 Task: Research Airbnb accommodation in SÃ¸nderborg, Denmark from 6th November, 2023 to 8th November, 2023 for 2 adults.1  bedroom having 2 beds and 1 bathroom. Property type can be flat. Amenities needed are: wifi. Booking option can be shelf check-in. Look for 3 properties as per requirement.
Action: Mouse moved to (231, 84)
Screenshot: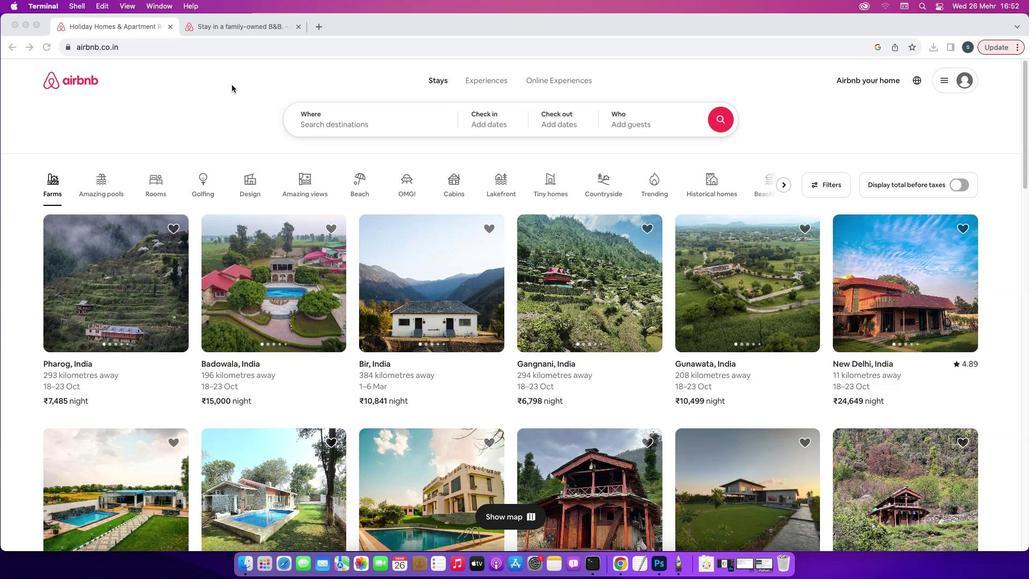 
Action: Mouse pressed left at (231, 84)
Screenshot: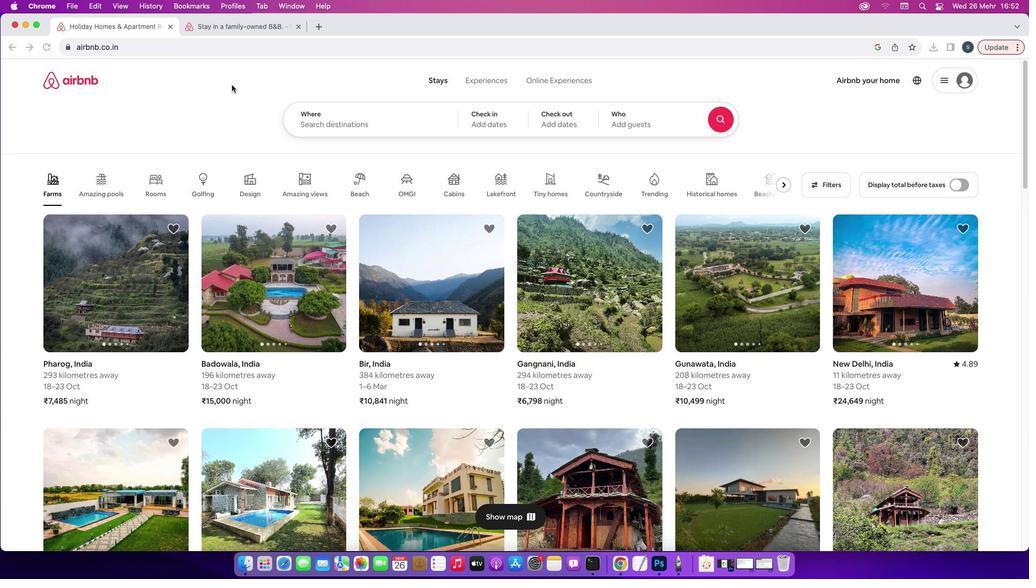 
Action: Mouse moved to (346, 117)
Screenshot: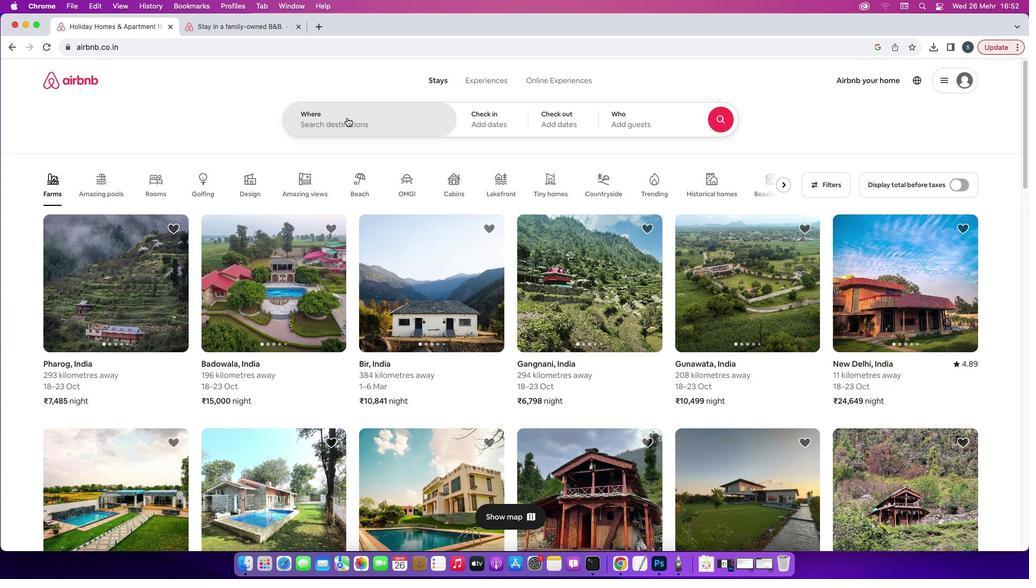 
Action: Mouse pressed left at (346, 117)
Screenshot: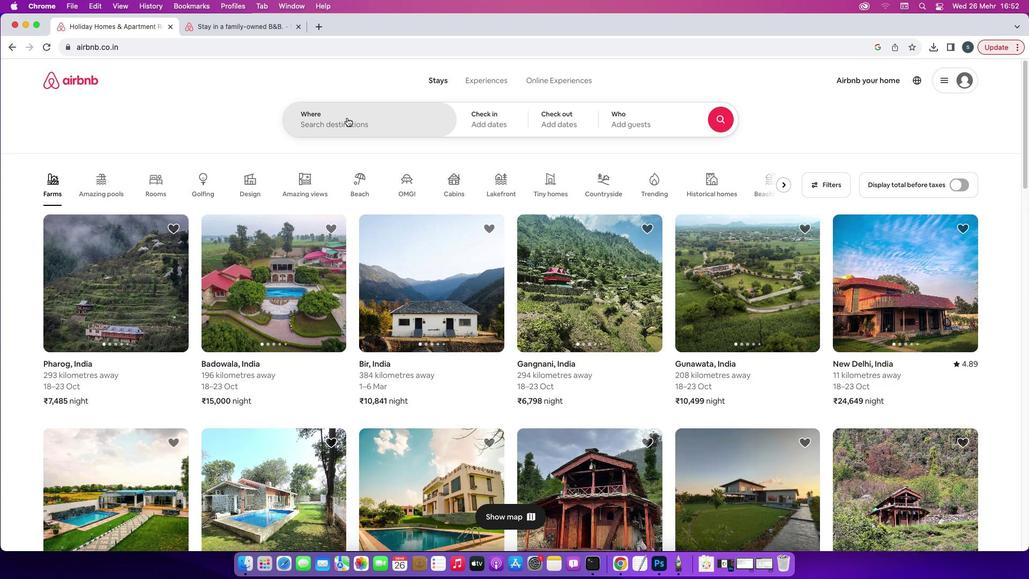 
Action: Mouse moved to (351, 116)
Screenshot: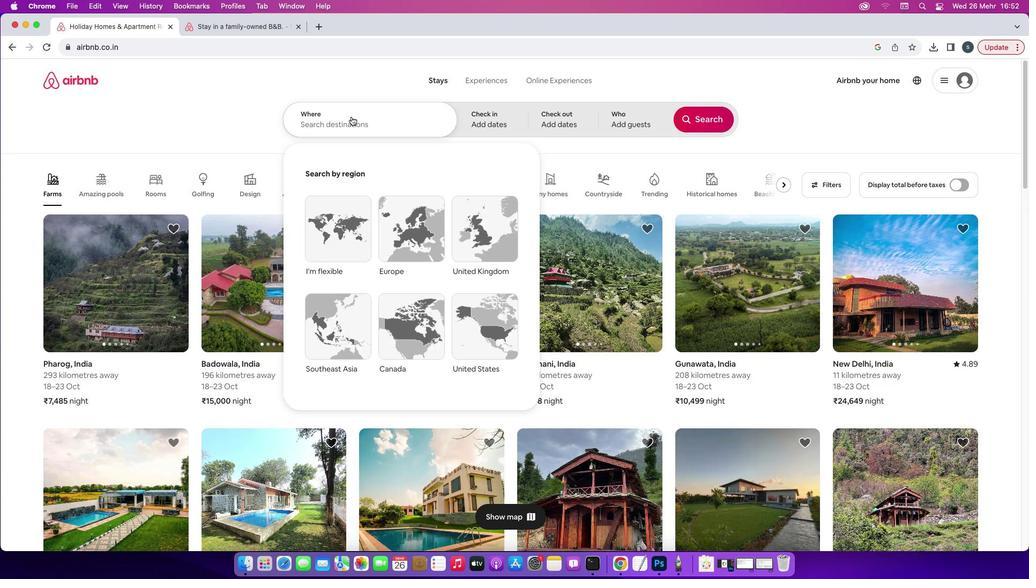 
Action: Key pressed 'S'Key.caps_lock'o''n''d''e''r''b''o''r''g'','Key.spaceKey.caps_lock'D'Key.caps_lock'e''n''m''a''r''k'Key.enter
Screenshot: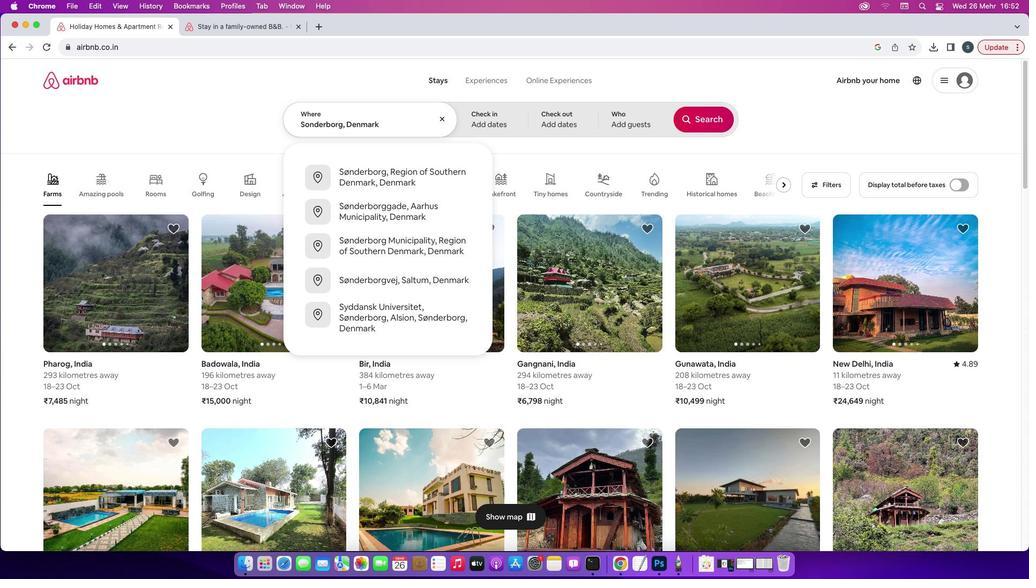
Action: Mouse moved to (566, 275)
Screenshot: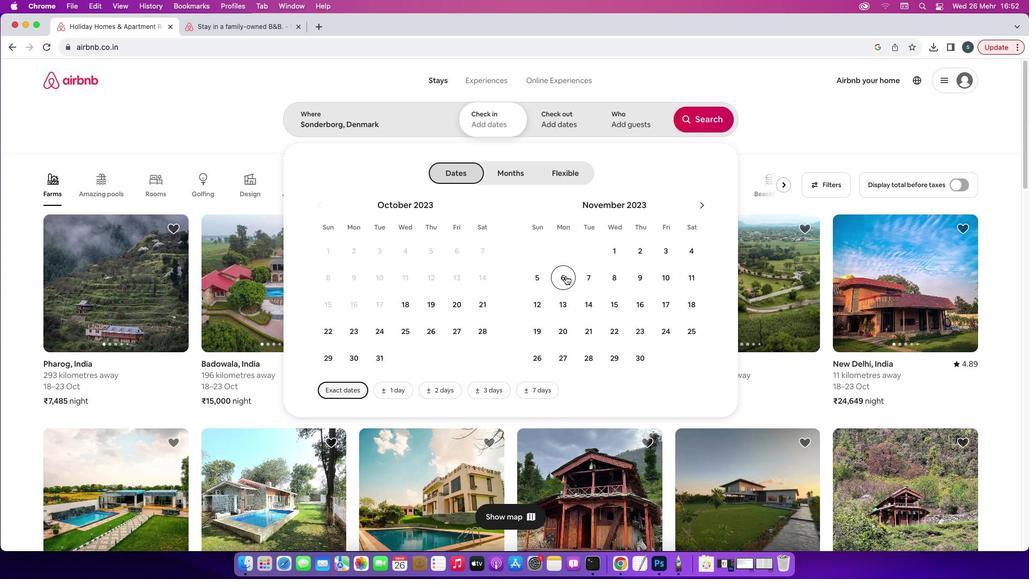 
Action: Mouse pressed left at (566, 275)
Screenshot: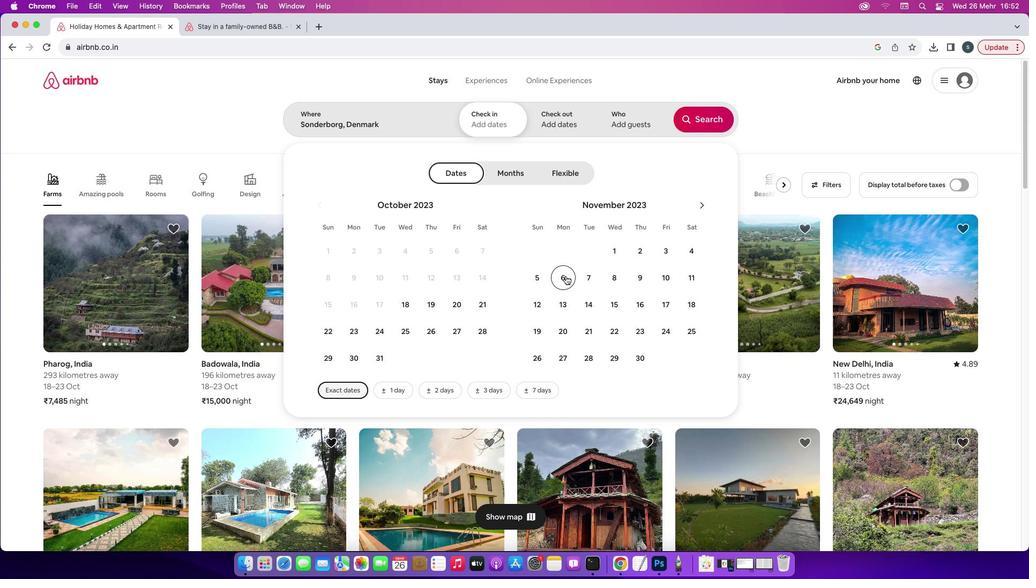 
Action: Mouse moved to (619, 276)
Screenshot: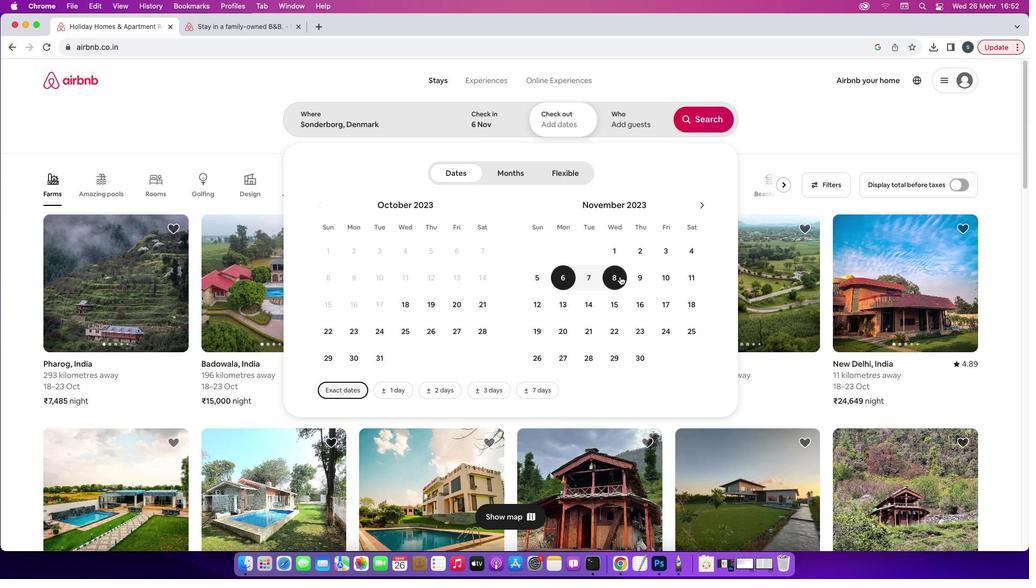 
Action: Mouse pressed left at (619, 276)
Screenshot: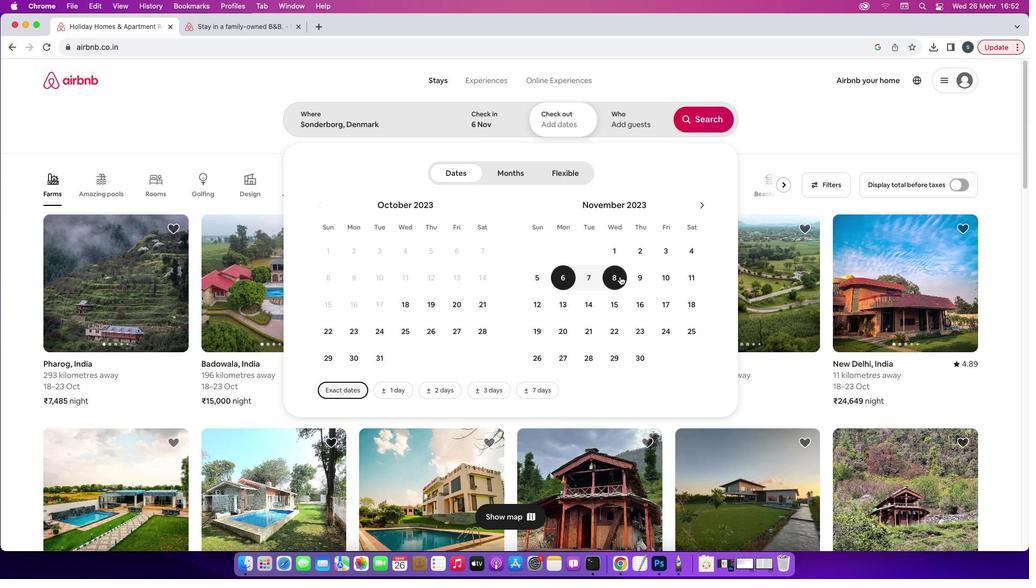 
Action: Mouse moved to (634, 121)
Screenshot: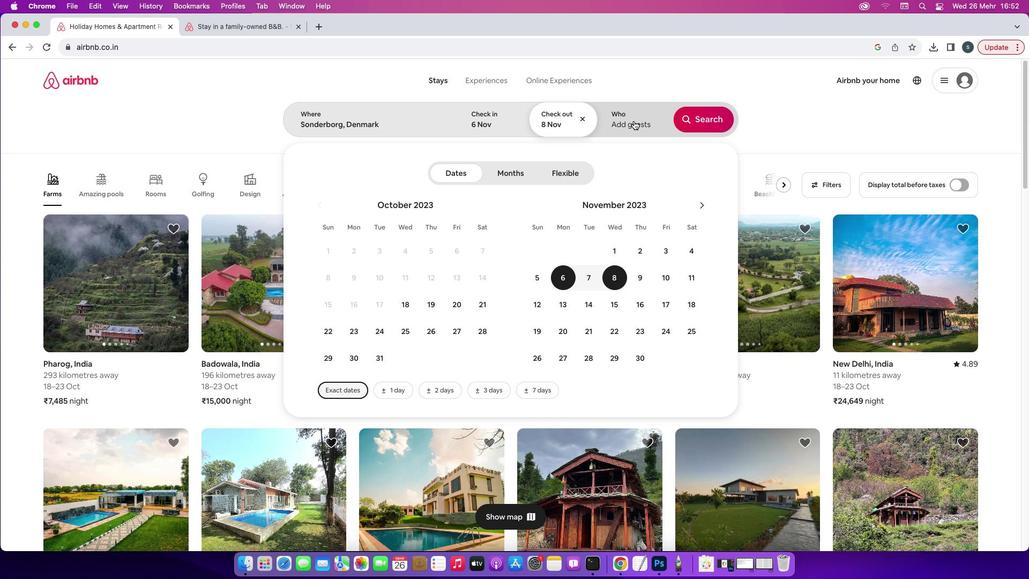 
Action: Mouse pressed left at (634, 121)
Screenshot: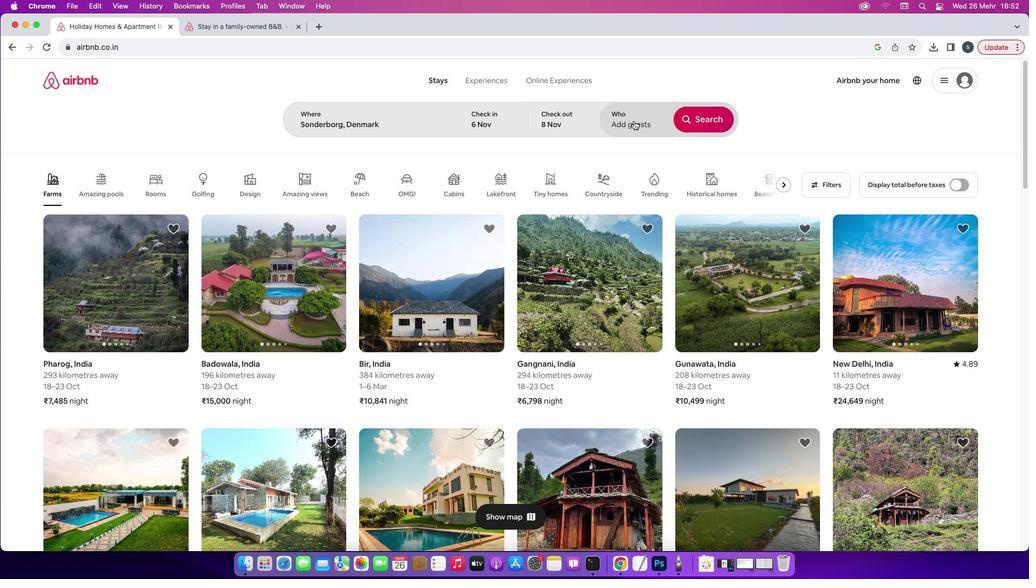 
Action: Mouse moved to (705, 175)
Screenshot: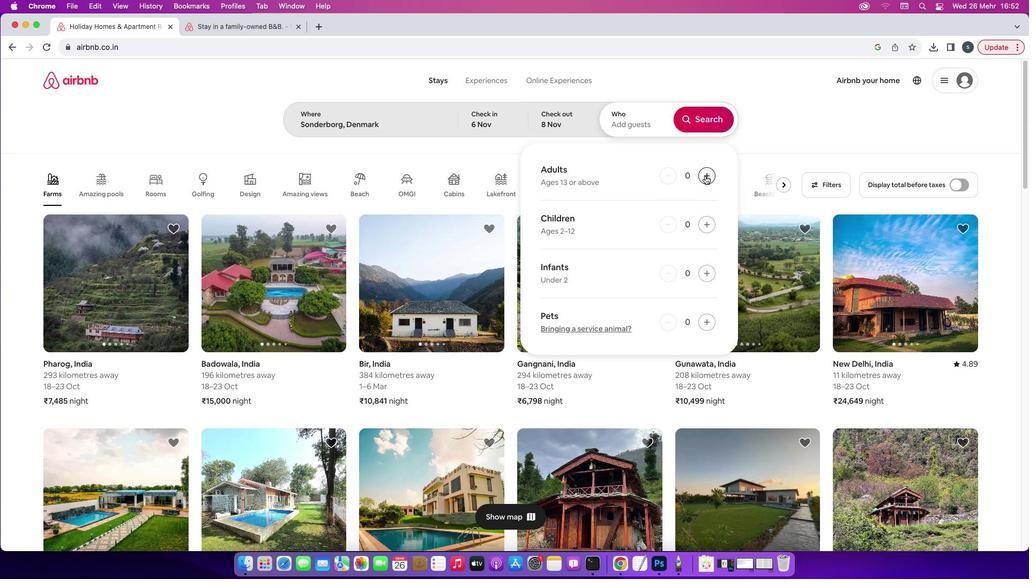 
Action: Mouse pressed left at (705, 175)
Screenshot: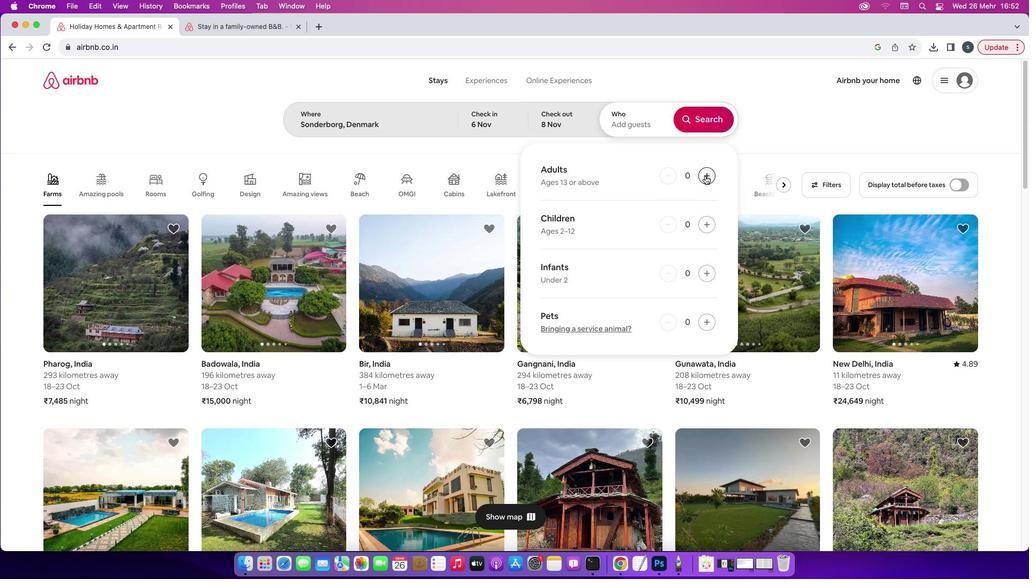
Action: Mouse pressed left at (705, 175)
Screenshot: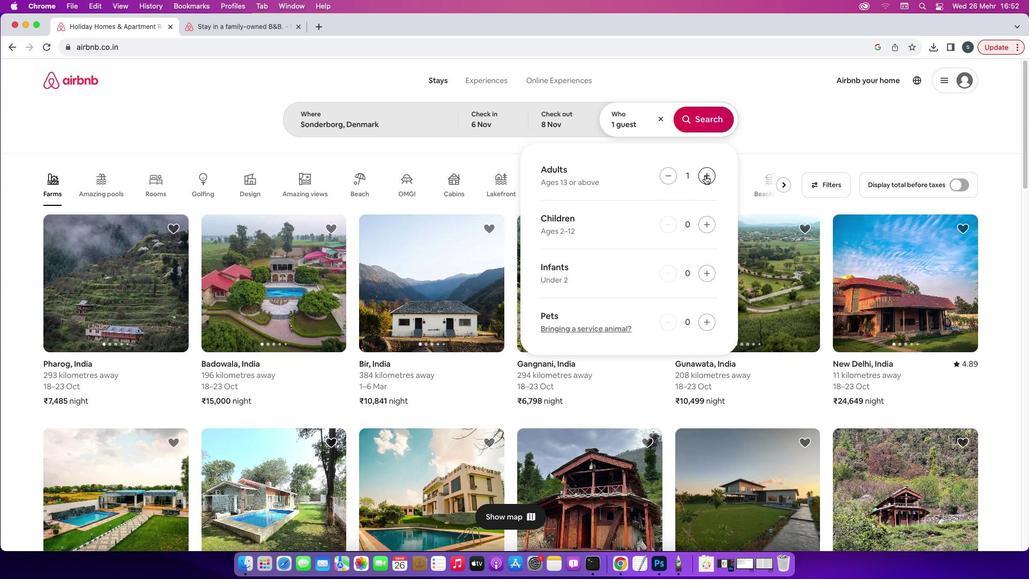 
Action: Mouse moved to (711, 123)
Screenshot: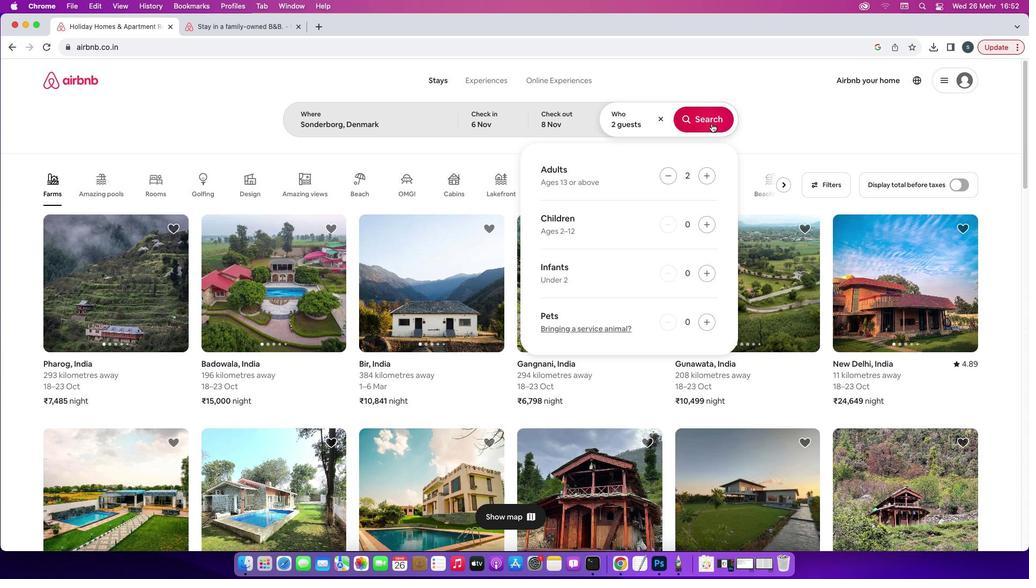 
Action: Mouse pressed left at (711, 123)
Screenshot: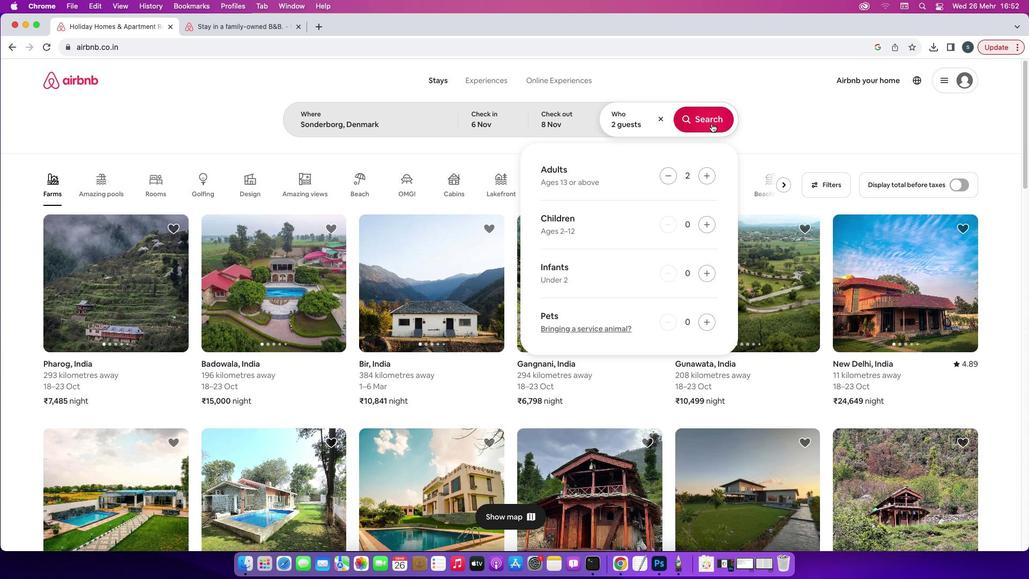 
Action: Mouse moved to (857, 123)
Screenshot: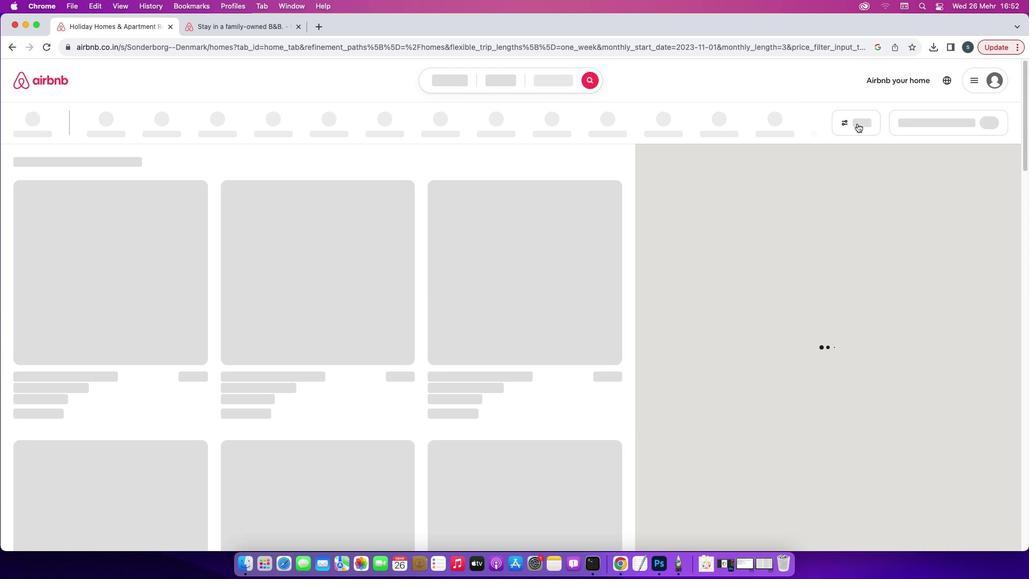 
Action: Mouse pressed left at (857, 123)
Screenshot: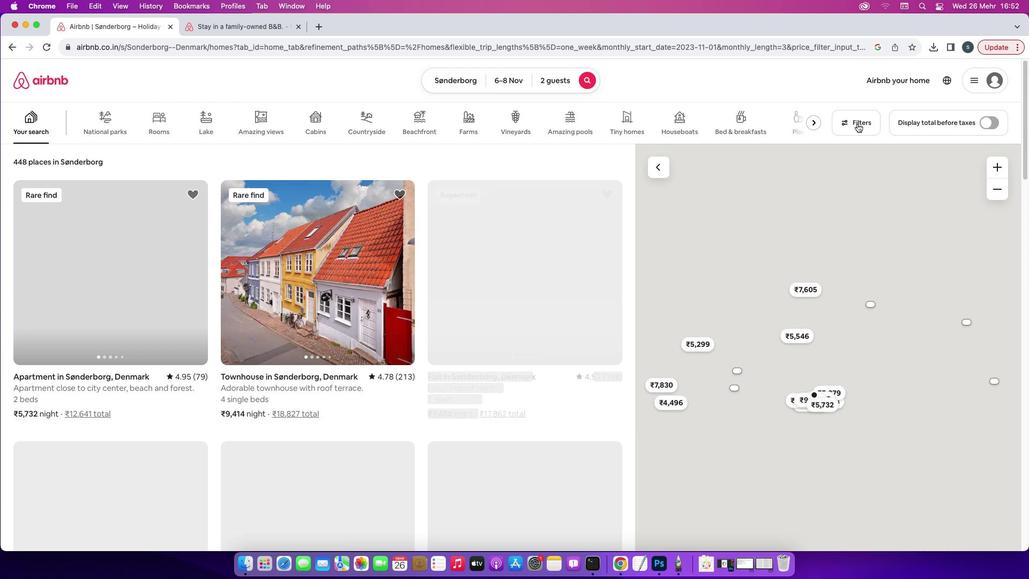 
Action: Mouse moved to (528, 284)
Screenshot: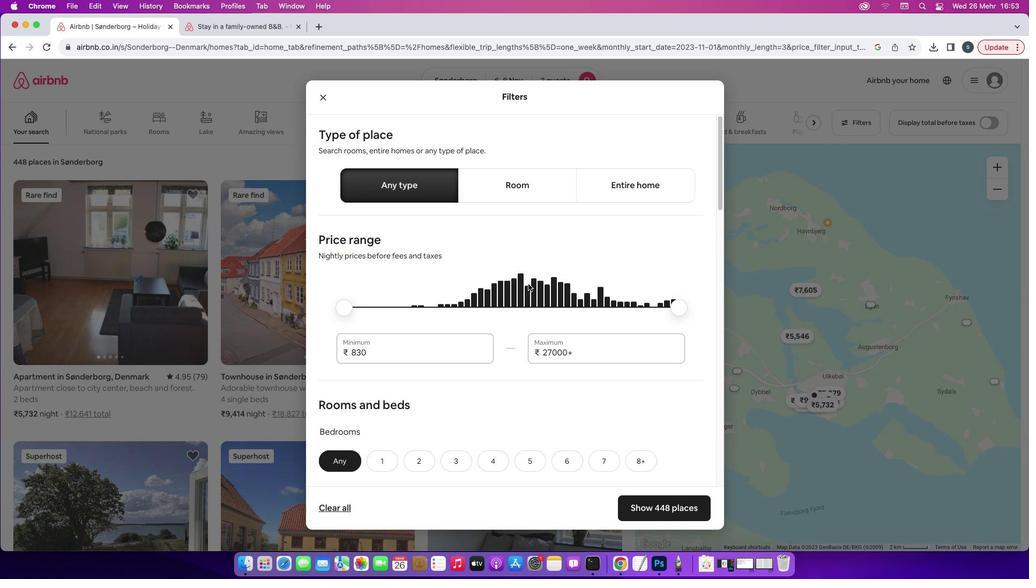 
Action: Mouse scrolled (528, 284) with delta (0, 0)
Screenshot: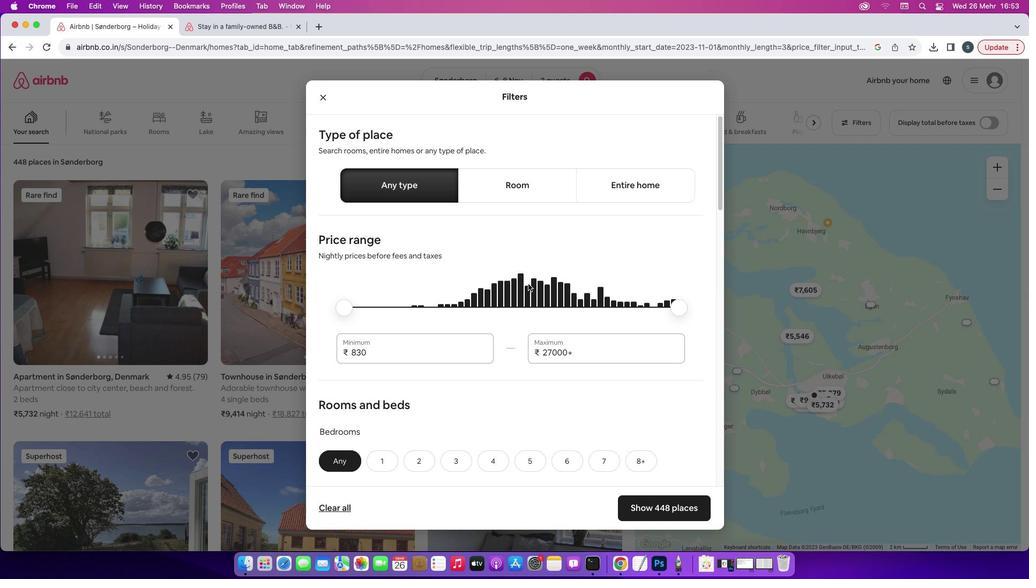 
Action: Mouse scrolled (528, 284) with delta (0, 0)
Screenshot: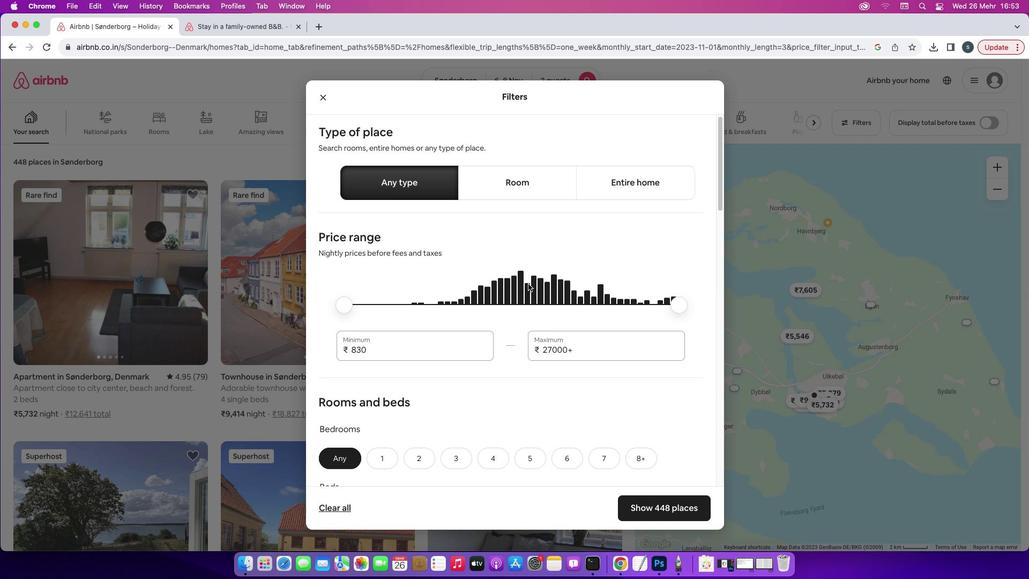 
Action: Mouse scrolled (528, 284) with delta (0, 0)
Screenshot: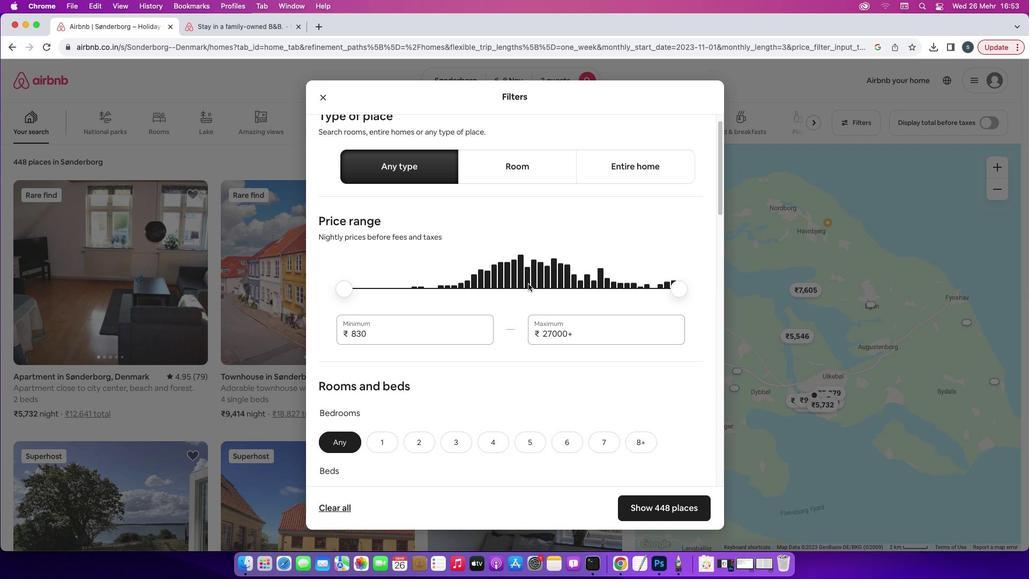 
Action: Mouse scrolled (528, 284) with delta (0, -1)
Screenshot: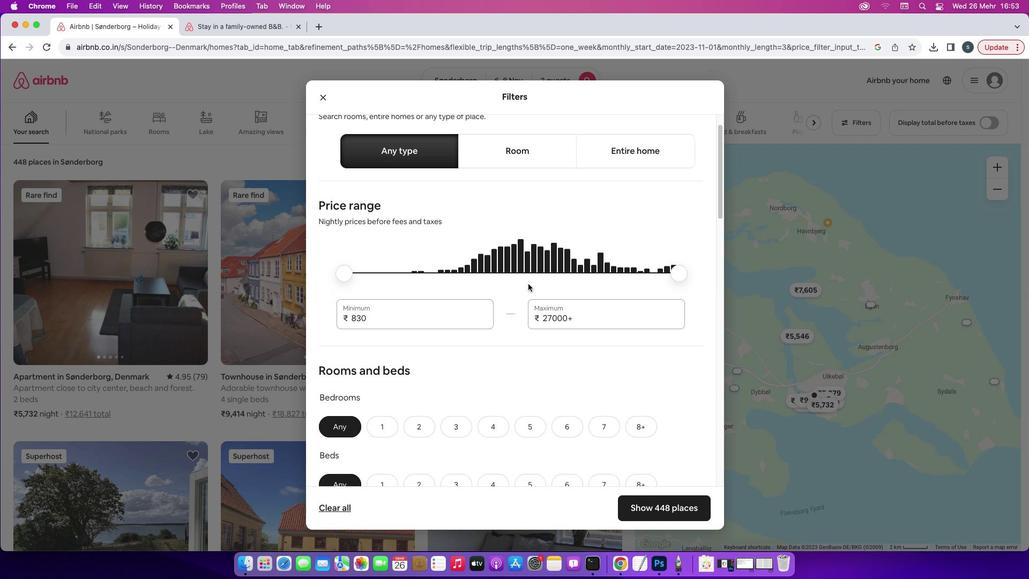 
Action: Mouse scrolled (528, 284) with delta (0, 0)
Screenshot: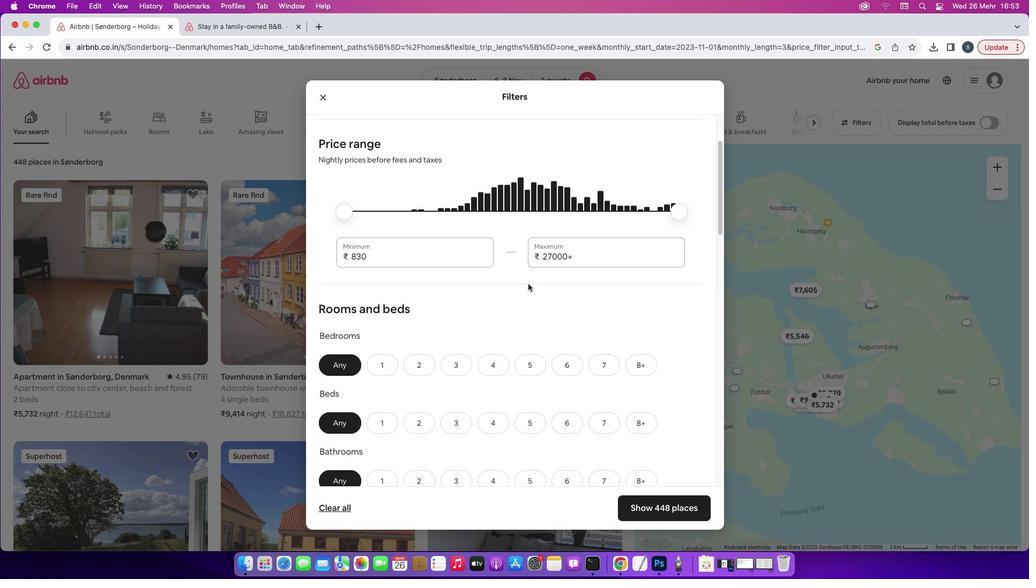 
Action: Mouse scrolled (528, 284) with delta (0, 0)
Screenshot: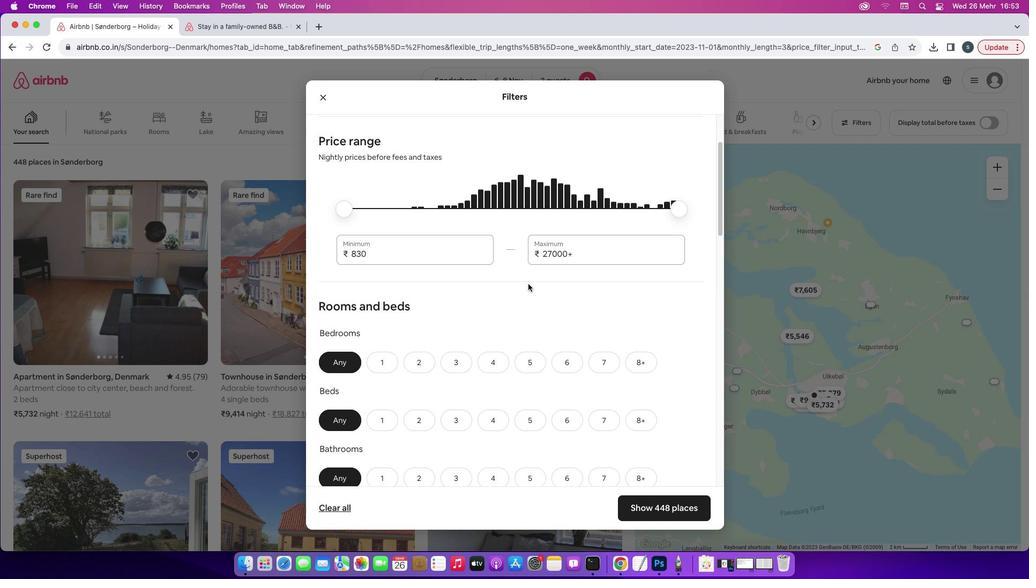 
Action: Mouse scrolled (528, 284) with delta (0, -1)
Screenshot: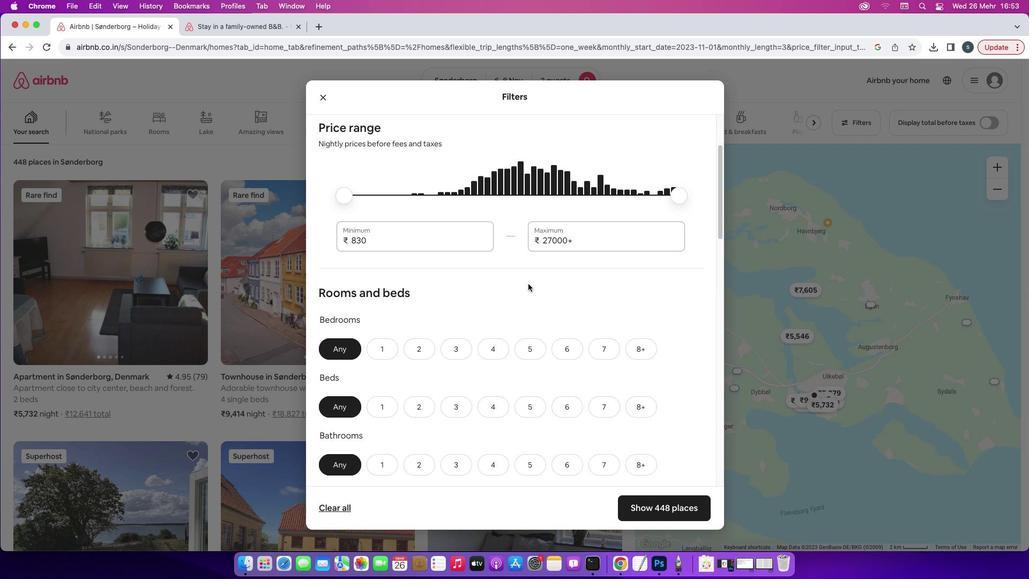 
Action: Mouse scrolled (528, 284) with delta (0, -2)
Screenshot: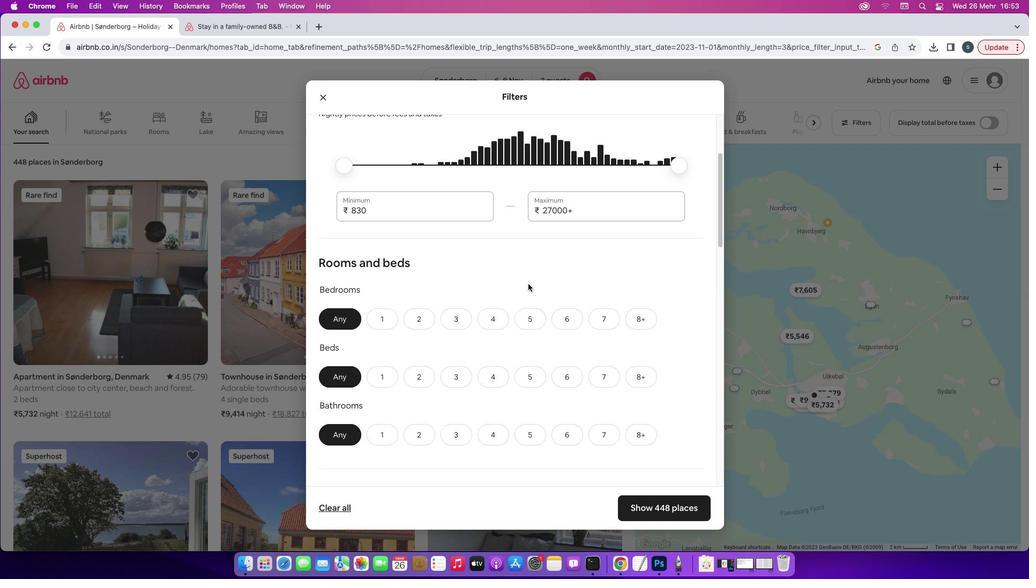 
Action: Mouse moved to (374, 164)
Screenshot: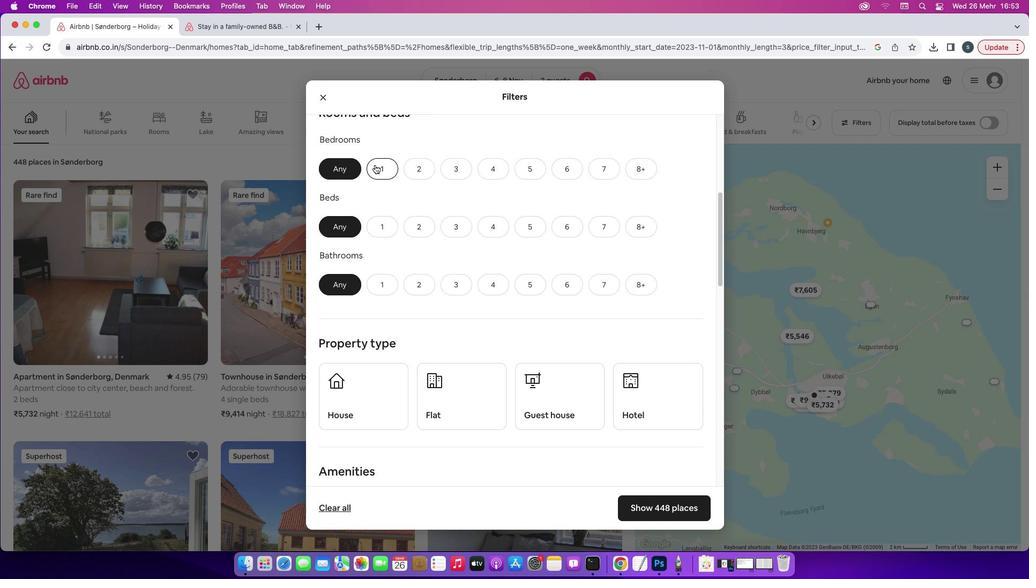 
Action: Mouse pressed left at (374, 164)
Screenshot: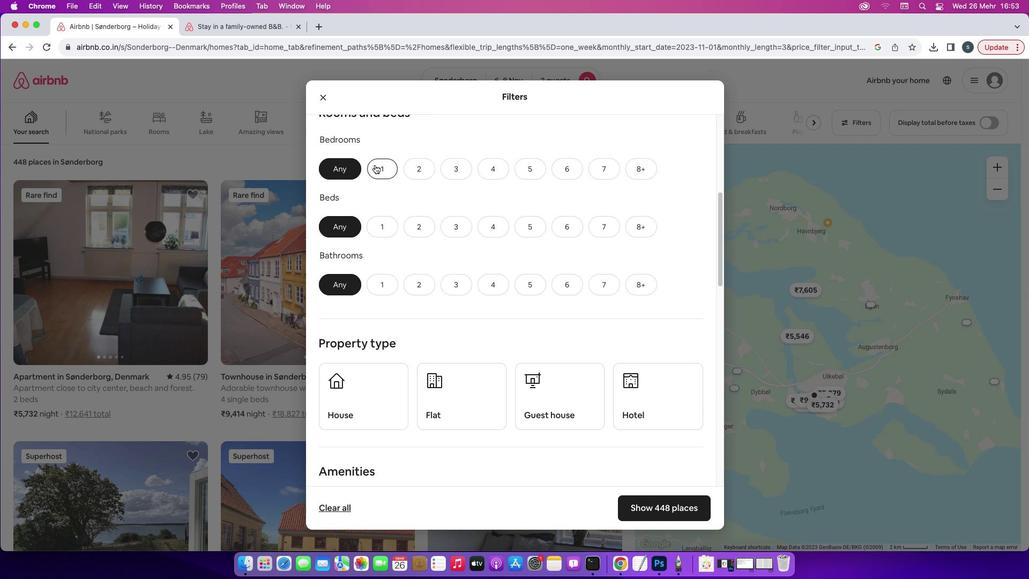 
Action: Mouse moved to (420, 219)
Screenshot: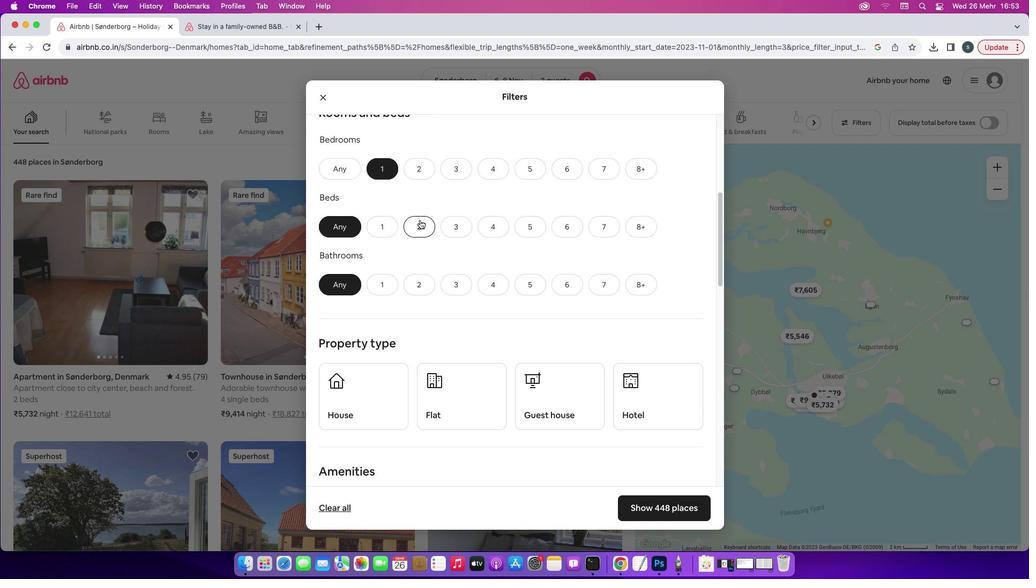 
Action: Mouse pressed left at (420, 219)
Screenshot: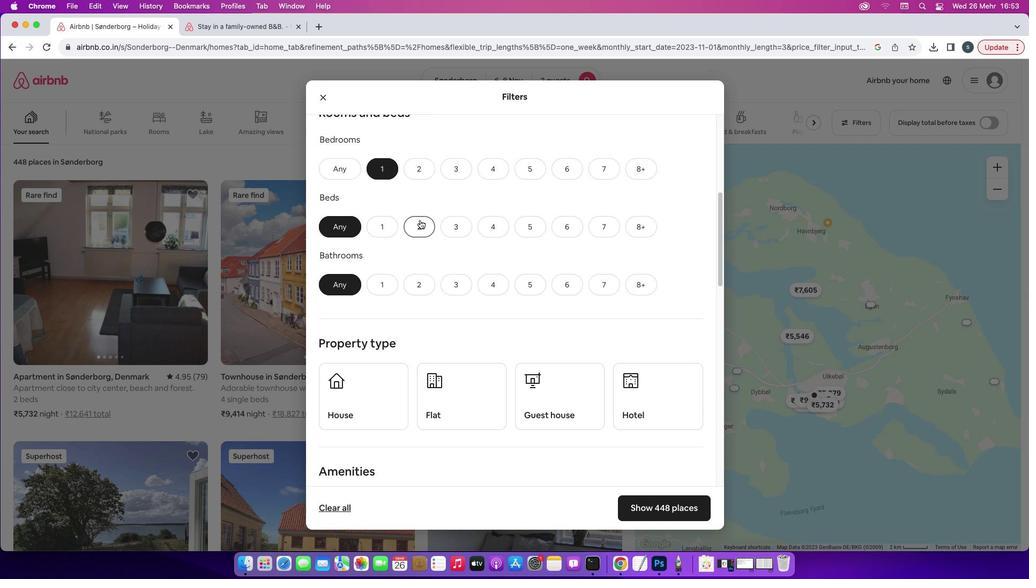 
Action: Mouse moved to (386, 281)
Screenshot: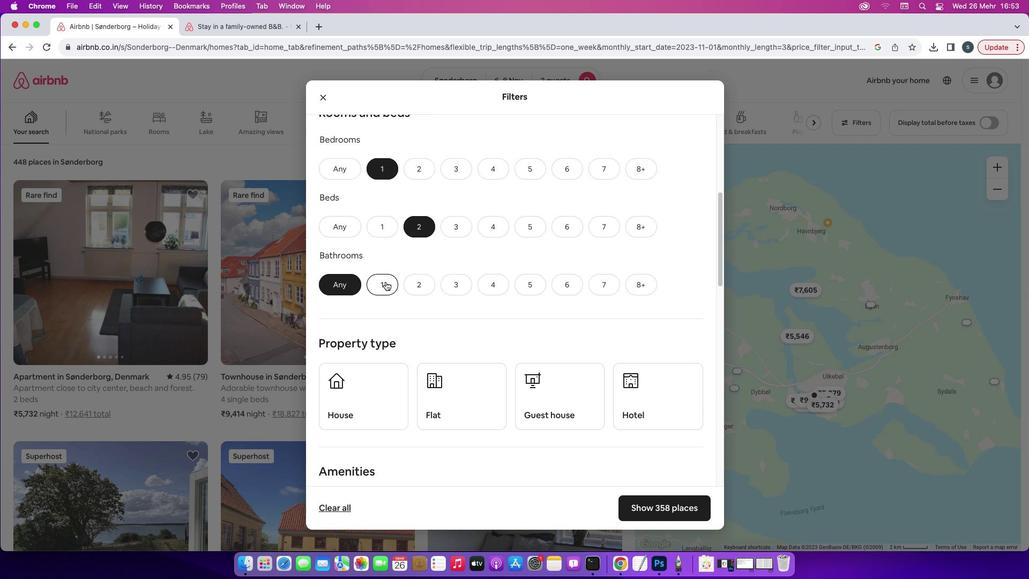 
Action: Mouse pressed left at (386, 281)
Screenshot: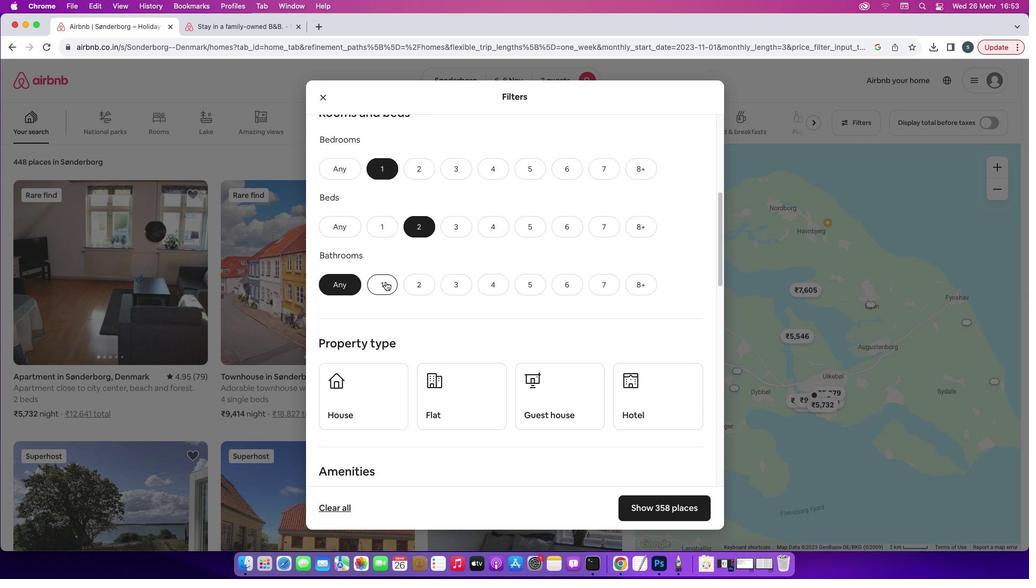 
Action: Mouse moved to (468, 271)
Screenshot: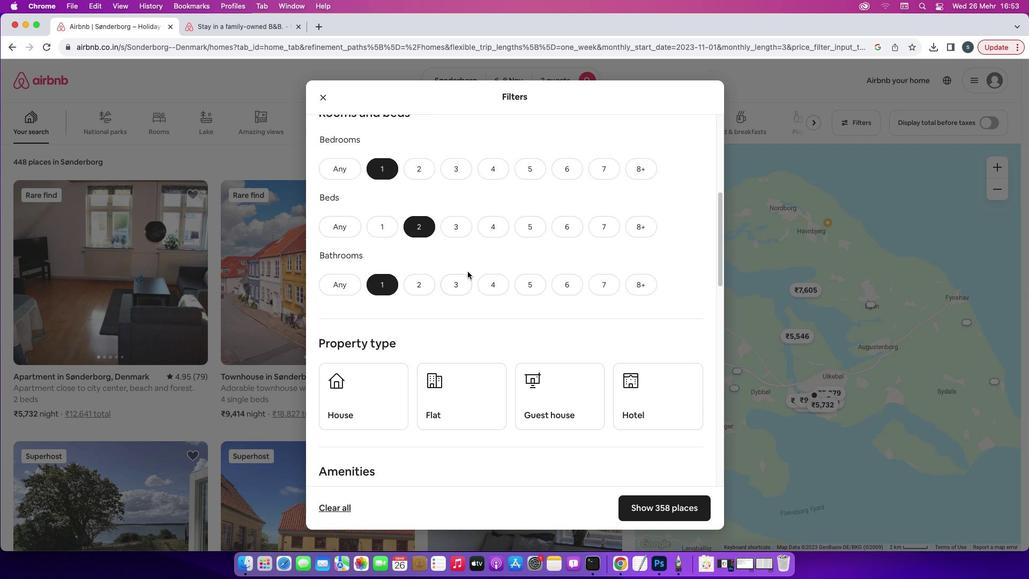 
Action: Mouse scrolled (468, 271) with delta (0, 0)
Screenshot: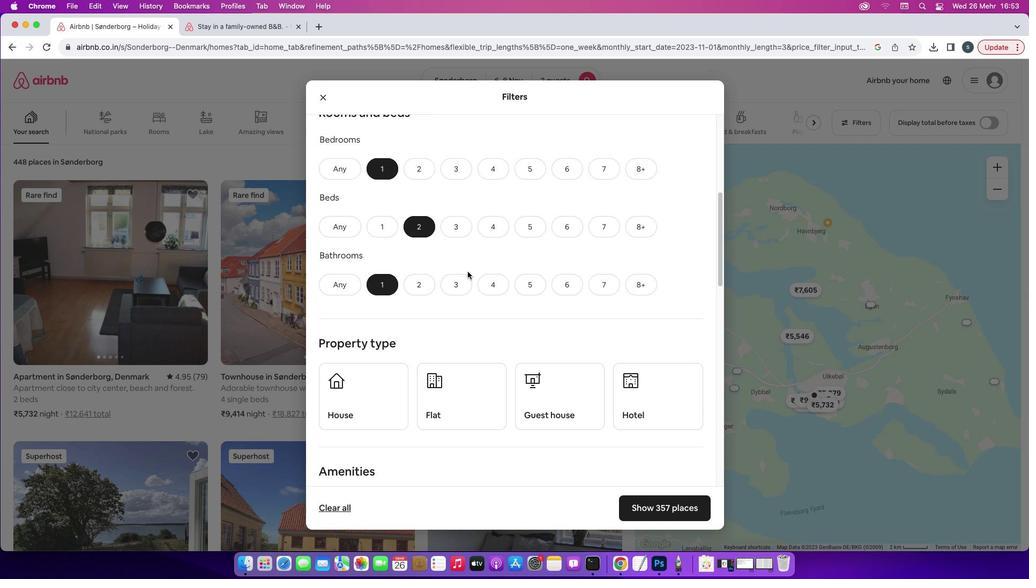
Action: Mouse scrolled (468, 271) with delta (0, 0)
Screenshot: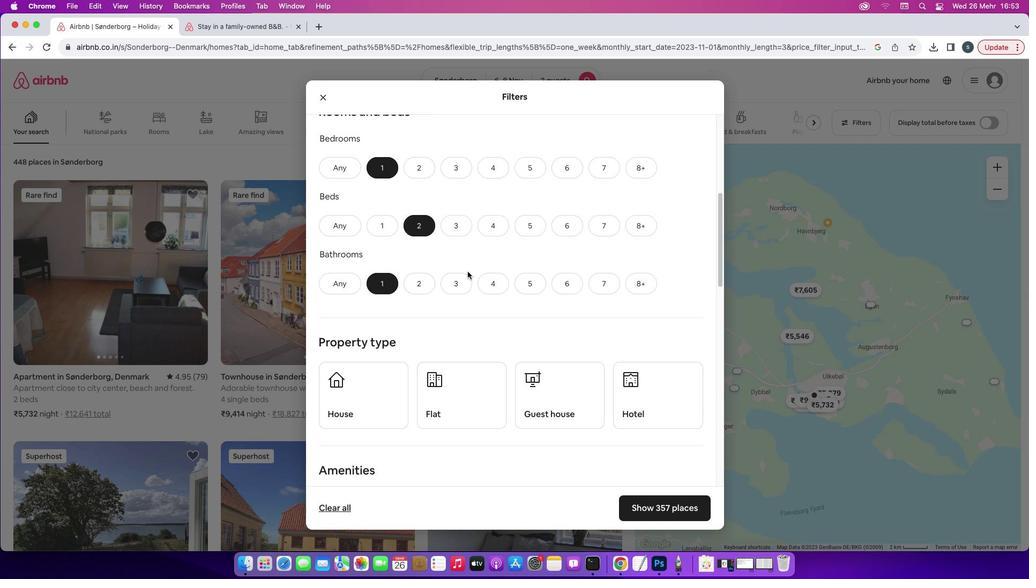 
Action: Mouse scrolled (468, 271) with delta (0, 0)
Screenshot: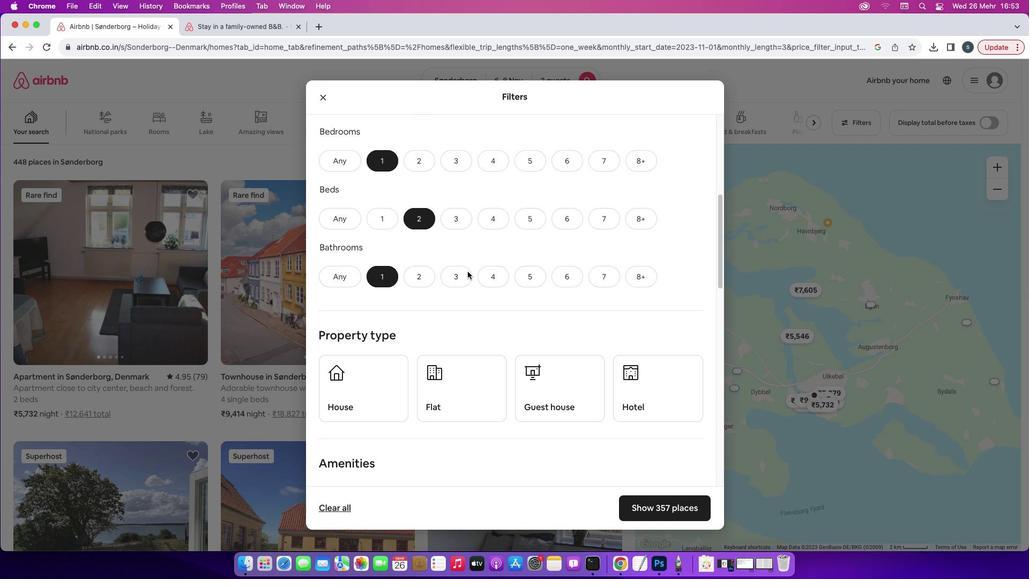 
Action: Mouse scrolled (468, 271) with delta (0, -1)
Screenshot: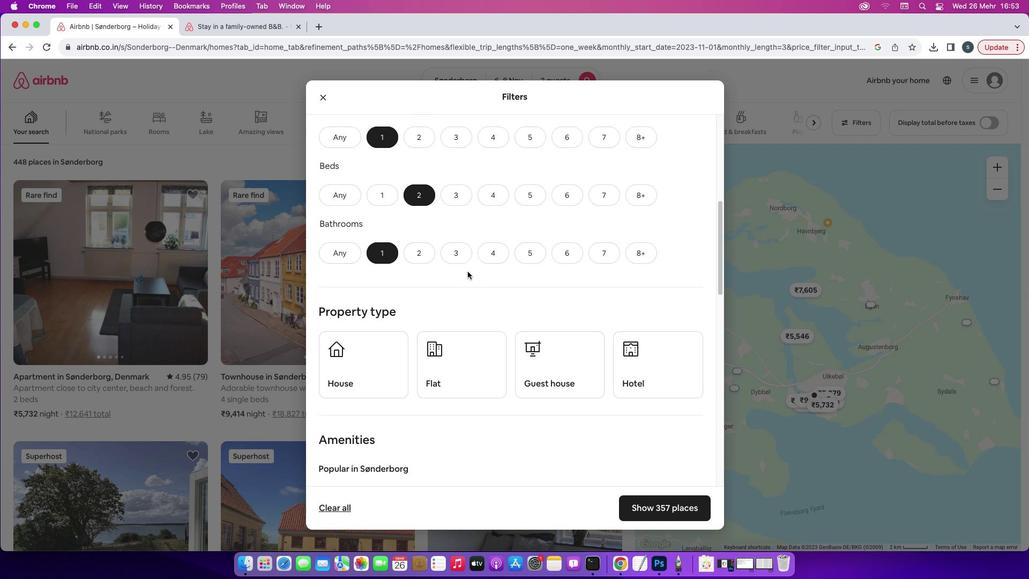 
Action: Mouse moved to (466, 271)
Screenshot: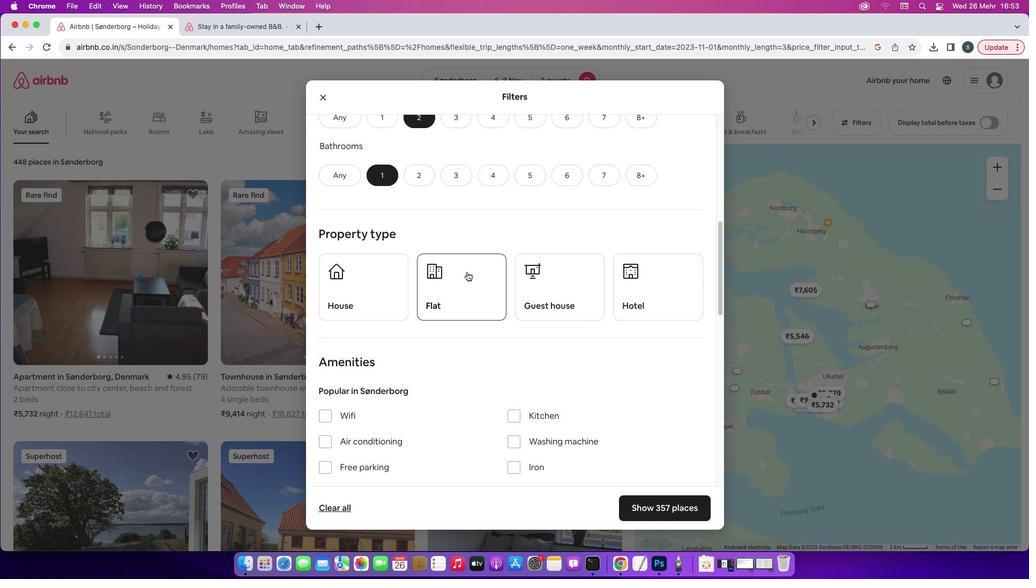
Action: Mouse pressed left at (466, 271)
Screenshot: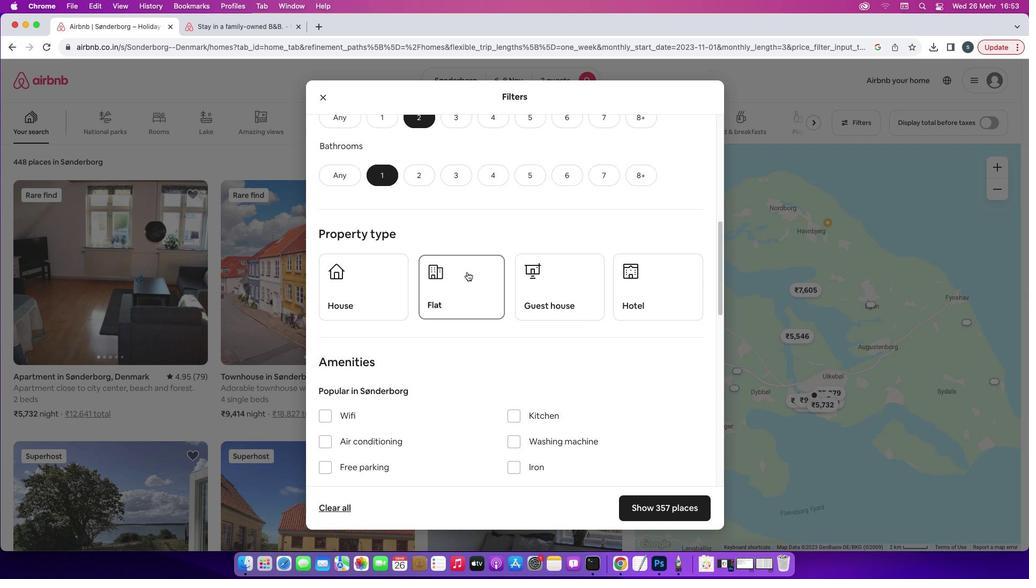 
Action: Mouse scrolled (466, 271) with delta (0, 0)
Screenshot: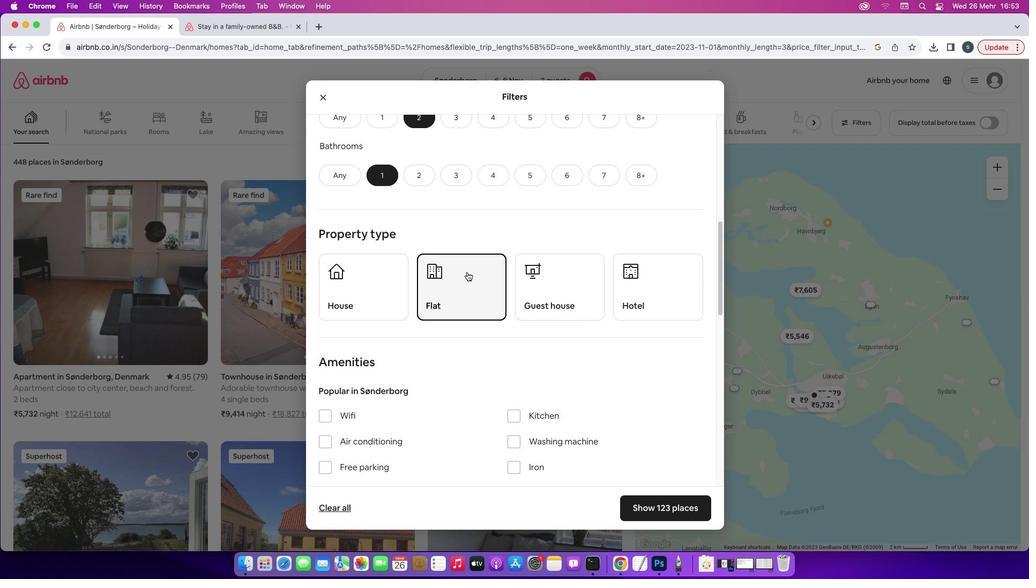 
Action: Mouse scrolled (466, 271) with delta (0, 0)
Screenshot: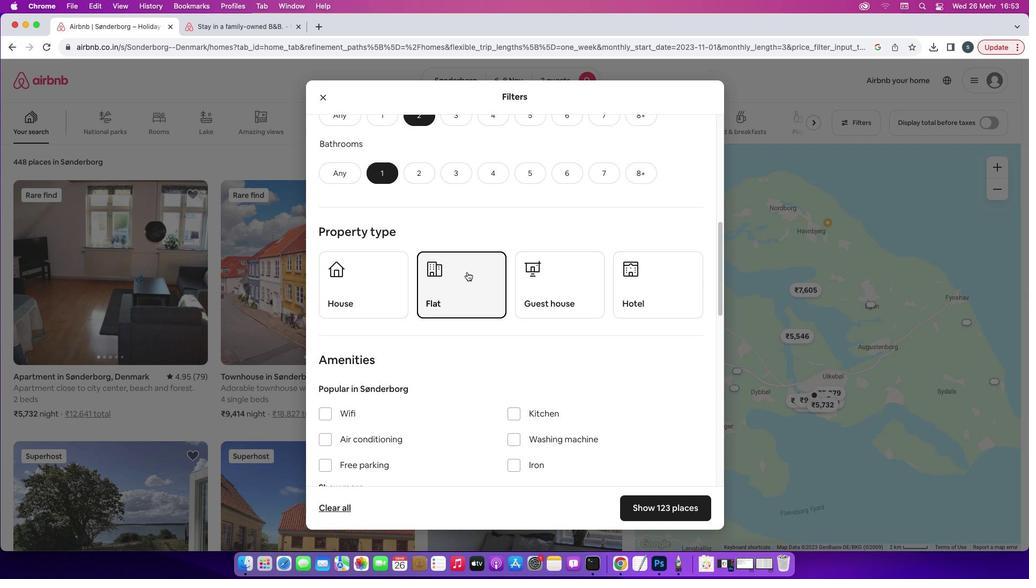 
Action: Mouse scrolled (466, 271) with delta (0, 0)
Screenshot: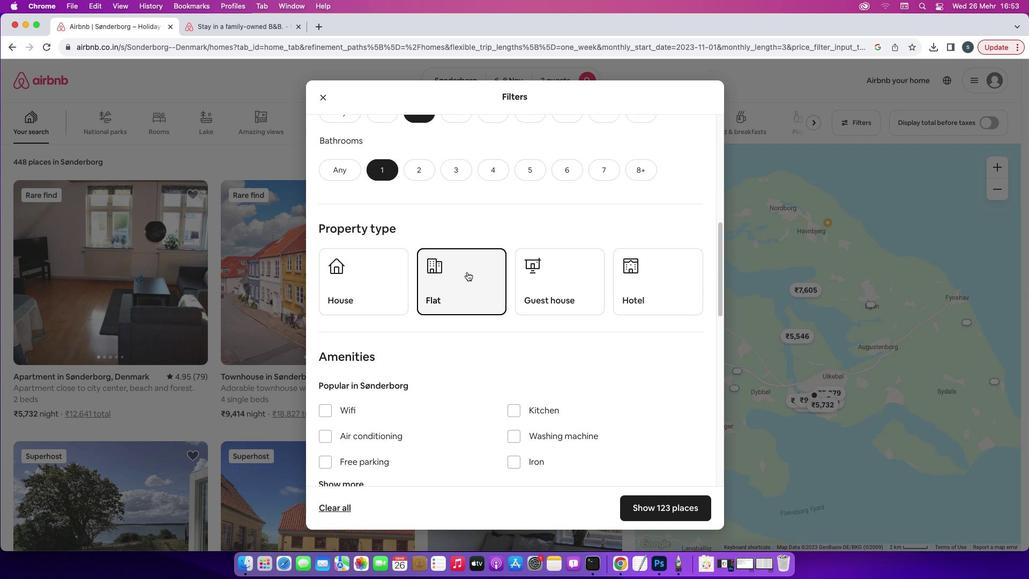 
Action: Mouse scrolled (466, 271) with delta (0, 0)
Screenshot: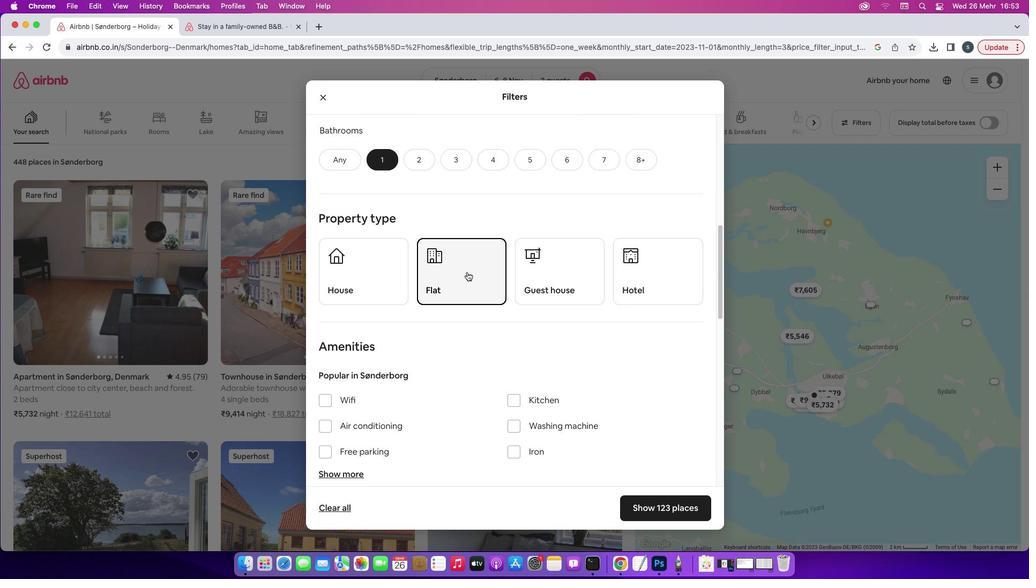 
Action: Mouse scrolled (466, 271) with delta (0, 0)
Screenshot: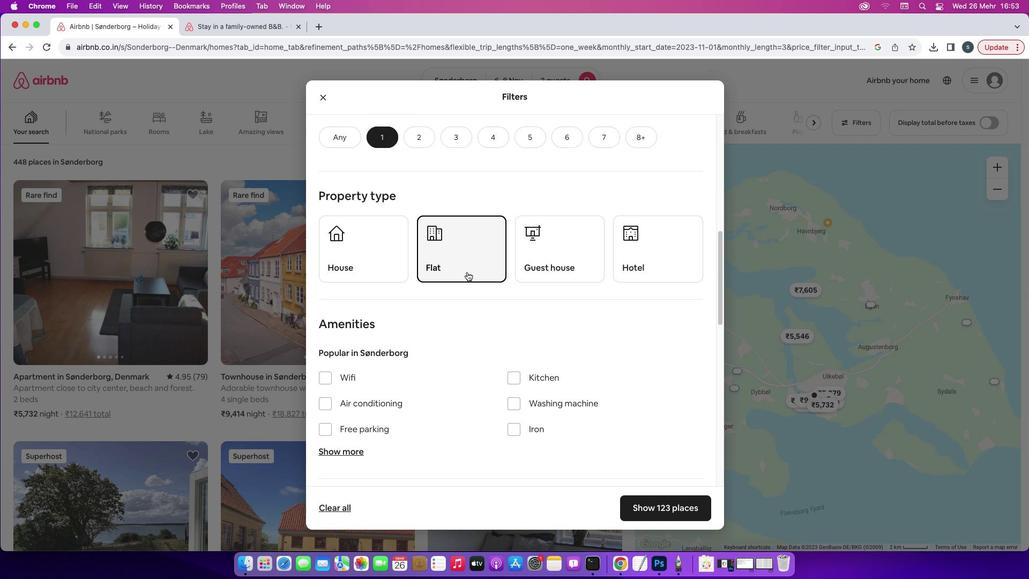 
Action: Mouse scrolled (466, 271) with delta (0, 0)
Screenshot: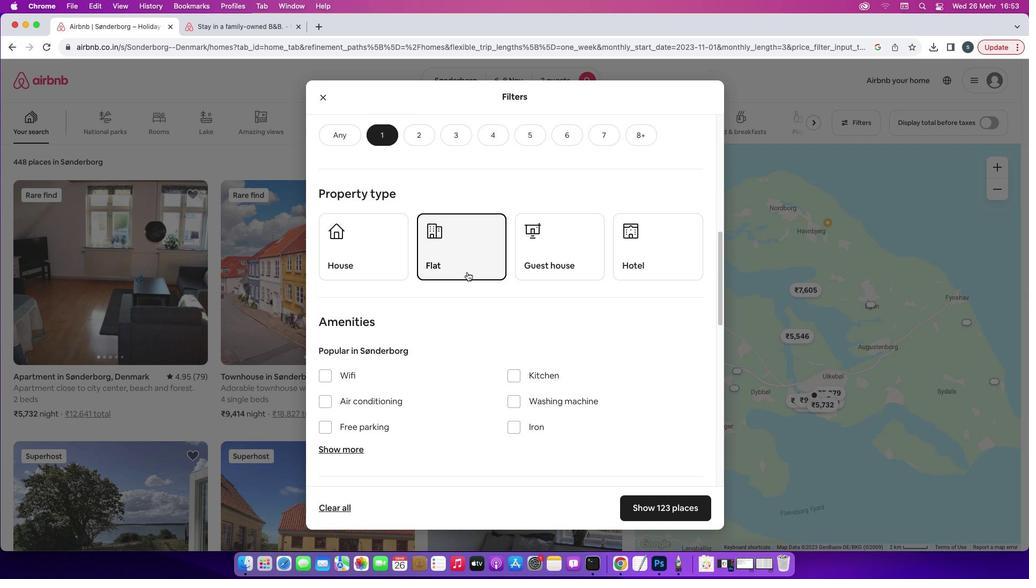 
Action: Mouse scrolled (466, 271) with delta (0, 0)
Screenshot: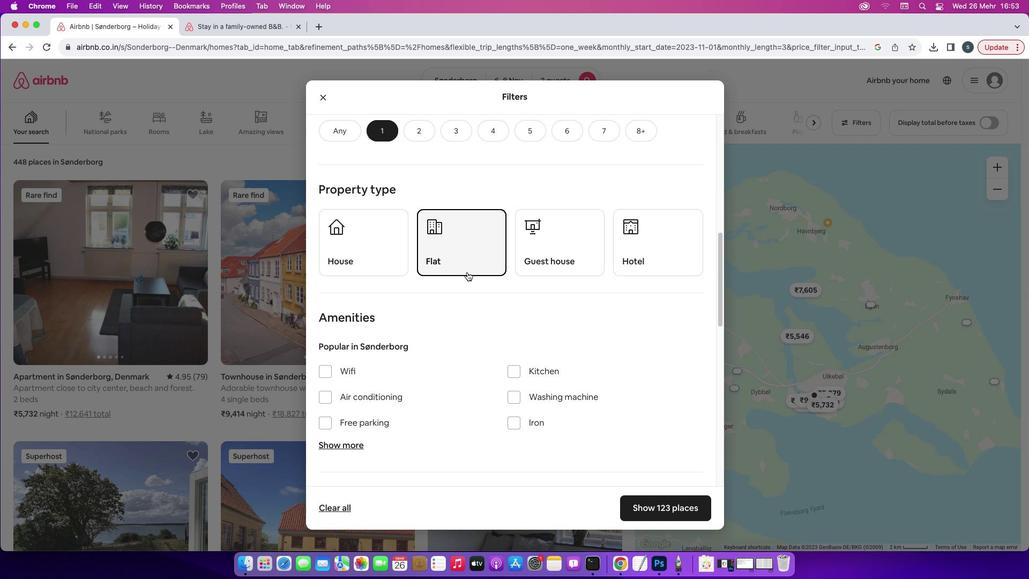 
Action: Mouse scrolled (466, 271) with delta (0, 0)
Screenshot: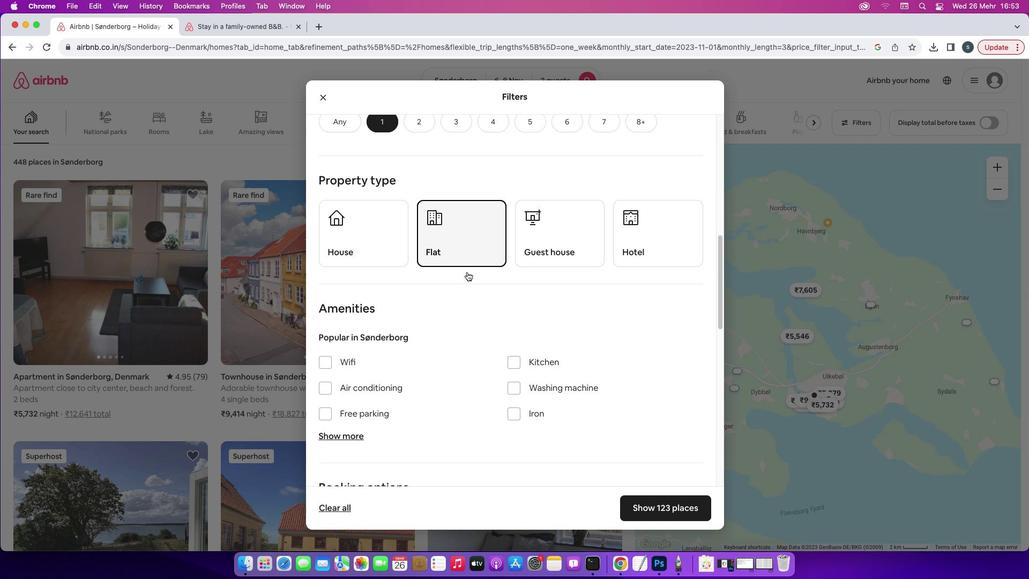 
Action: Mouse moved to (327, 331)
Screenshot: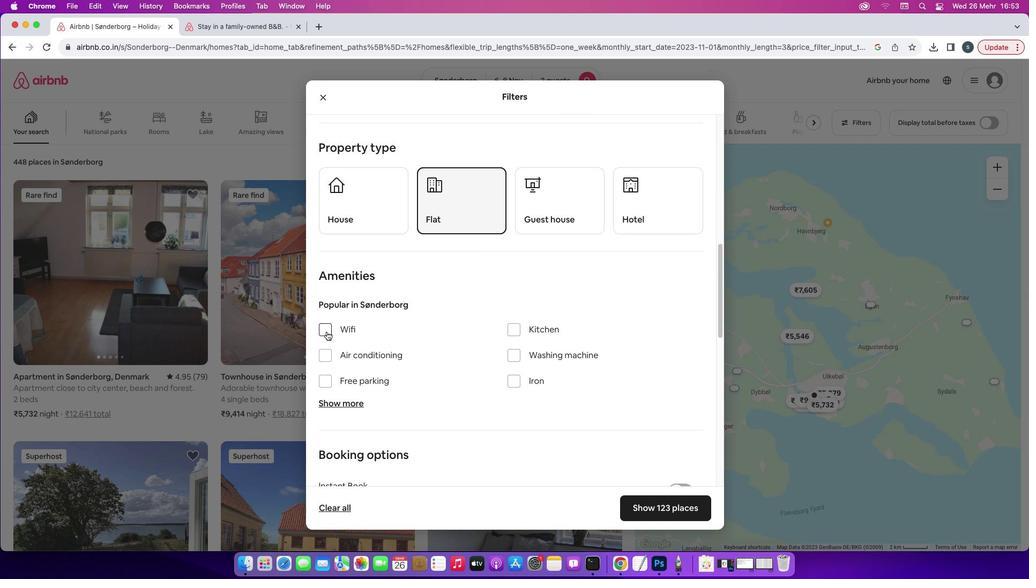 
Action: Mouse pressed left at (327, 331)
Screenshot: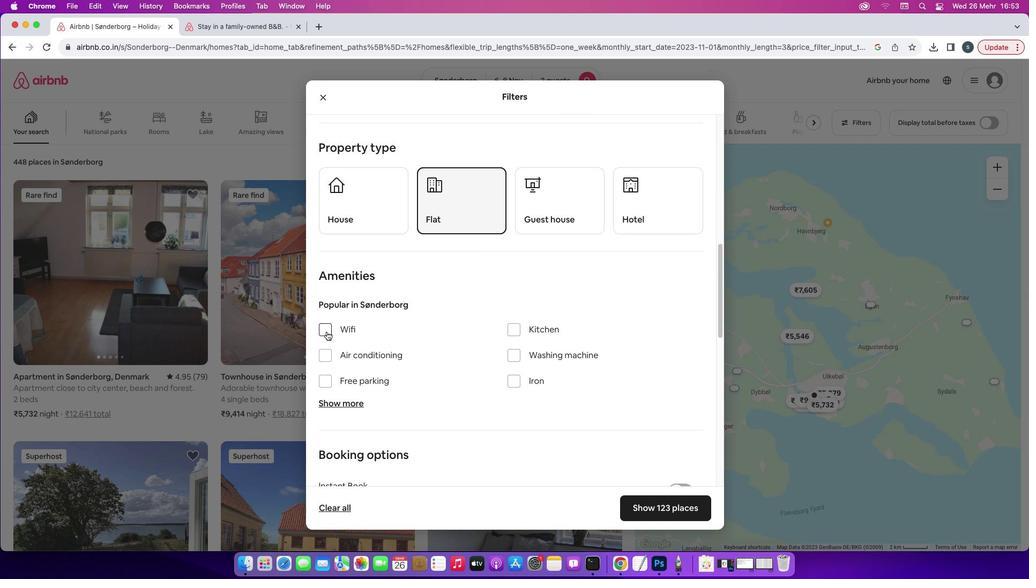 
Action: Mouse moved to (418, 338)
Screenshot: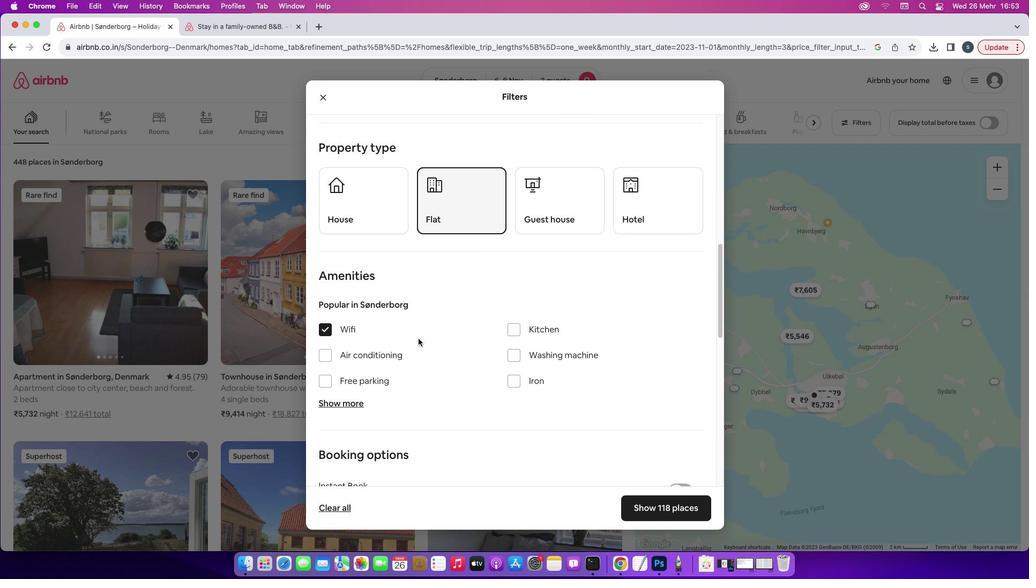 
Action: Mouse scrolled (418, 338) with delta (0, 0)
Screenshot: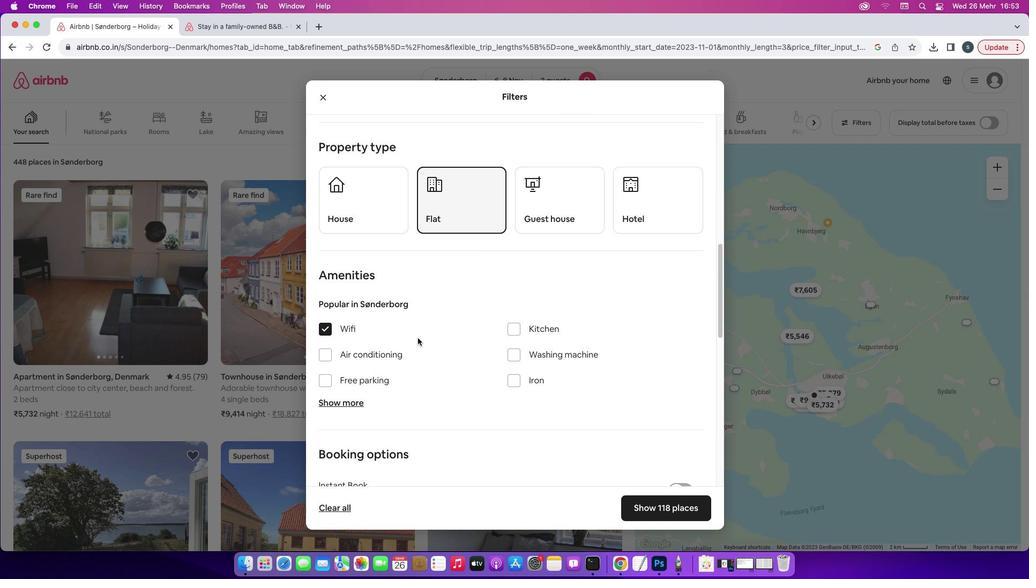 
Action: Mouse moved to (417, 337)
Screenshot: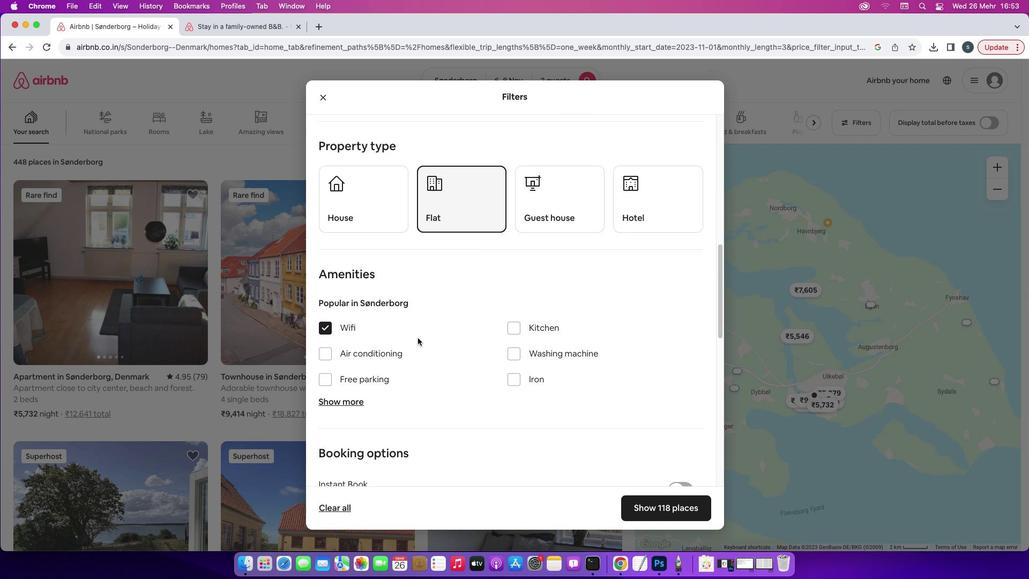
Action: Mouse scrolled (417, 337) with delta (0, 0)
Screenshot: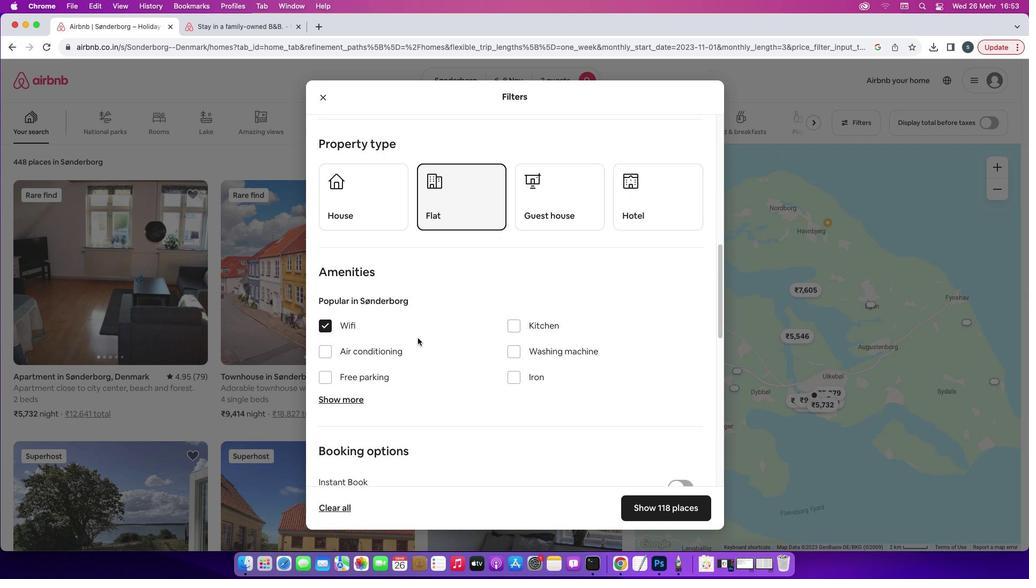 
Action: Mouse scrolled (417, 337) with delta (0, 0)
Screenshot: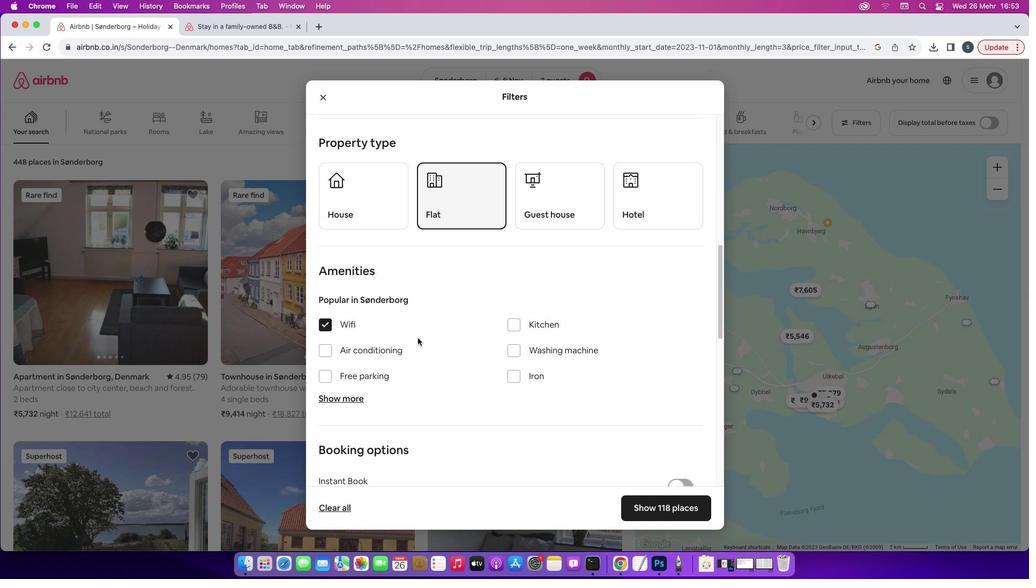 
Action: Mouse scrolled (417, 337) with delta (0, -1)
Screenshot: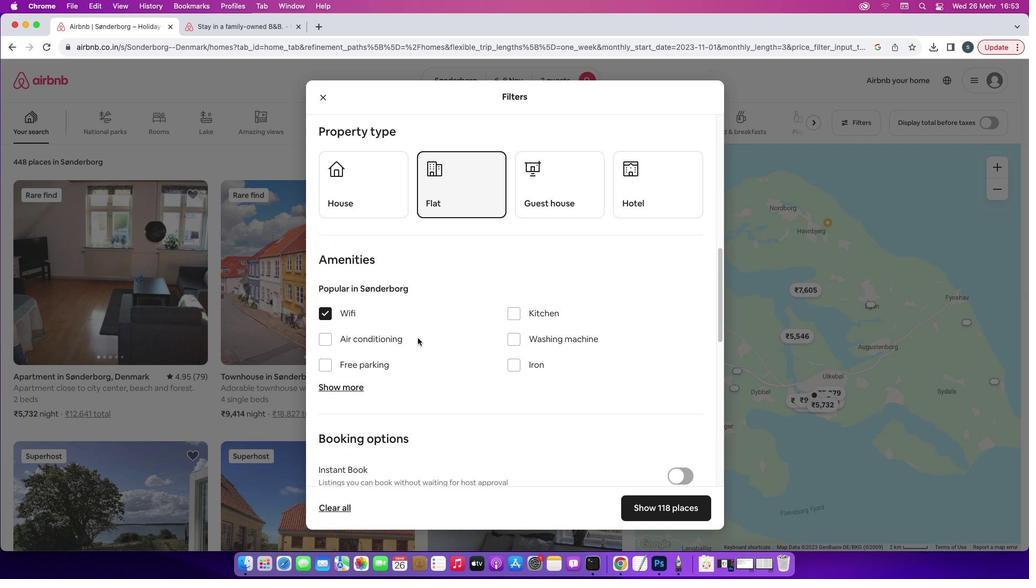 
Action: Mouse scrolled (417, 337) with delta (0, 0)
Screenshot: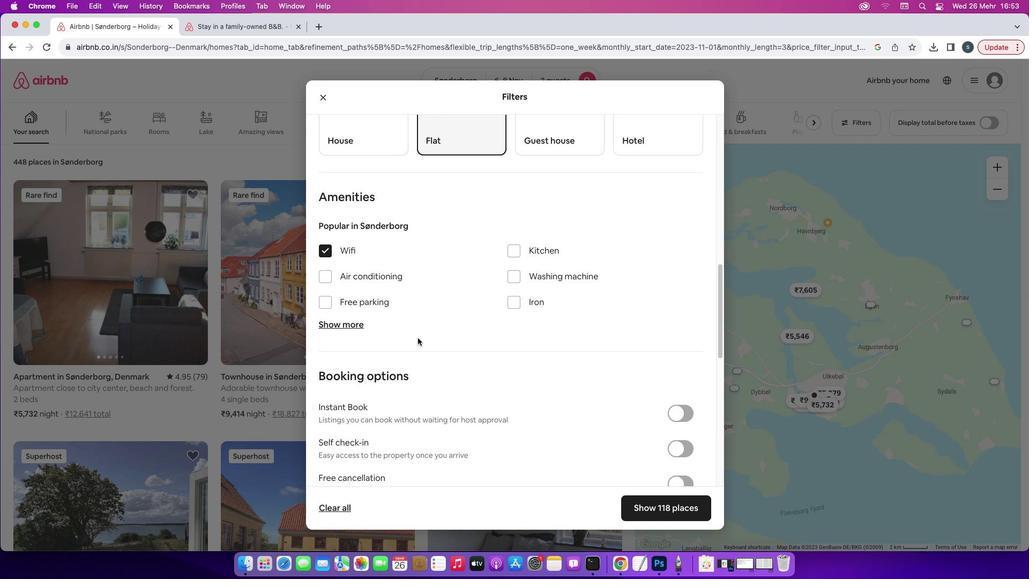 
Action: Mouse scrolled (417, 337) with delta (0, 0)
Screenshot: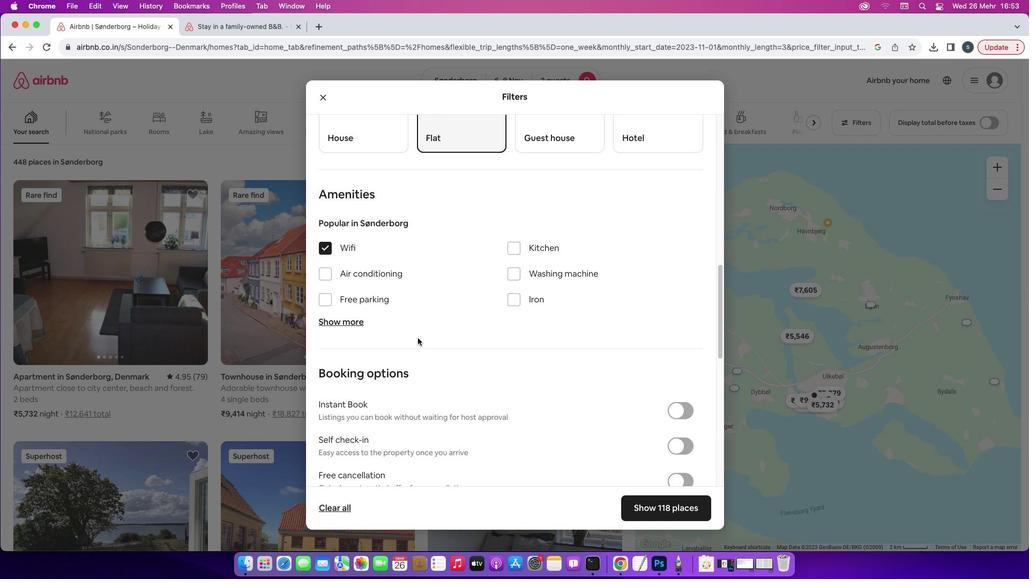 
Action: Mouse scrolled (417, 337) with delta (0, -1)
Screenshot: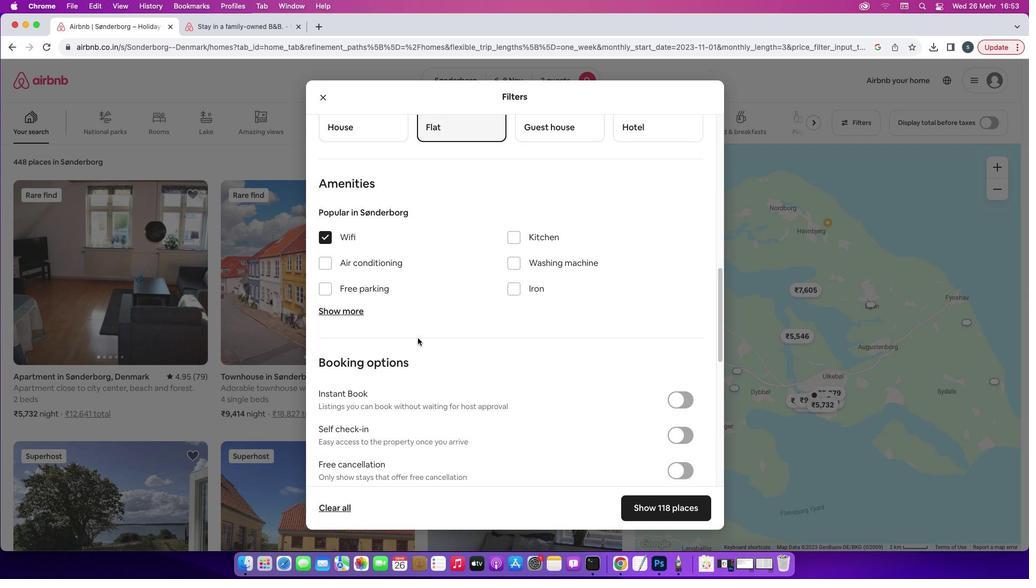 
Action: Mouse moved to (673, 361)
Screenshot: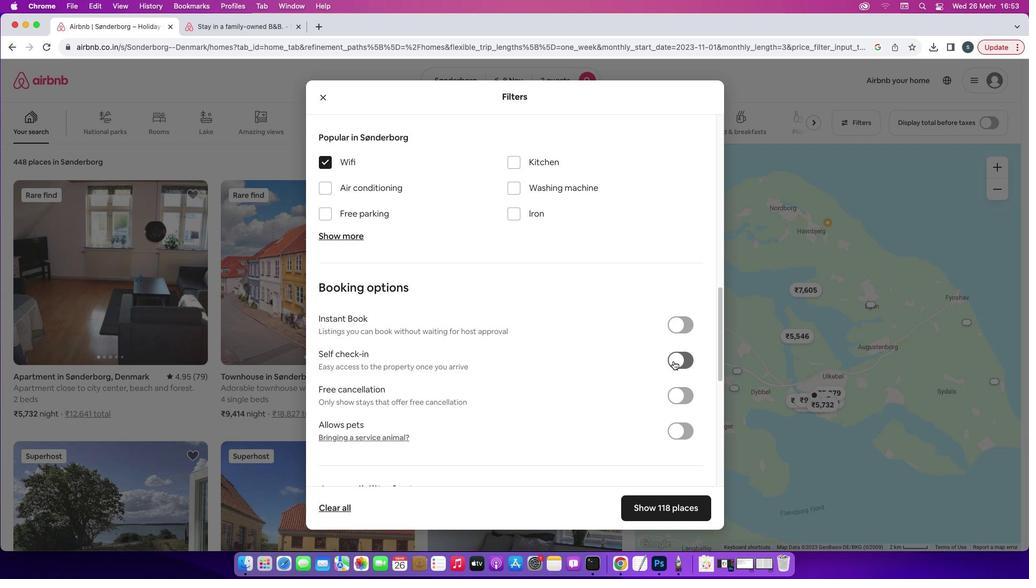 
Action: Mouse pressed left at (673, 361)
Screenshot: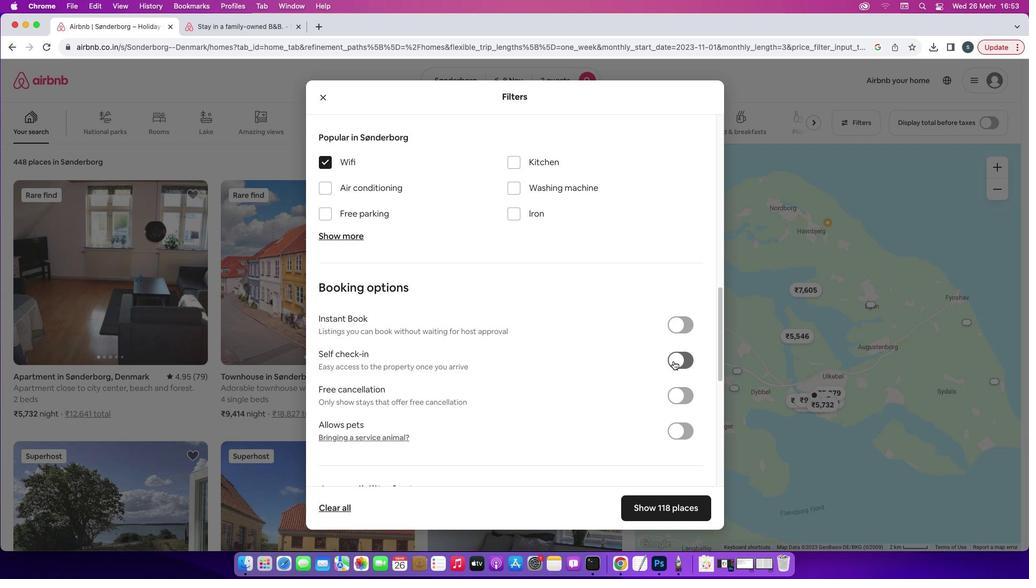 
Action: Mouse moved to (552, 355)
Screenshot: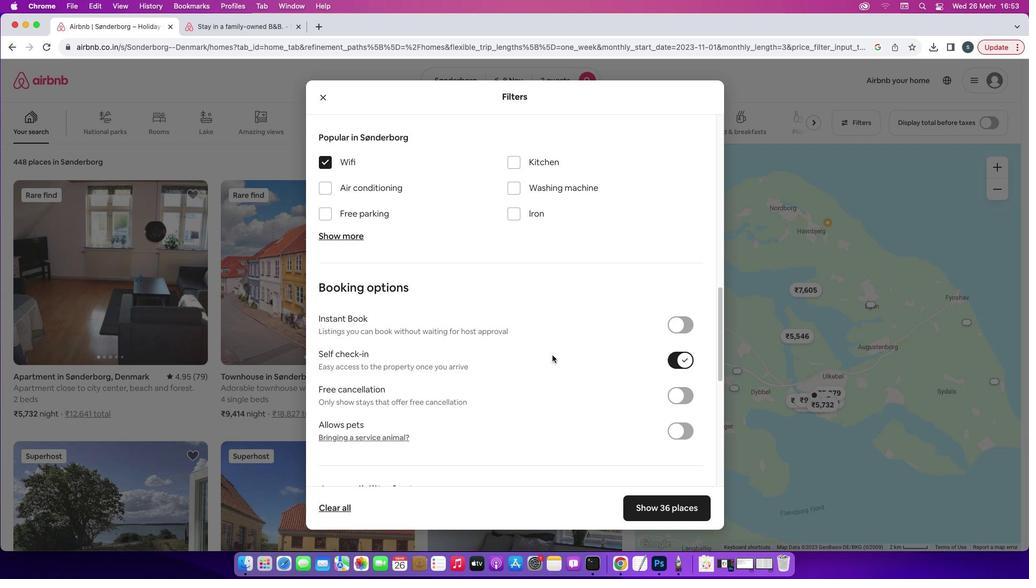 
Action: Mouse scrolled (552, 355) with delta (0, 0)
Screenshot: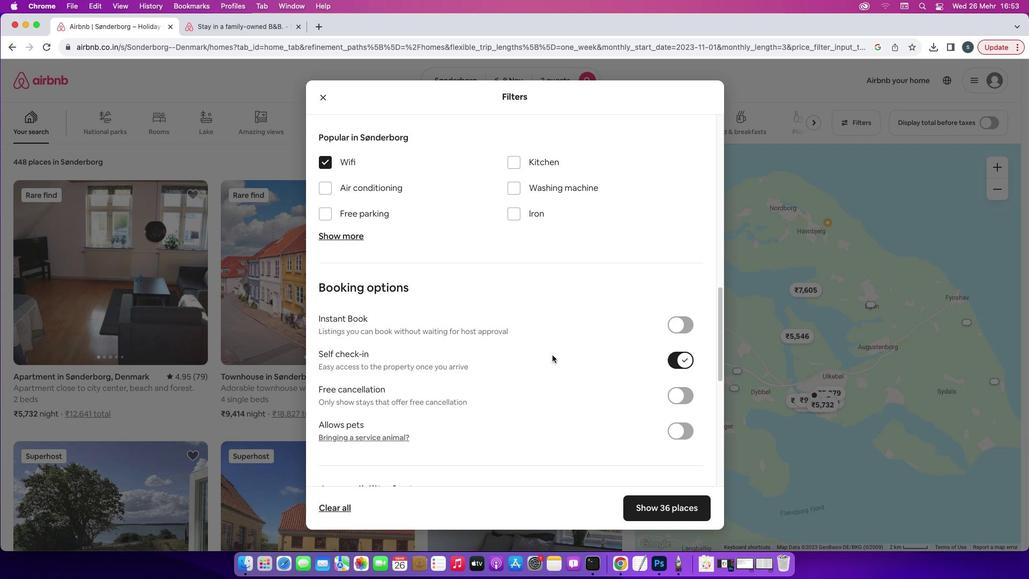 
Action: Mouse scrolled (552, 355) with delta (0, 0)
Screenshot: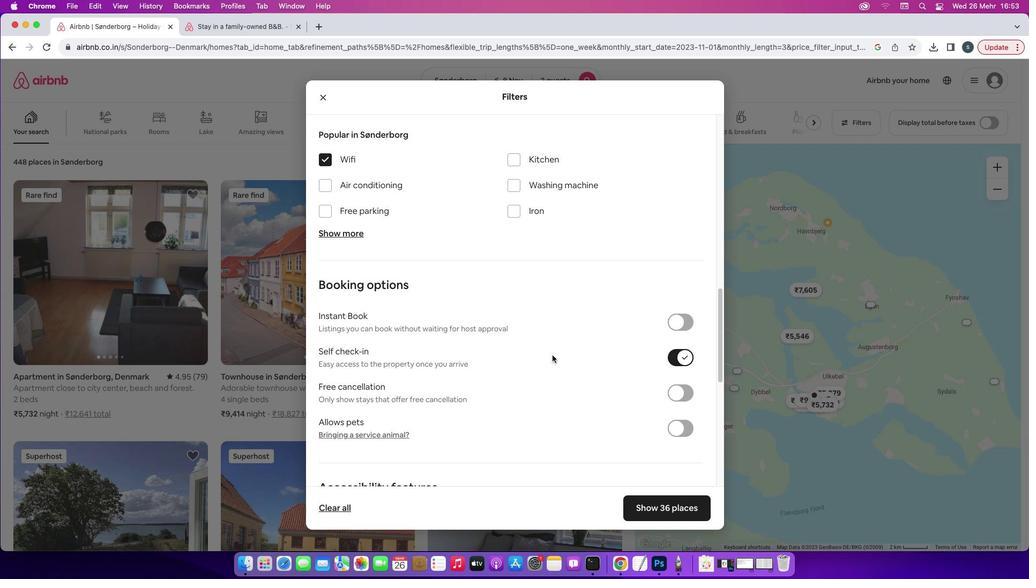 
Action: Mouse scrolled (552, 355) with delta (0, 0)
Screenshot: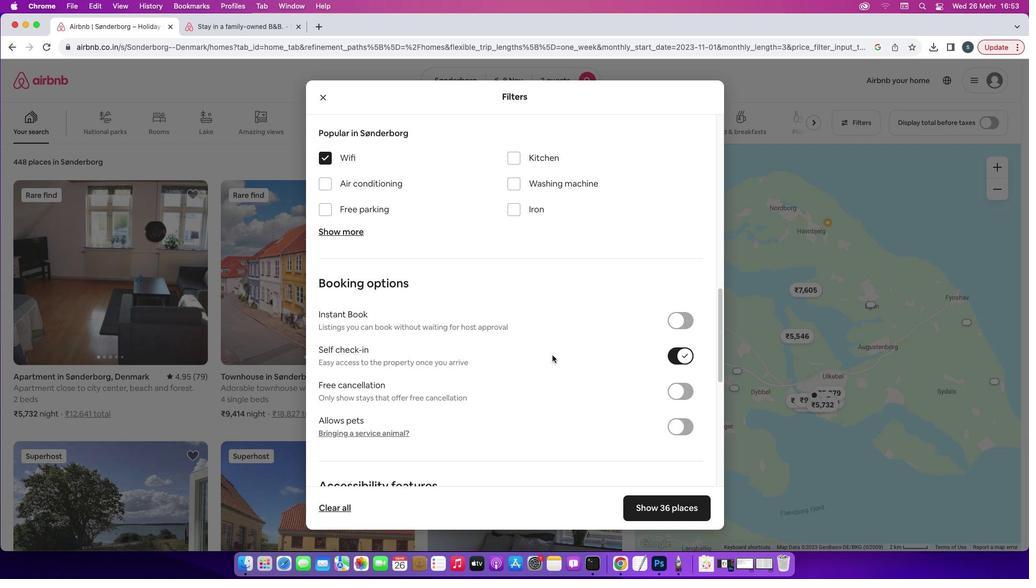 
Action: Mouse scrolled (552, 355) with delta (0, 0)
Screenshot: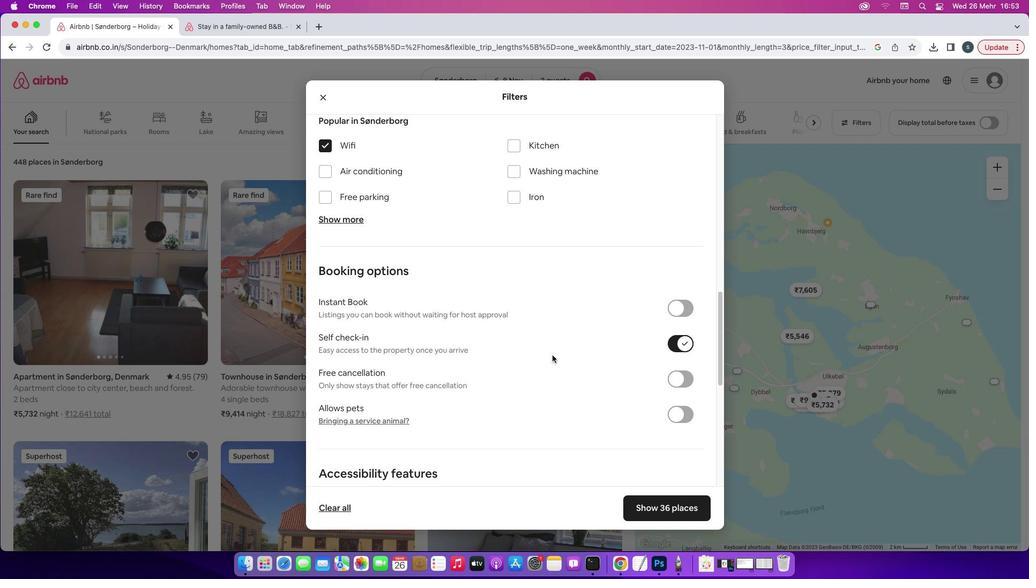 
Action: Mouse scrolled (552, 355) with delta (0, 0)
Screenshot: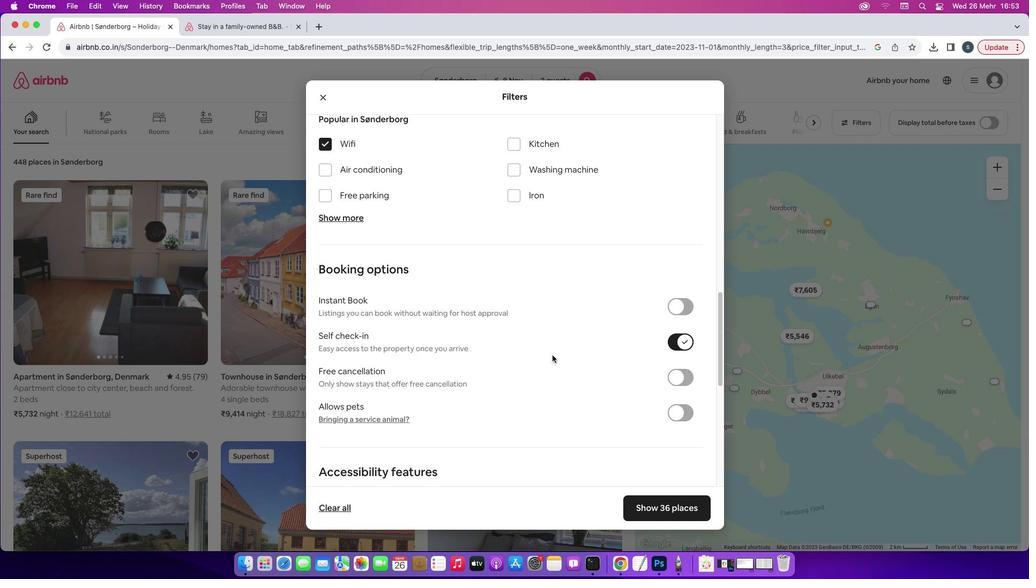 
Action: Mouse scrolled (552, 355) with delta (0, 0)
Screenshot: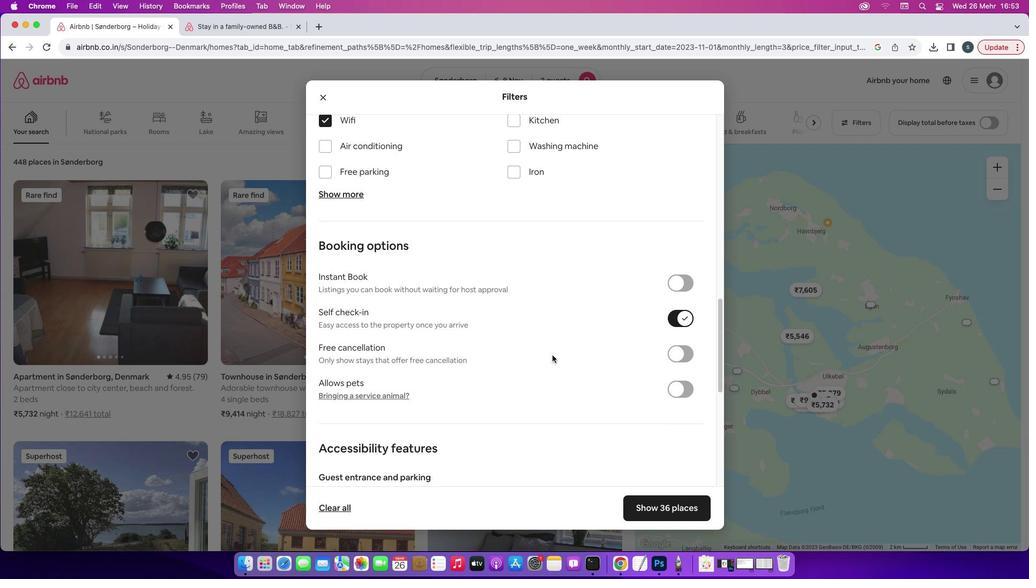 
Action: Mouse scrolled (552, 355) with delta (0, -1)
Screenshot: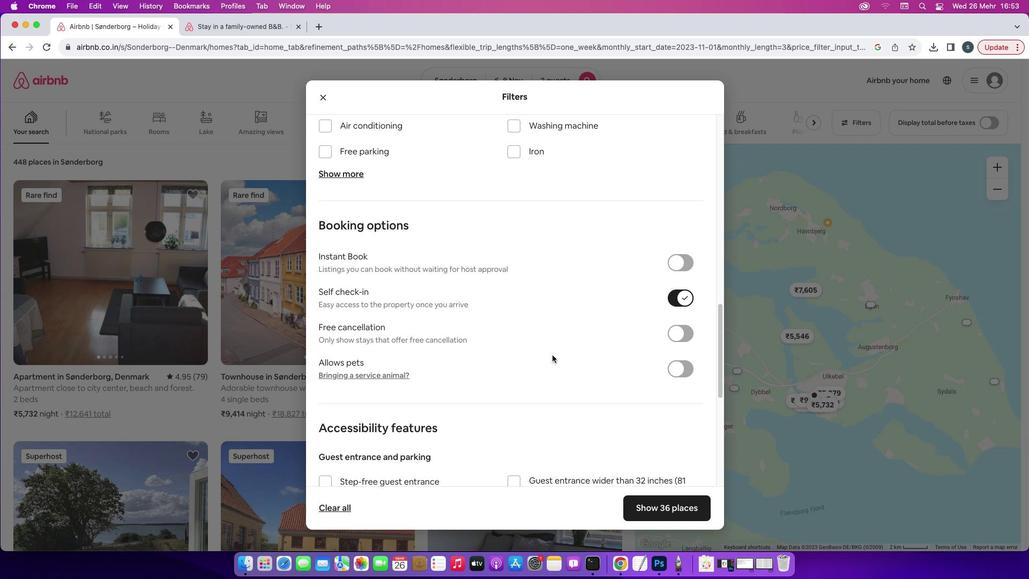 
Action: Mouse scrolled (552, 355) with delta (0, 0)
Screenshot: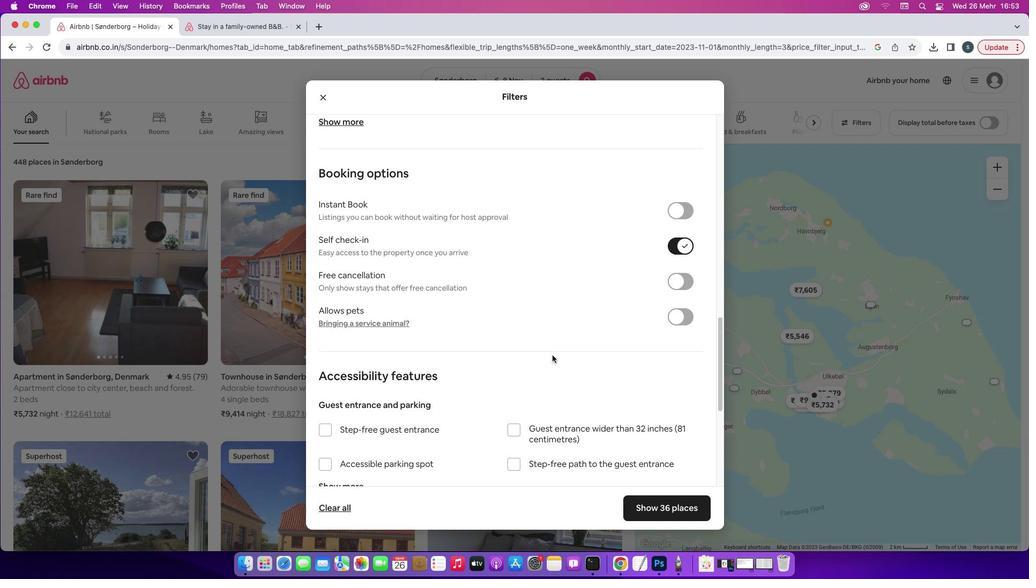 
Action: Mouse scrolled (552, 355) with delta (0, 0)
Screenshot: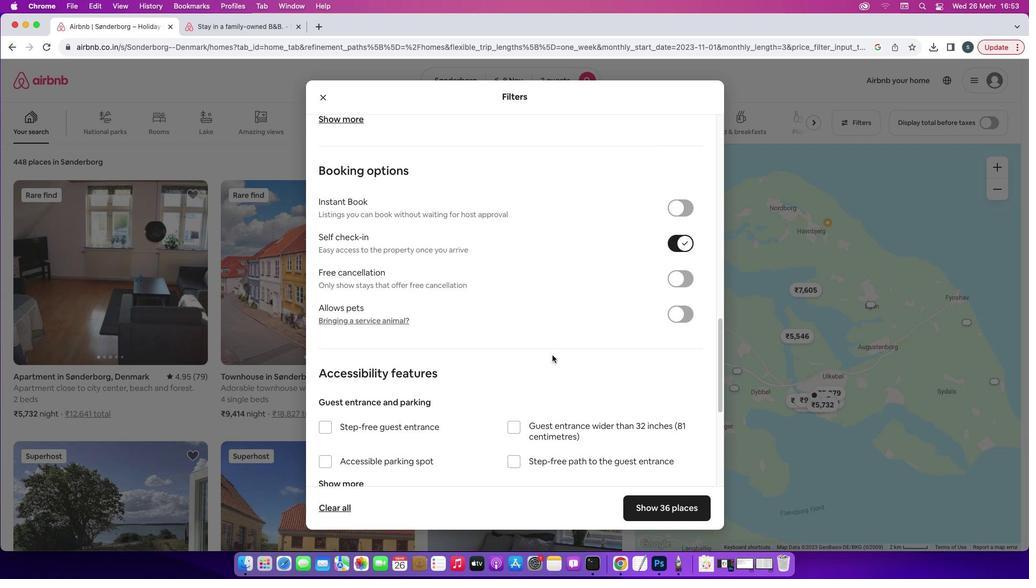 
Action: Mouse scrolled (552, 355) with delta (0, 0)
Screenshot: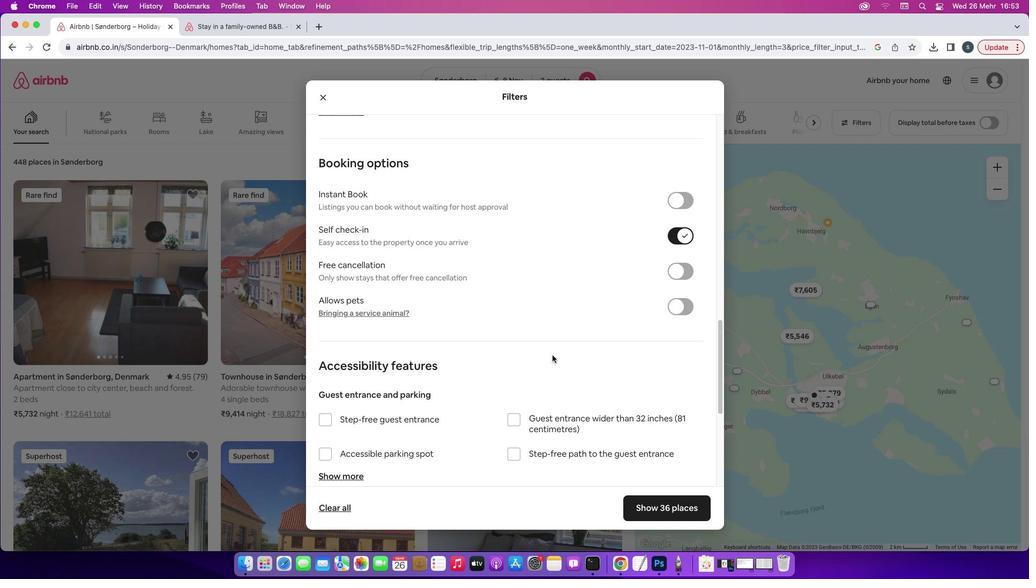 
Action: Mouse moved to (656, 509)
Screenshot: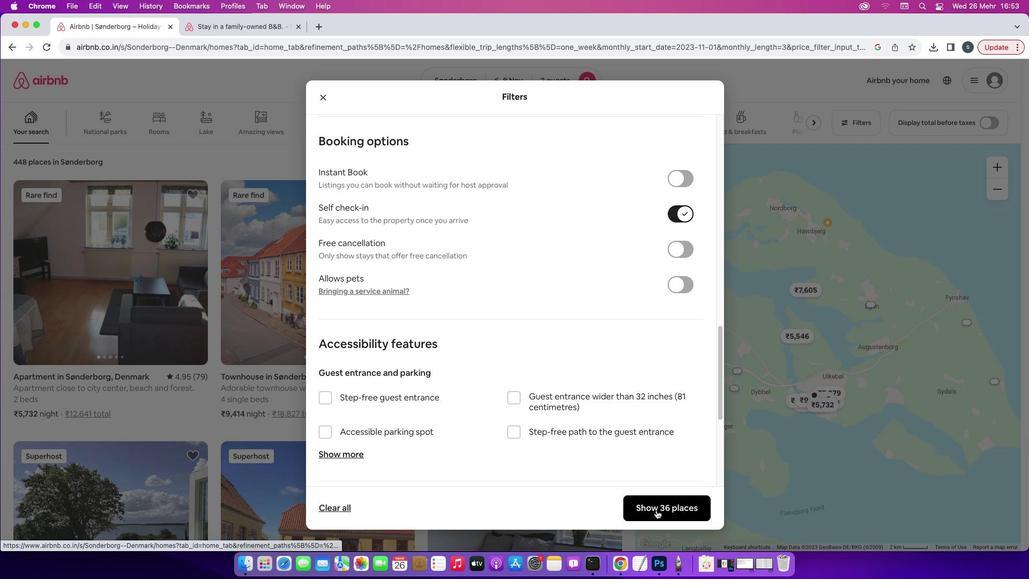 
Action: Mouse pressed left at (656, 509)
Screenshot: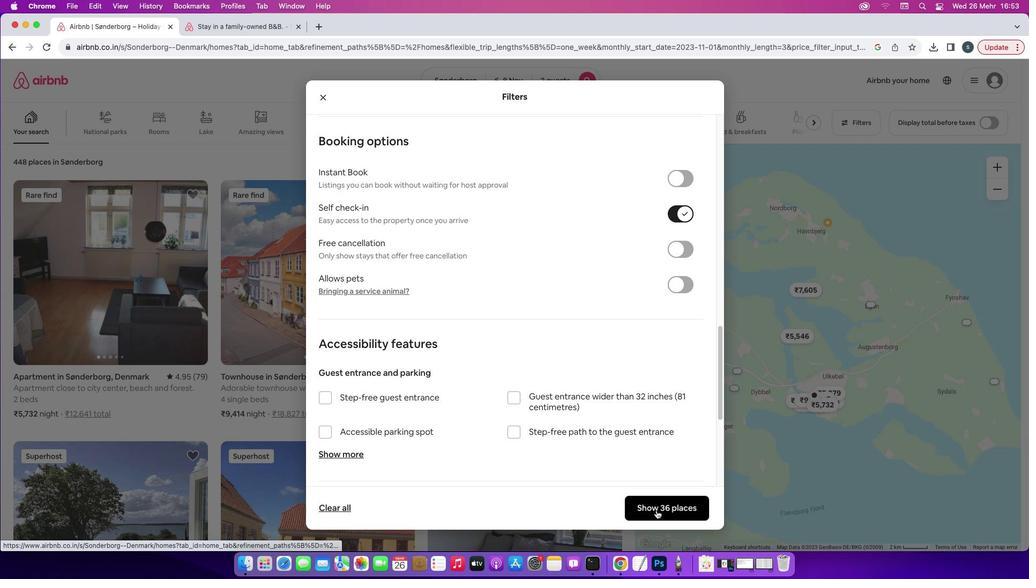
Action: Mouse moved to (305, 329)
Screenshot: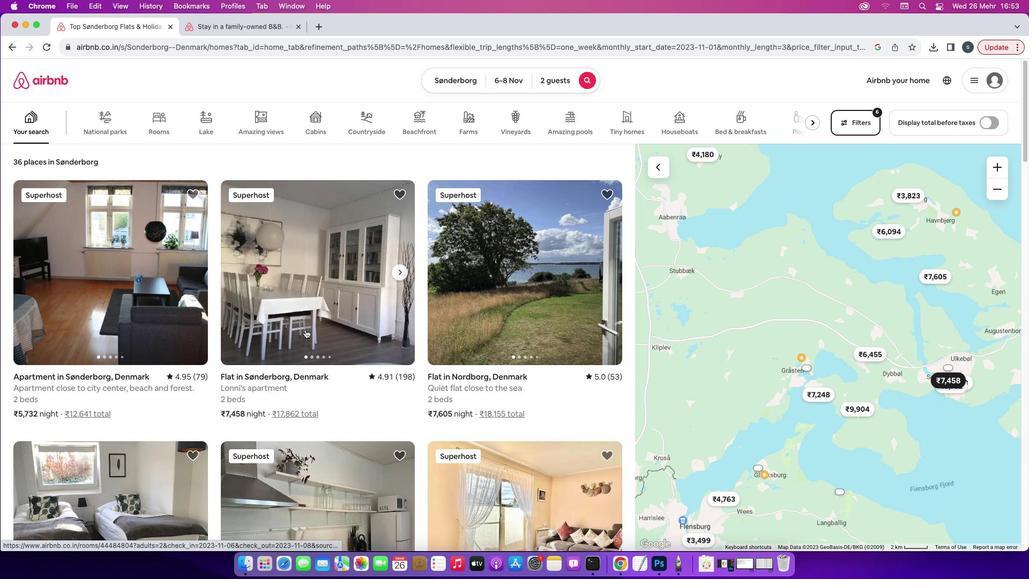 
Action: Mouse scrolled (305, 329) with delta (0, 0)
Screenshot: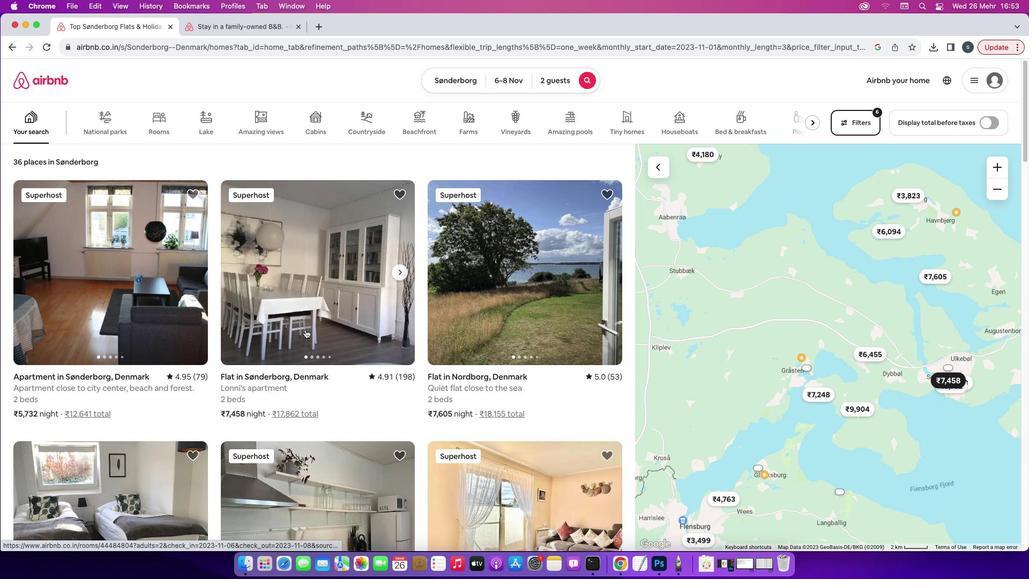 
Action: Mouse scrolled (305, 329) with delta (0, 0)
Screenshot: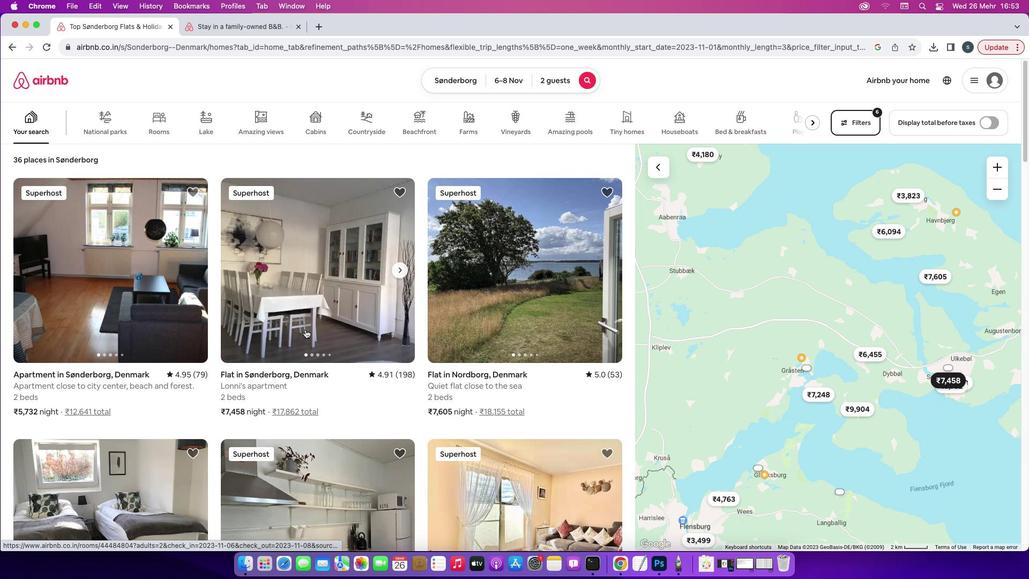
Action: Mouse moved to (305, 329)
Screenshot: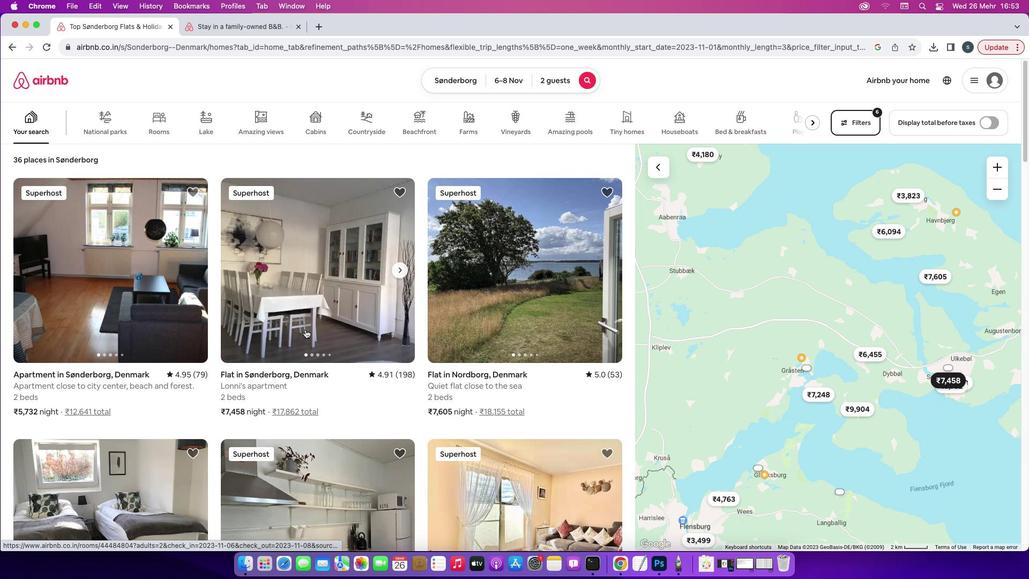
Action: Mouse scrolled (305, 329) with delta (0, -1)
Screenshot: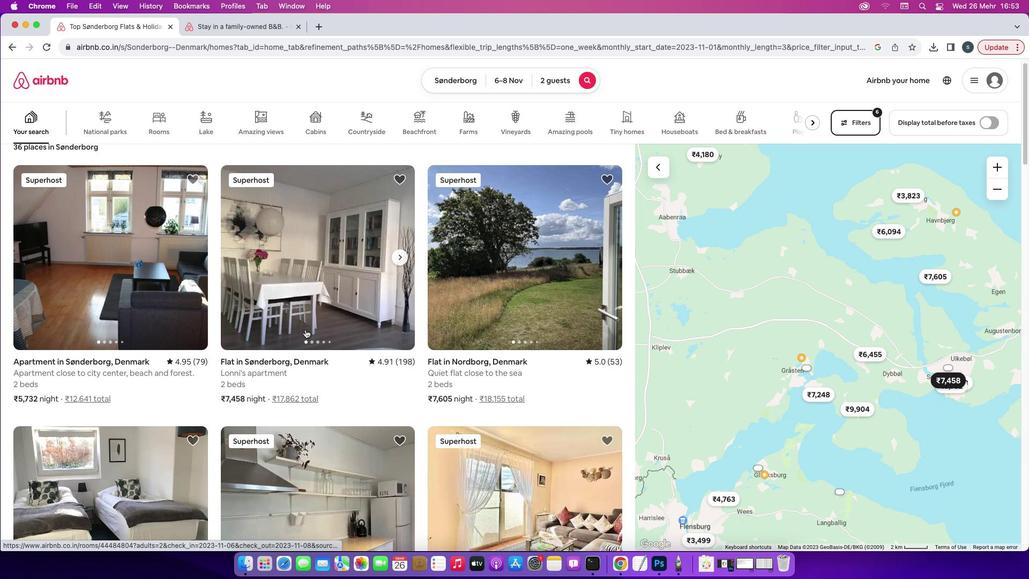 
Action: Mouse scrolled (305, 329) with delta (0, -2)
Screenshot: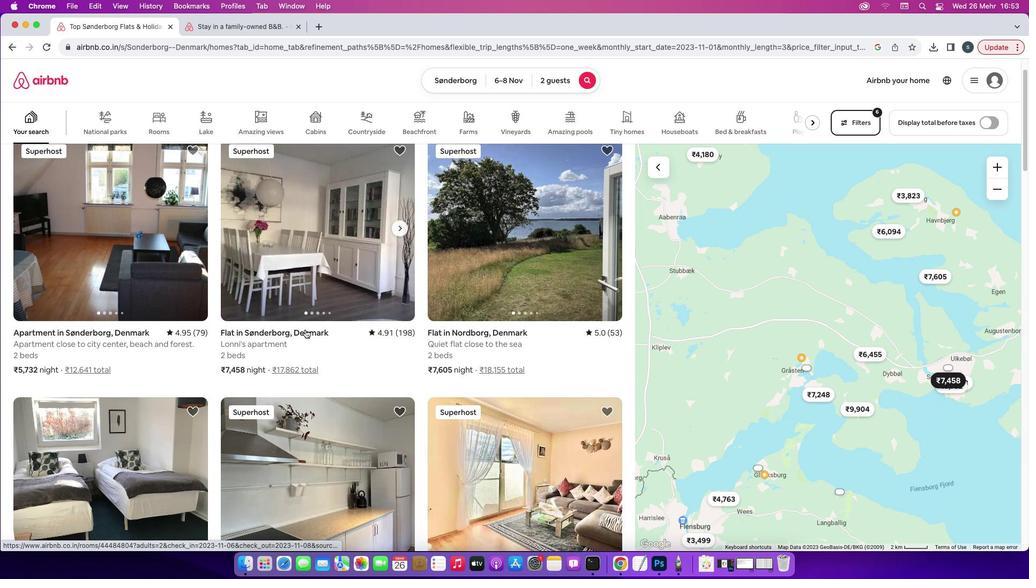 
Action: Mouse moved to (520, 306)
Screenshot: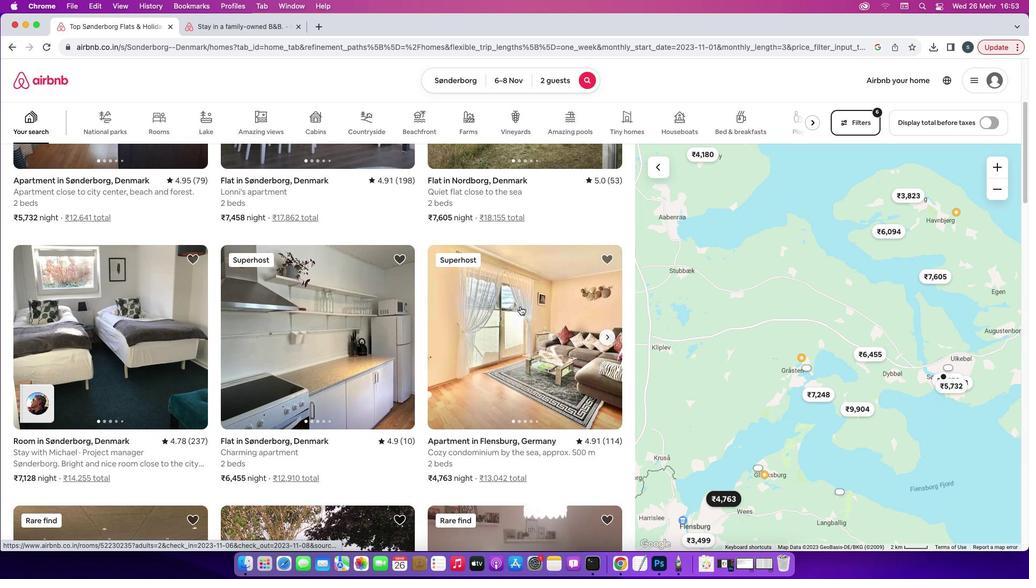 
Action: Mouse pressed left at (520, 306)
Screenshot: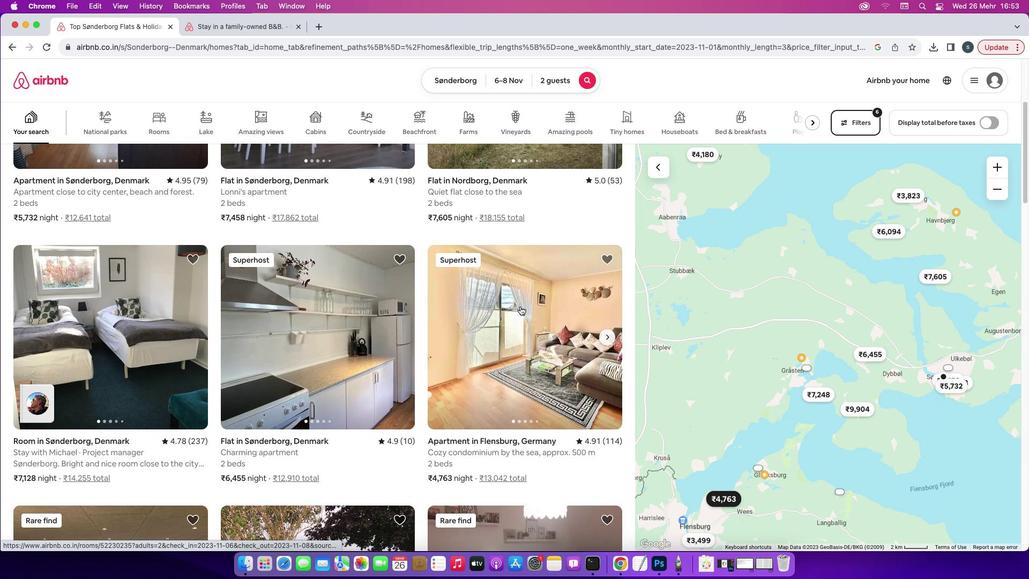 
Action: Mouse moved to (527, 250)
Screenshot: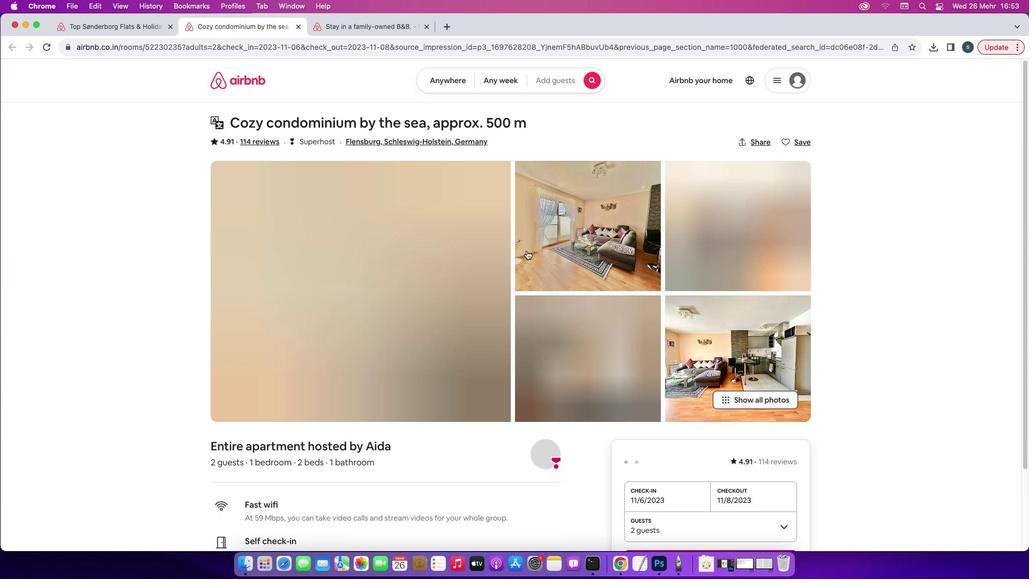 
Action: Mouse scrolled (527, 250) with delta (0, 0)
Screenshot: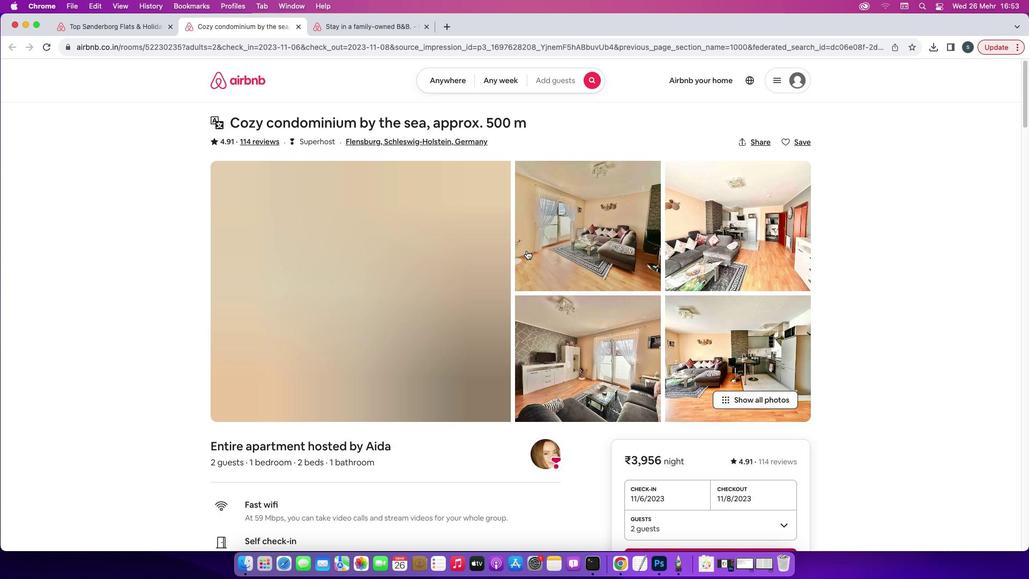 
Action: Mouse scrolled (527, 250) with delta (0, 0)
Screenshot: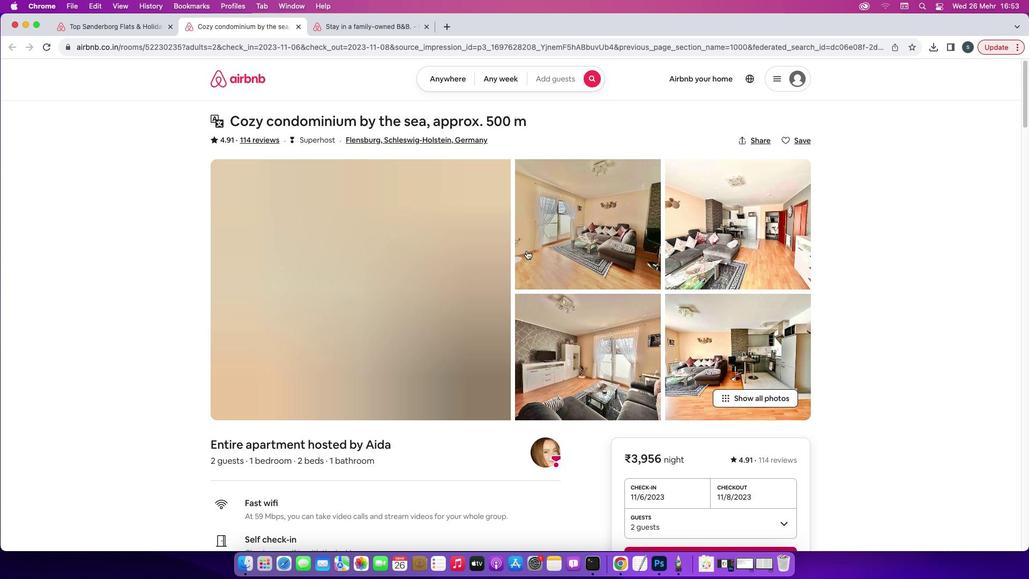 
Action: Mouse moved to (756, 386)
Screenshot: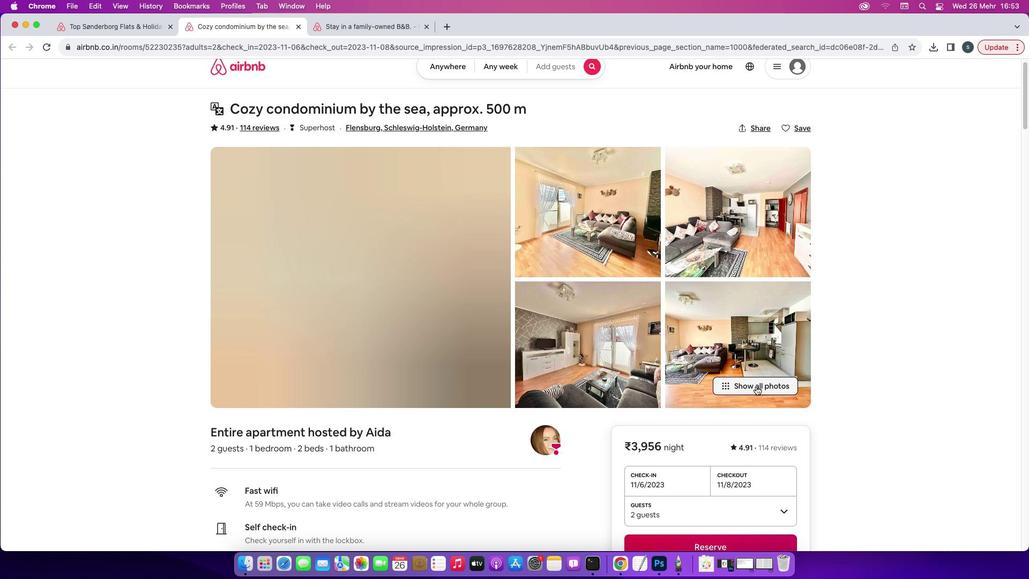 
Action: Mouse pressed left at (756, 386)
Screenshot: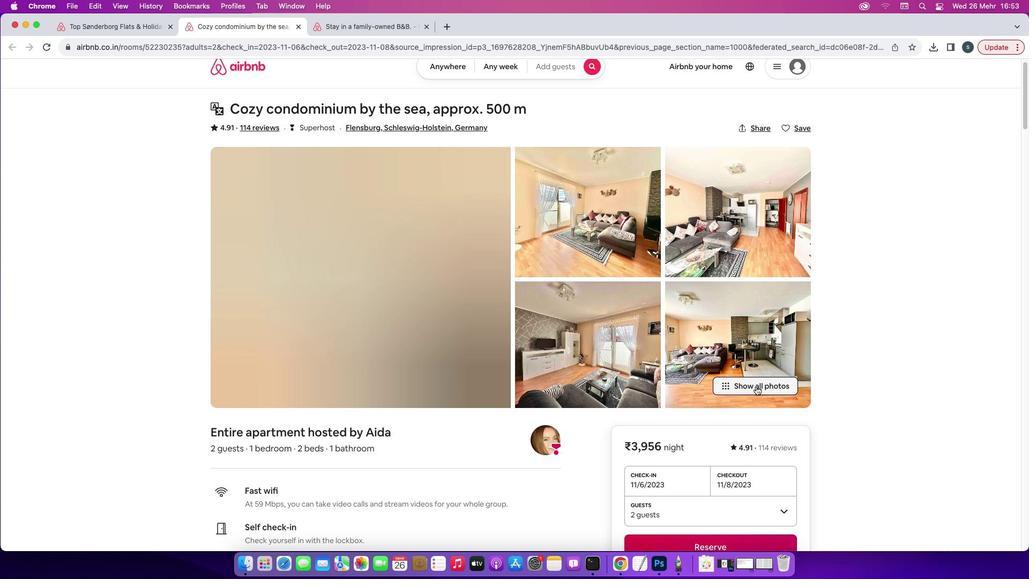 
Action: Mouse moved to (563, 294)
Screenshot: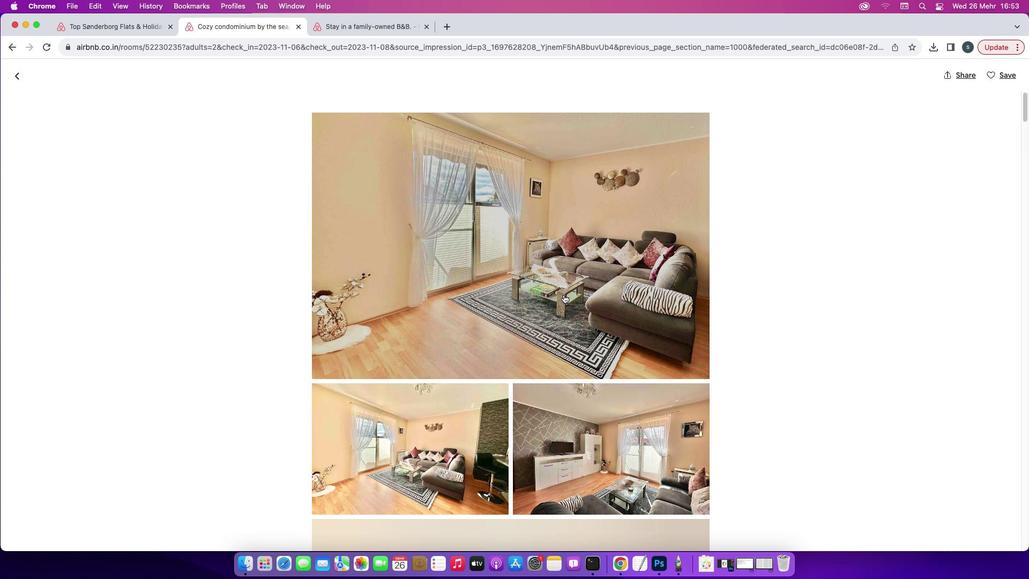 
Action: Mouse scrolled (563, 294) with delta (0, 0)
Screenshot: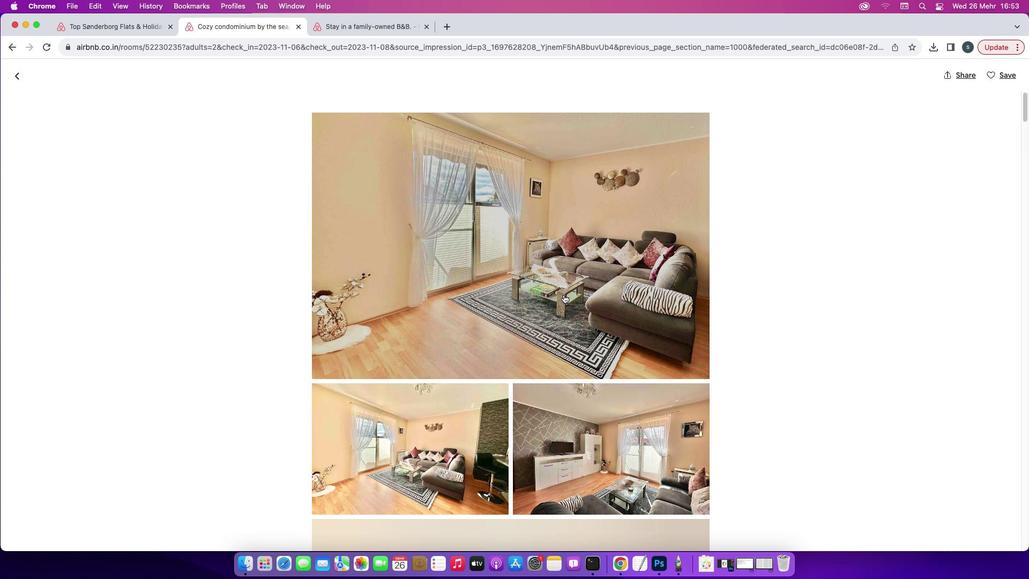 
Action: Mouse scrolled (563, 294) with delta (0, 0)
Screenshot: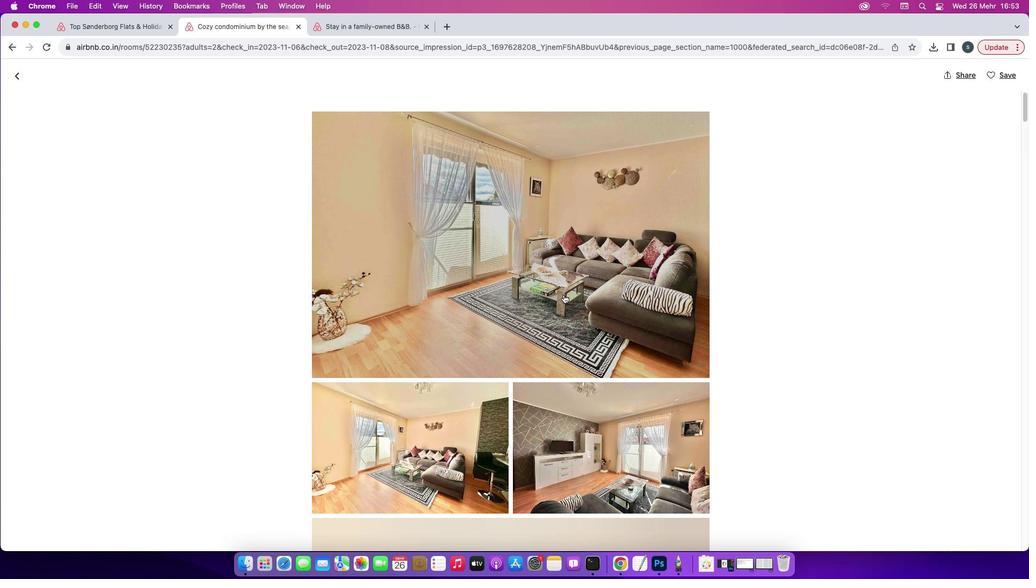 
Action: Mouse scrolled (563, 294) with delta (0, -1)
Screenshot: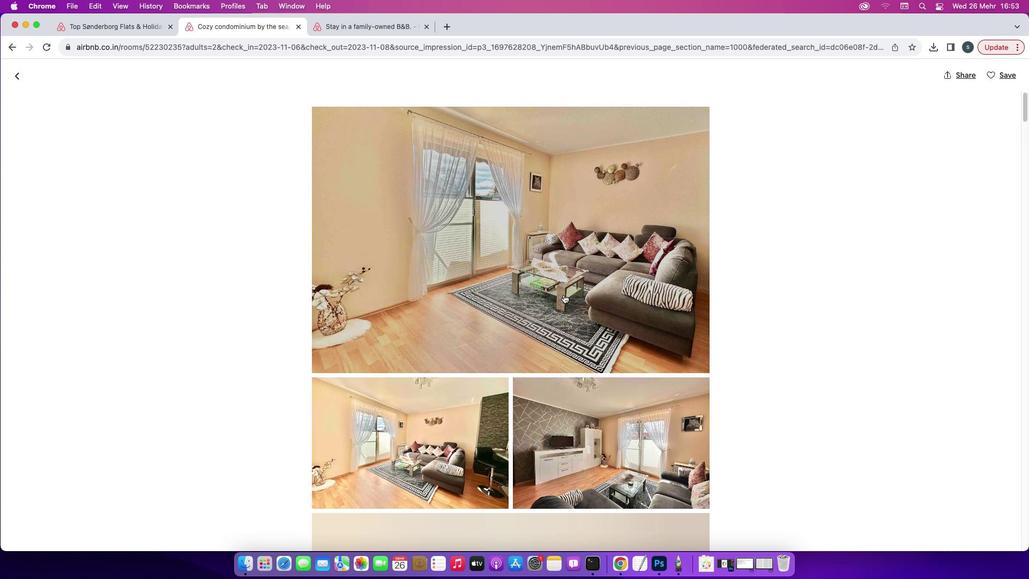 
Action: Mouse scrolled (563, 294) with delta (0, -2)
Screenshot: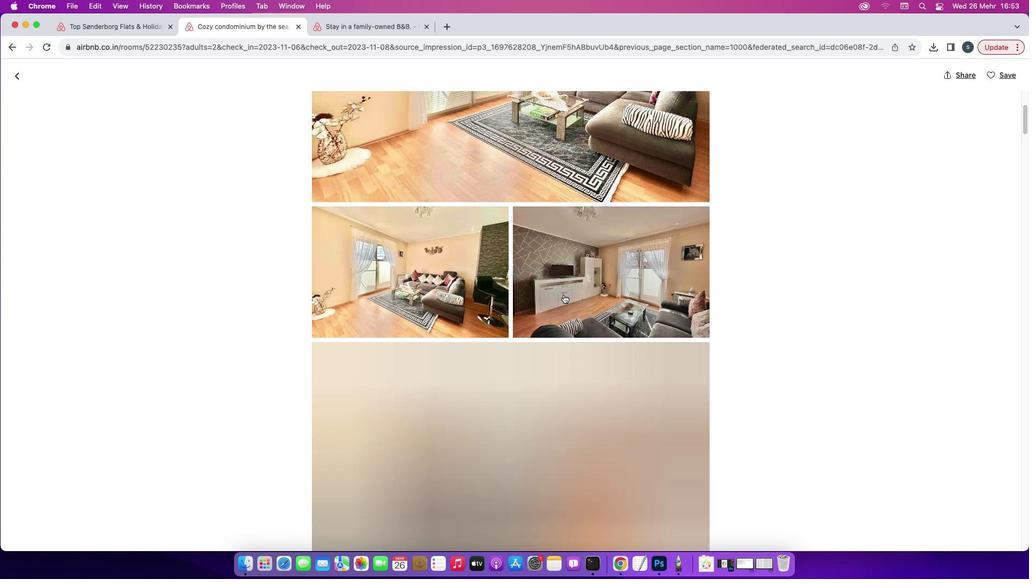 
Action: Mouse moved to (563, 294)
Screenshot: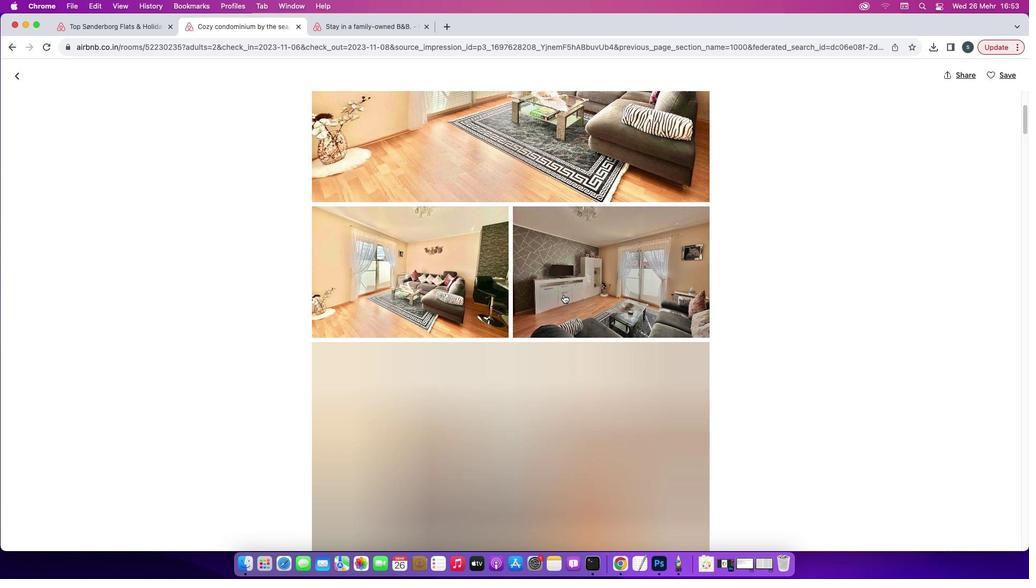 
Action: Mouse scrolled (563, 294) with delta (0, 0)
Screenshot: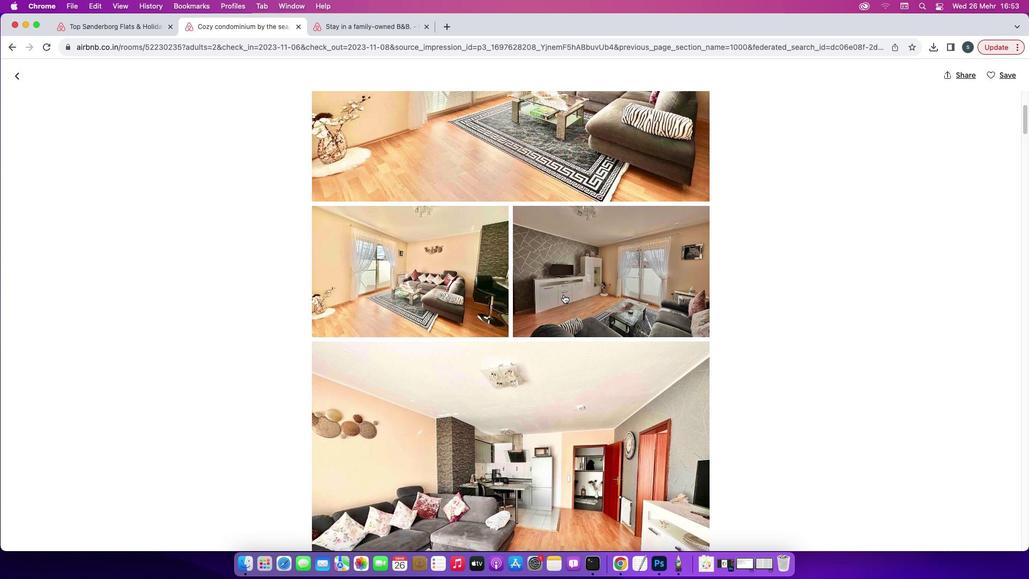 
Action: Mouse scrolled (563, 294) with delta (0, 0)
Screenshot: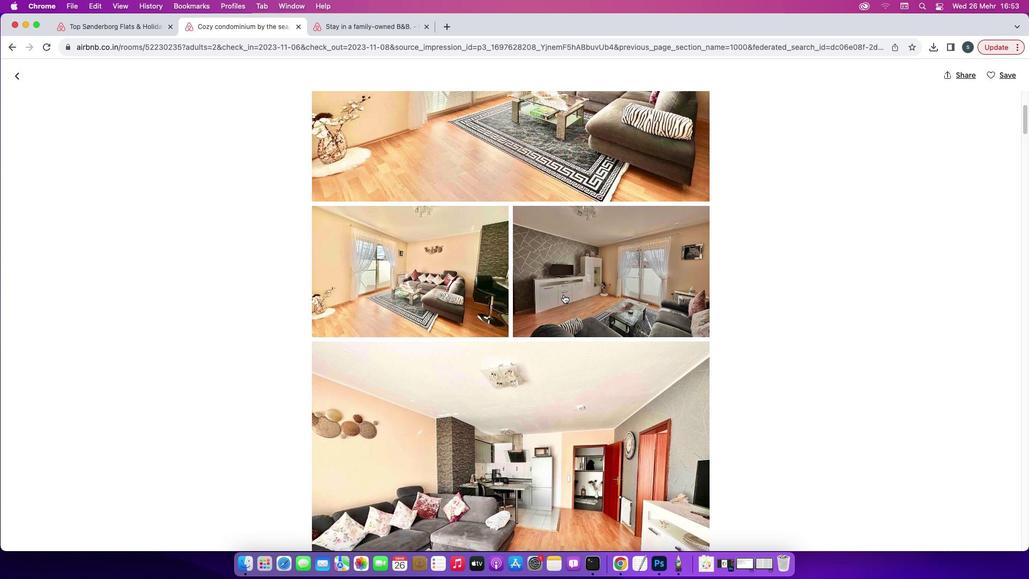 
Action: Mouse scrolled (563, 294) with delta (0, -1)
Screenshot: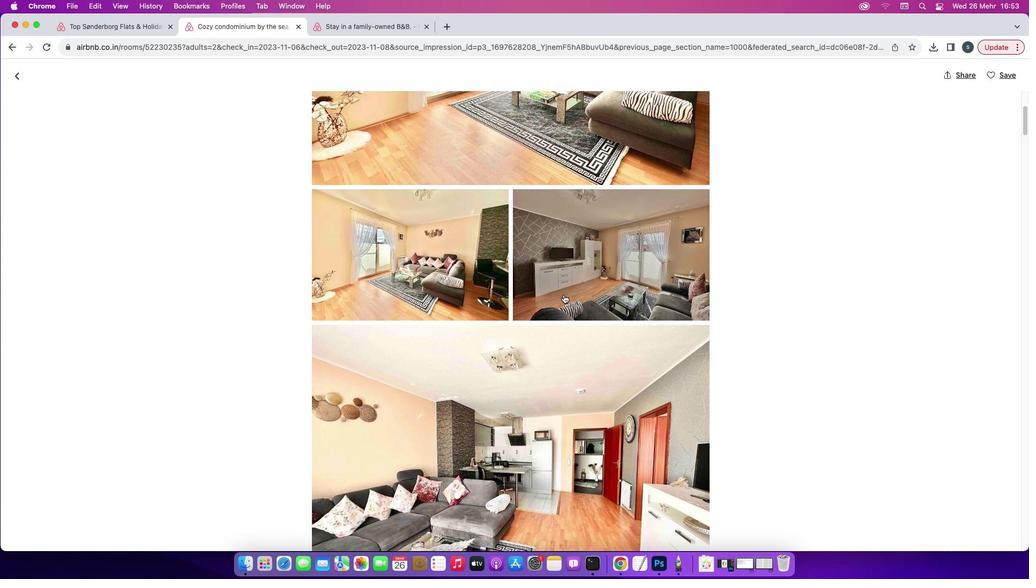 
Action: Mouse scrolled (563, 294) with delta (0, -2)
Screenshot: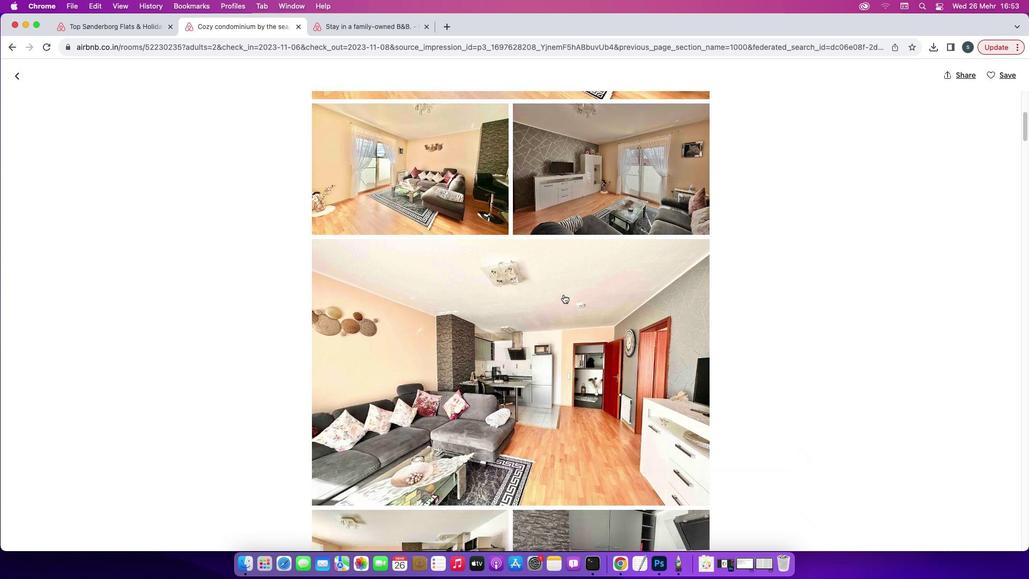 
Action: Mouse scrolled (563, 294) with delta (0, 0)
Screenshot: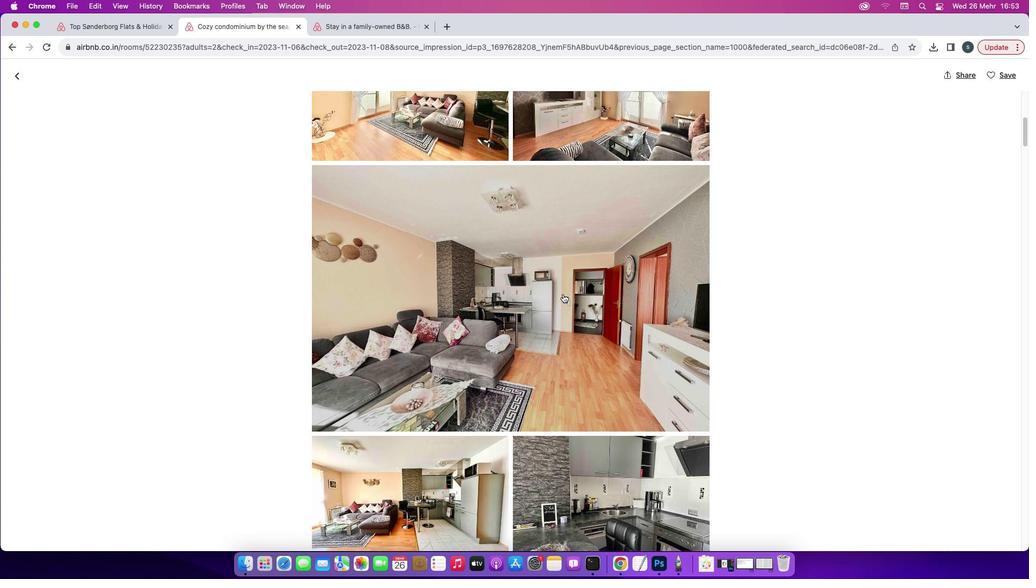 
Action: Mouse scrolled (563, 294) with delta (0, 0)
Screenshot: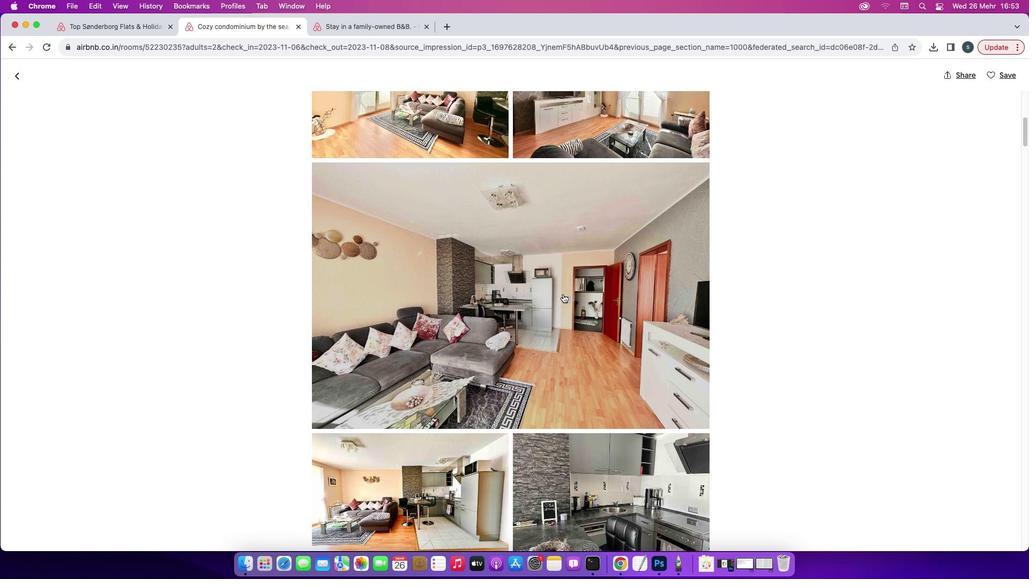 
Action: Mouse moved to (563, 294)
Screenshot: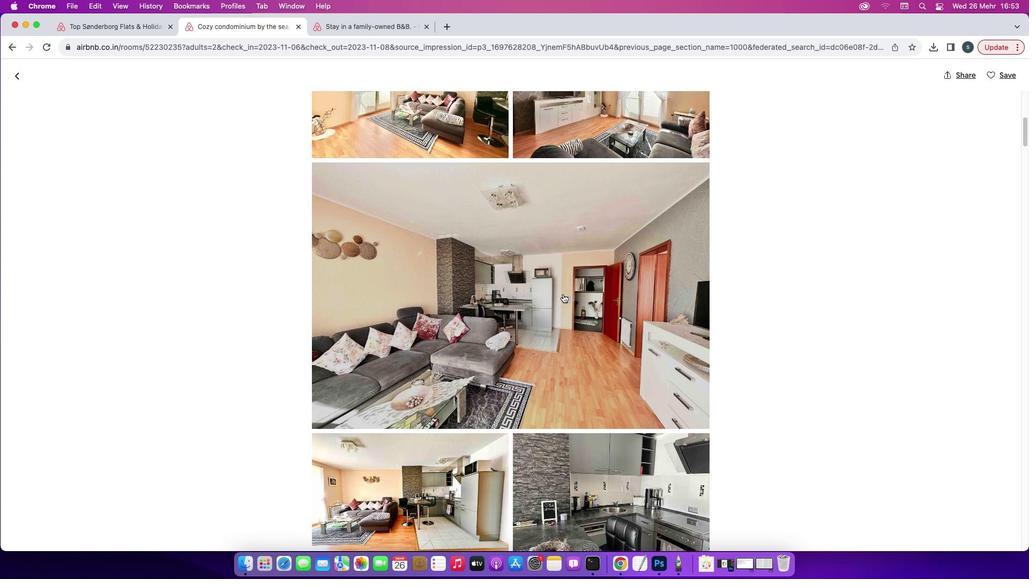 
Action: Mouse scrolled (563, 294) with delta (0, 0)
Screenshot: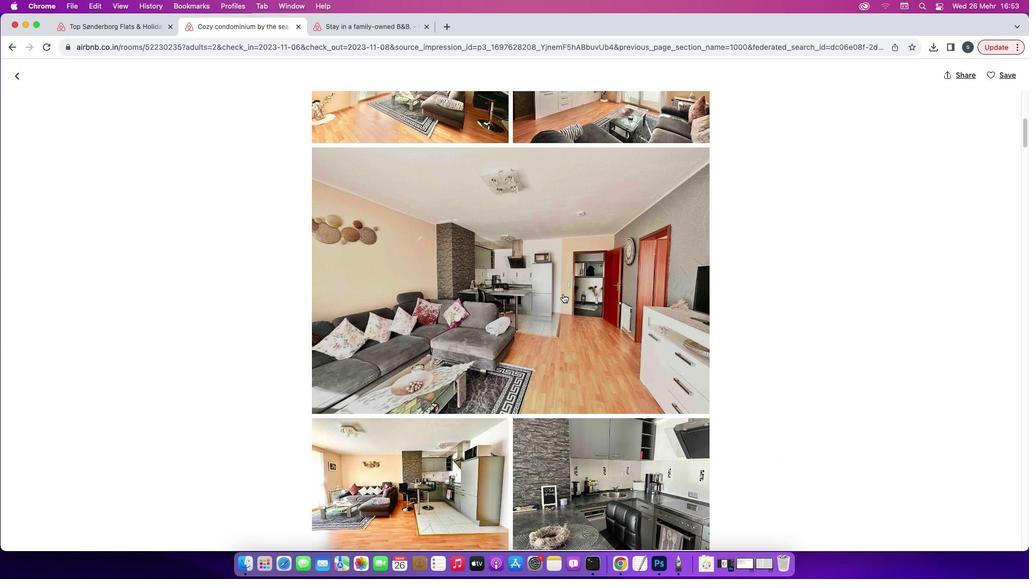 
Action: Mouse moved to (562, 293)
Screenshot: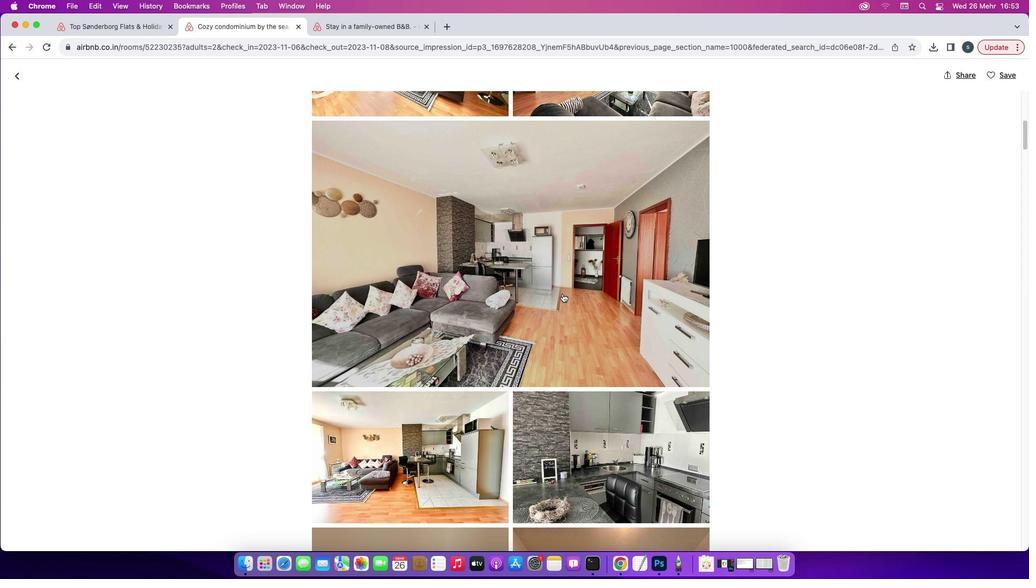 
Action: Mouse scrolled (562, 293) with delta (0, 0)
Screenshot: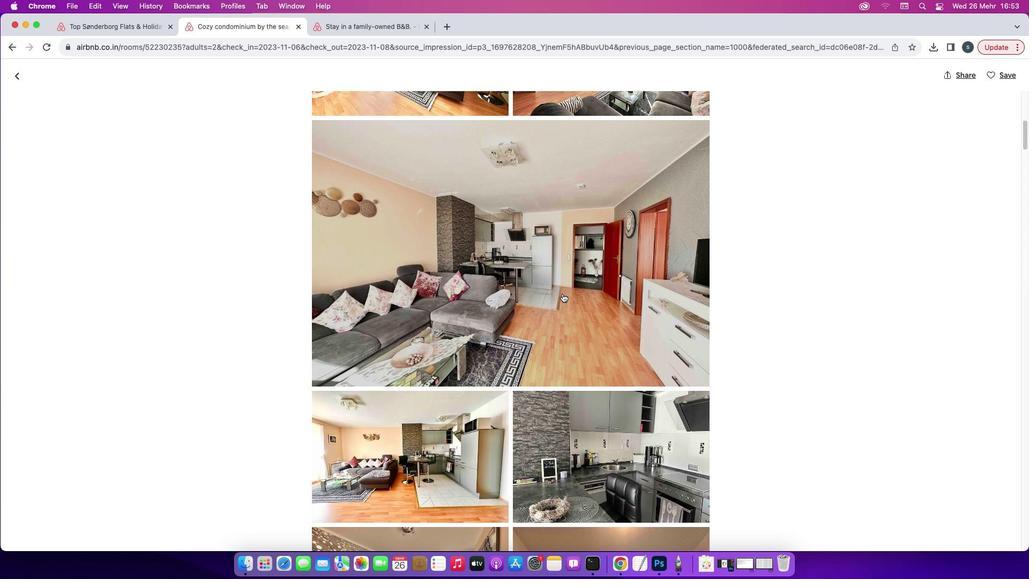 
Action: Mouse scrolled (562, 293) with delta (0, 0)
Screenshot: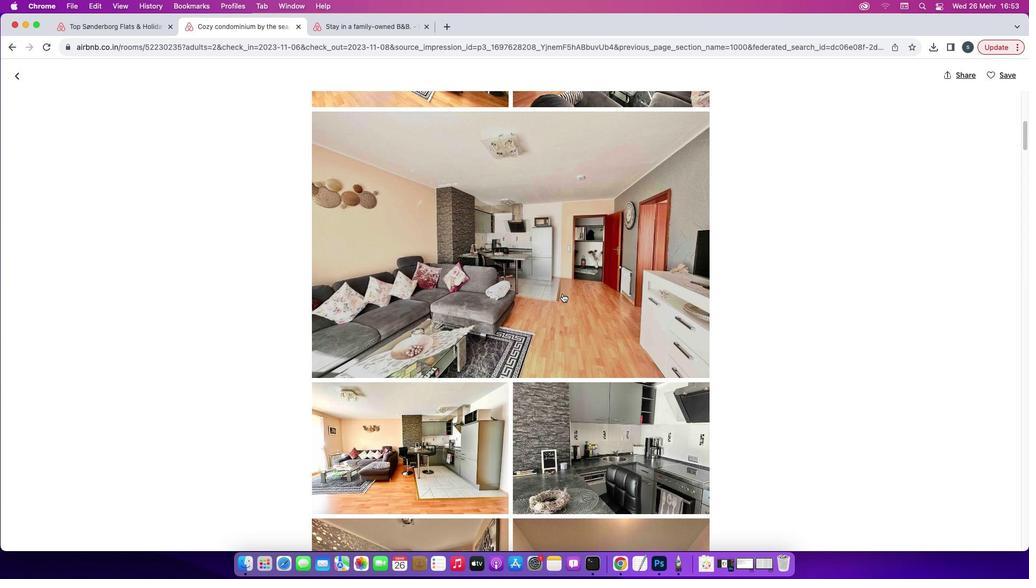 
Action: Mouse scrolled (562, 293) with delta (0, -1)
Screenshot: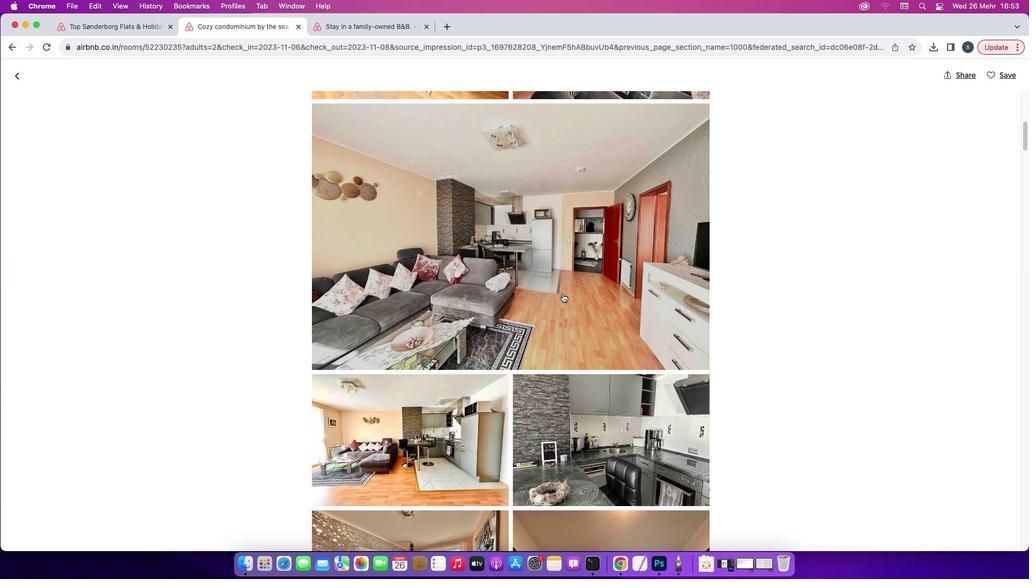
Action: Mouse scrolled (562, 293) with delta (0, 0)
Screenshot: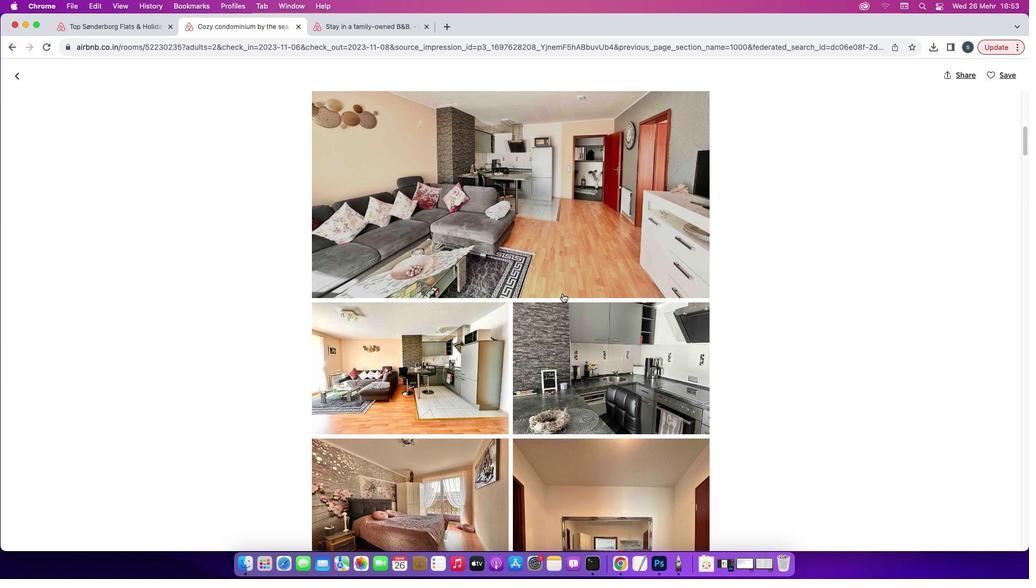 
Action: Mouse scrolled (562, 293) with delta (0, 0)
Screenshot: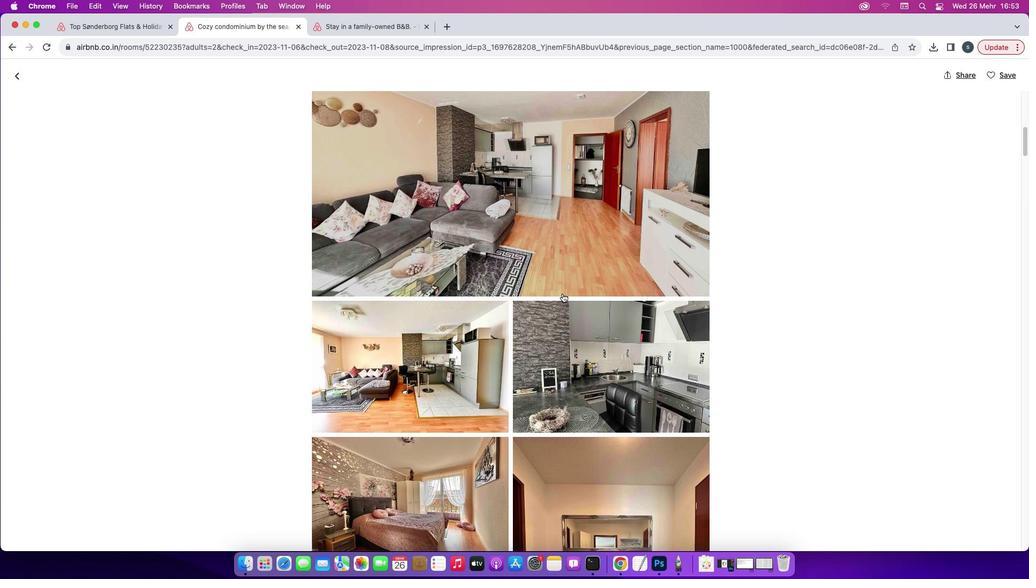 
Action: Mouse scrolled (562, 293) with delta (0, 0)
Screenshot: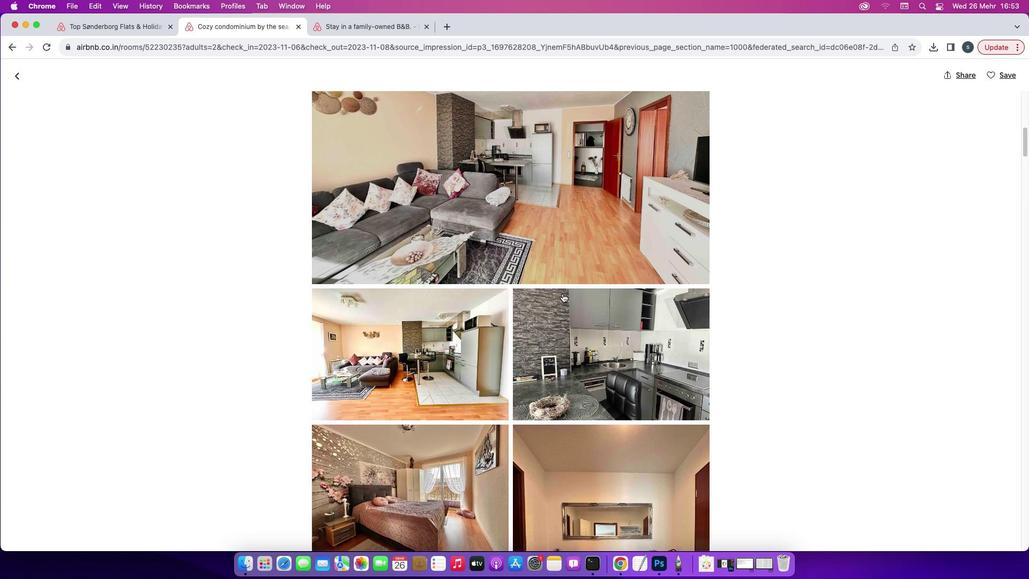 
Action: Mouse scrolled (562, 293) with delta (0, 0)
Screenshot: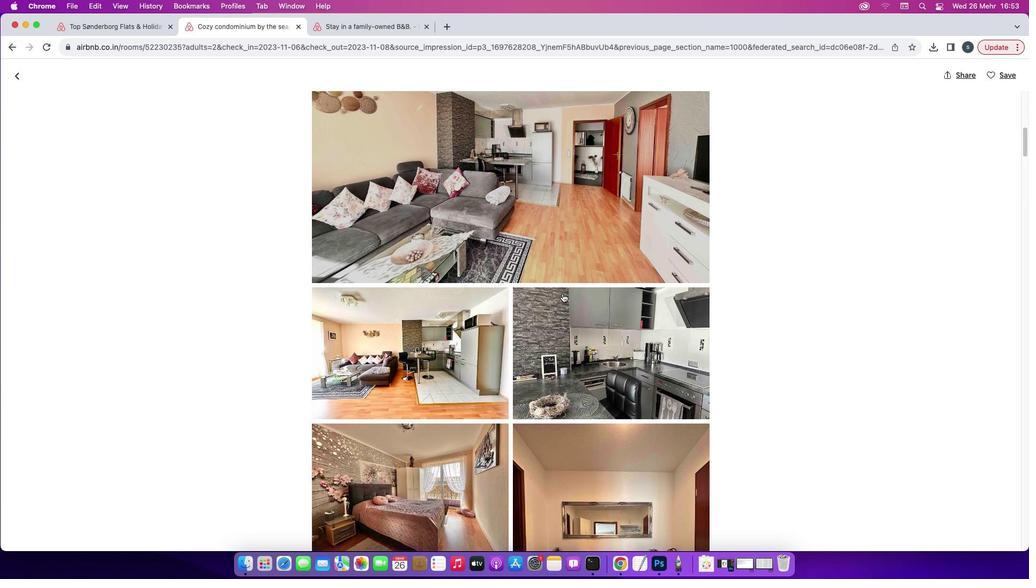
Action: Mouse scrolled (562, 293) with delta (0, 0)
Screenshot: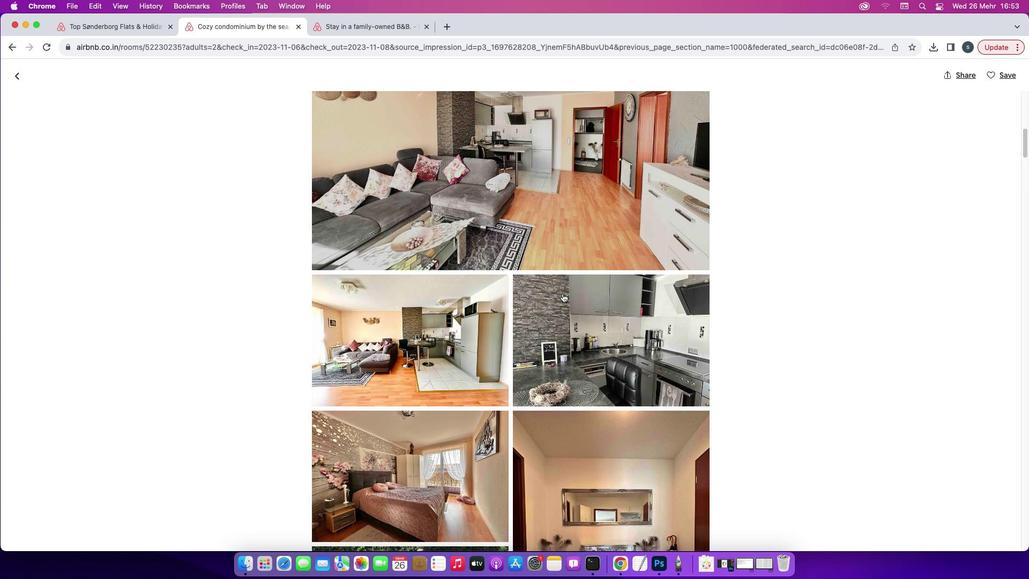 
Action: Mouse scrolled (562, 293) with delta (0, 0)
Screenshot: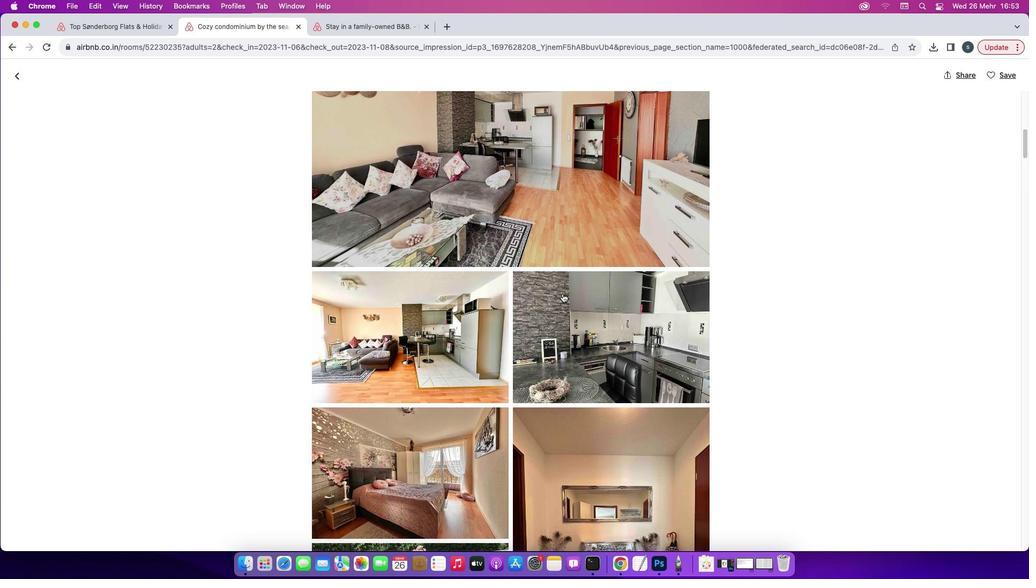 
Action: Mouse scrolled (562, 293) with delta (0, -1)
Screenshot: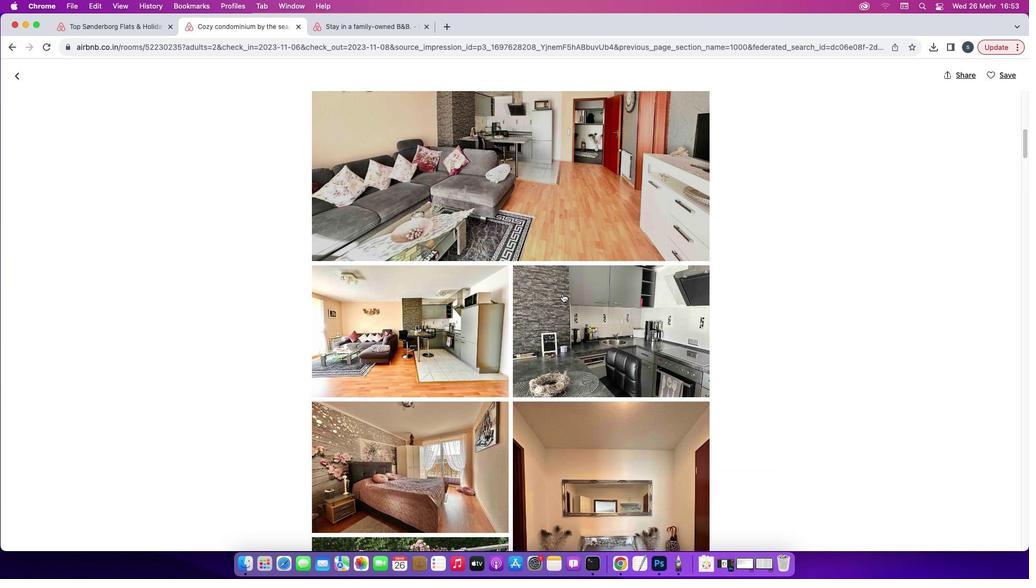 
Action: Mouse scrolled (562, 293) with delta (0, -2)
Screenshot: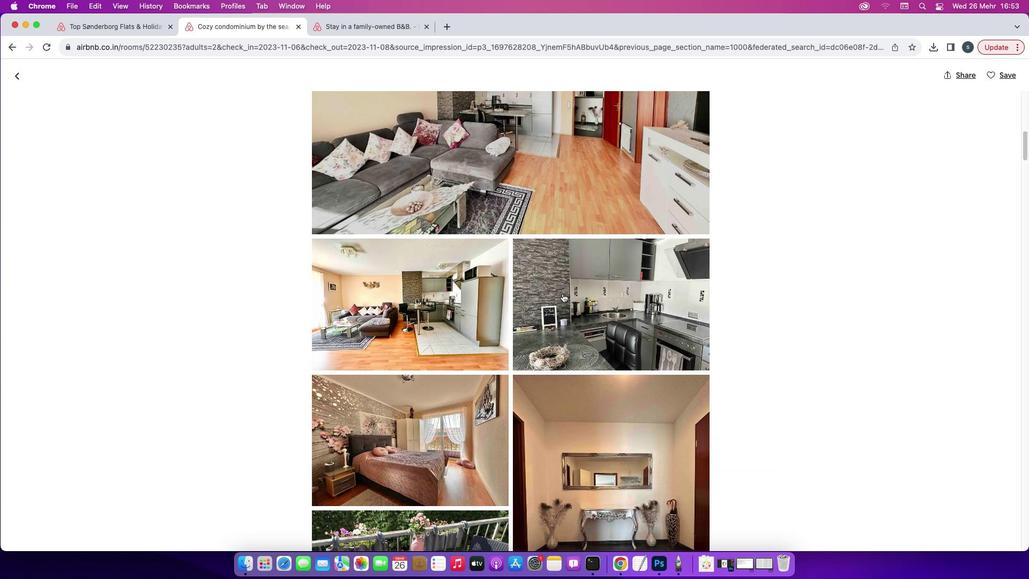 
Action: Mouse scrolled (562, 293) with delta (0, 0)
Screenshot: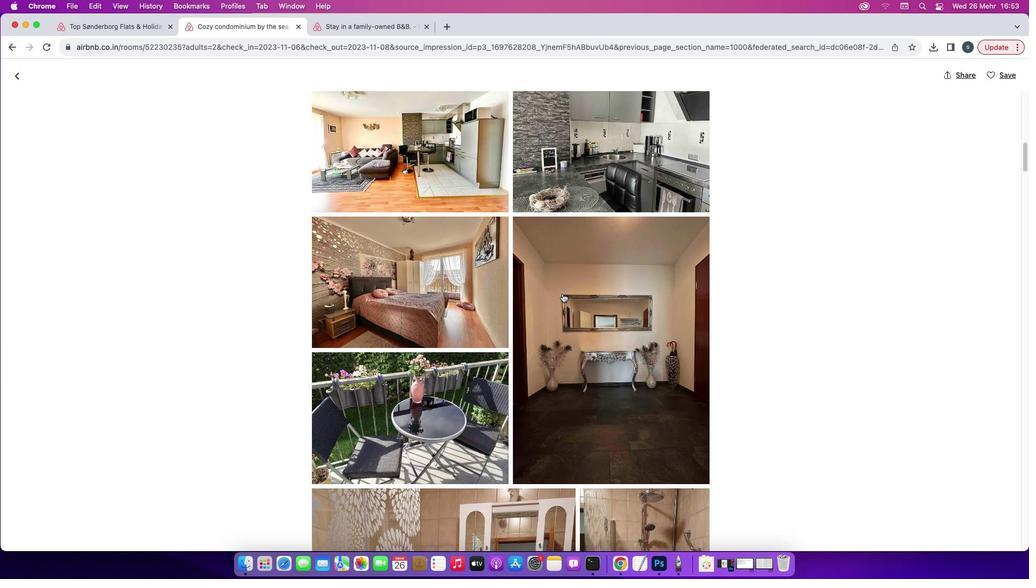 
Action: Mouse scrolled (562, 293) with delta (0, 0)
Screenshot: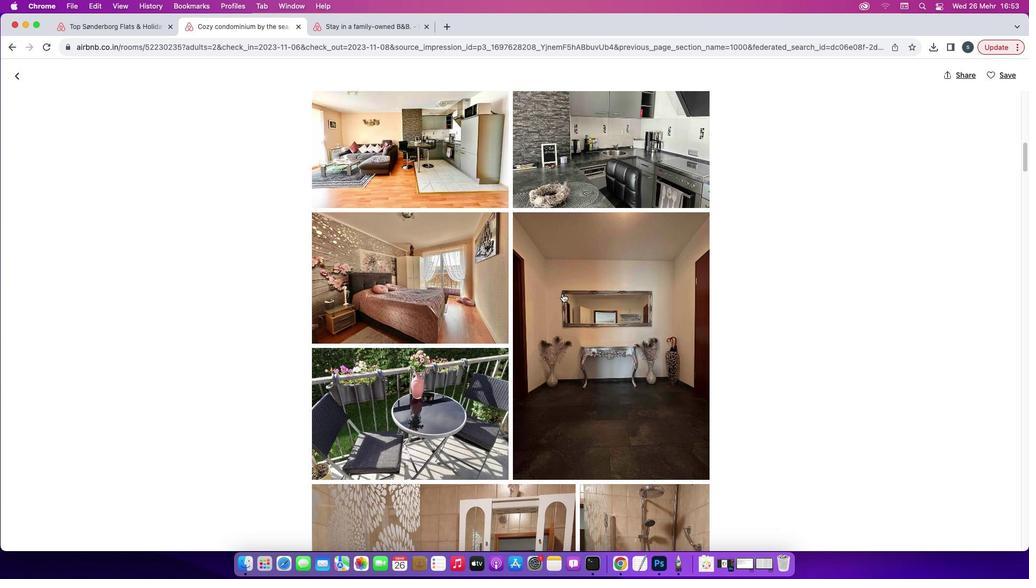 
Action: Mouse scrolled (562, 293) with delta (0, 0)
Screenshot: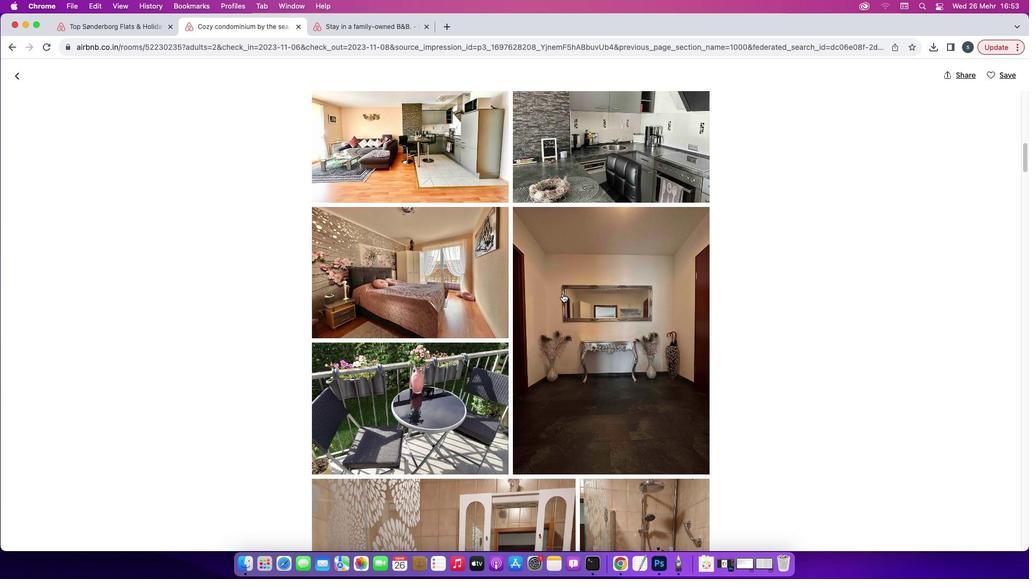 
Action: Mouse scrolled (562, 293) with delta (0, -1)
Screenshot: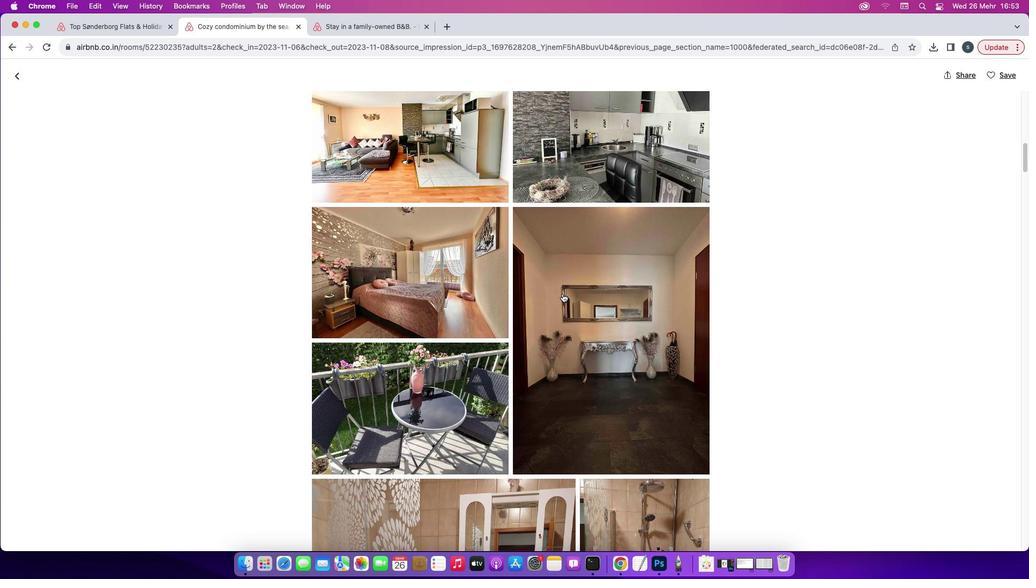 
Action: Mouse scrolled (562, 293) with delta (0, -2)
Screenshot: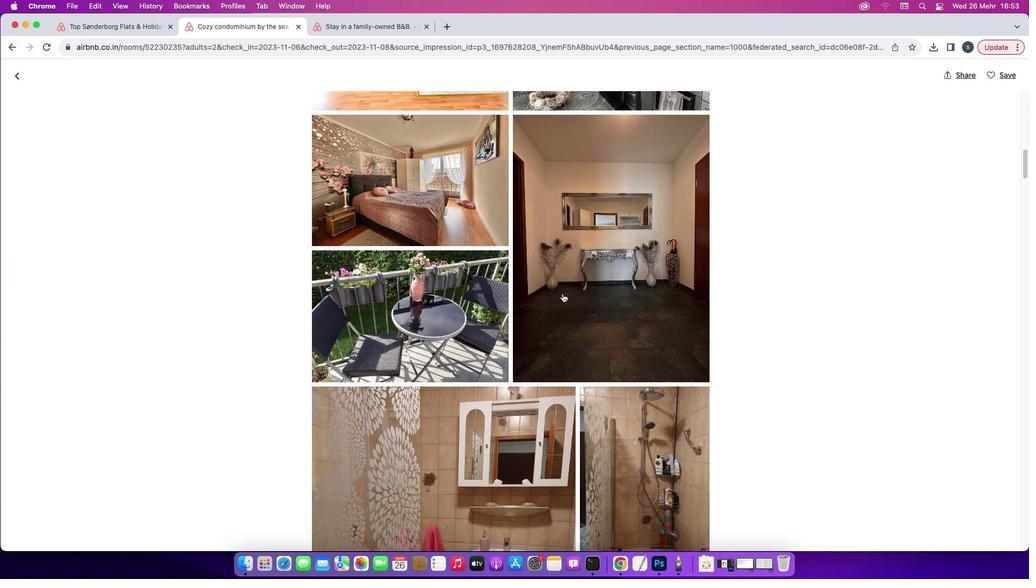 
Action: Mouse scrolled (562, 293) with delta (0, -2)
Screenshot: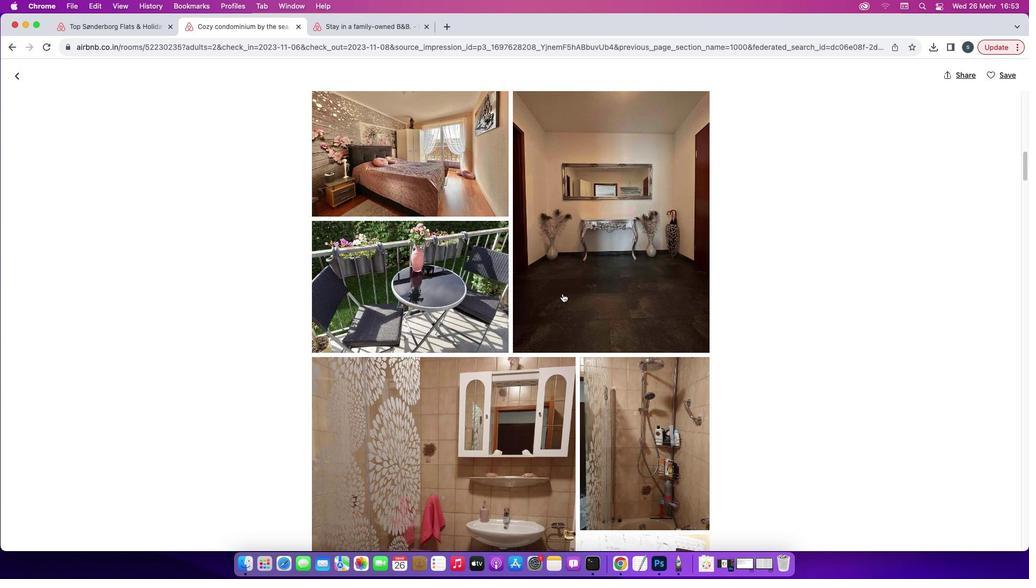 
Action: Mouse scrolled (562, 293) with delta (0, 0)
Screenshot: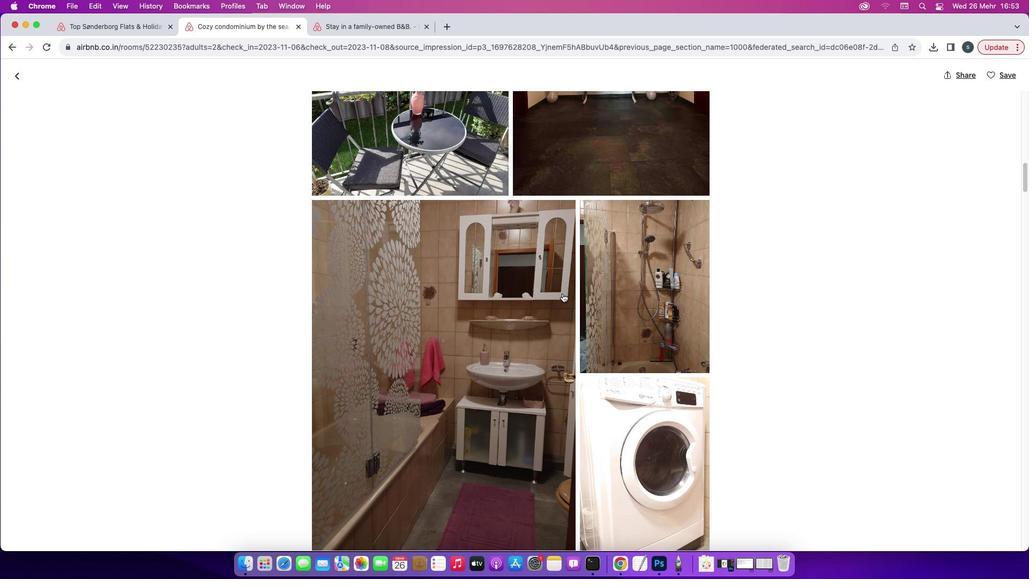 
Action: Mouse scrolled (562, 293) with delta (0, 0)
Screenshot: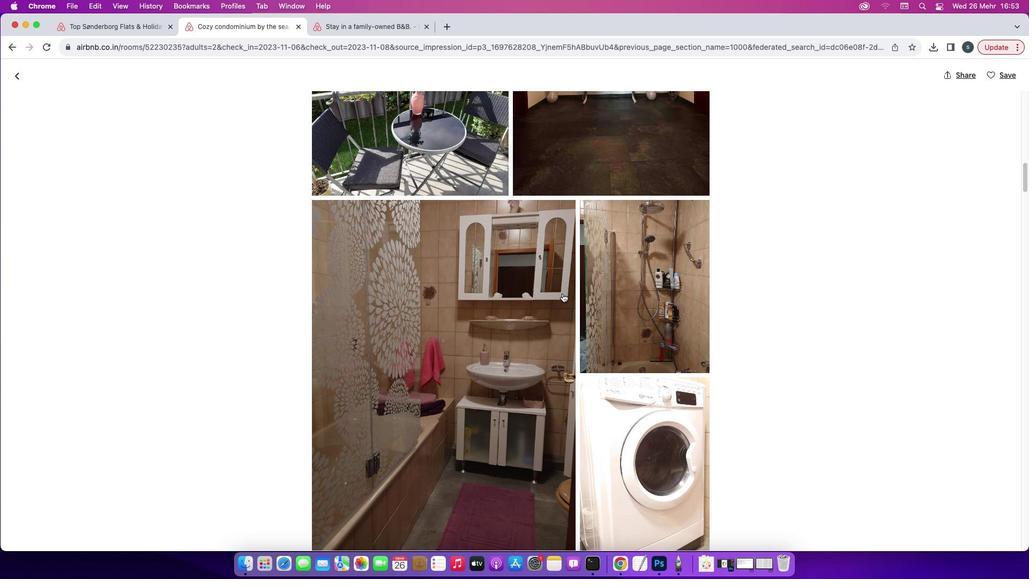 
Action: Mouse scrolled (562, 293) with delta (0, -1)
Screenshot: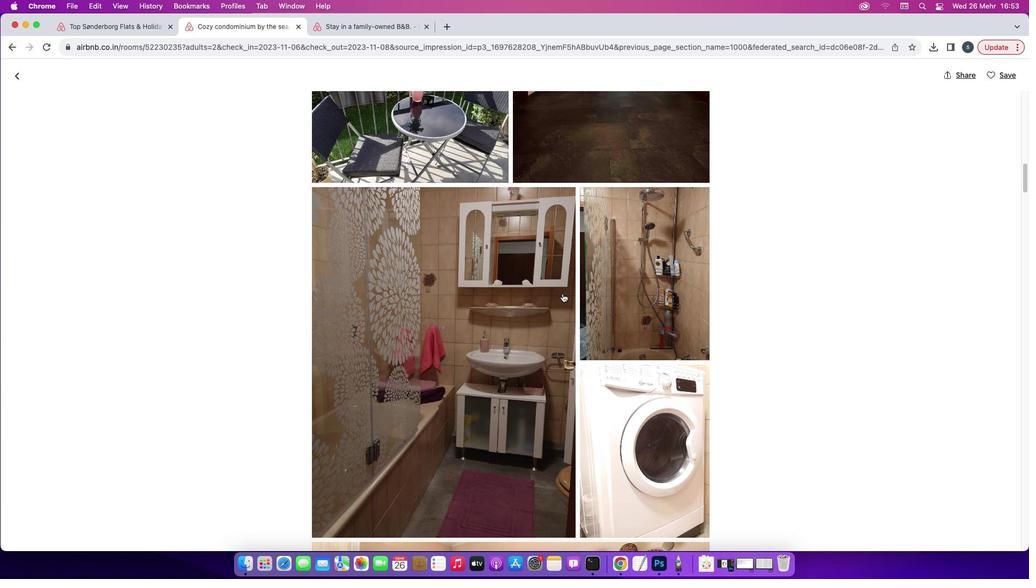 
Action: Mouse scrolled (562, 293) with delta (0, -2)
Screenshot: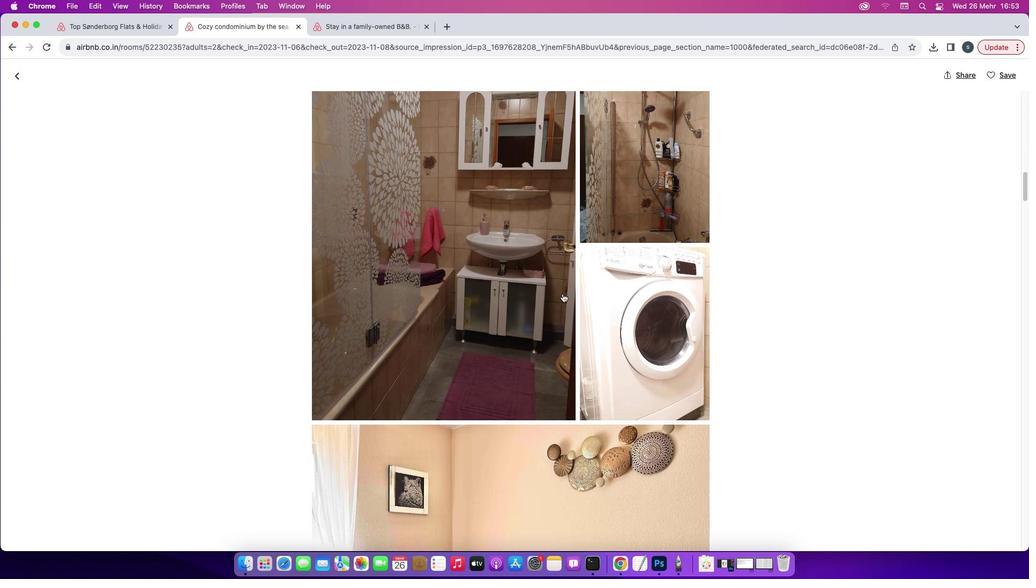 
Action: Mouse scrolled (562, 293) with delta (0, -2)
Screenshot: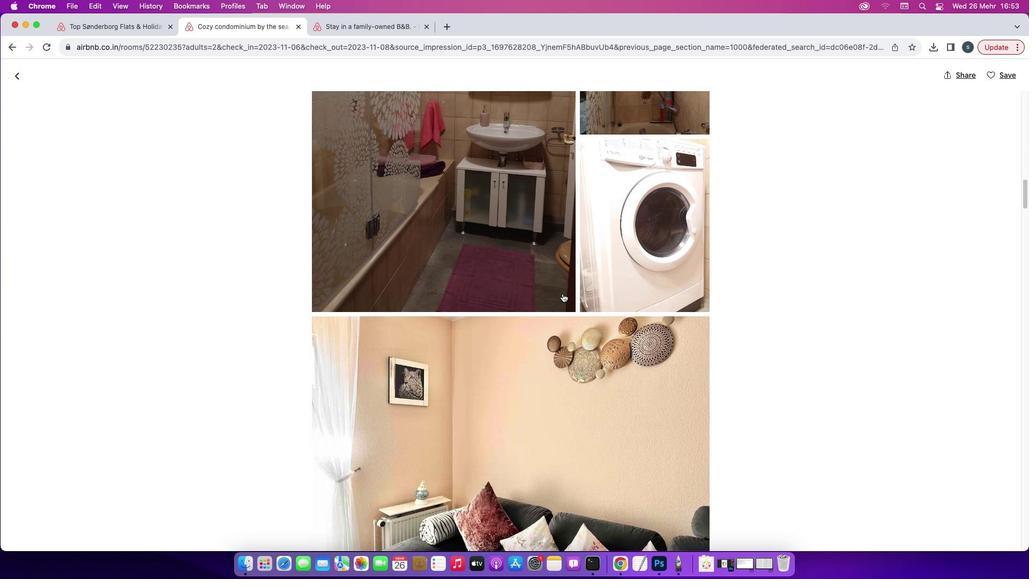 
Action: Mouse scrolled (562, 293) with delta (0, 0)
Screenshot: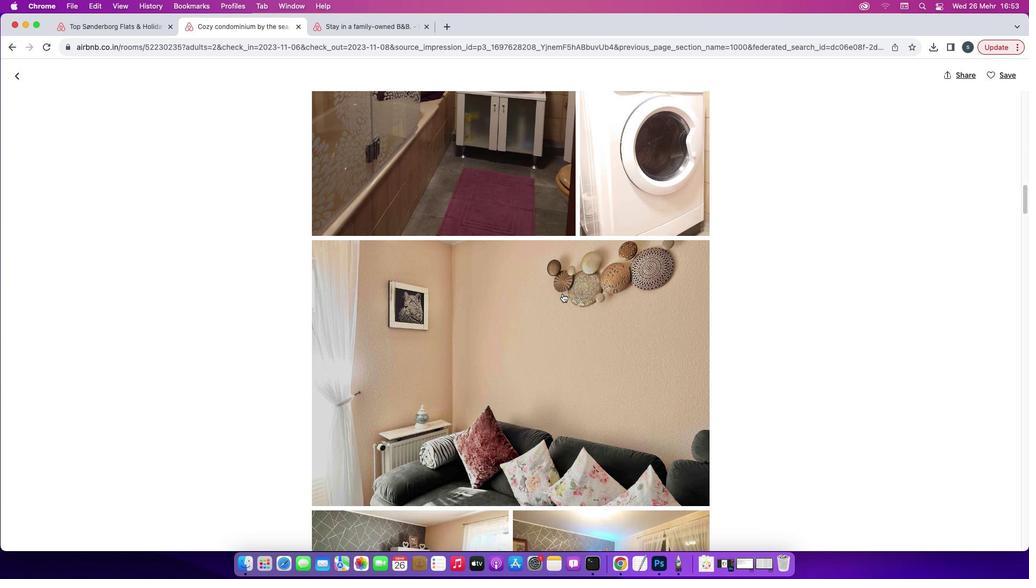 
Action: Mouse scrolled (562, 293) with delta (0, 0)
Screenshot: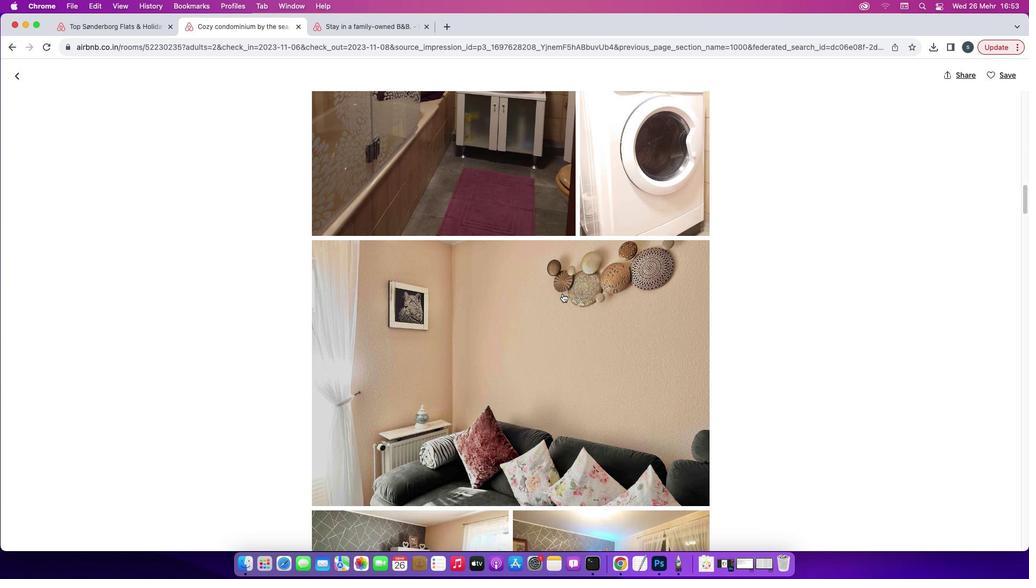 
Action: Mouse scrolled (562, 293) with delta (0, -1)
Screenshot: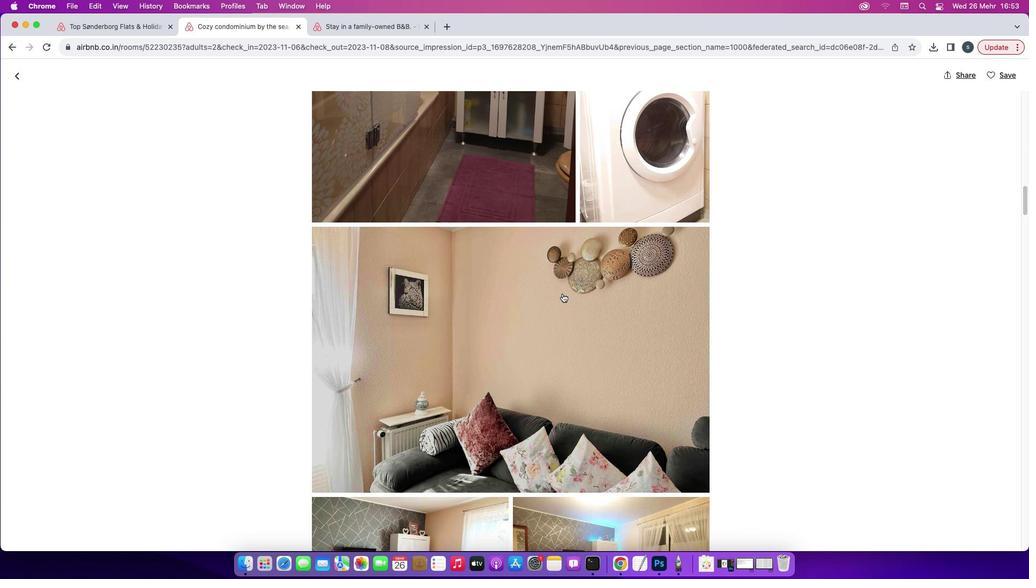 
Action: Mouse scrolled (562, 293) with delta (0, -2)
Screenshot: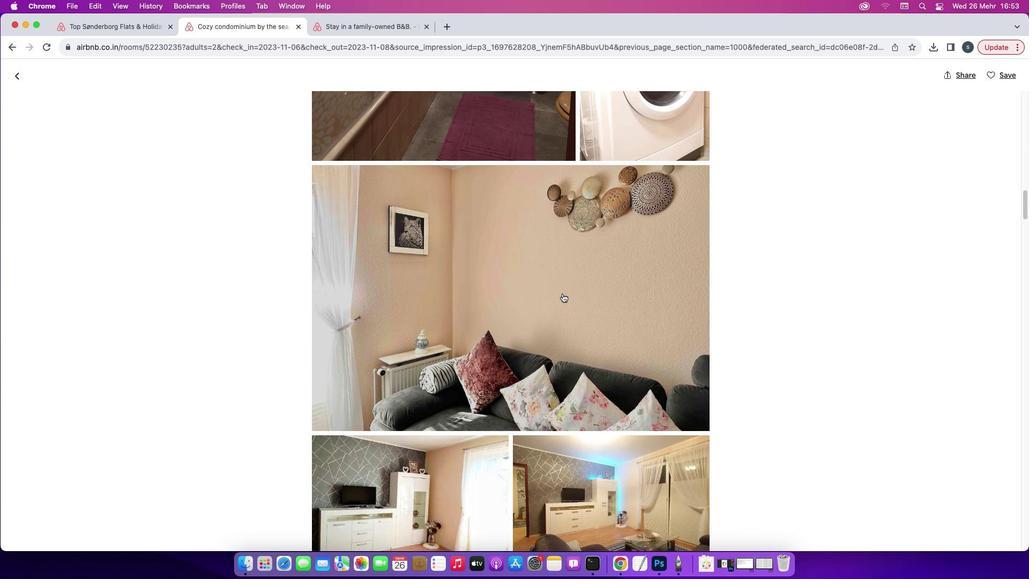 
Action: Mouse scrolled (562, 293) with delta (0, 0)
Screenshot: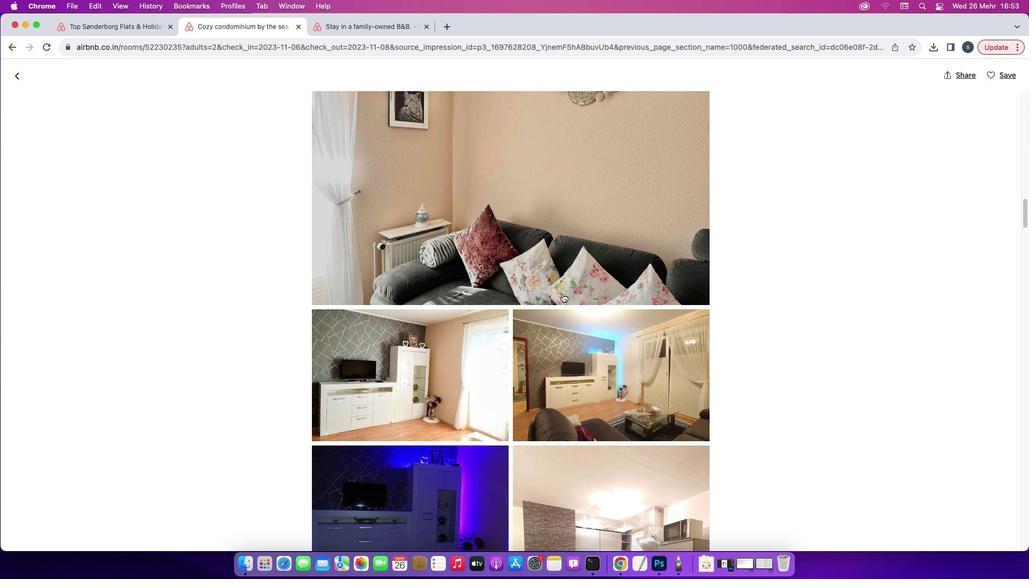 
Action: Mouse scrolled (562, 293) with delta (0, 0)
Screenshot: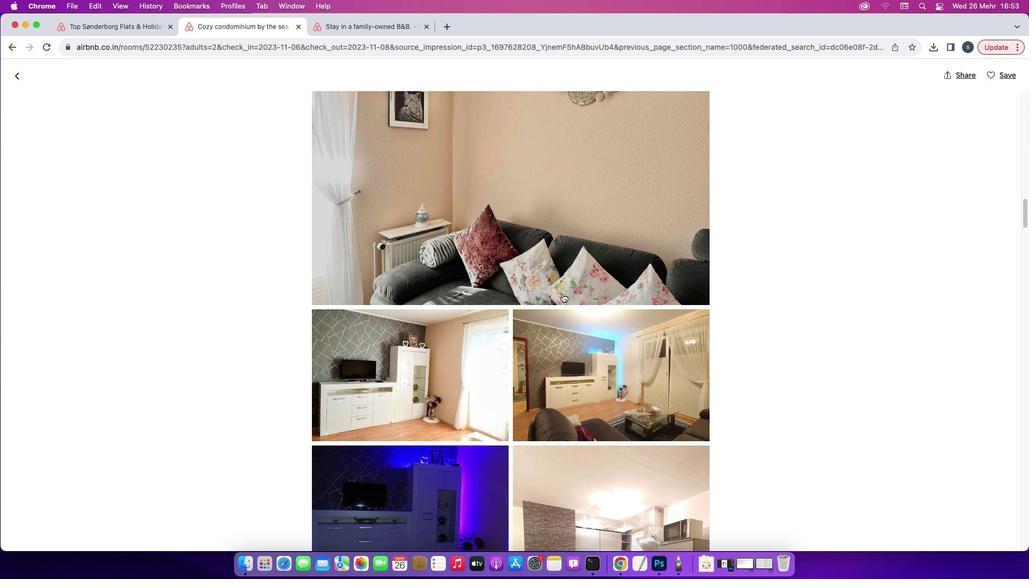 
Action: Mouse scrolled (562, 293) with delta (0, -1)
Screenshot: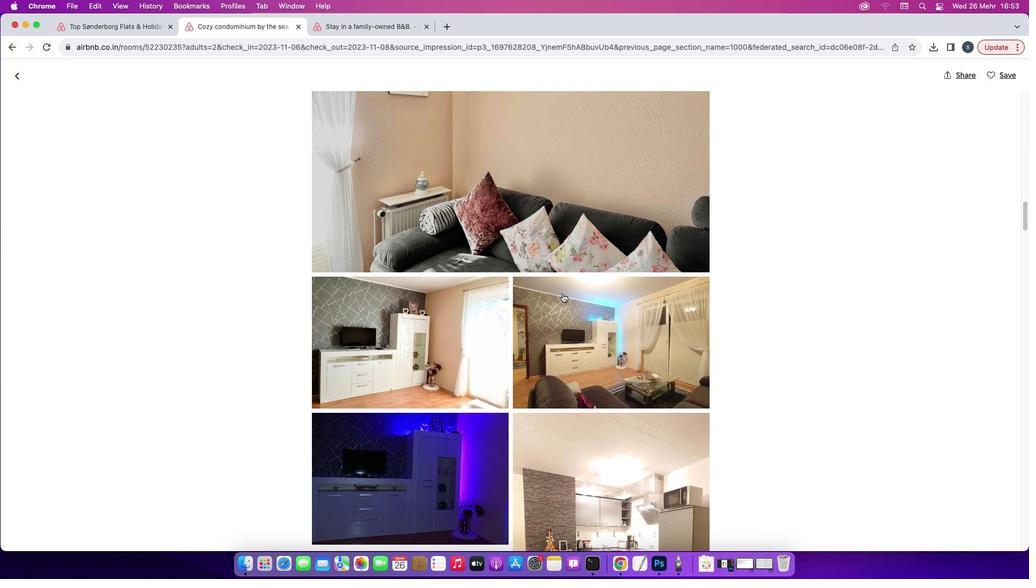 
Action: Mouse scrolled (562, 293) with delta (0, -2)
Screenshot: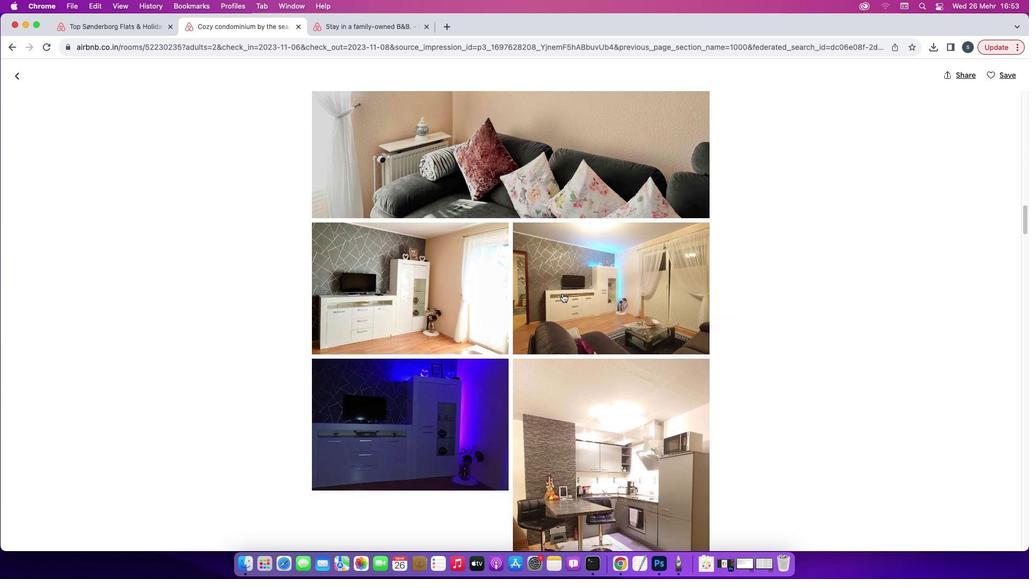 
Action: Mouse scrolled (562, 293) with delta (0, 0)
Screenshot: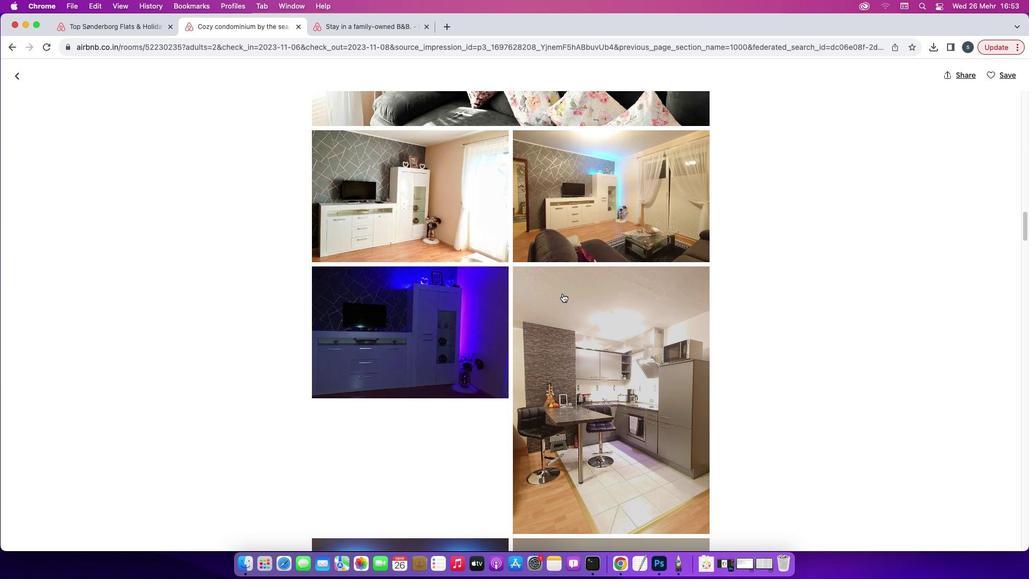 
Action: Mouse scrolled (562, 293) with delta (0, 0)
Screenshot: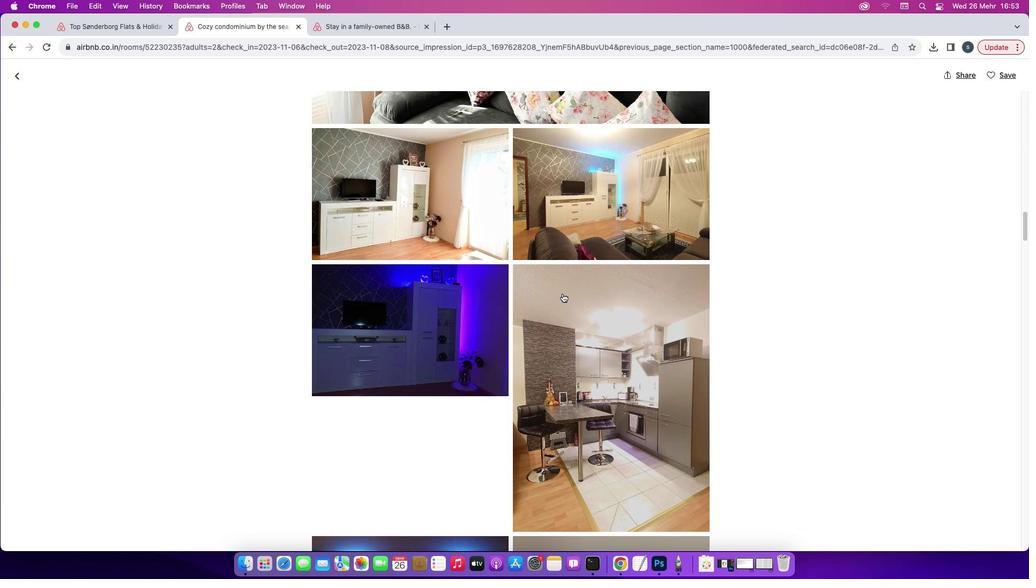
Action: Mouse scrolled (562, 293) with delta (0, -1)
Screenshot: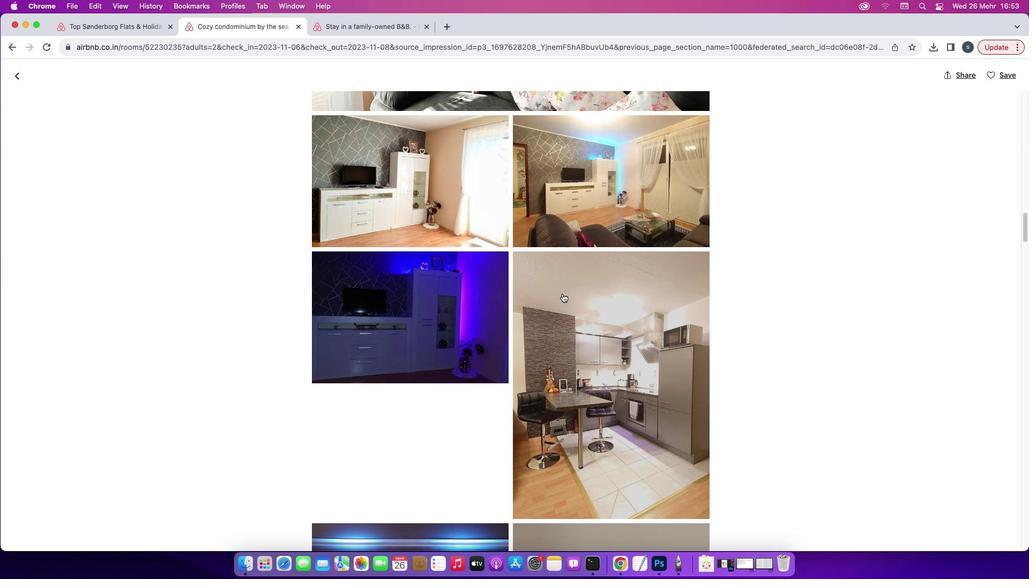 
Action: Mouse scrolled (562, 293) with delta (0, -1)
Screenshot: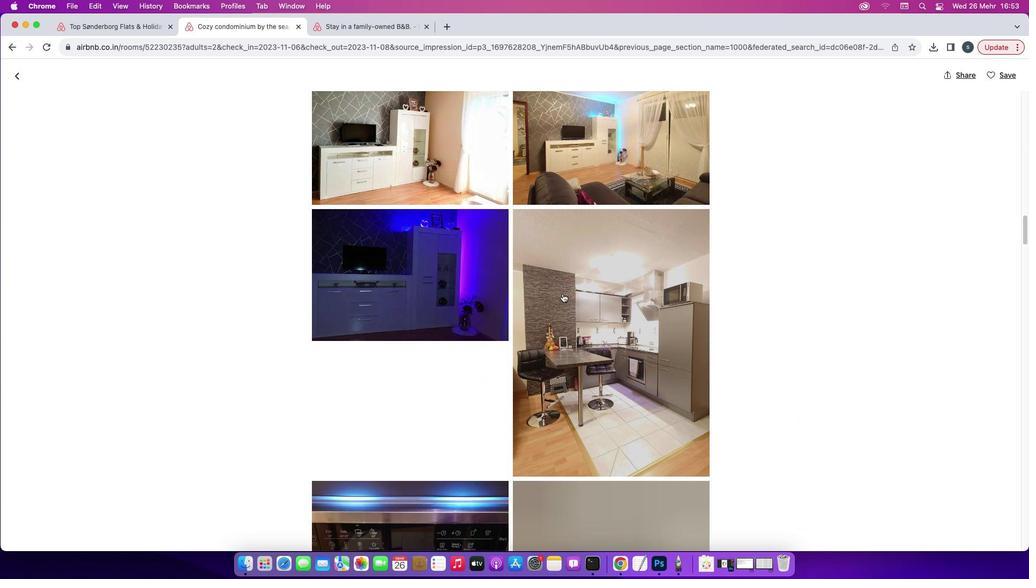 
Action: Mouse scrolled (562, 293) with delta (0, -2)
Screenshot: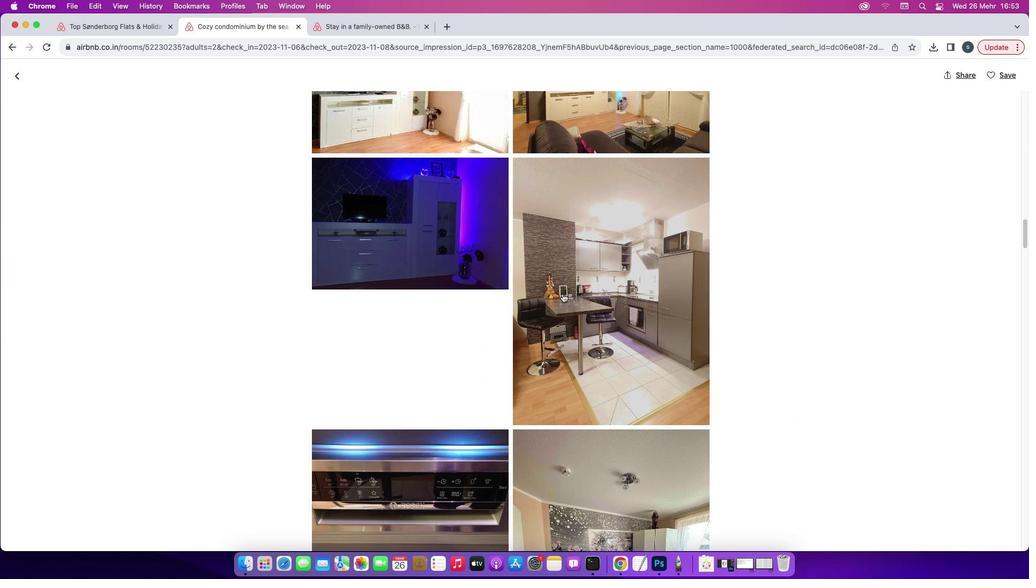 
Action: Mouse scrolled (562, 293) with delta (0, 0)
Screenshot: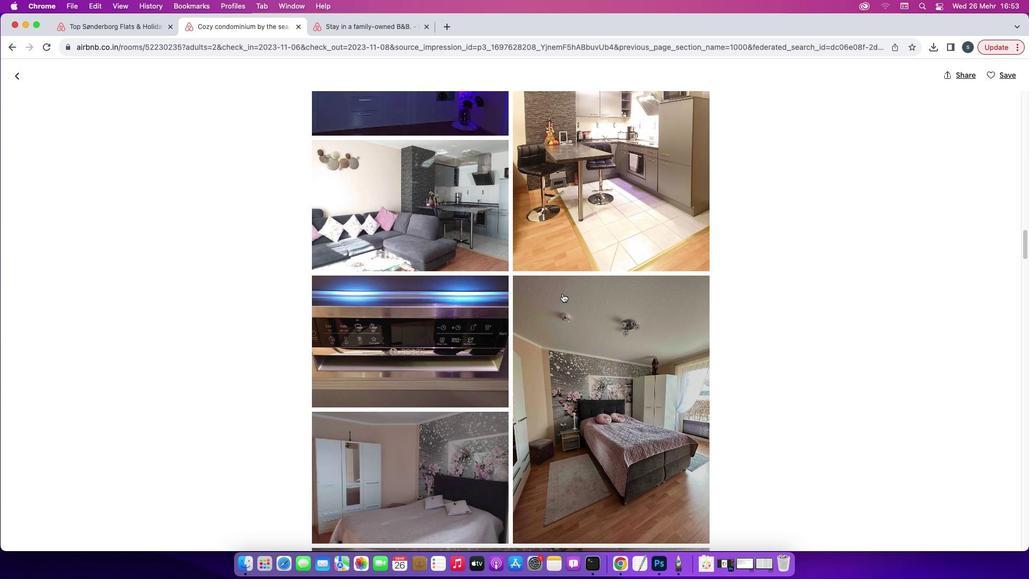 
Action: Mouse scrolled (562, 293) with delta (0, 0)
Screenshot: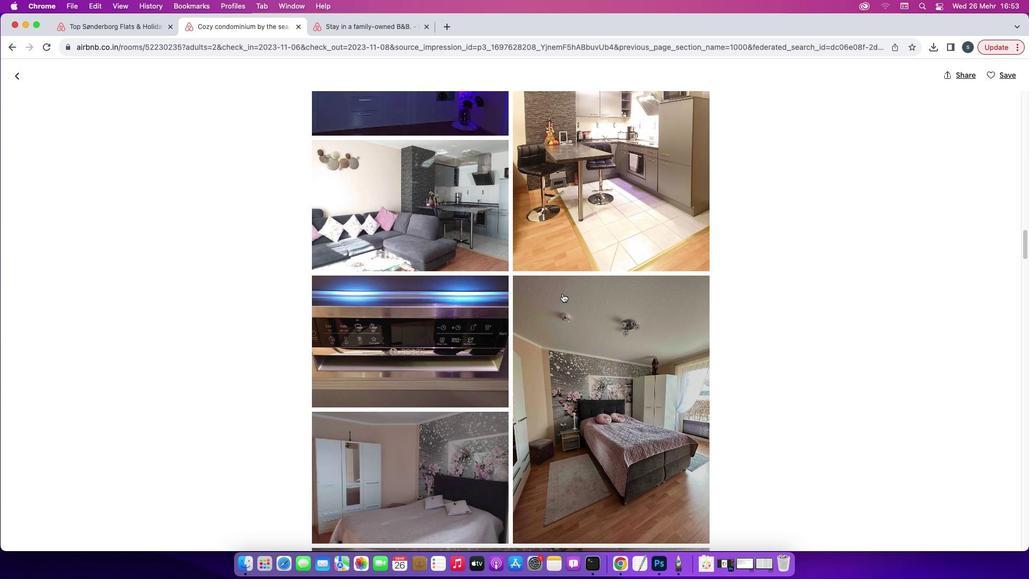 
Action: Mouse scrolled (562, 293) with delta (0, -1)
Screenshot: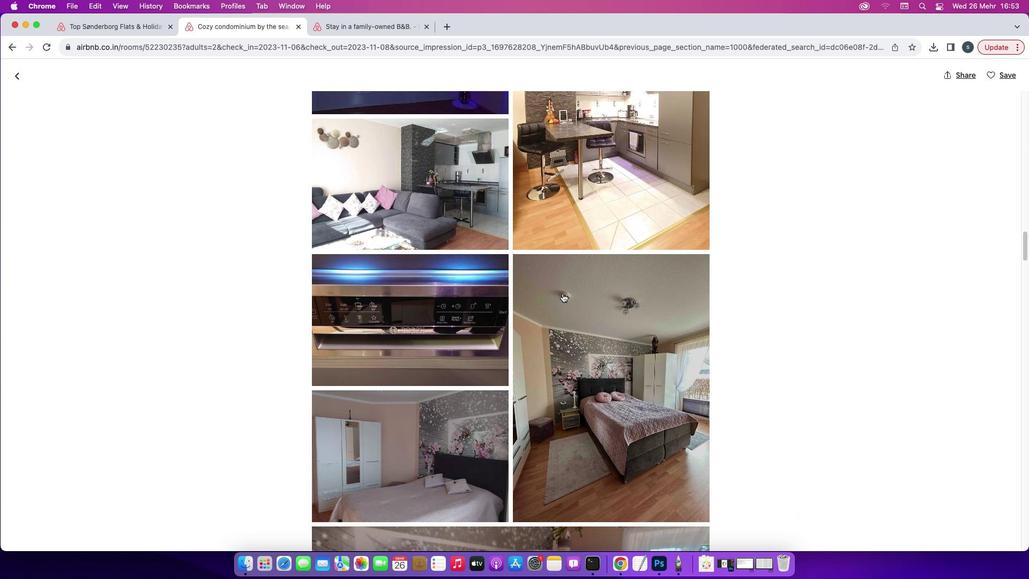 
Action: Mouse scrolled (562, 293) with delta (0, -2)
Screenshot: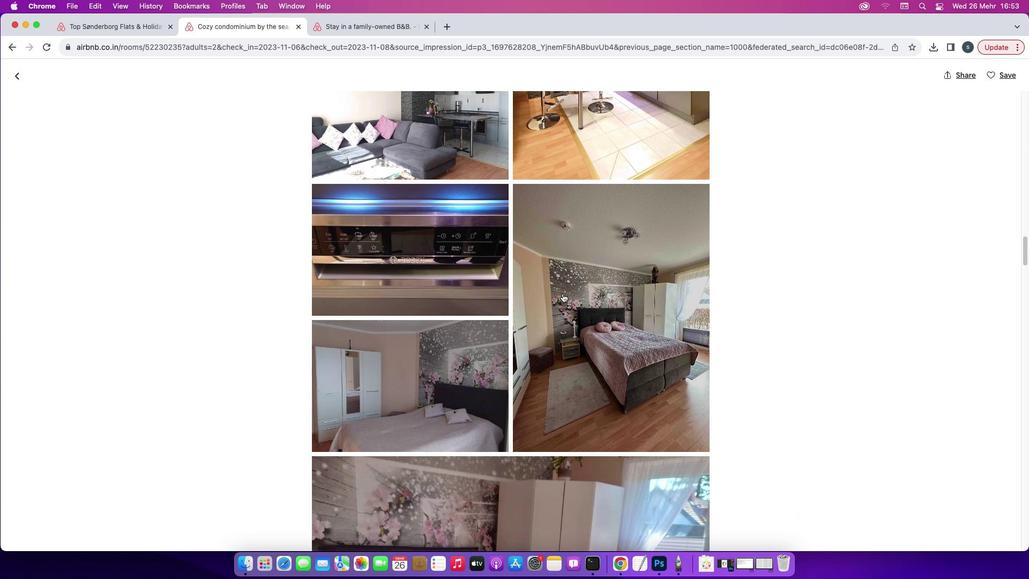 
Action: Mouse scrolled (562, 293) with delta (0, -2)
Screenshot: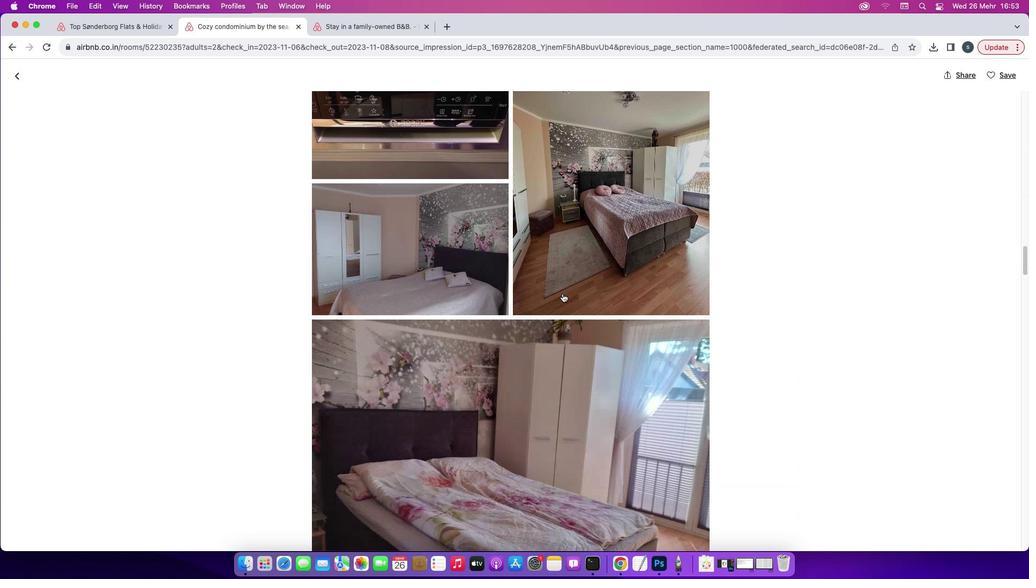 
Action: Mouse scrolled (562, 293) with delta (0, 0)
Screenshot: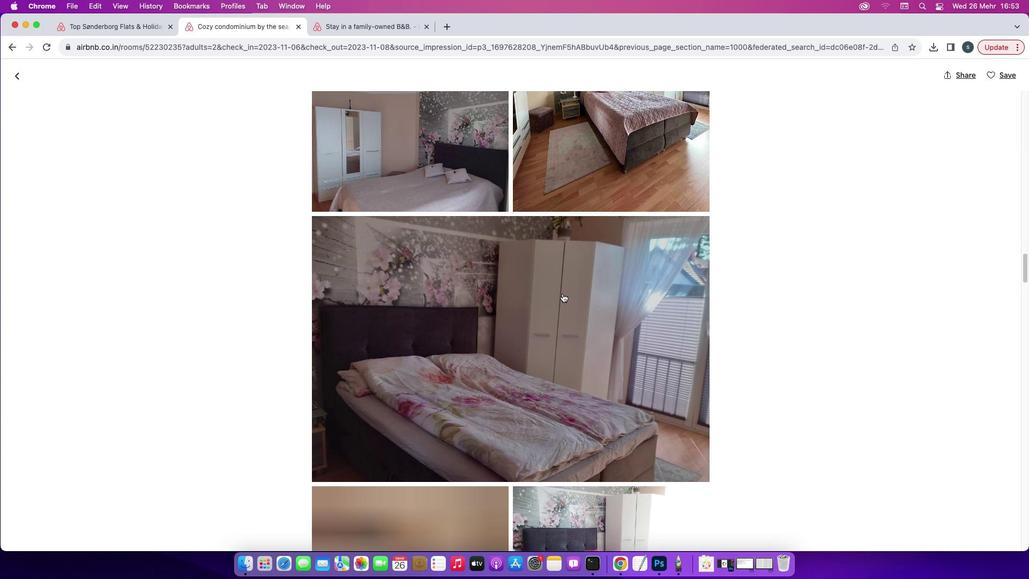 
Action: Mouse scrolled (562, 293) with delta (0, 0)
Screenshot: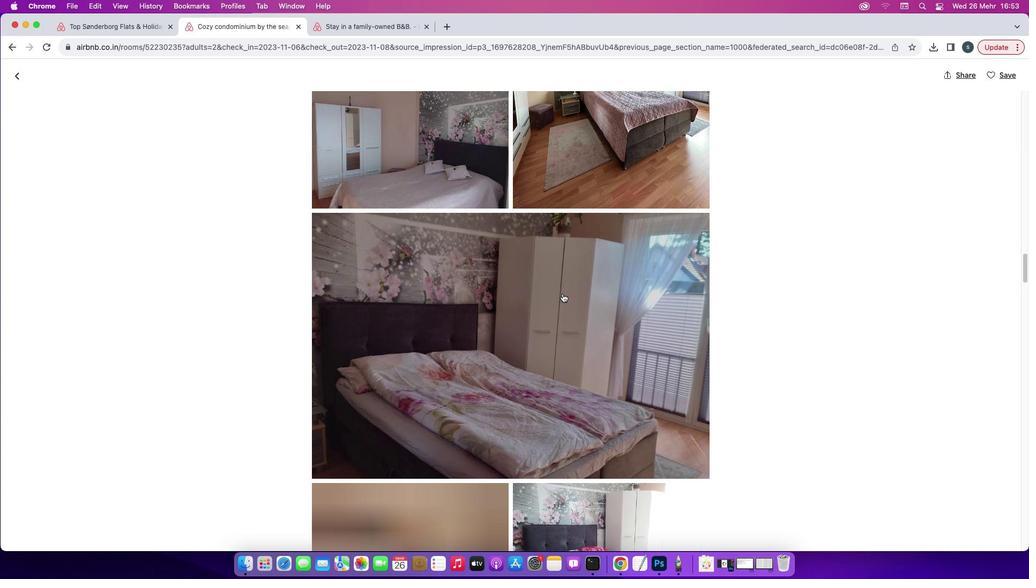 
Action: Mouse scrolled (562, 293) with delta (0, 0)
Screenshot: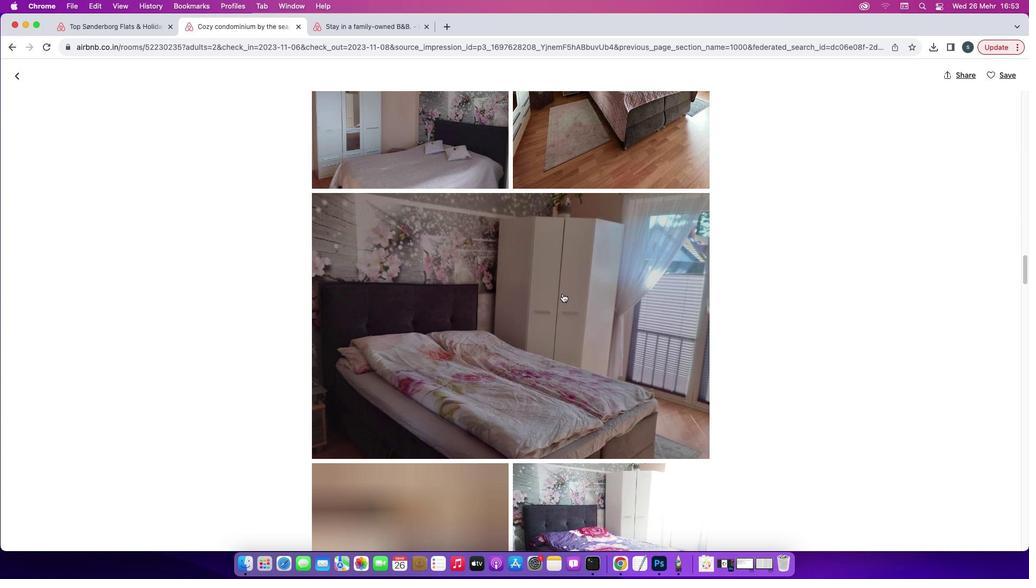 
Action: Mouse scrolled (562, 293) with delta (0, -1)
Screenshot: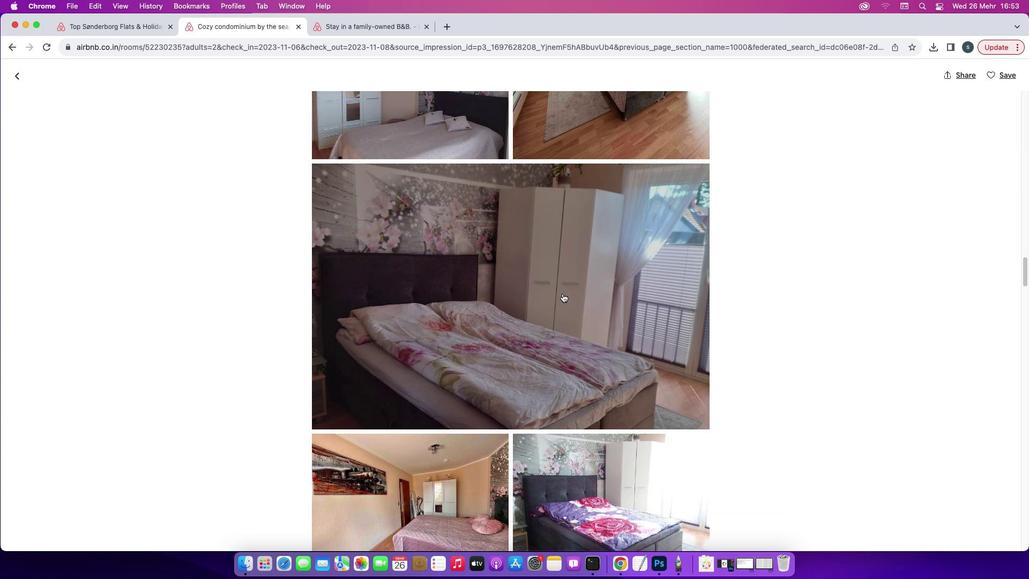 
Action: Mouse scrolled (562, 293) with delta (0, 0)
Screenshot: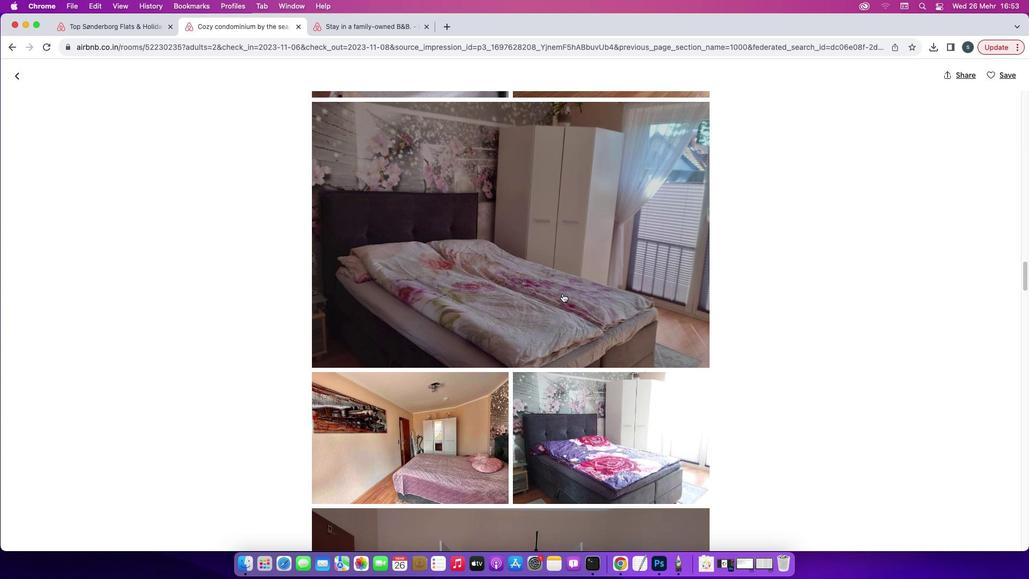 
Action: Mouse scrolled (562, 293) with delta (0, 0)
Screenshot: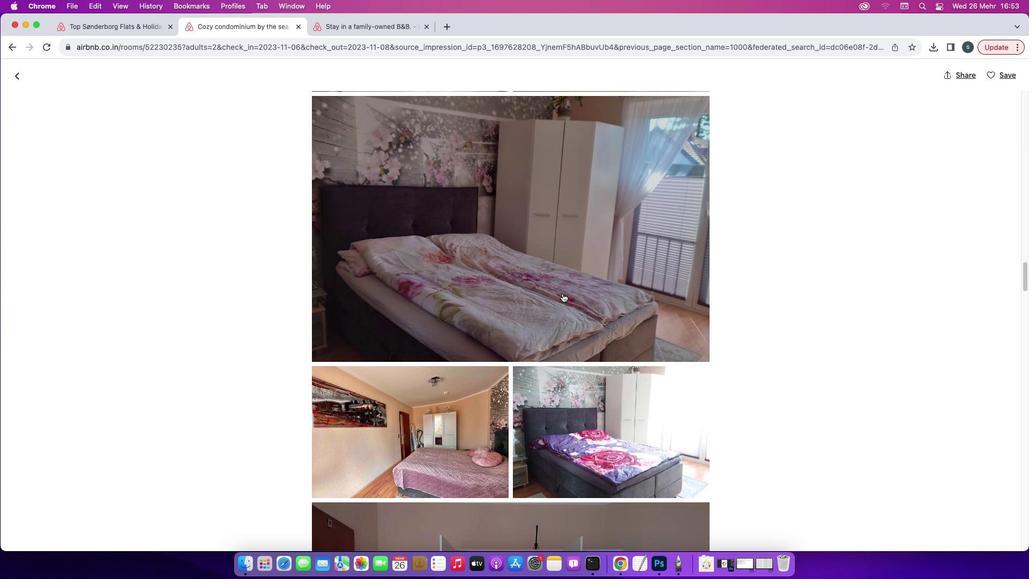 
Action: Mouse scrolled (562, 293) with delta (0, -1)
Screenshot: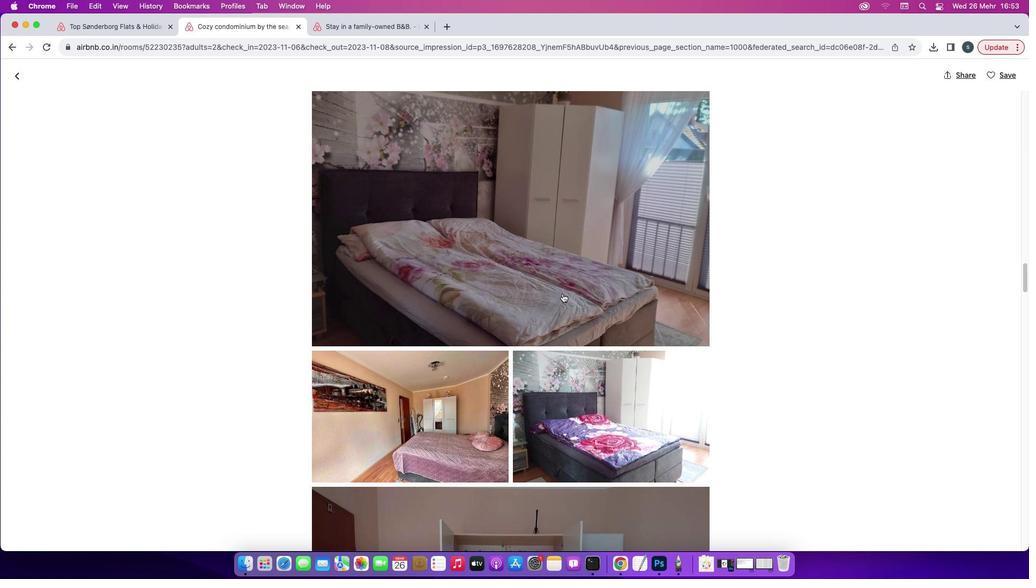 
Action: Mouse scrolled (562, 293) with delta (0, 0)
Screenshot: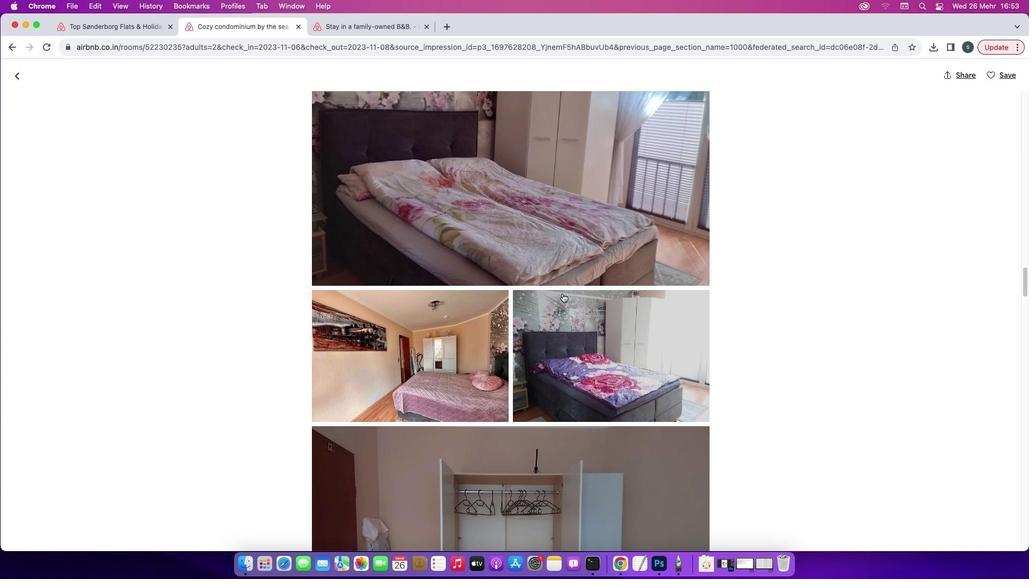 
Action: Mouse scrolled (562, 293) with delta (0, 0)
Screenshot: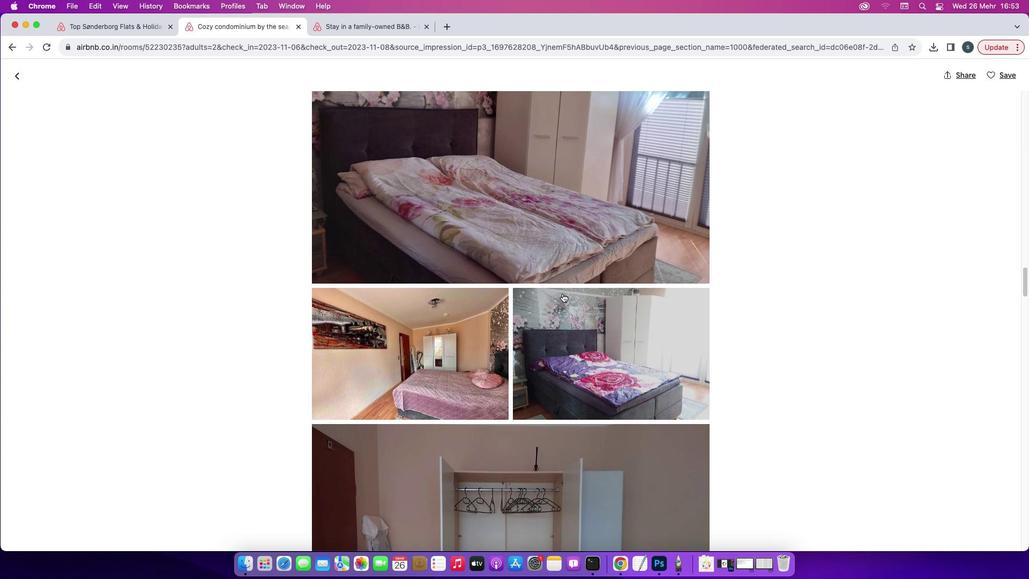 
Action: Mouse scrolled (562, 293) with delta (0, -1)
Screenshot: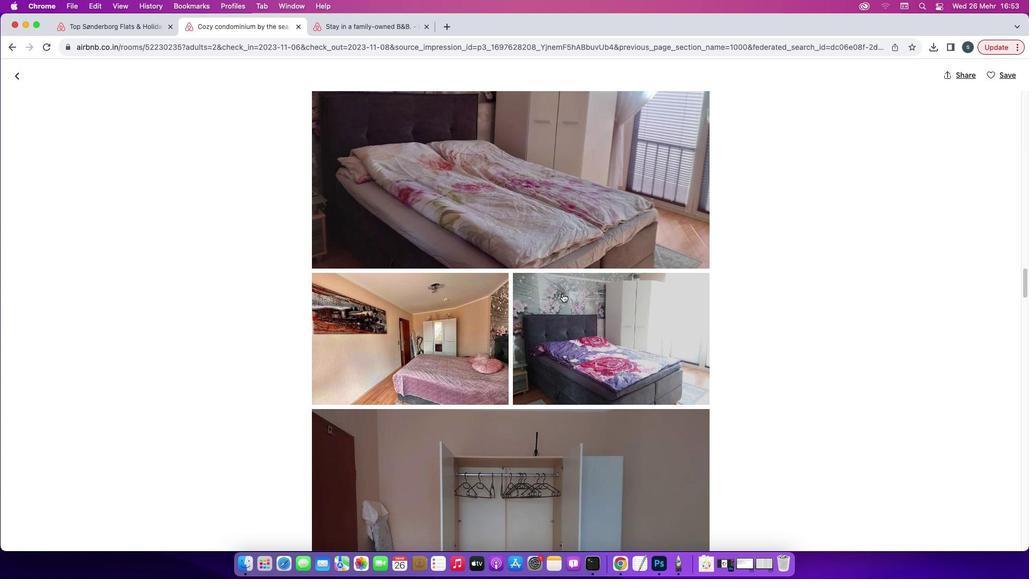 
Action: Mouse scrolled (562, 293) with delta (0, 0)
Screenshot: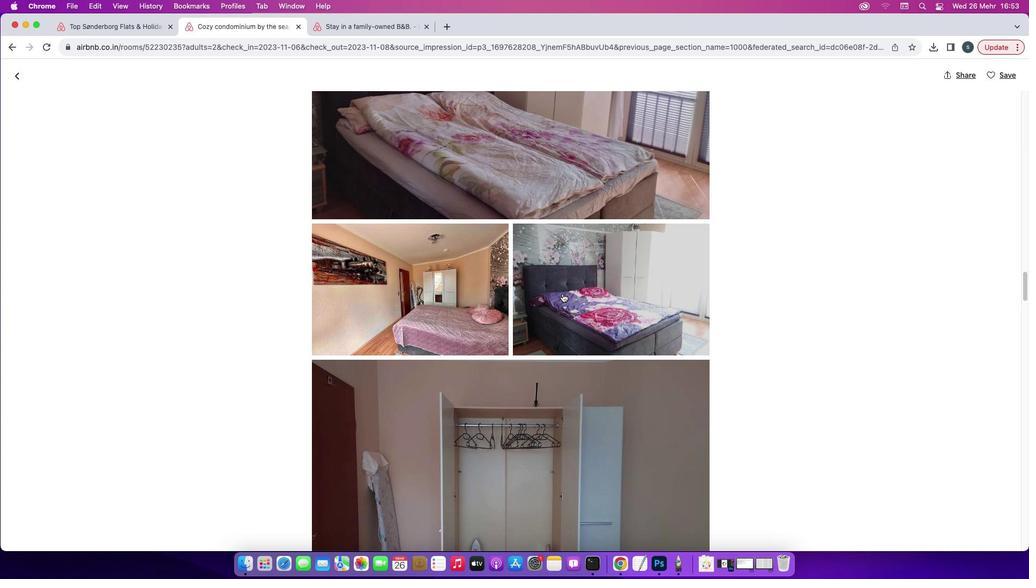 
Action: Mouse scrolled (562, 293) with delta (0, 0)
Screenshot: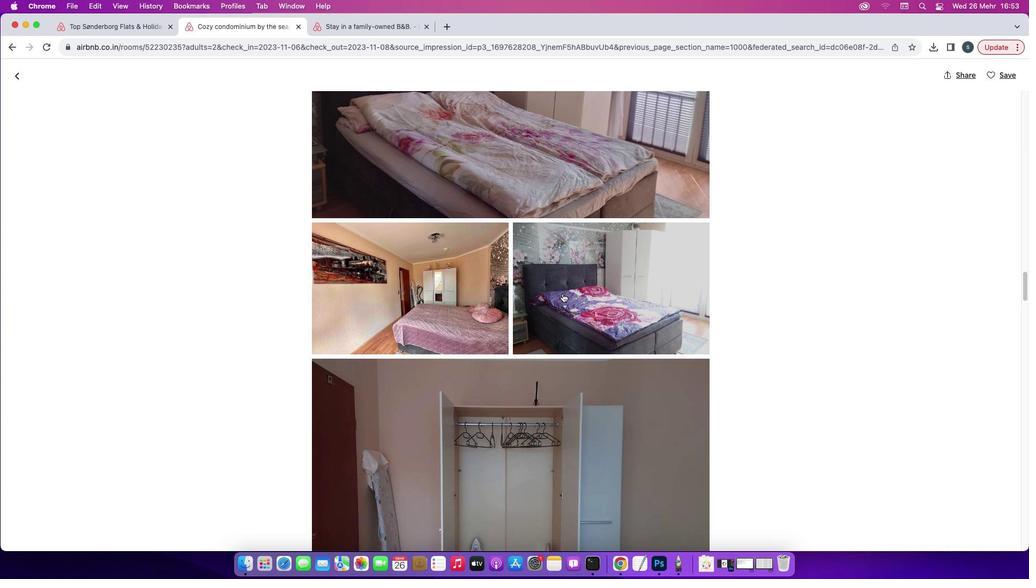 
Action: Mouse scrolled (562, 293) with delta (0, -1)
Screenshot: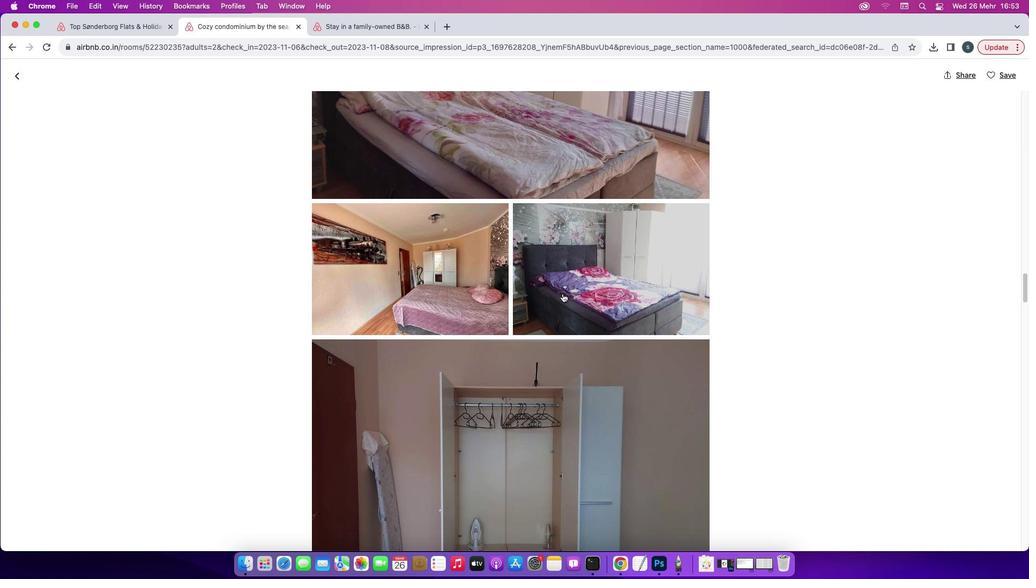 
Action: Mouse scrolled (562, 293) with delta (0, 0)
Screenshot: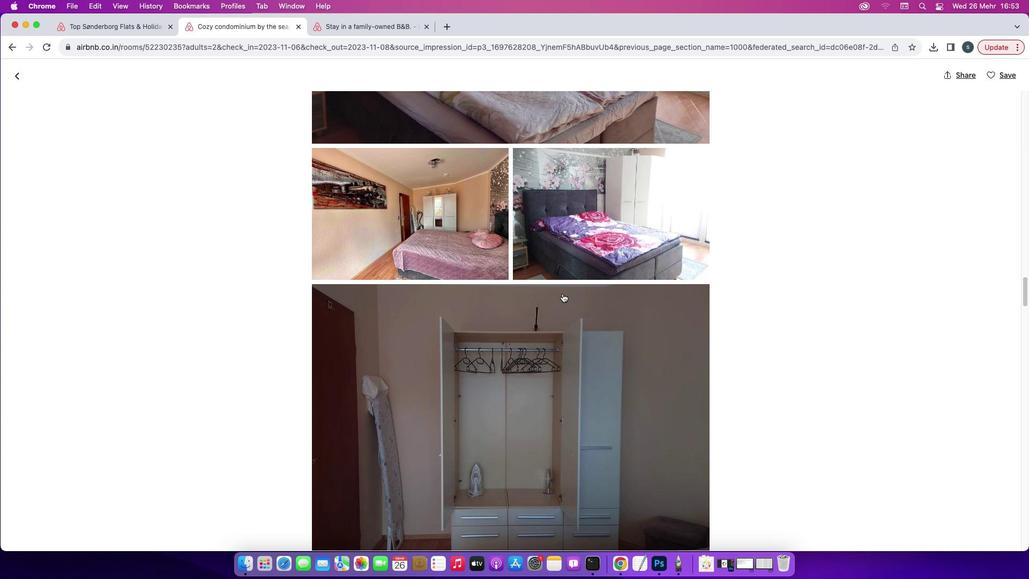 
Action: Mouse scrolled (562, 293) with delta (0, 0)
Screenshot: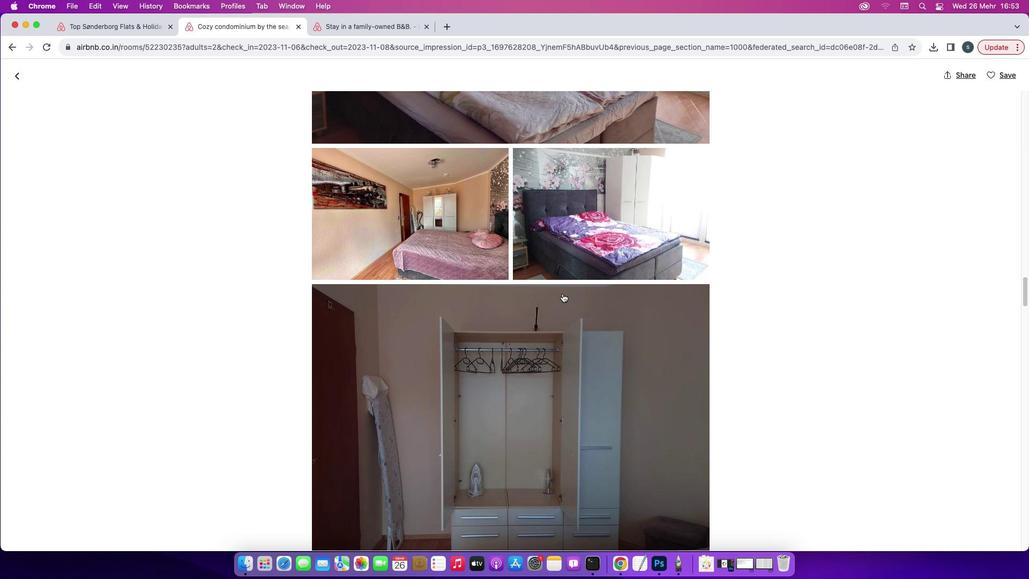 
Action: Mouse scrolled (562, 293) with delta (0, -1)
Screenshot: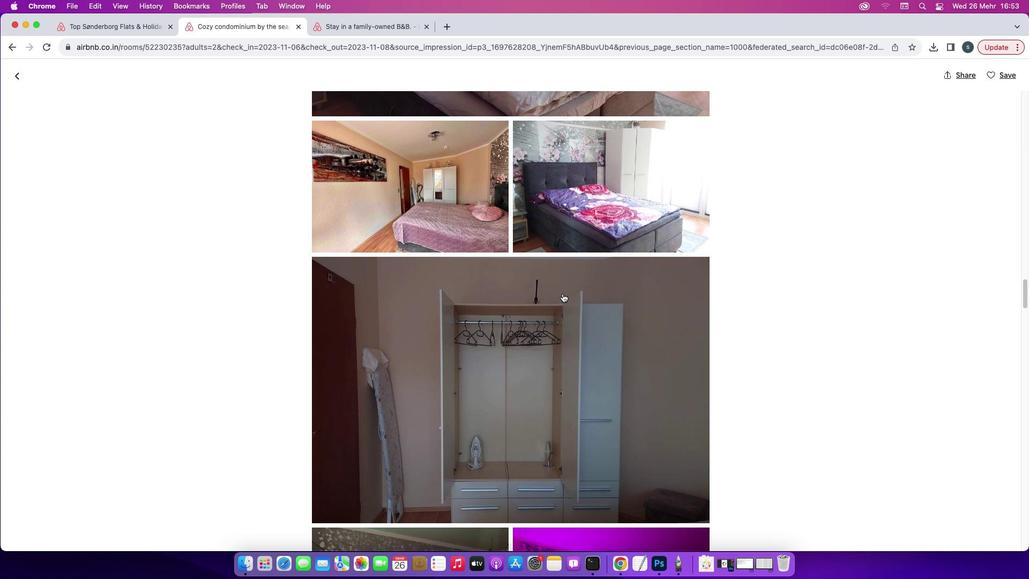 
Action: Mouse scrolled (562, 293) with delta (0, 0)
Screenshot: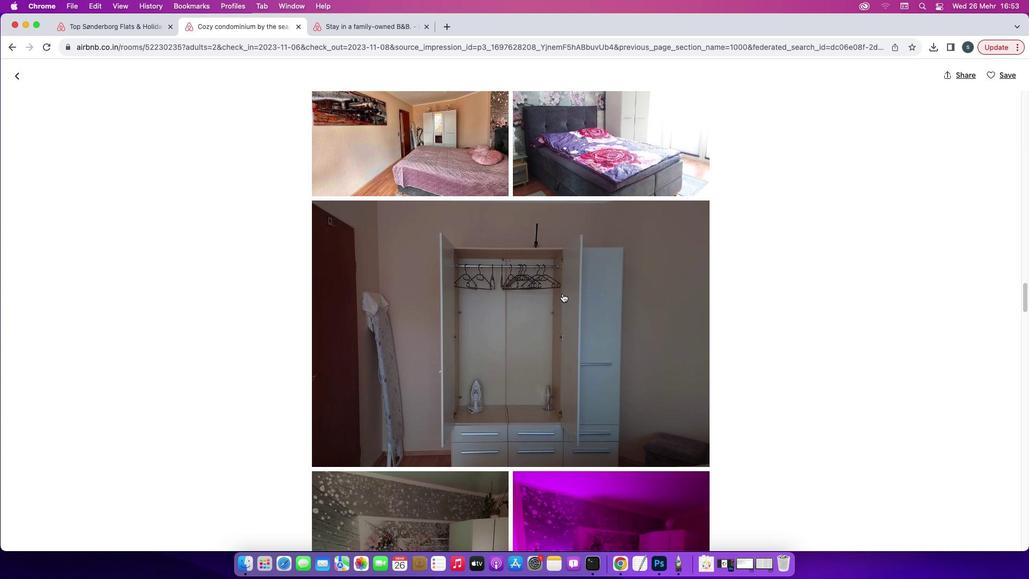 
Action: Mouse scrolled (562, 293) with delta (0, 0)
Screenshot: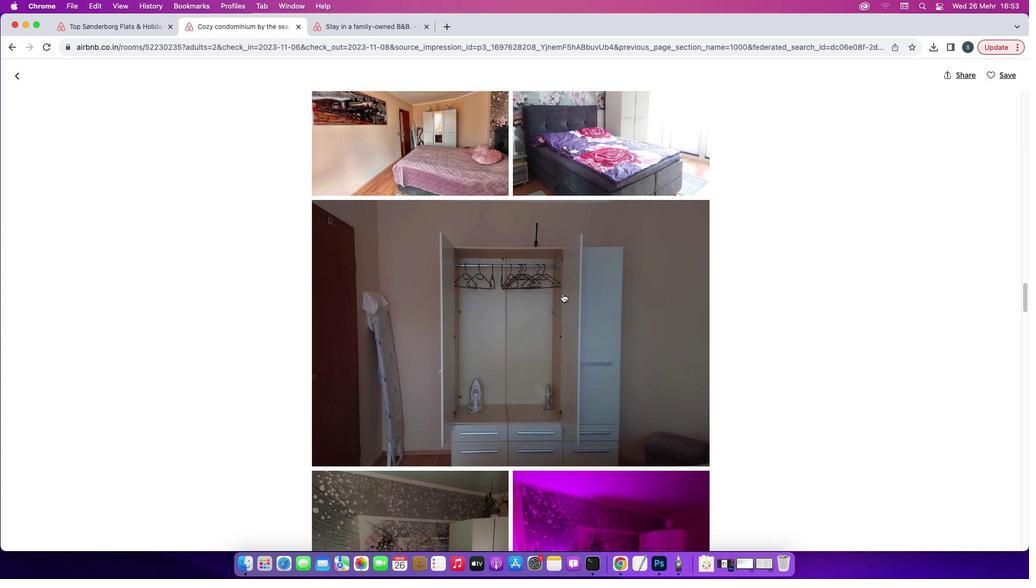 
Action: Mouse scrolled (562, 293) with delta (0, 0)
Screenshot: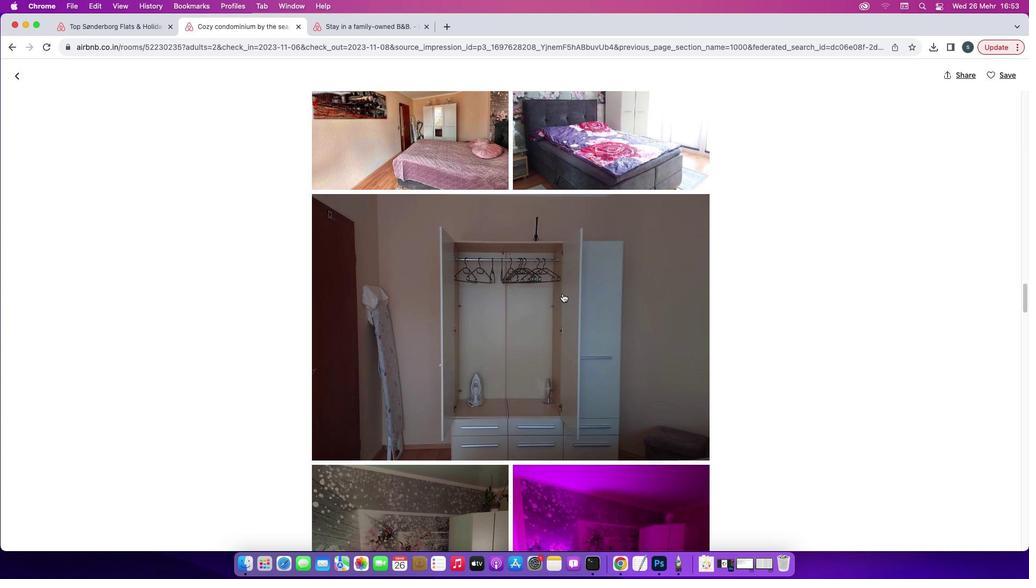 
Action: Mouse scrolled (562, 293) with delta (0, 0)
Screenshot: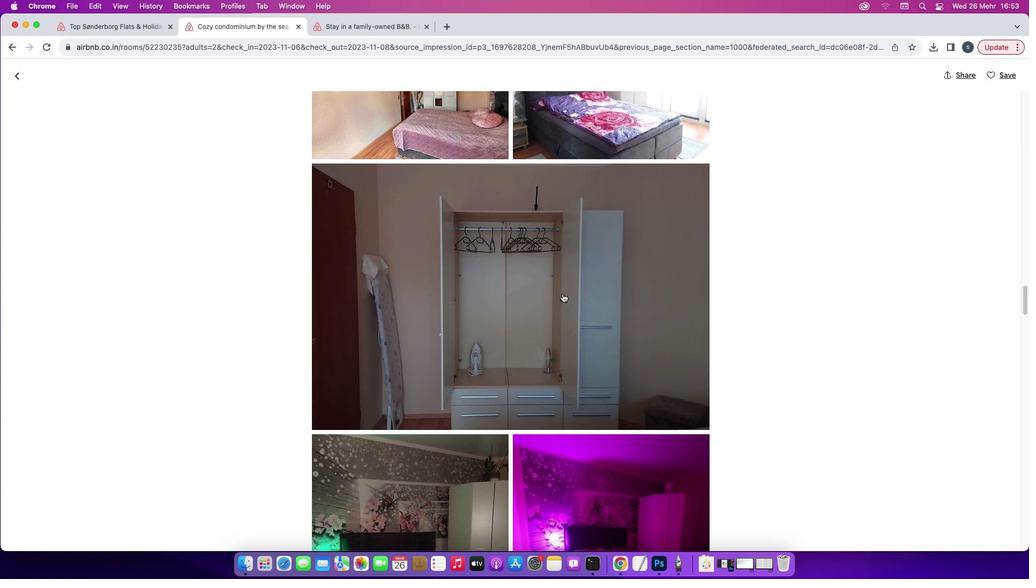 
Action: Mouse scrolled (562, 293) with delta (0, 0)
Screenshot: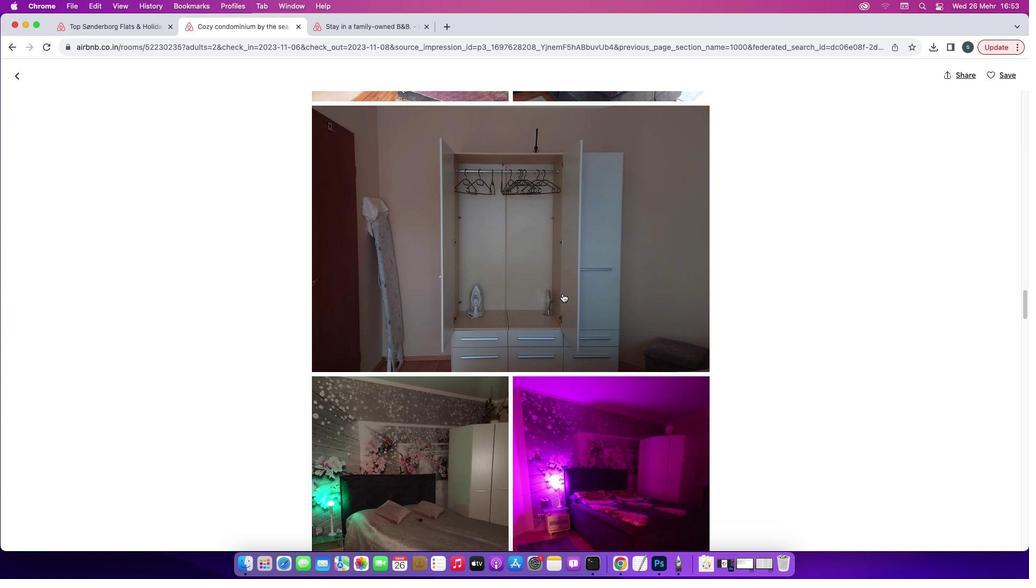 
Action: Mouse scrolled (562, 293) with delta (0, 0)
Screenshot: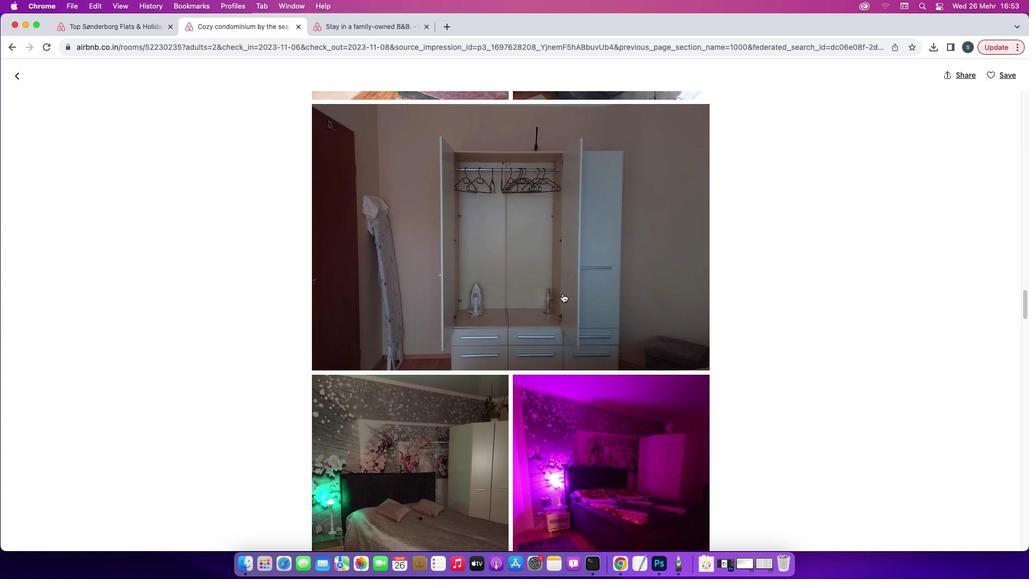 
Action: Mouse scrolled (562, 293) with delta (0, -1)
Screenshot: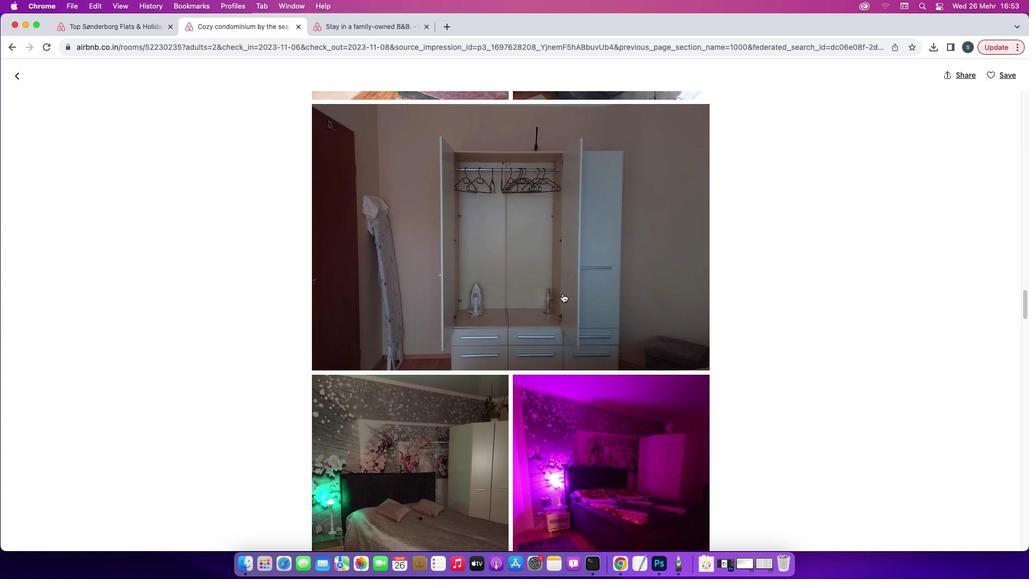 
Action: Mouse scrolled (562, 293) with delta (0, 0)
Screenshot: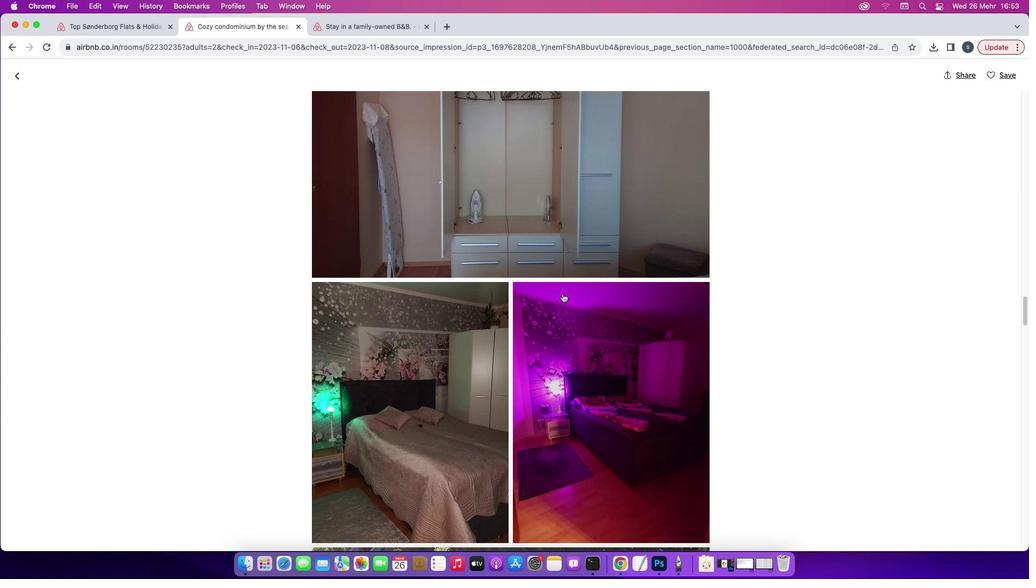 
Action: Mouse scrolled (562, 293) with delta (0, 0)
Screenshot: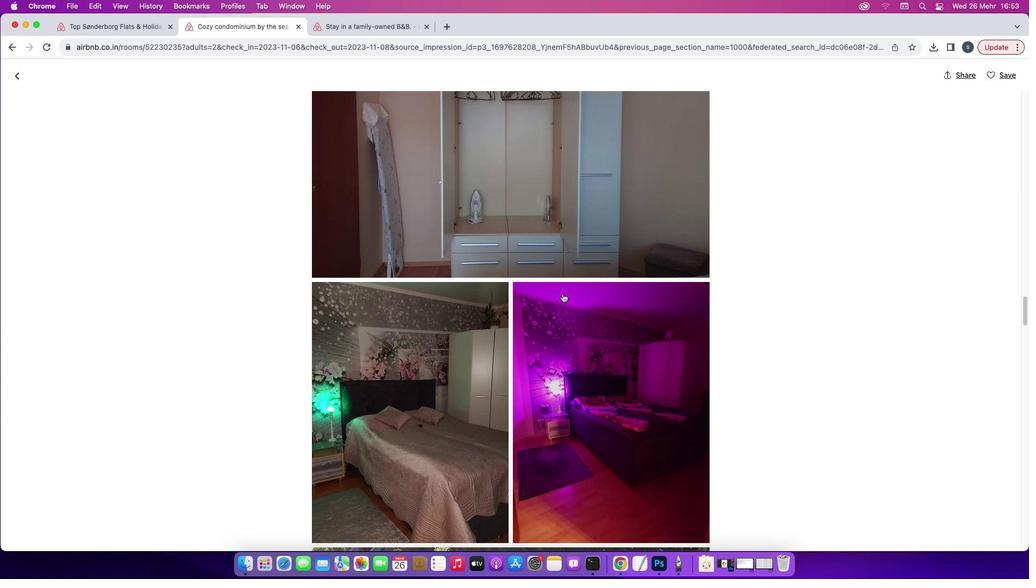 
Action: Mouse scrolled (562, 293) with delta (0, -1)
Screenshot: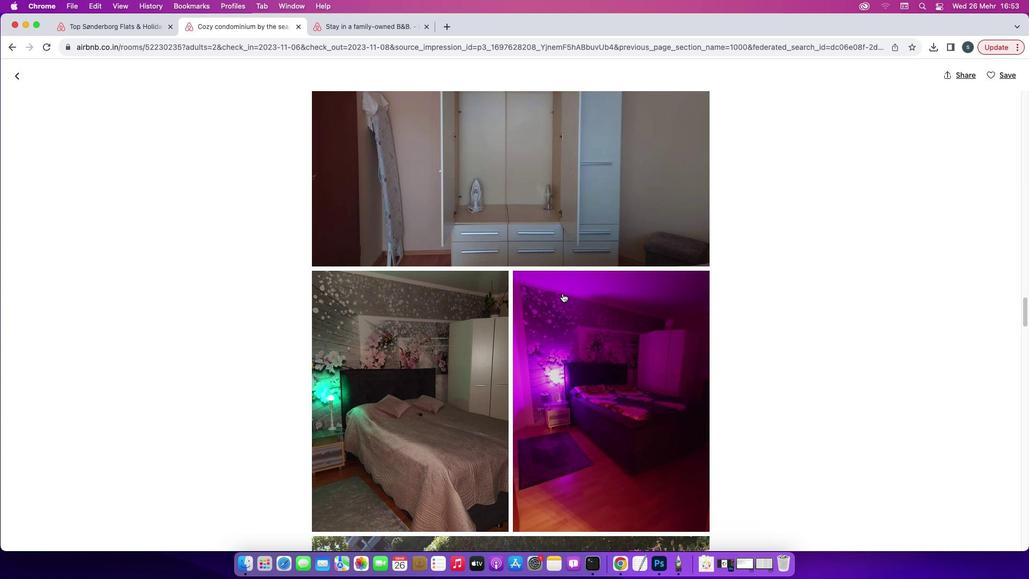 
Action: Mouse scrolled (562, 293) with delta (0, -2)
Screenshot: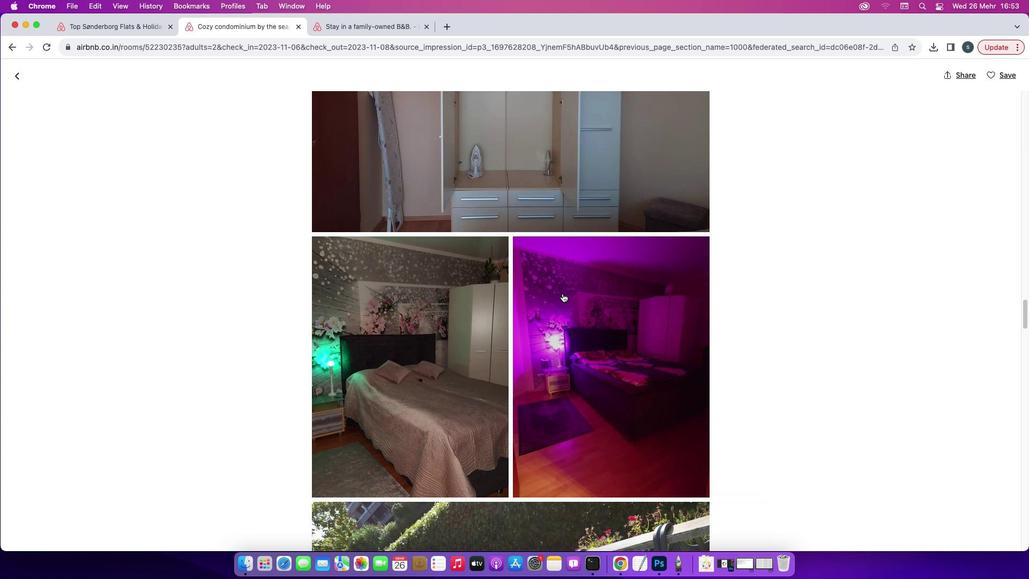 
Action: Mouse scrolled (562, 293) with delta (0, 0)
Screenshot: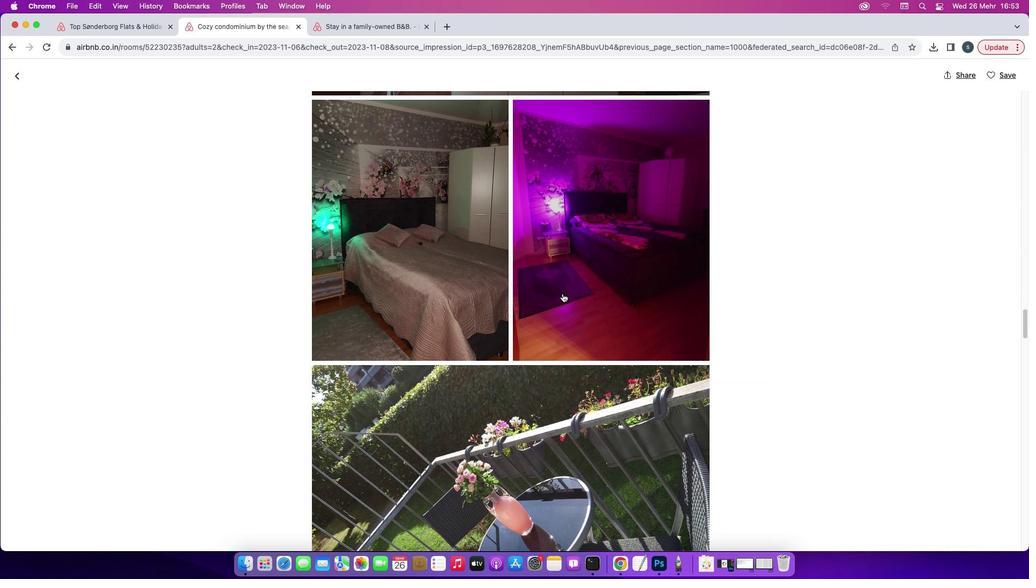 
Action: Mouse scrolled (562, 293) with delta (0, 0)
Screenshot: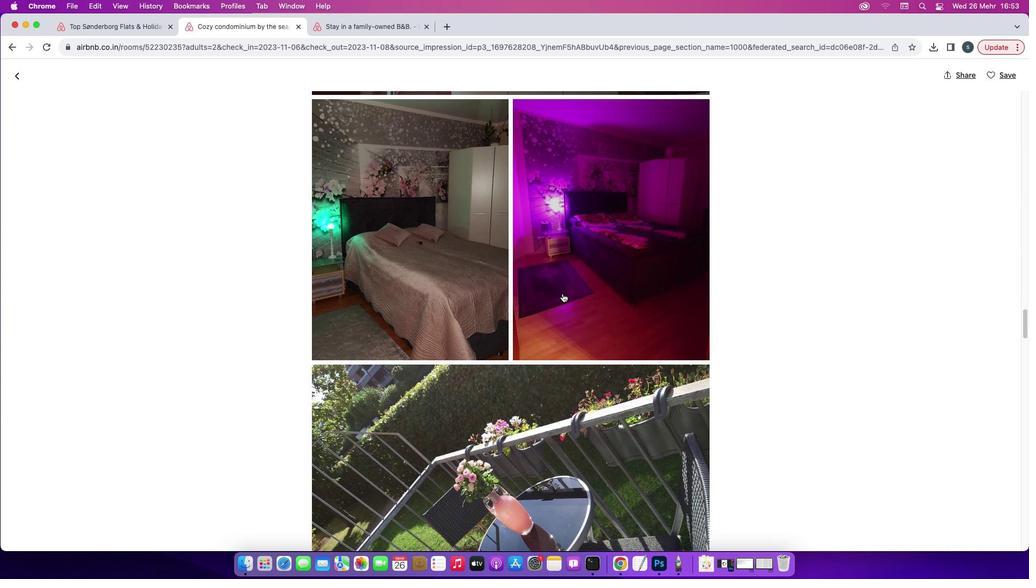 
Action: Mouse scrolled (562, 293) with delta (0, -1)
Screenshot: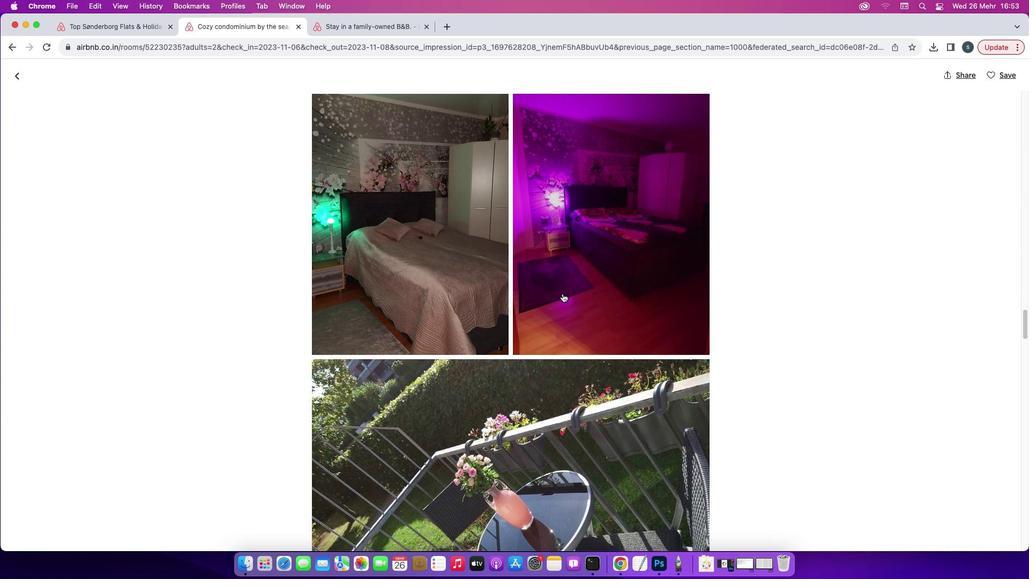 
Action: Mouse scrolled (562, 293) with delta (0, -1)
Screenshot: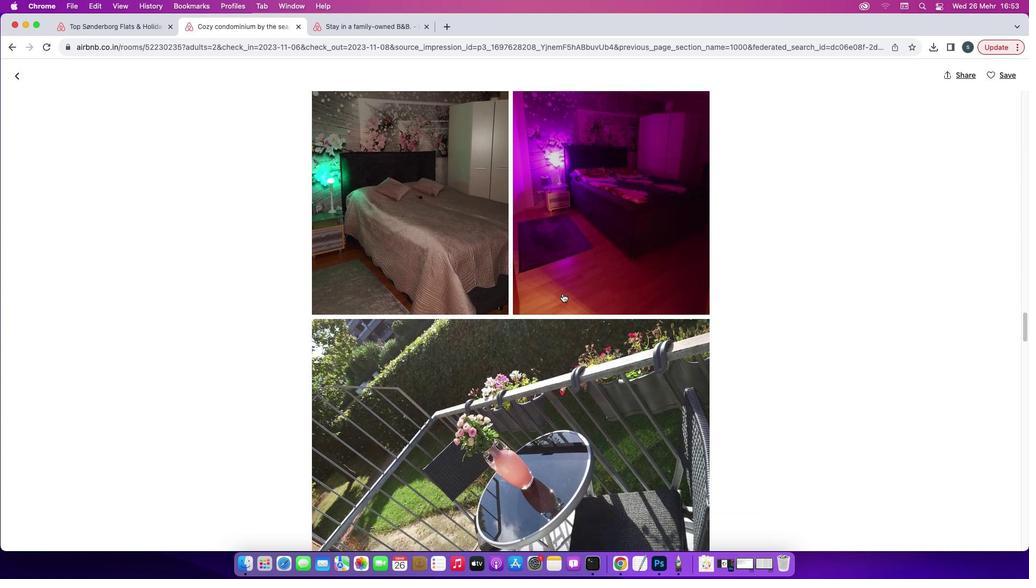 
Action: Mouse scrolled (562, 293) with delta (0, -1)
Screenshot: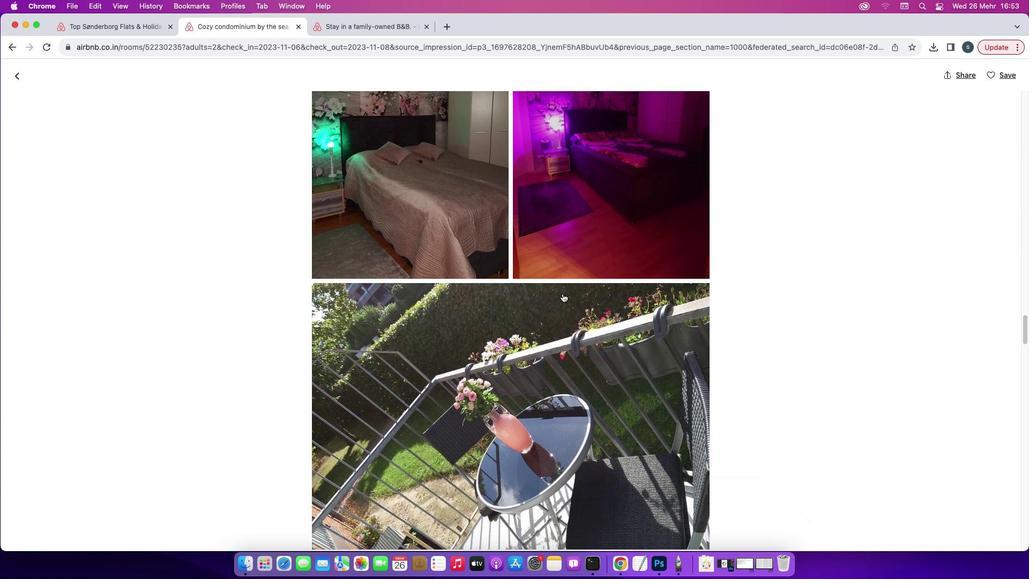 
Action: Mouse scrolled (562, 293) with delta (0, 0)
Screenshot: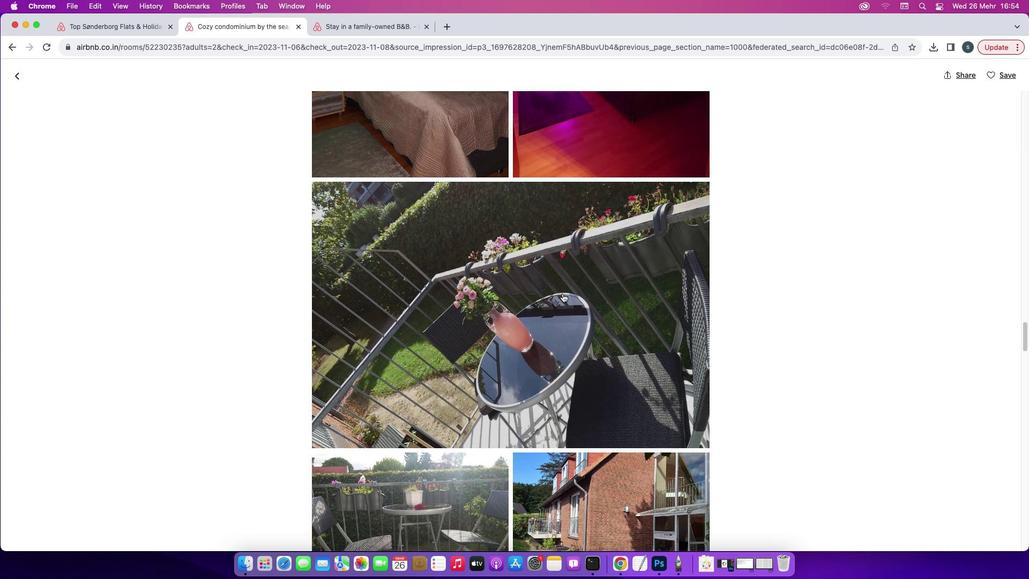 
Action: Mouse scrolled (562, 293) with delta (0, 0)
Screenshot: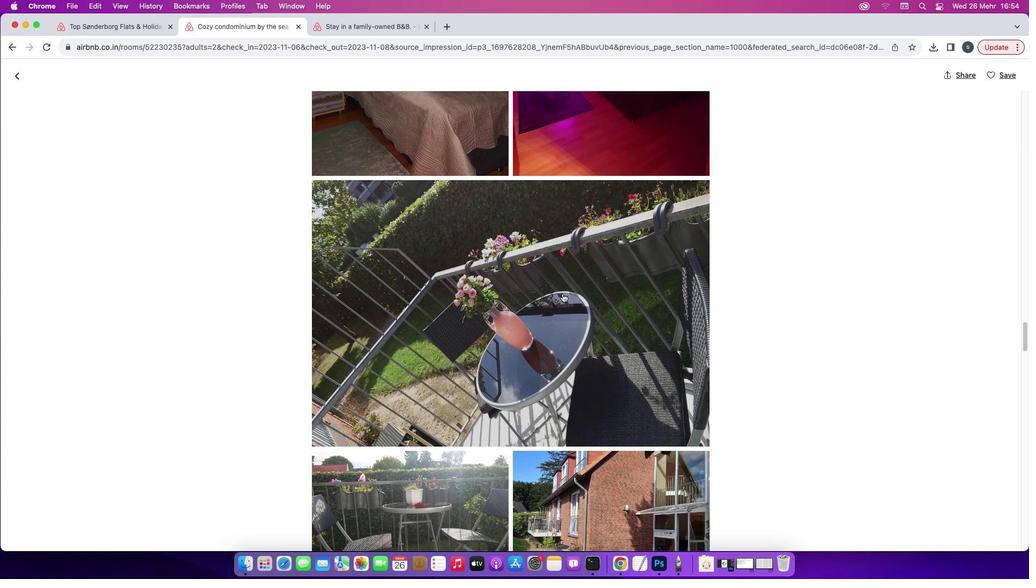 
Action: Mouse scrolled (562, 293) with delta (0, 0)
Screenshot: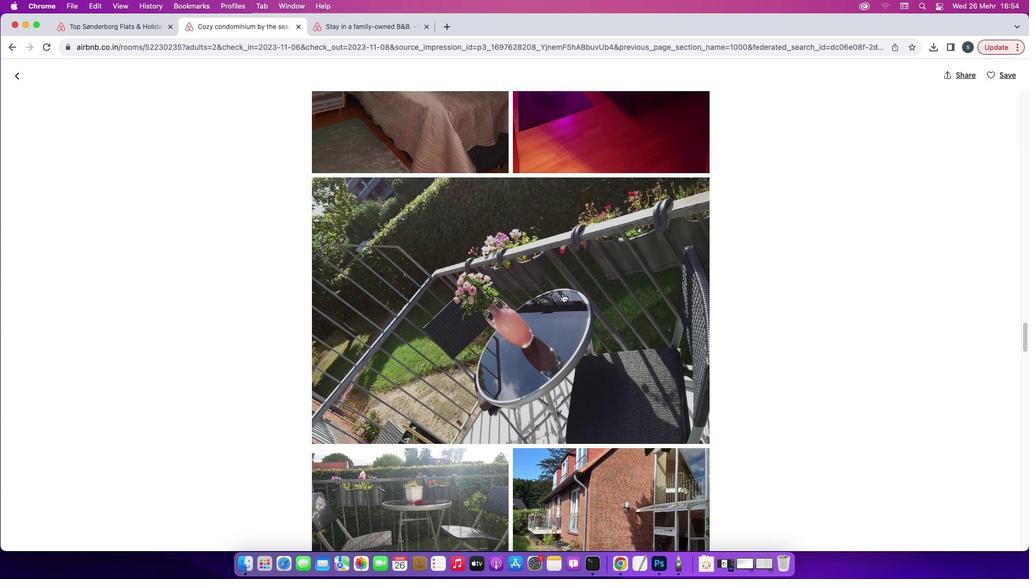 
Action: Mouse scrolled (562, 293) with delta (0, 0)
Screenshot: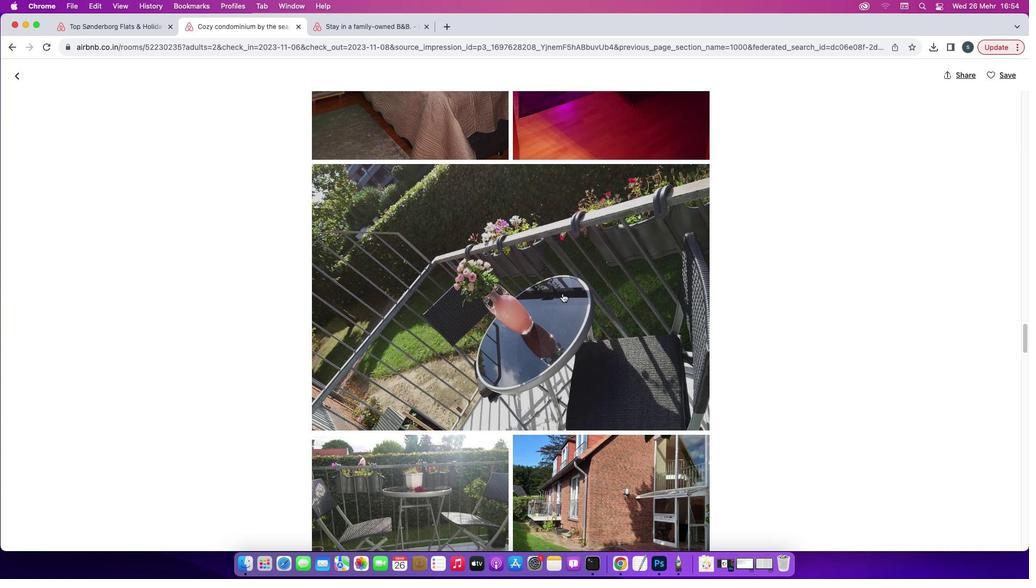 
Action: Mouse scrolled (562, 293) with delta (0, 0)
Screenshot: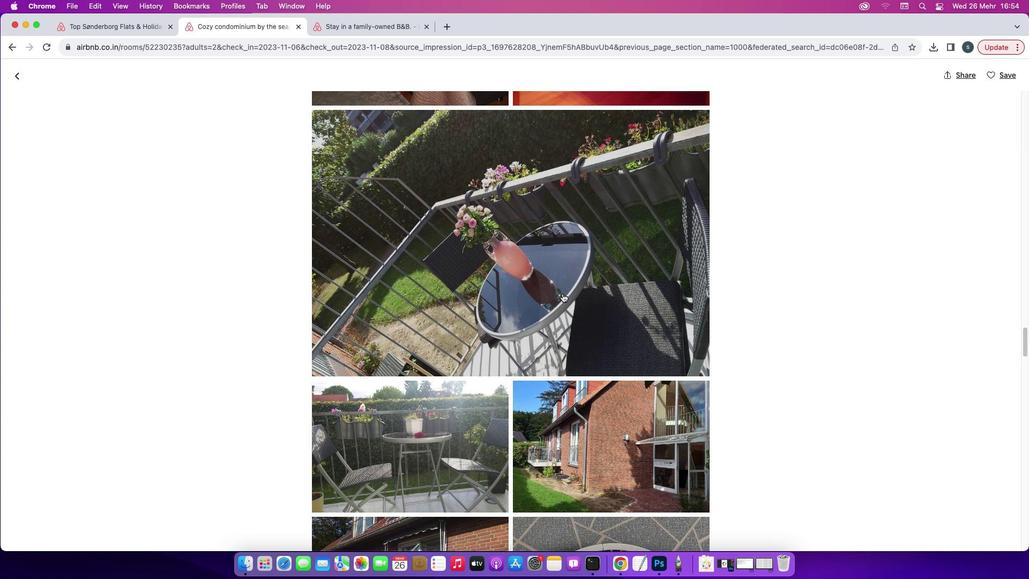 
Action: Mouse scrolled (562, 293) with delta (0, 0)
Screenshot: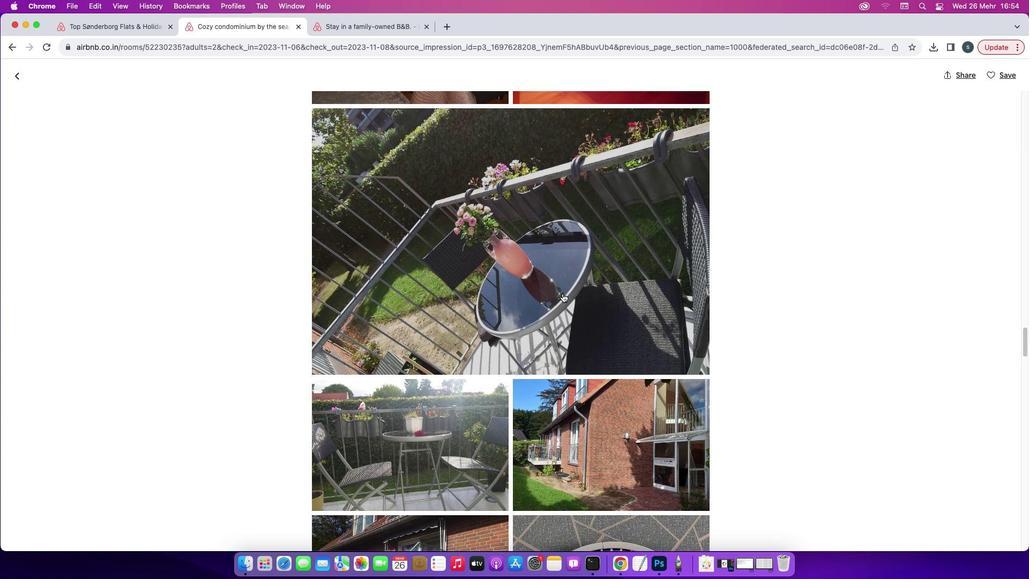 
Action: Mouse scrolled (562, 293) with delta (0, 0)
Screenshot: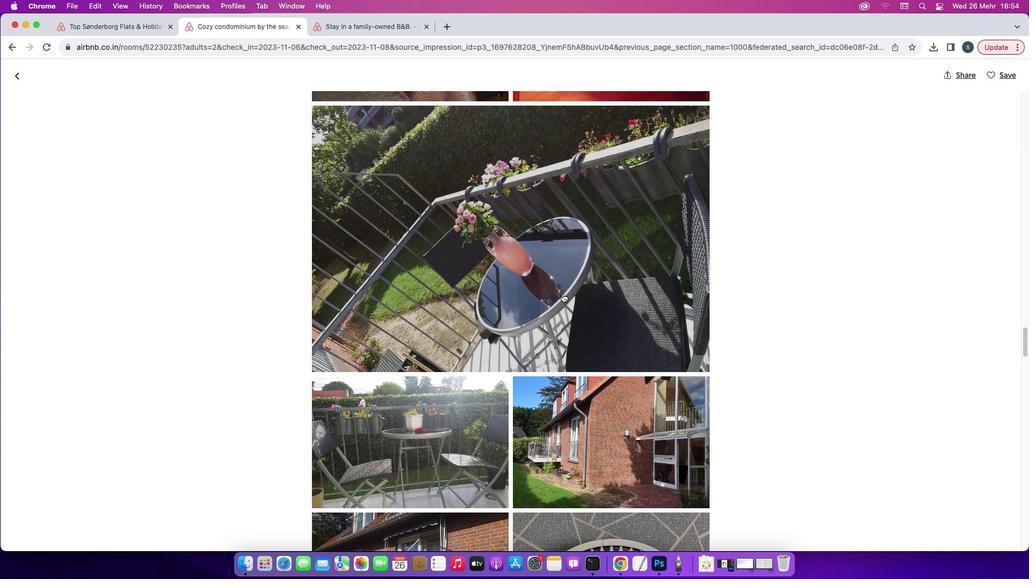 
Action: Mouse scrolled (562, 293) with delta (0, -1)
Screenshot: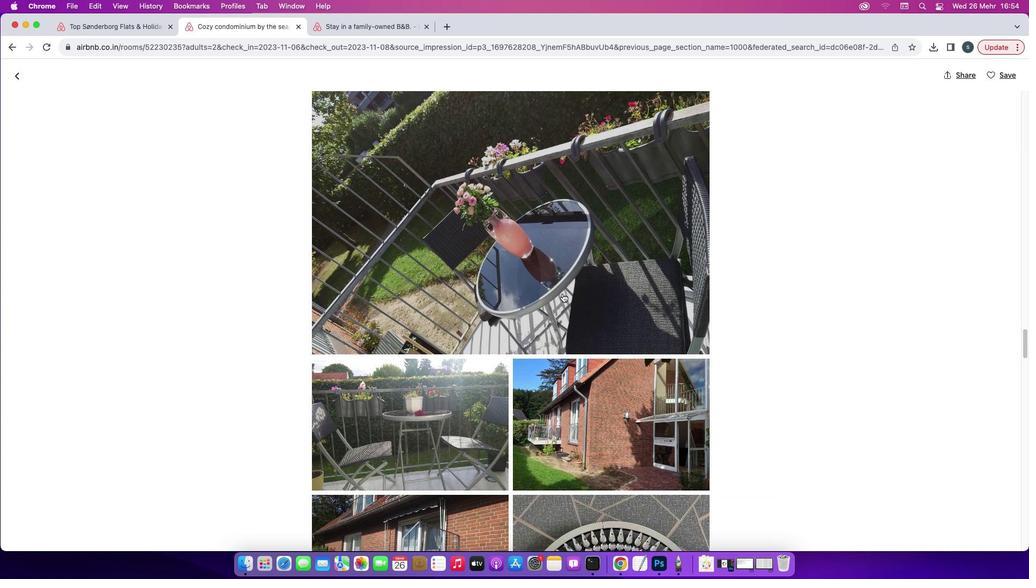 
Action: Mouse scrolled (562, 293) with delta (0, -1)
Screenshot: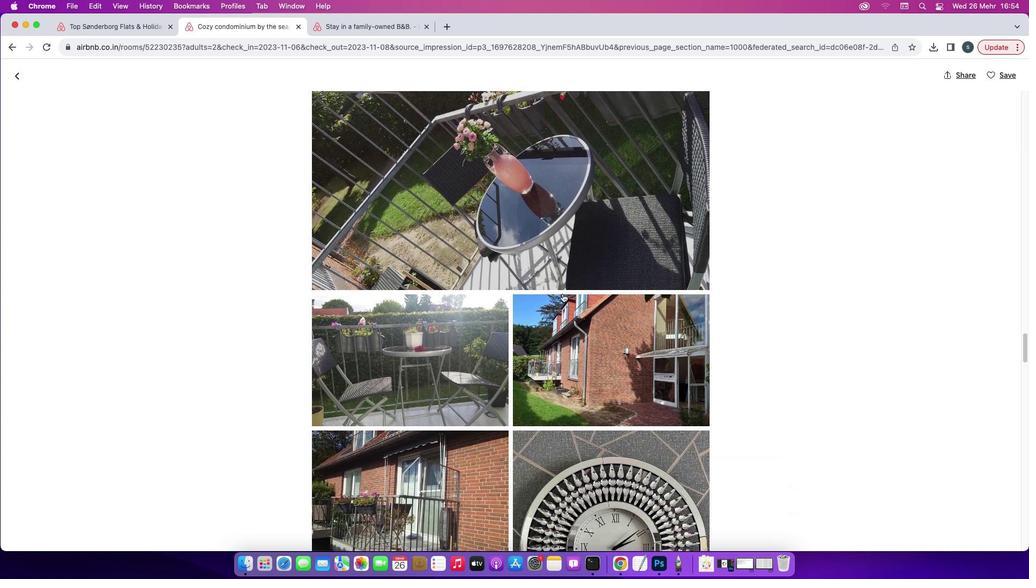
Action: Mouse scrolled (562, 293) with delta (0, 0)
Screenshot: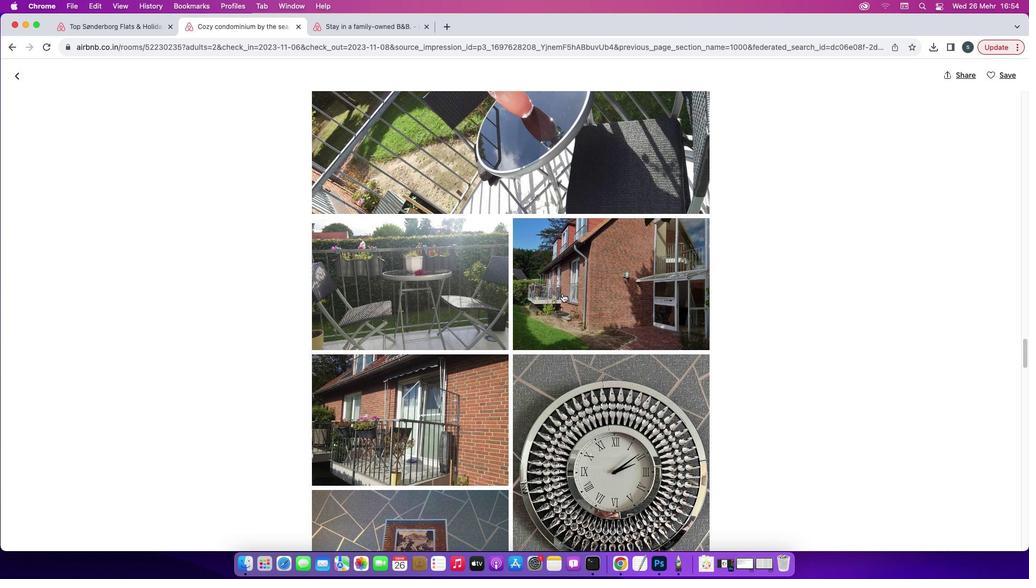 
Action: Mouse scrolled (562, 293) with delta (0, 0)
Screenshot: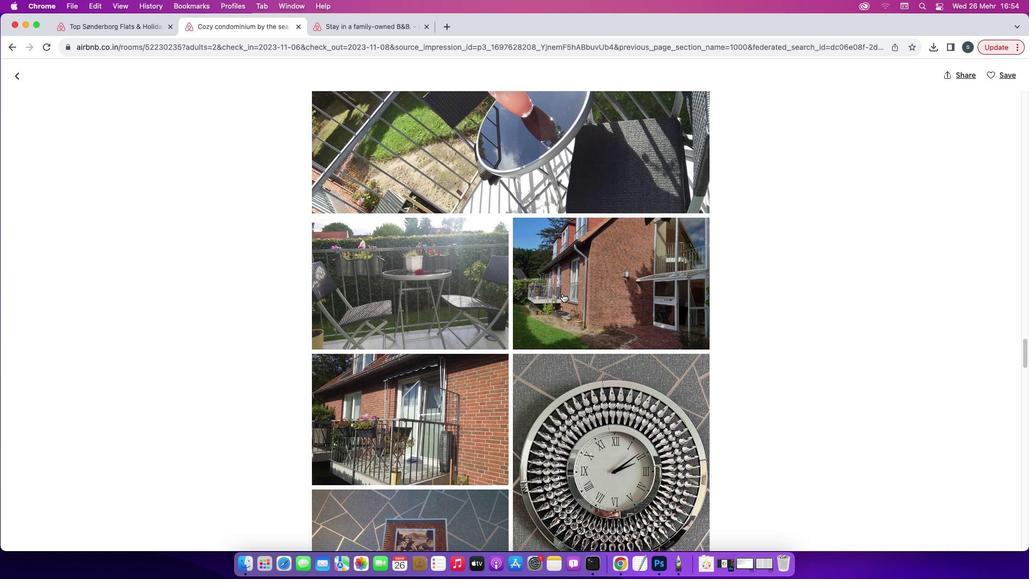 
Action: Mouse scrolled (562, 293) with delta (0, -1)
Screenshot: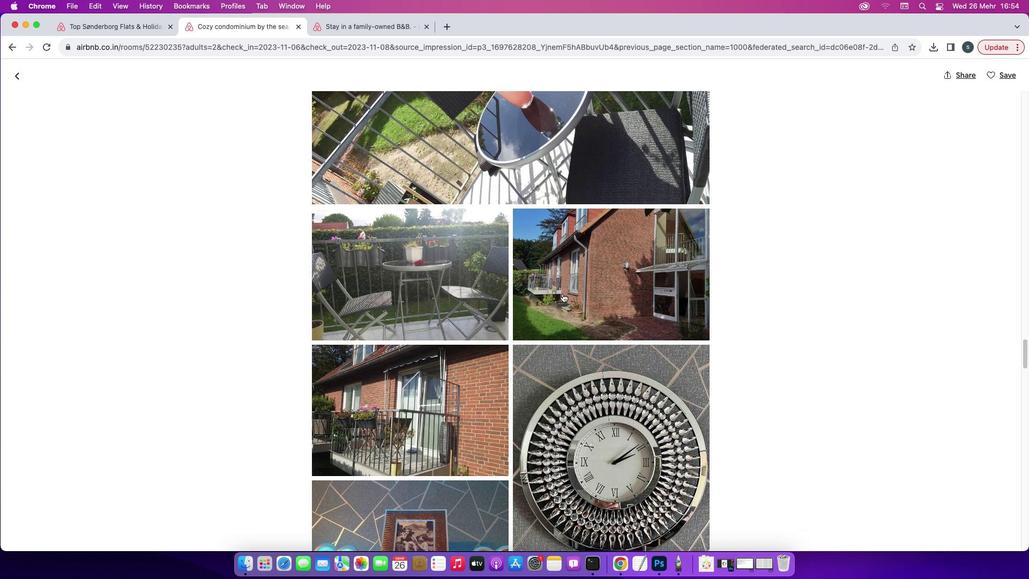 
Action: Mouse scrolled (562, 293) with delta (0, -1)
Screenshot: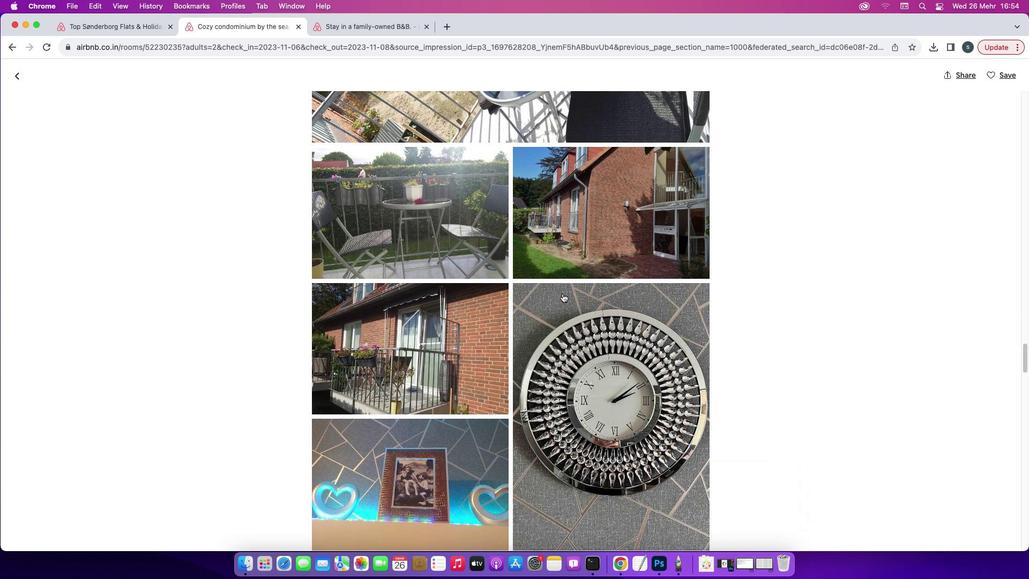 
Action: Mouse scrolled (562, 293) with delta (0, 0)
Screenshot: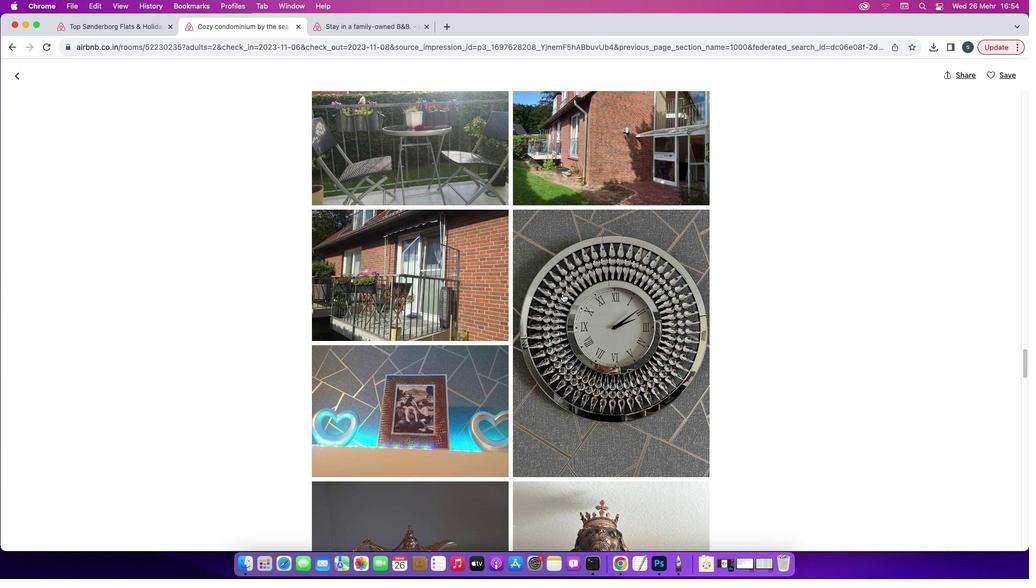 
Action: Mouse scrolled (562, 293) with delta (0, 0)
Screenshot: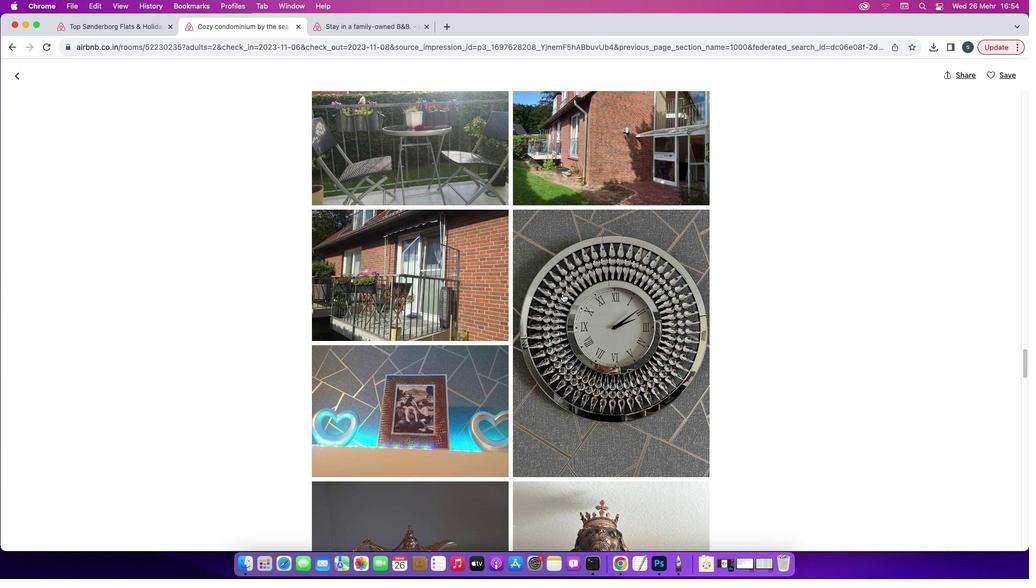 
Action: Mouse scrolled (562, 293) with delta (0, -1)
Screenshot: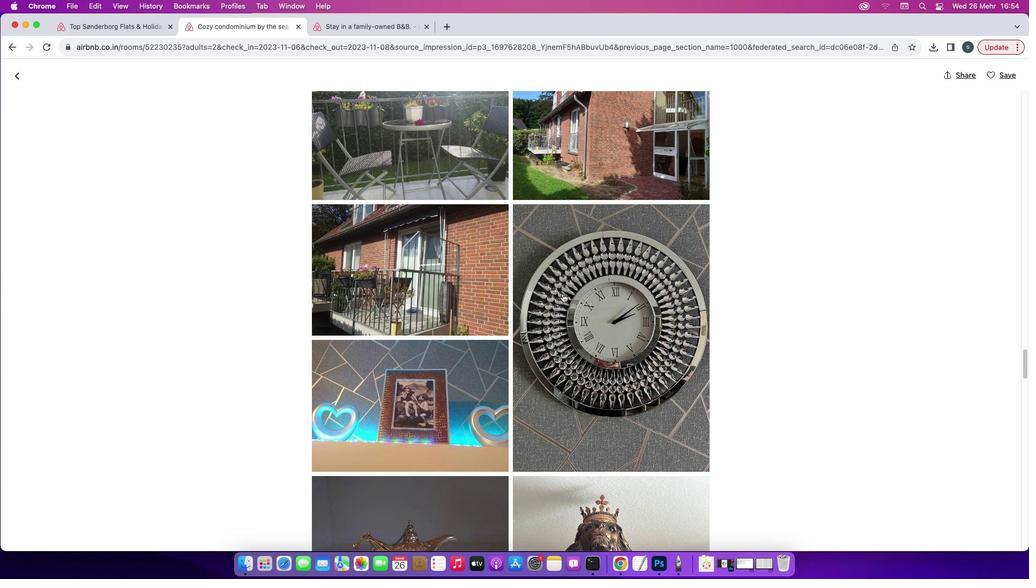 
Action: Mouse scrolled (562, 293) with delta (0, 0)
Screenshot: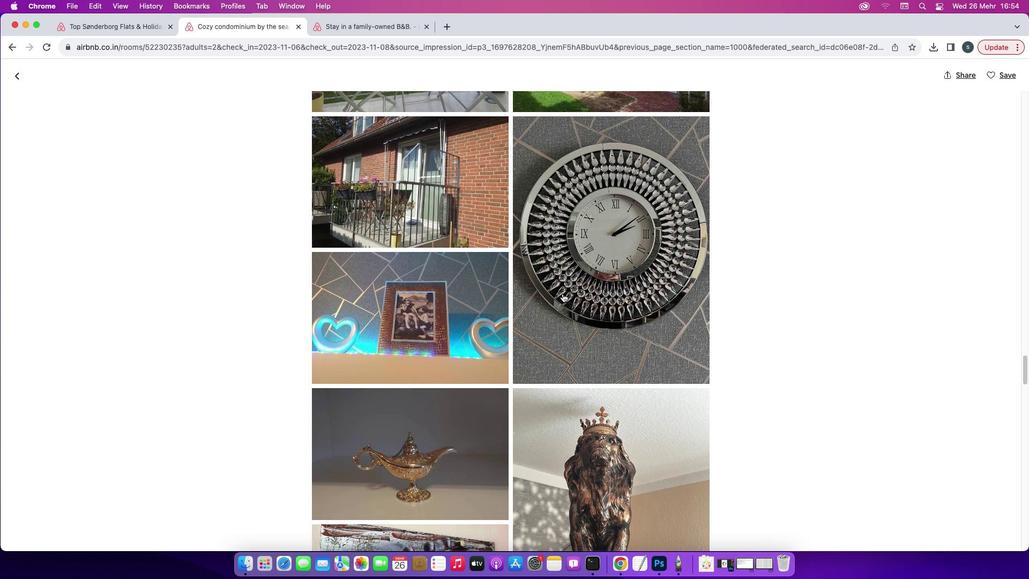 
Action: Mouse scrolled (562, 293) with delta (0, 0)
Screenshot: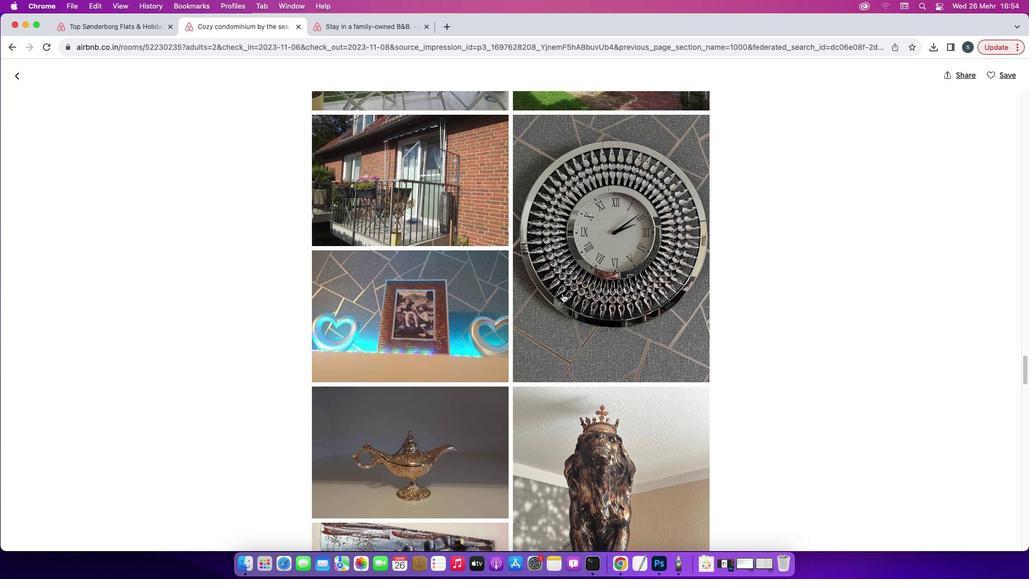 
Action: Mouse scrolled (562, 293) with delta (0, -1)
Screenshot: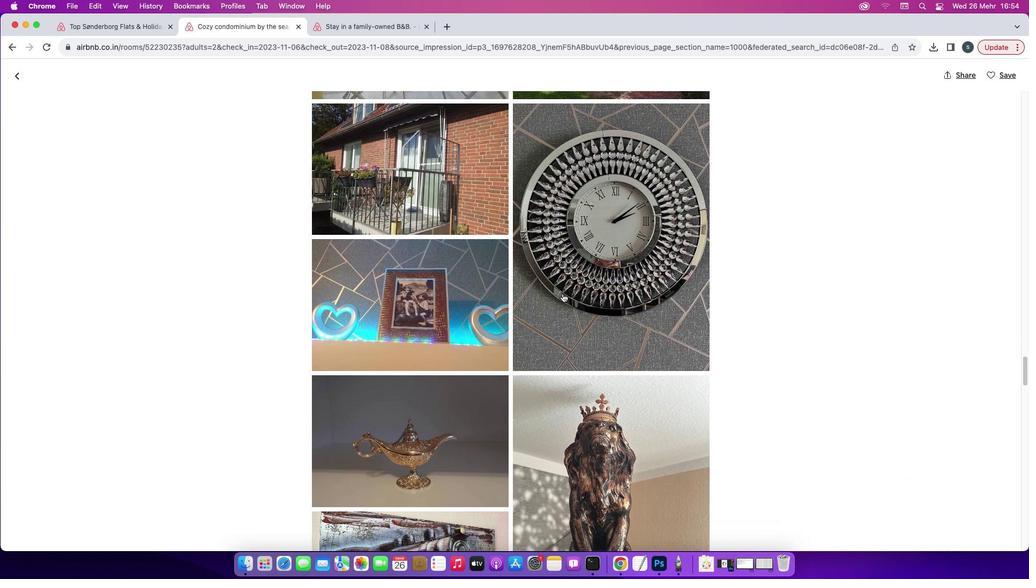 
Action: Mouse scrolled (562, 293) with delta (0, -1)
Screenshot: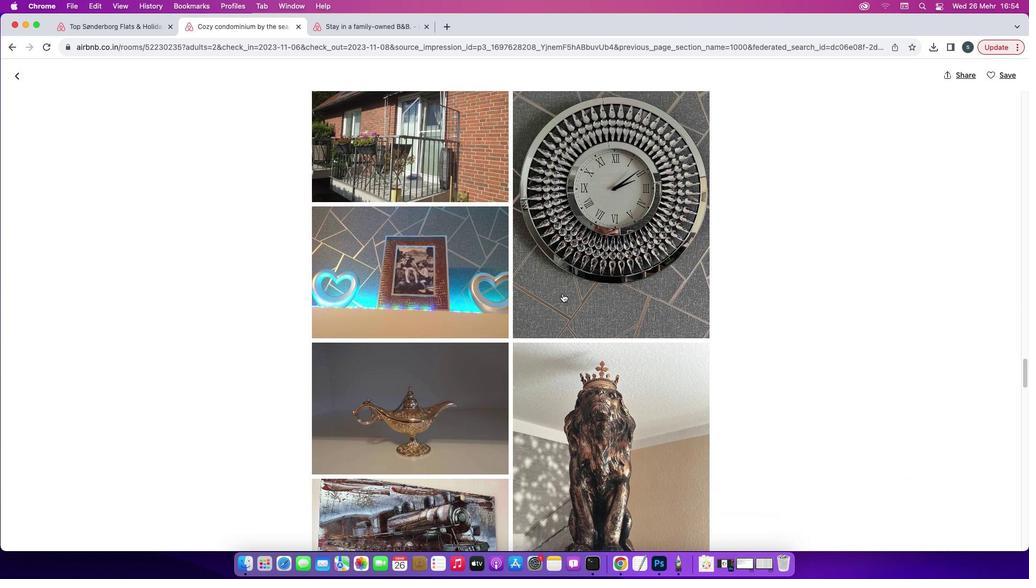 
Action: Mouse scrolled (562, 293) with delta (0, 0)
Screenshot: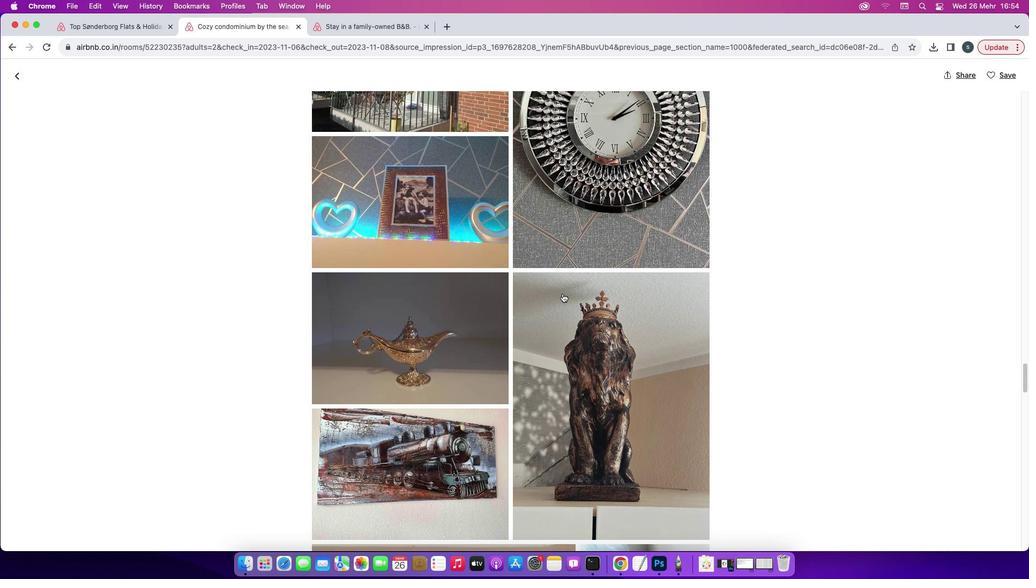 
Action: Mouse scrolled (562, 293) with delta (0, 0)
Screenshot: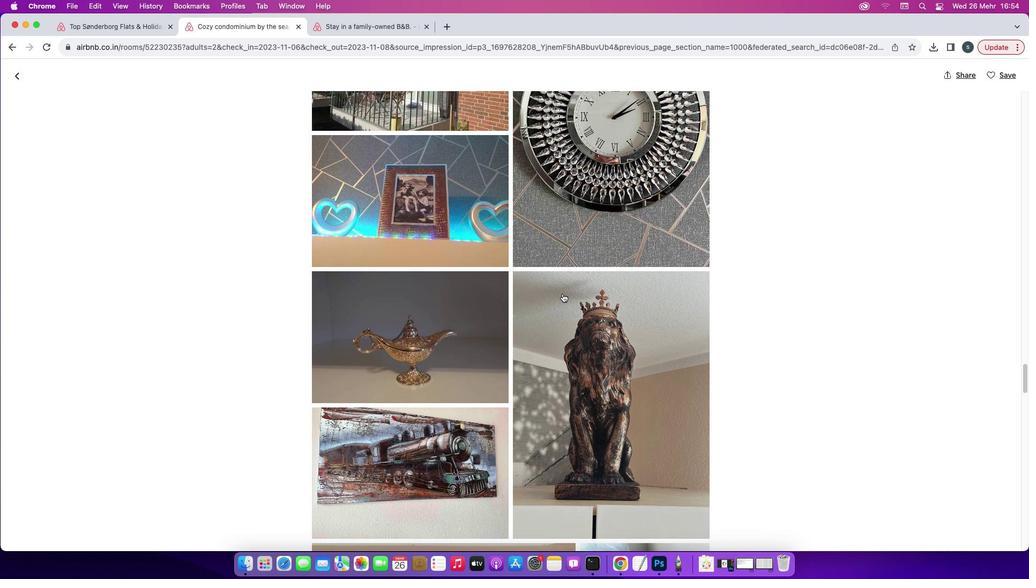 
Action: Mouse scrolled (562, 293) with delta (0, 0)
Screenshot: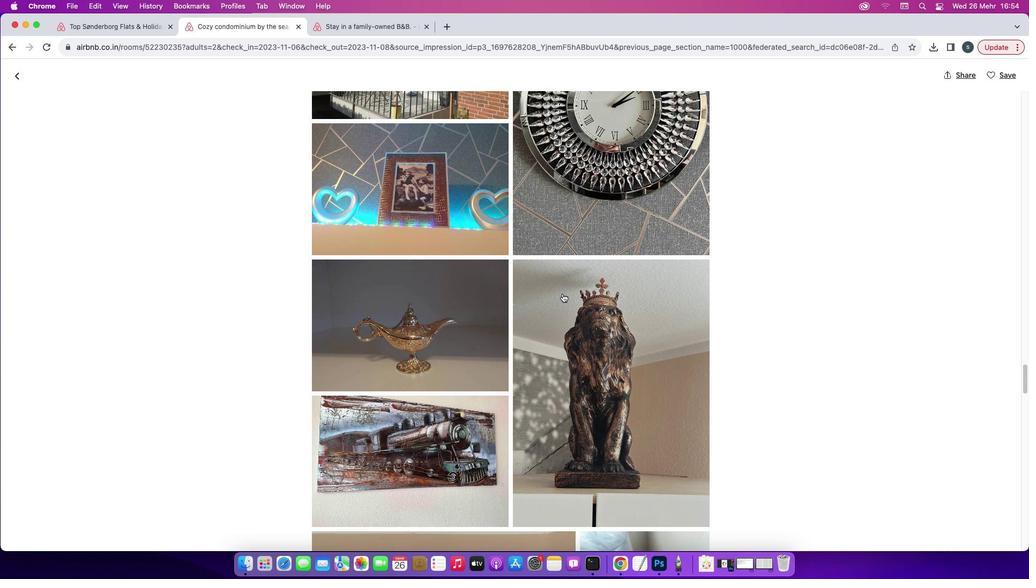 
Action: Mouse scrolled (562, 293) with delta (0, -1)
Screenshot: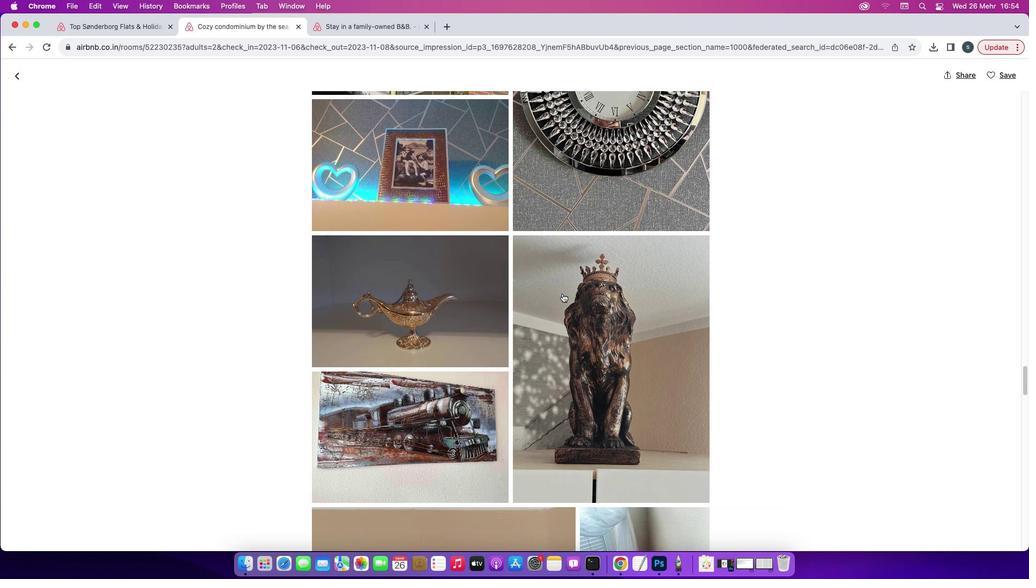 
Action: Mouse scrolled (562, 293) with delta (0, 0)
Screenshot: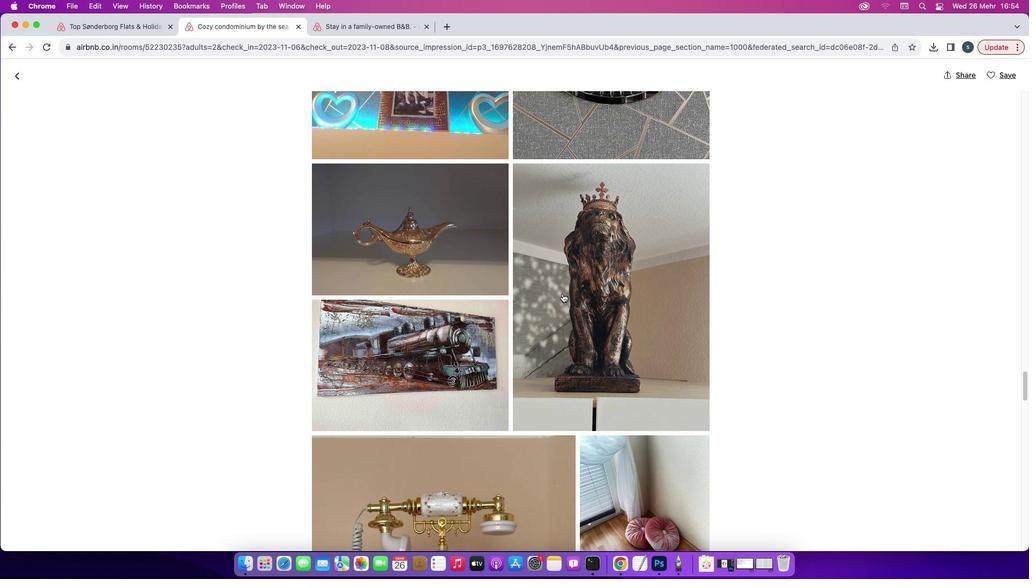 
Action: Mouse scrolled (562, 293) with delta (0, 0)
Screenshot: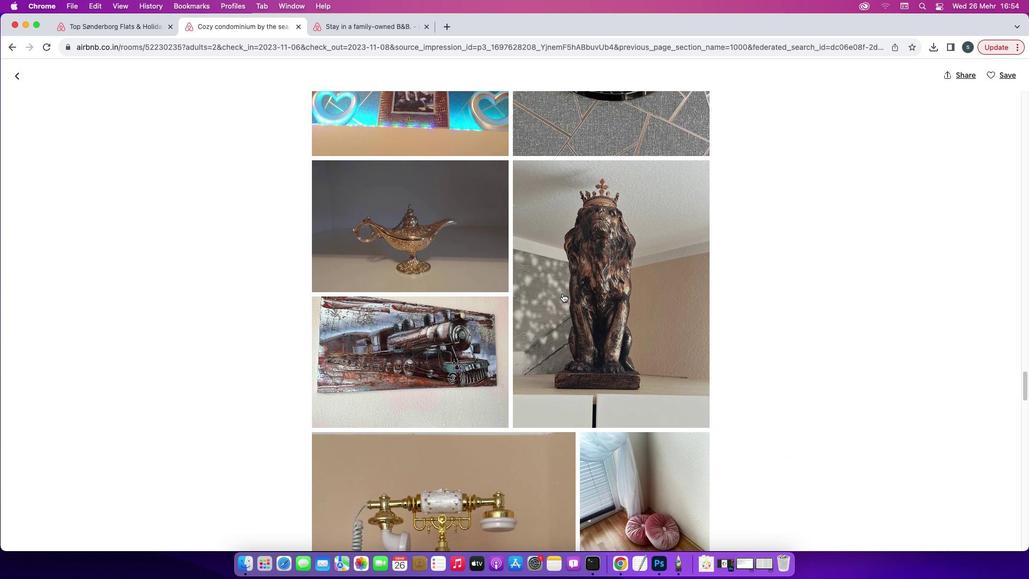 
Action: Mouse scrolled (562, 293) with delta (0, -1)
Screenshot: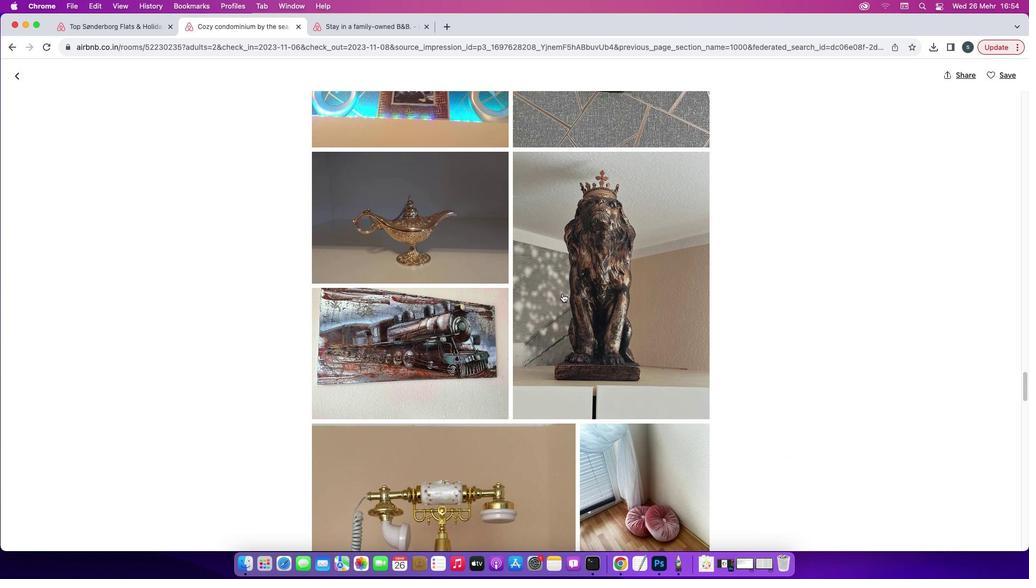 
Action: Mouse scrolled (562, 293) with delta (0, -1)
Screenshot: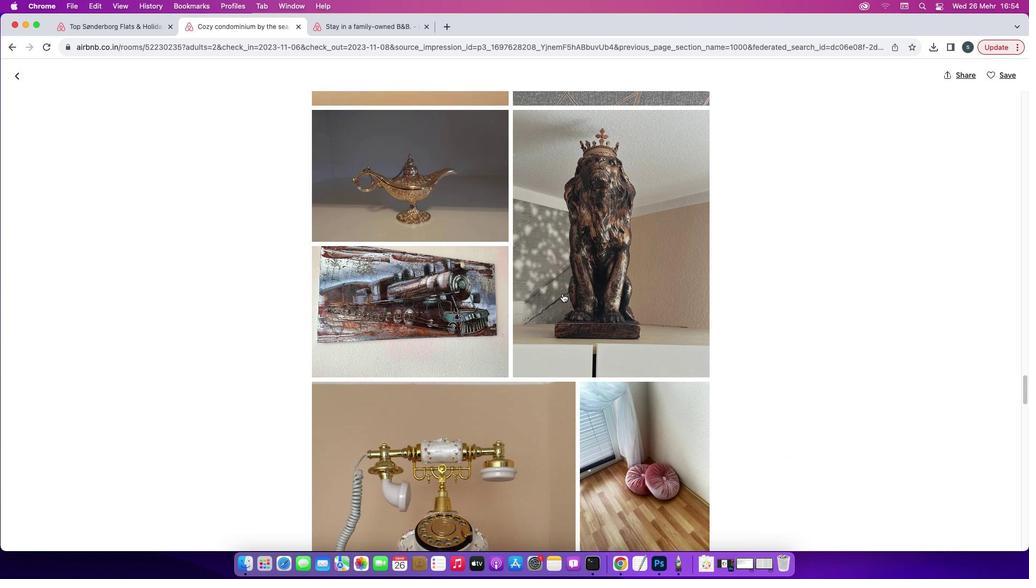 
Action: Mouse scrolled (562, 293) with delta (0, 0)
Screenshot: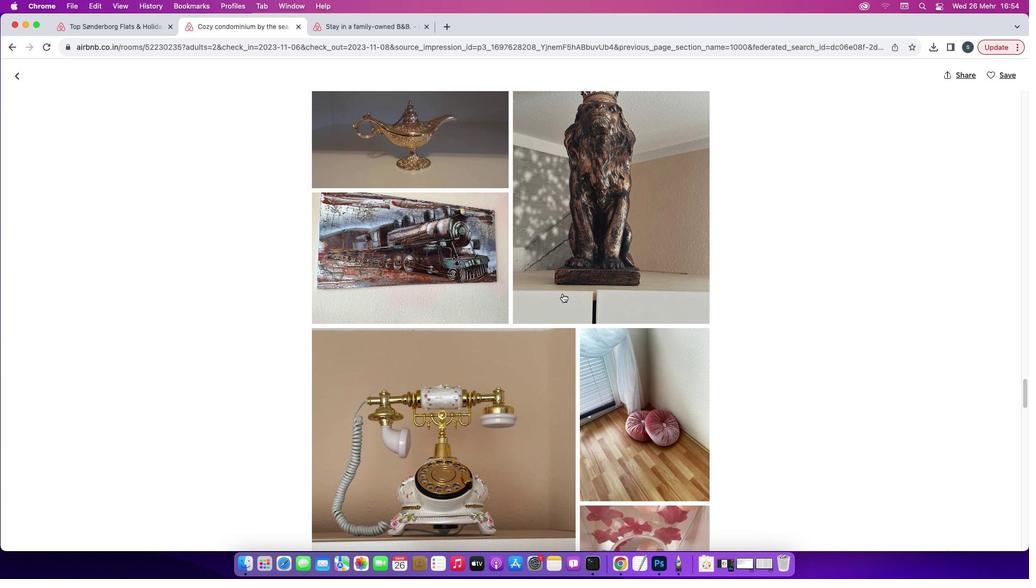 
Action: Mouse scrolled (562, 293) with delta (0, 0)
Screenshot: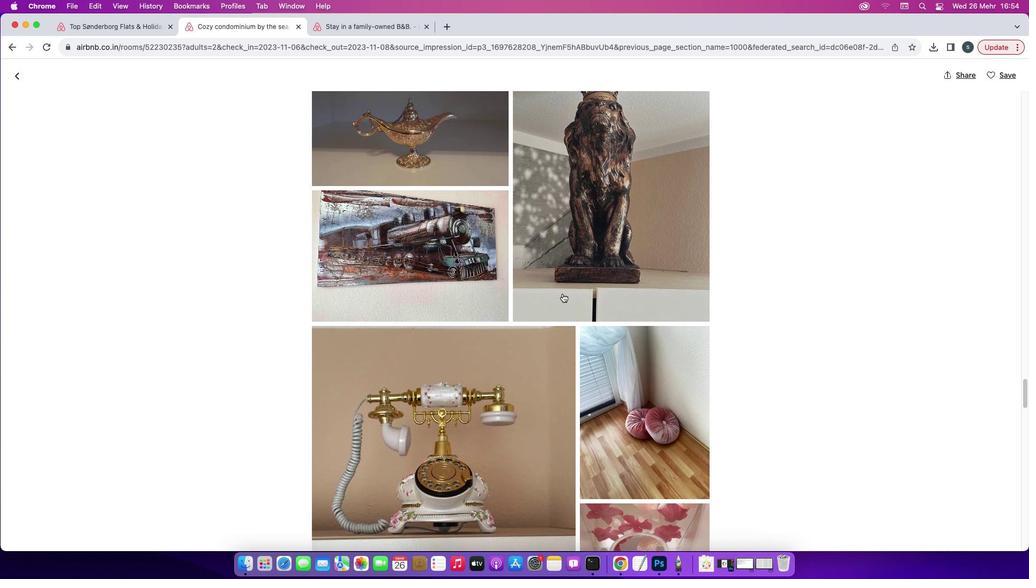 
Action: Mouse scrolled (562, 293) with delta (0, 0)
Screenshot: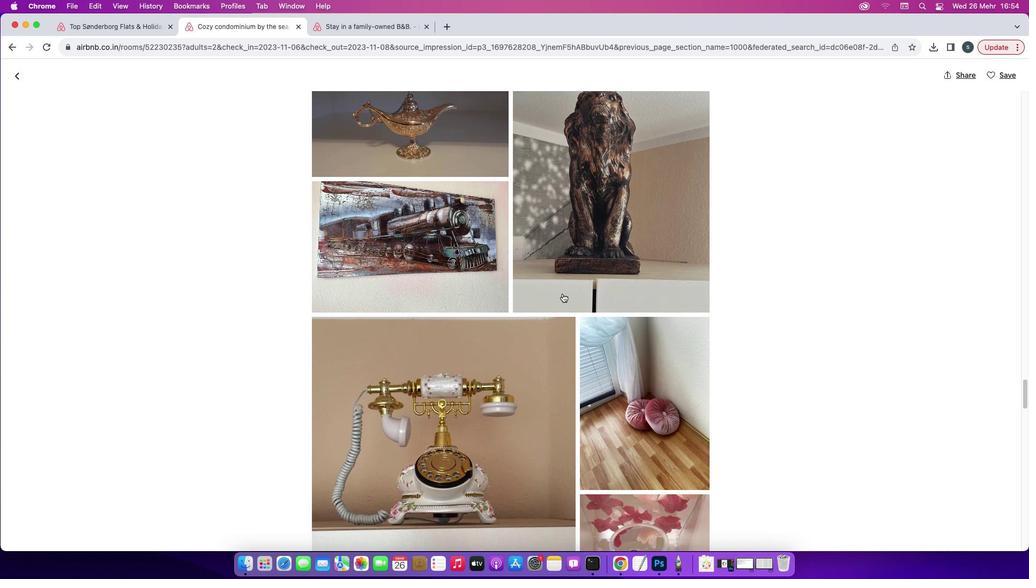 
Action: Mouse scrolled (562, 293) with delta (0, 0)
Screenshot: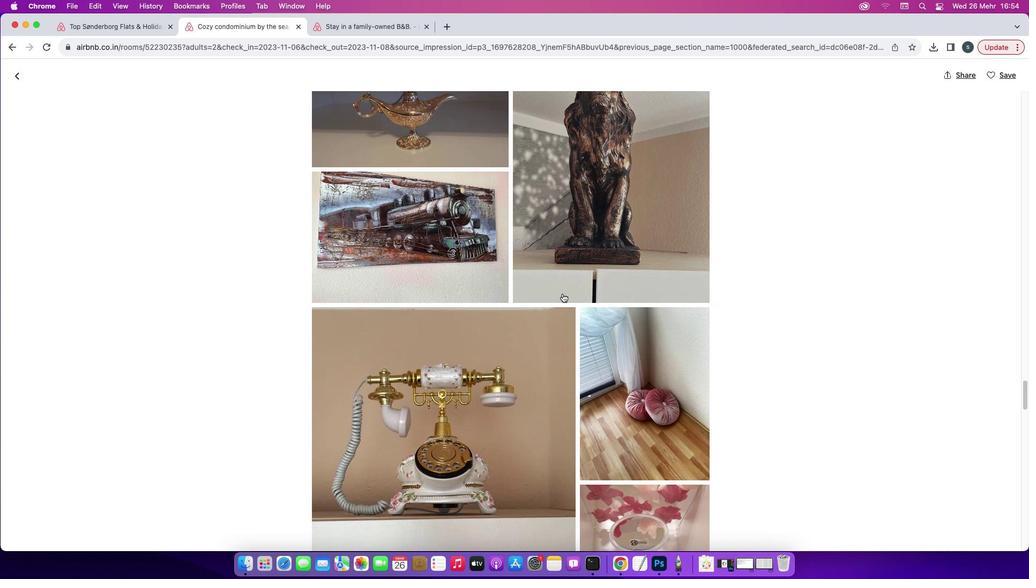 
Action: Mouse scrolled (562, 293) with delta (0, 0)
Screenshot: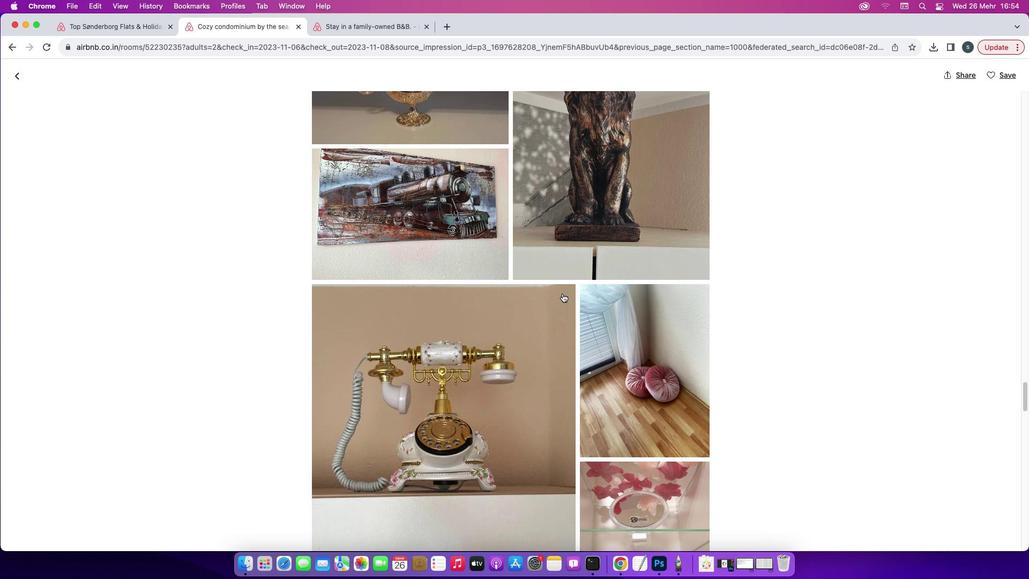 
Action: Mouse scrolled (562, 293) with delta (0, 0)
Screenshot: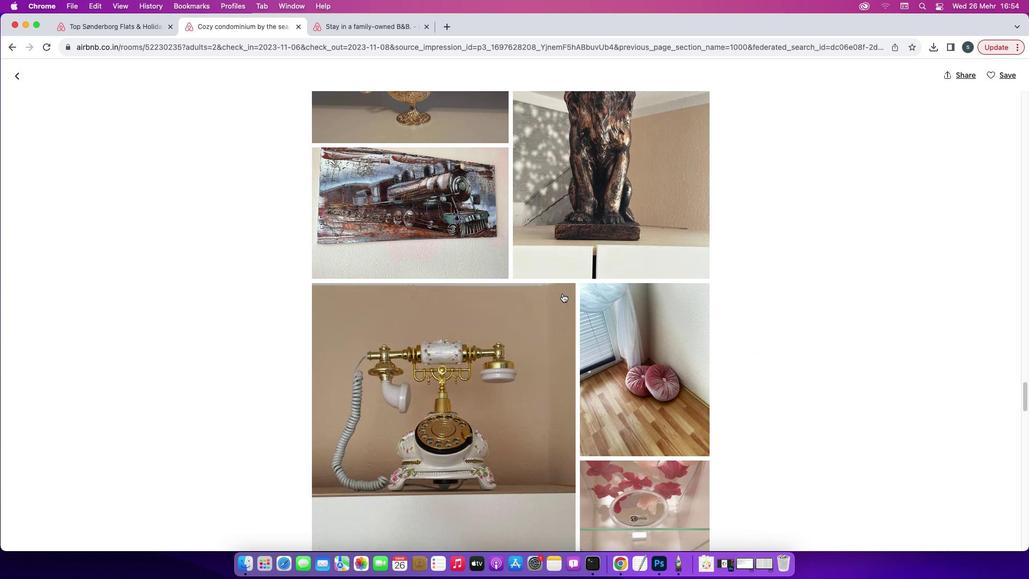 
Action: Mouse scrolled (562, 293) with delta (0, -1)
Screenshot: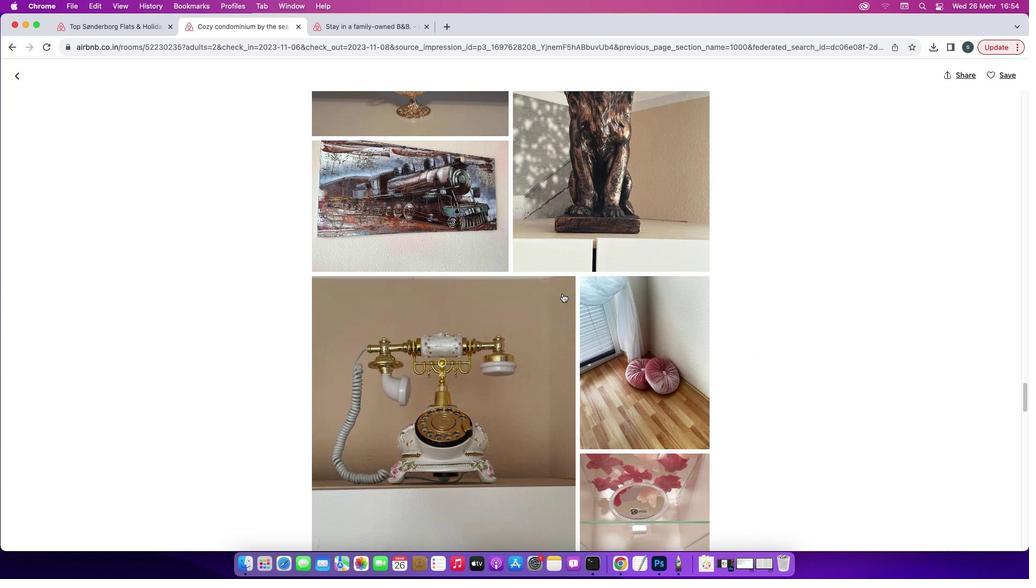 
Action: Mouse scrolled (562, 293) with delta (0, -2)
Screenshot: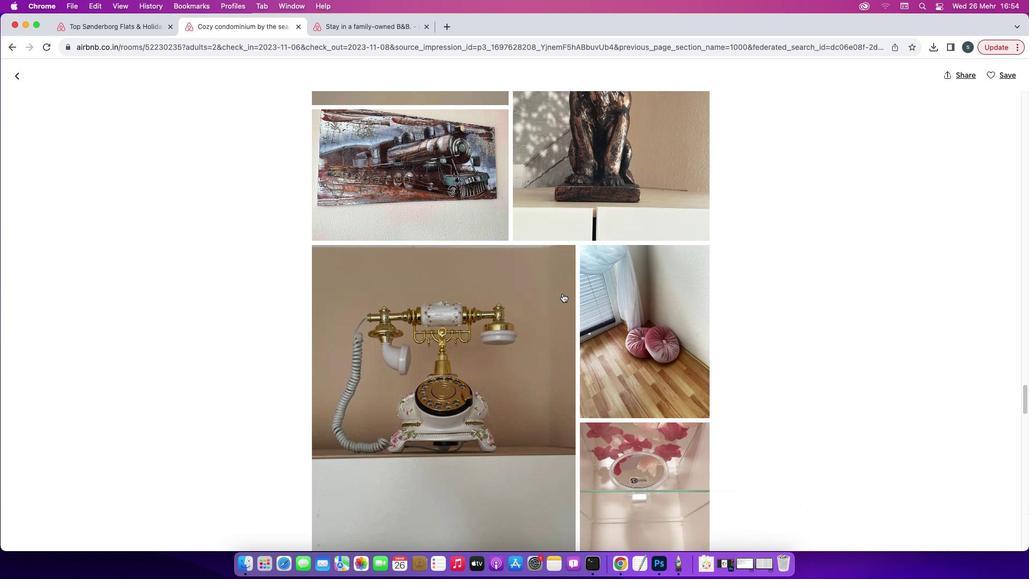 
Action: Mouse scrolled (562, 293) with delta (0, 0)
Screenshot: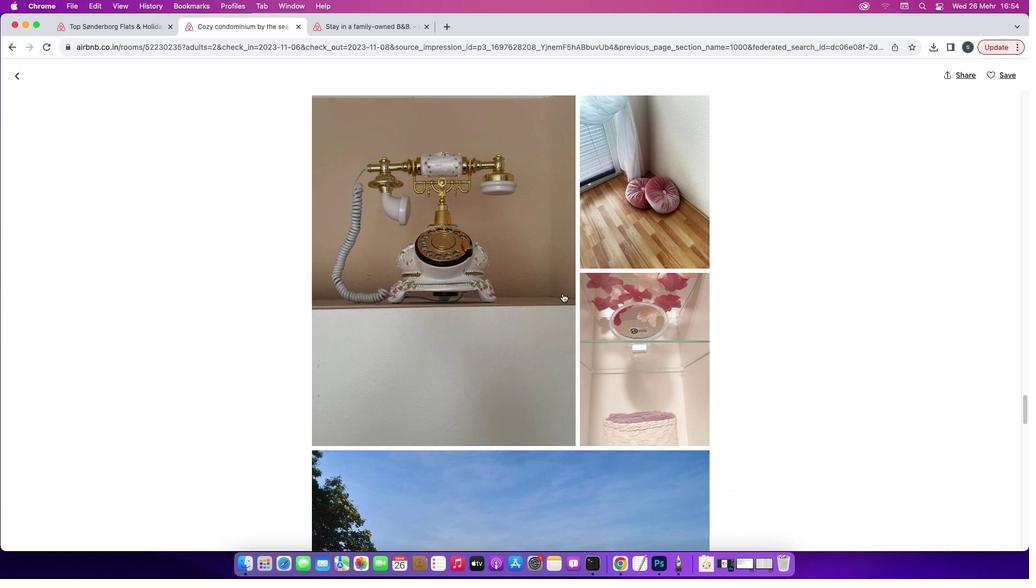 
Action: Mouse scrolled (562, 293) with delta (0, 0)
Screenshot: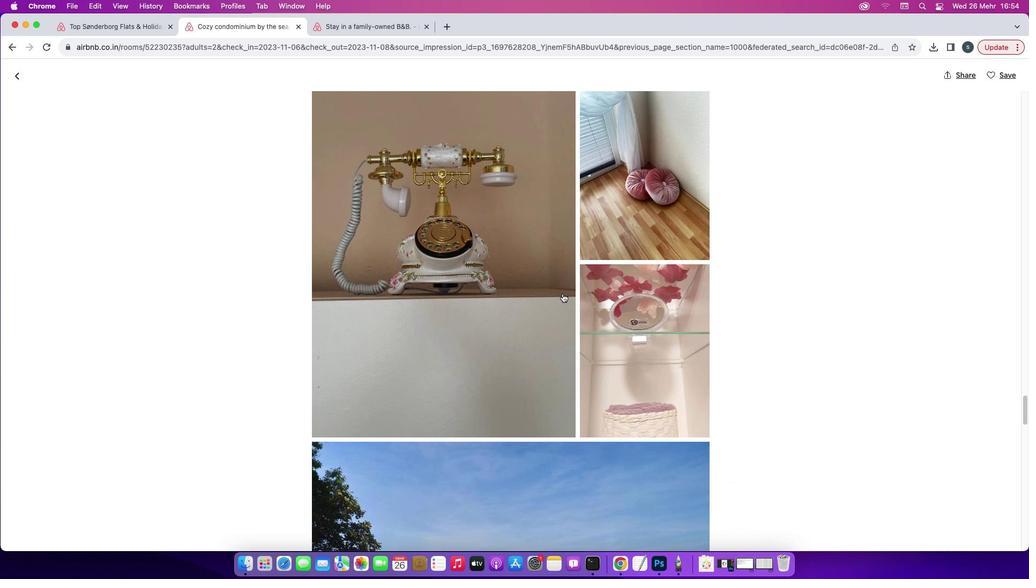 
Action: Mouse scrolled (562, 293) with delta (0, -1)
Screenshot: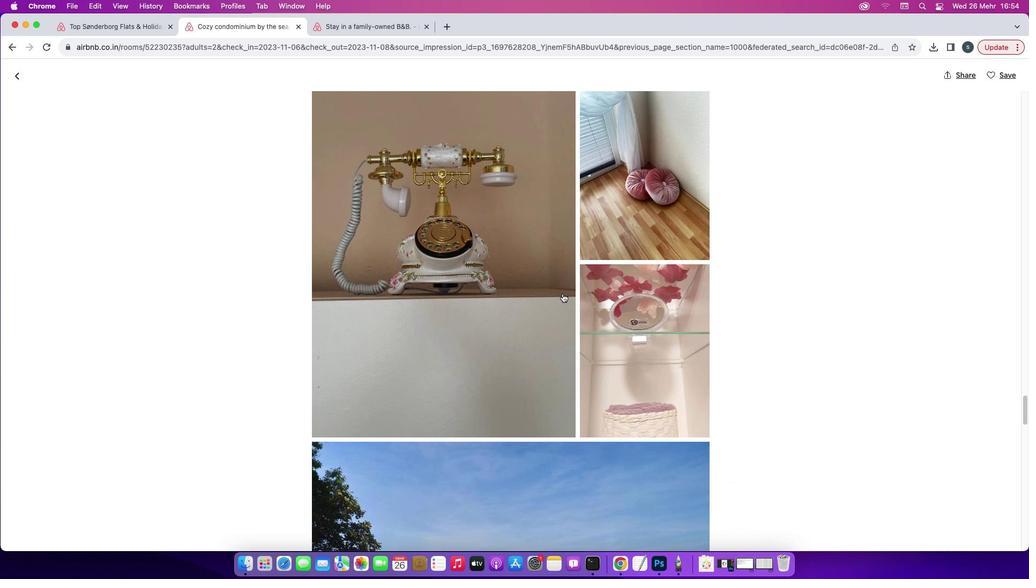 
Action: Mouse scrolled (562, 293) with delta (0, -2)
Screenshot: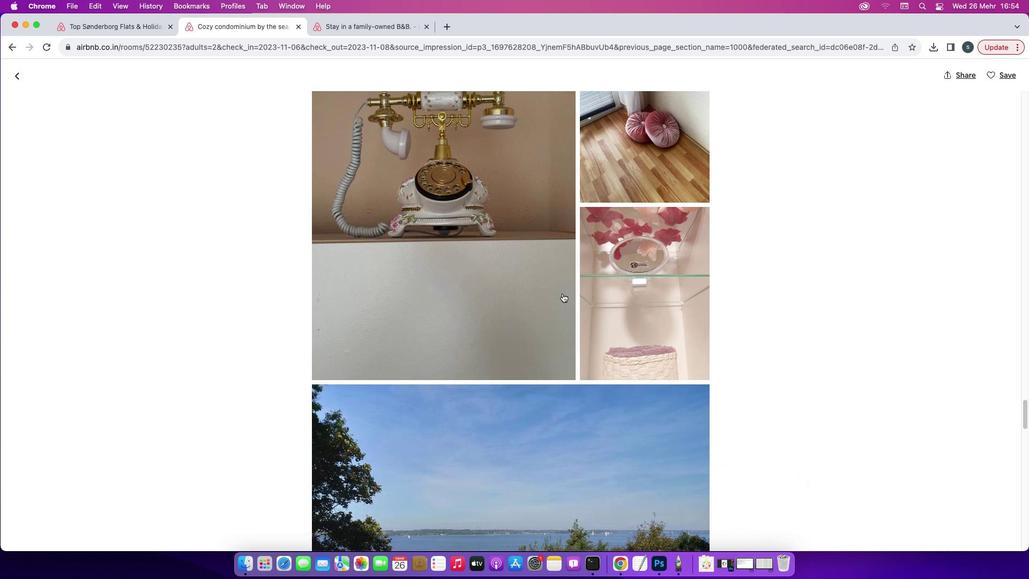 
Action: Mouse scrolled (562, 293) with delta (0, -2)
Screenshot: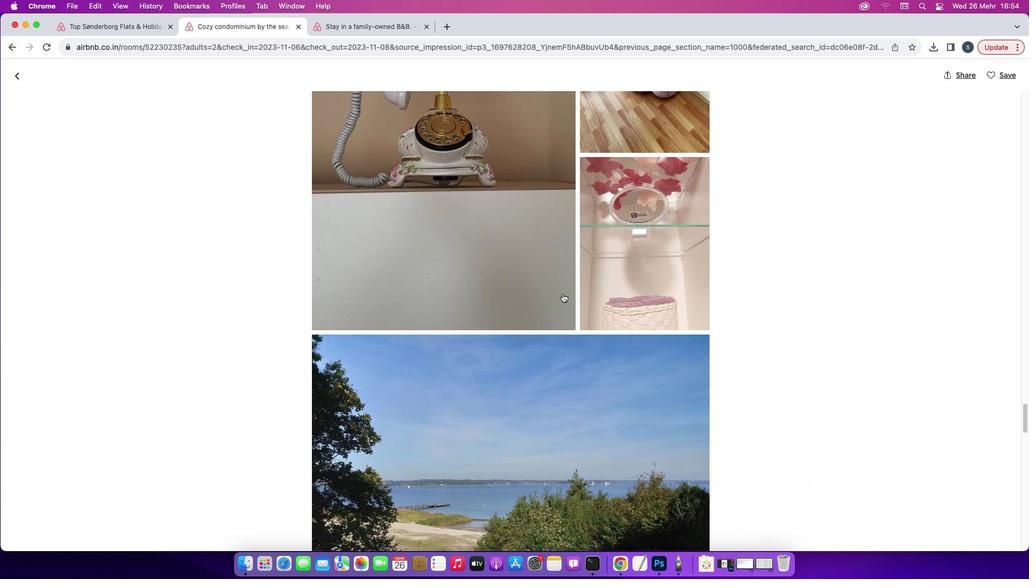 
Action: Mouse scrolled (562, 293) with delta (0, 0)
Screenshot: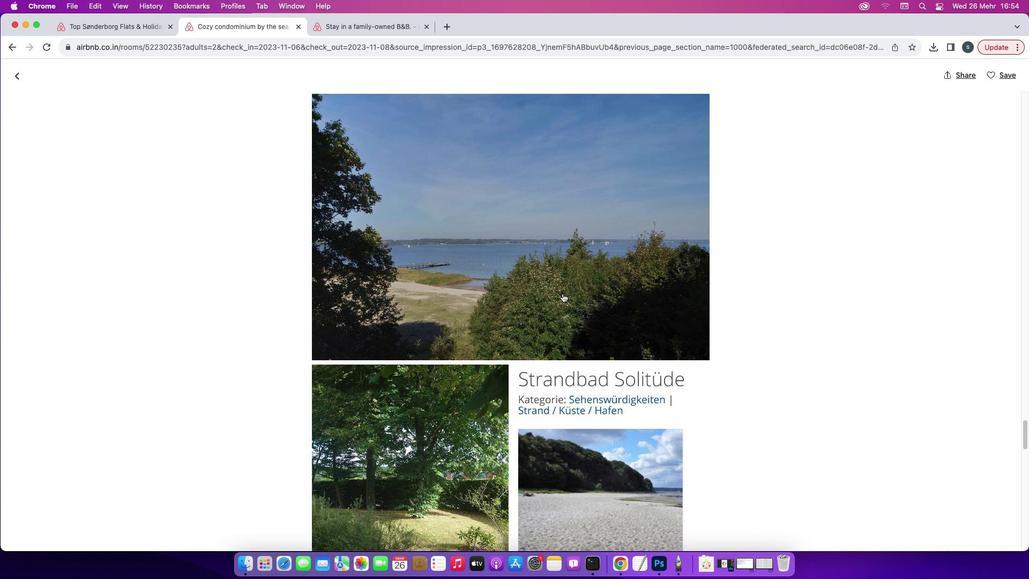 
Action: Mouse scrolled (562, 293) with delta (0, 0)
Screenshot: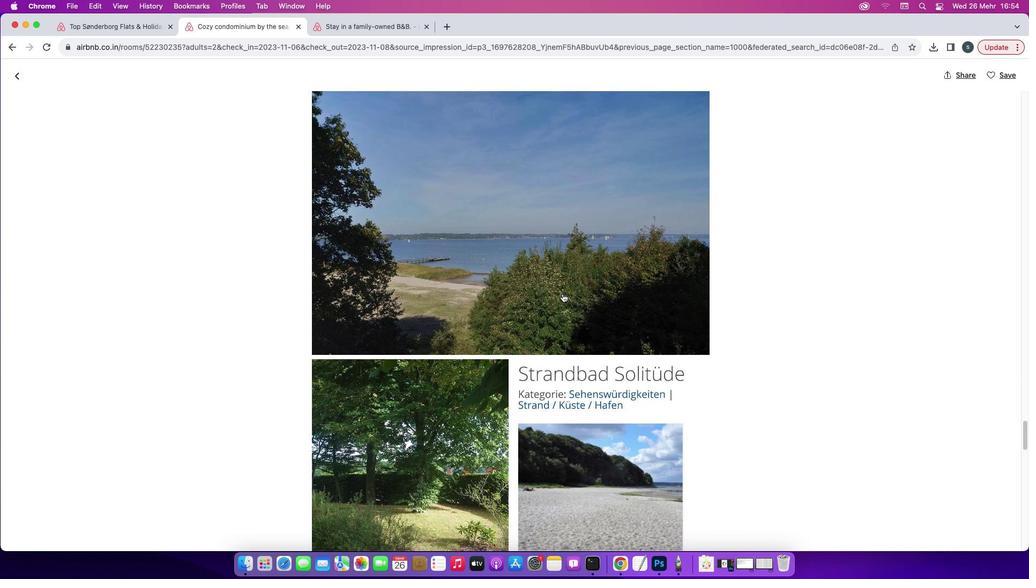 
Action: Mouse scrolled (562, 293) with delta (0, -1)
Screenshot: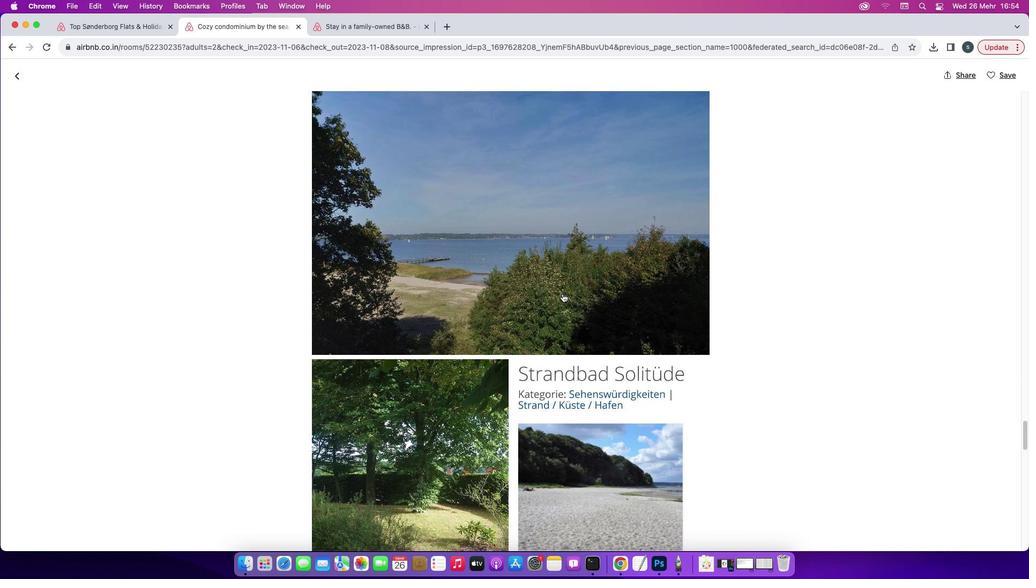 
Action: Mouse scrolled (562, 293) with delta (0, -2)
Screenshot: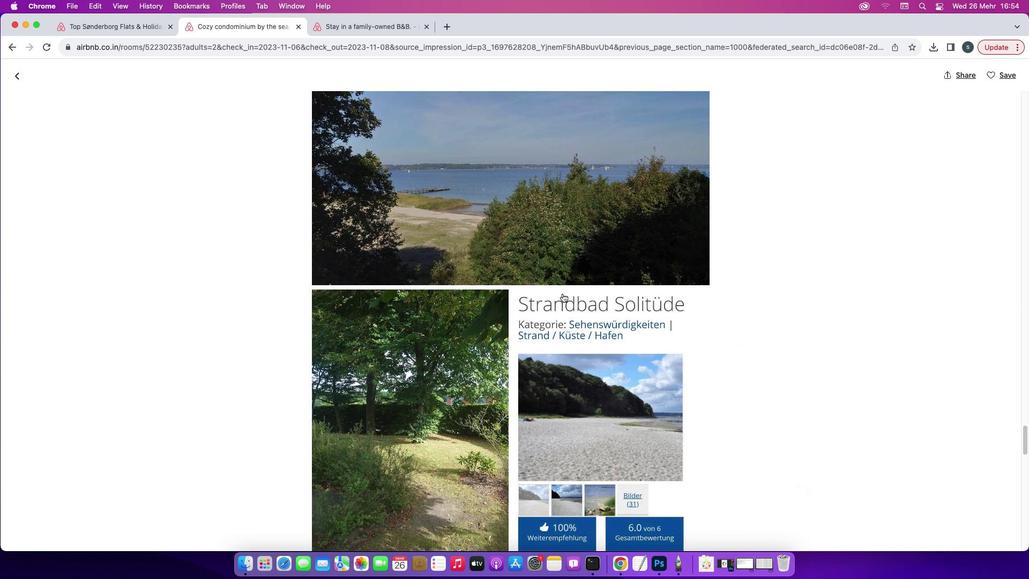 
Action: Mouse moved to (18, 77)
Screenshot: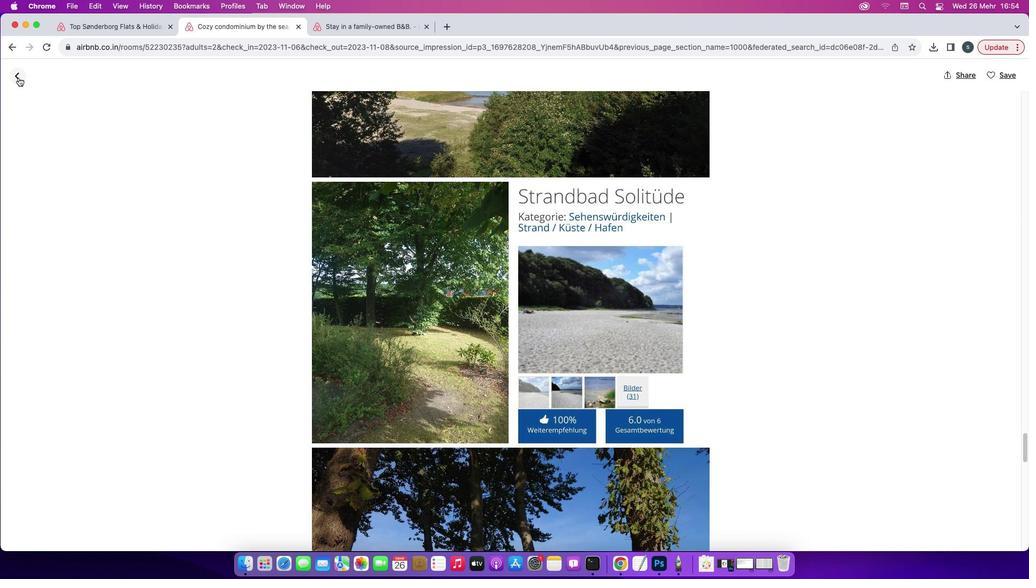 
Action: Mouse pressed left at (18, 77)
Screenshot: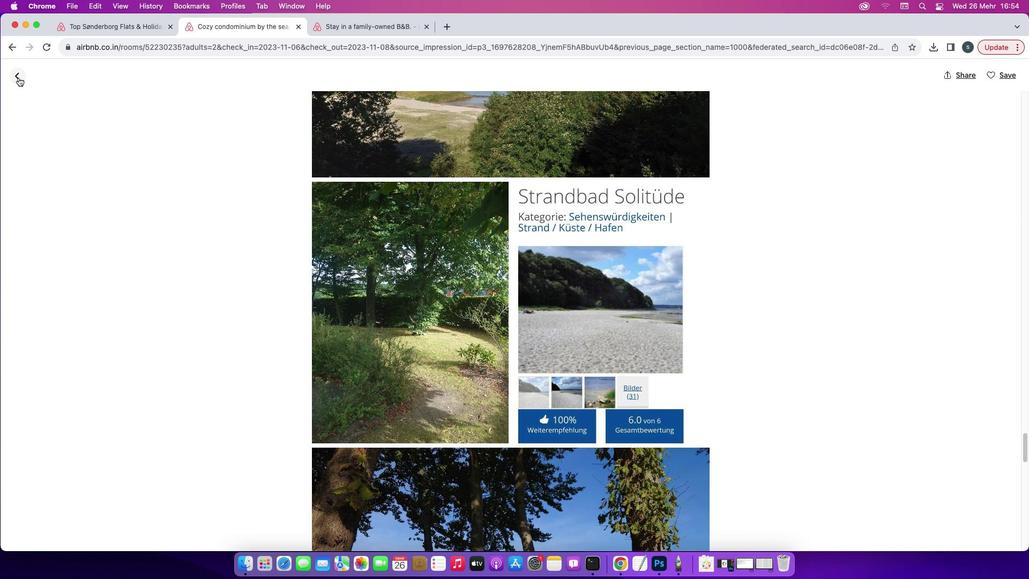 
Action: Mouse moved to (460, 325)
Screenshot: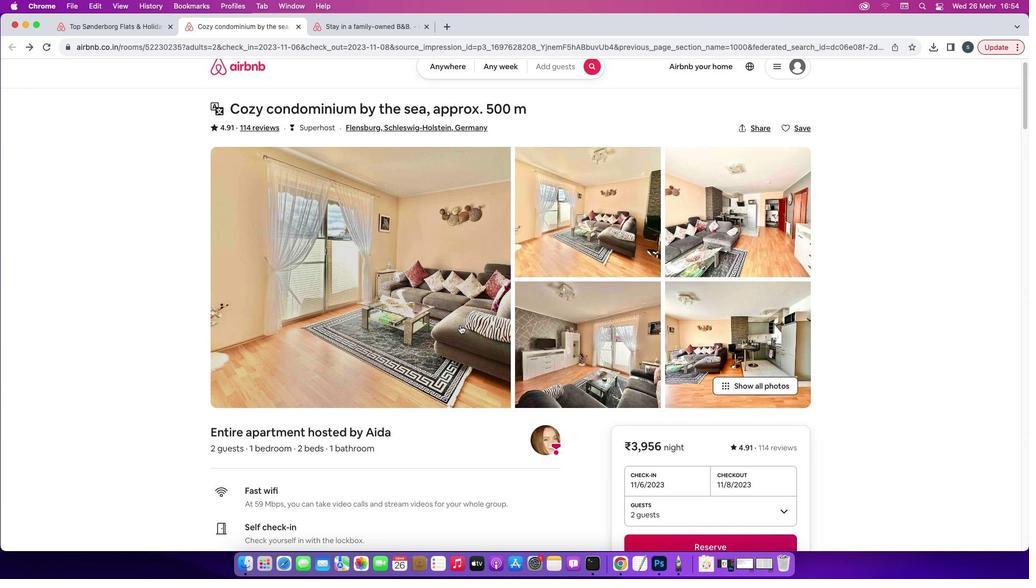 
Action: Mouse scrolled (460, 325) with delta (0, 0)
Screenshot: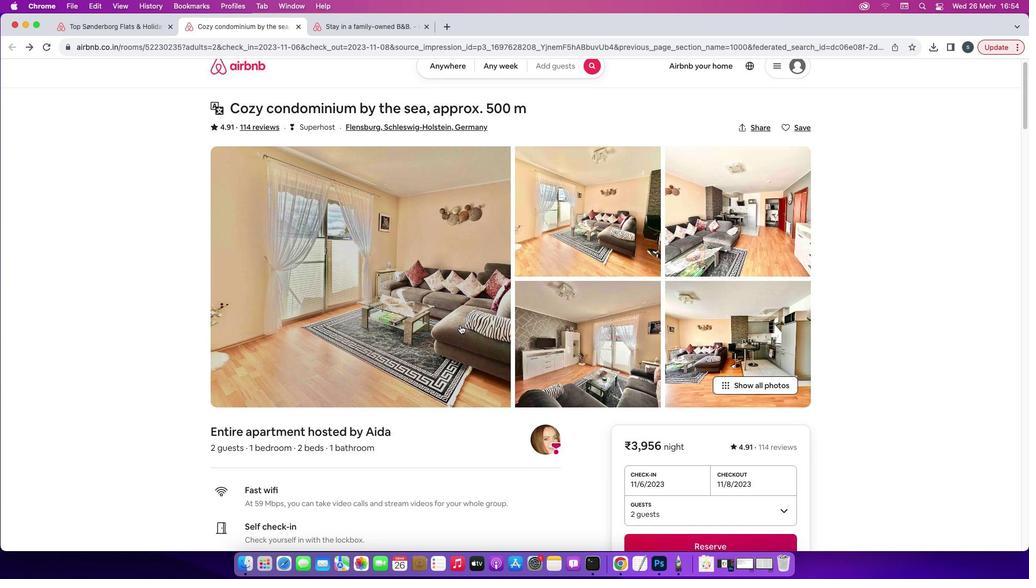
Action: Mouse scrolled (460, 325) with delta (0, 0)
Screenshot: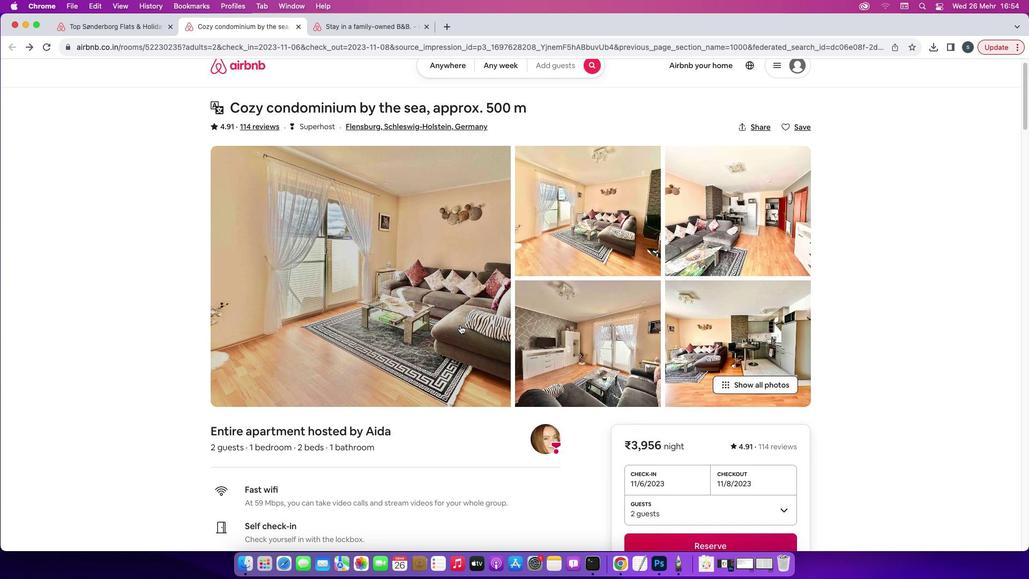 
Action: Mouse scrolled (460, 325) with delta (0, -1)
Screenshot: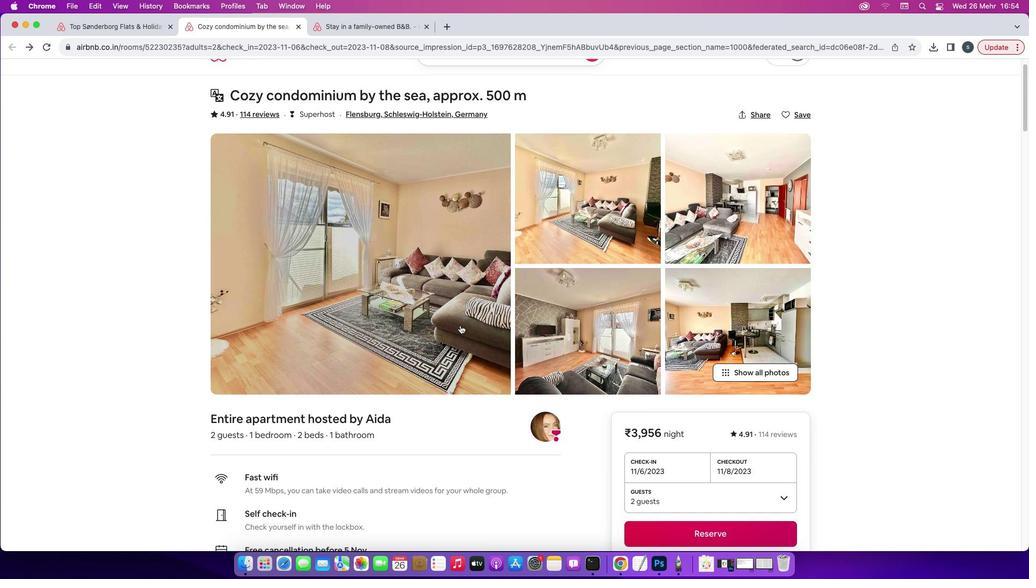 
Action: Mouse scrolled (460, 325) with delta (0, 0)
Screenshot: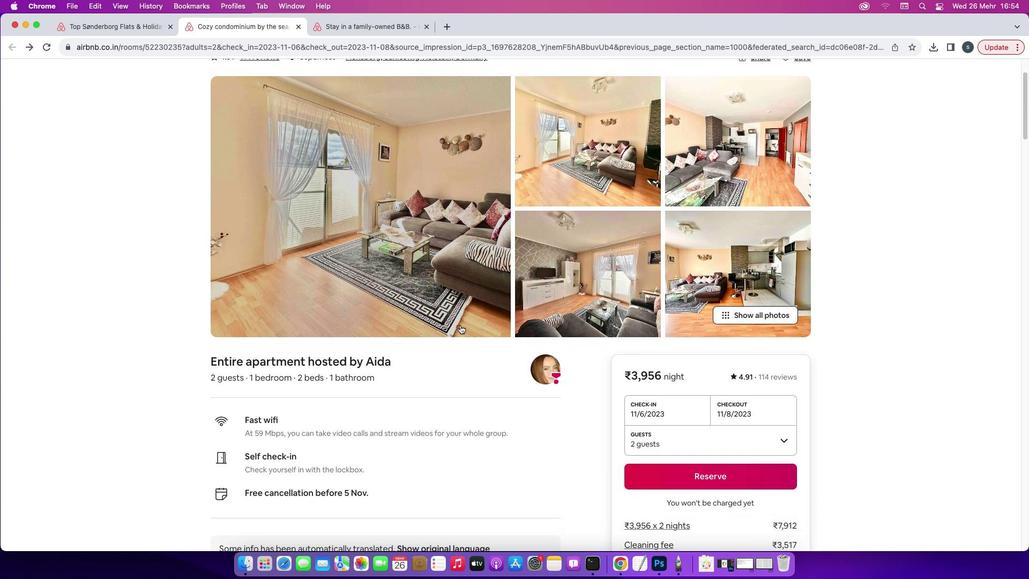 
Action: Mouse scrolled (460, 325) with delta (0, 0)
Screenshot: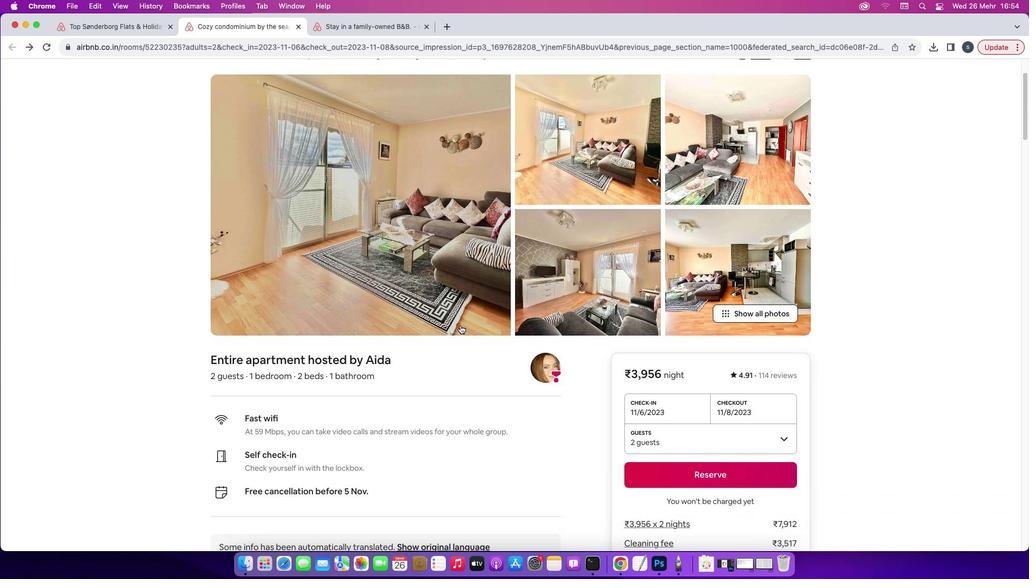 
Action: Mouse scrolled (460, 325) with delta (0, 0)
Screenshot: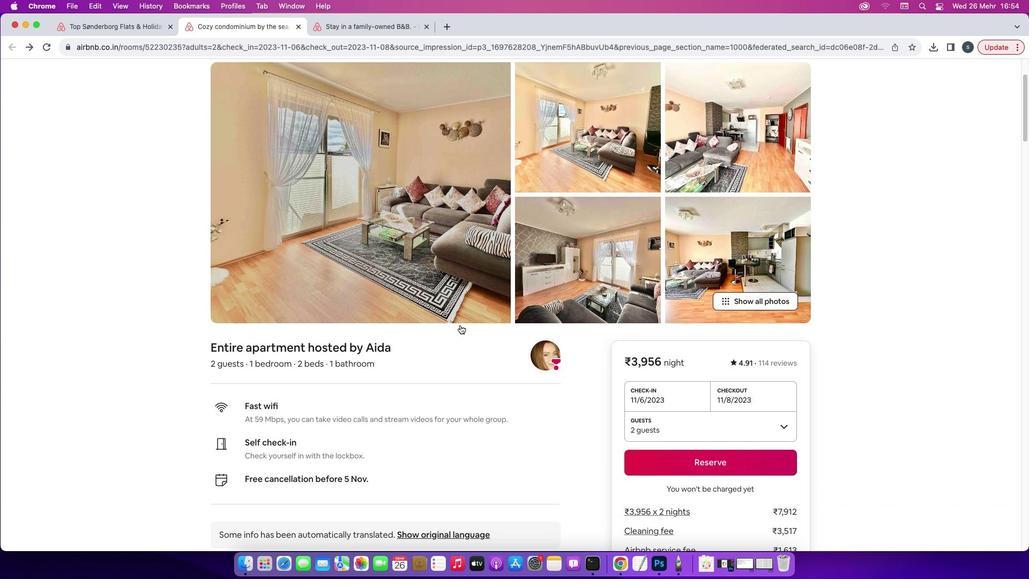 
Action: Mouse scrolled (460, 325) with delta (0, 0)
Screenshot: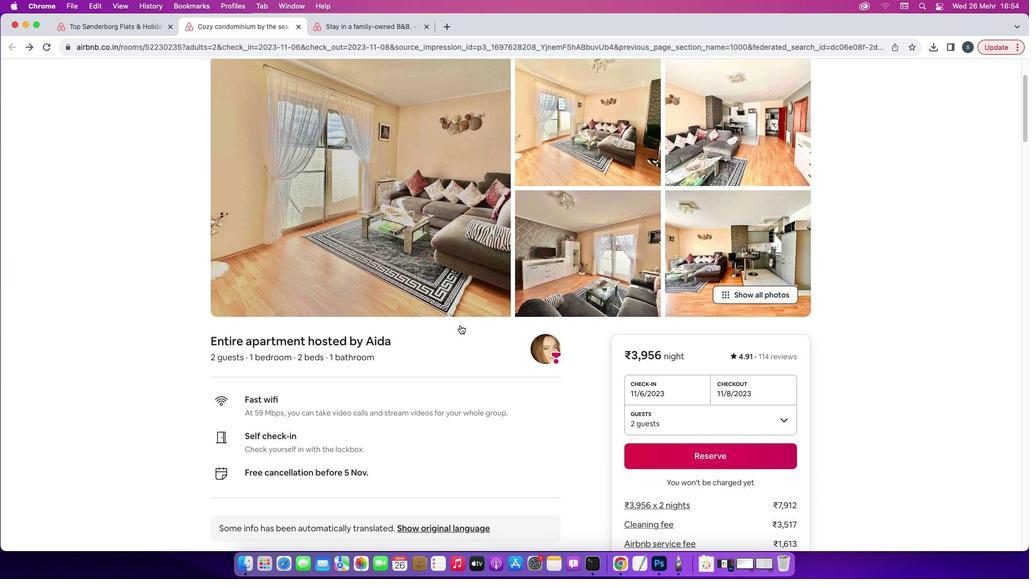 
Action: Mouse scrolled (460, 325) with delta (0, -1)
Screenshot: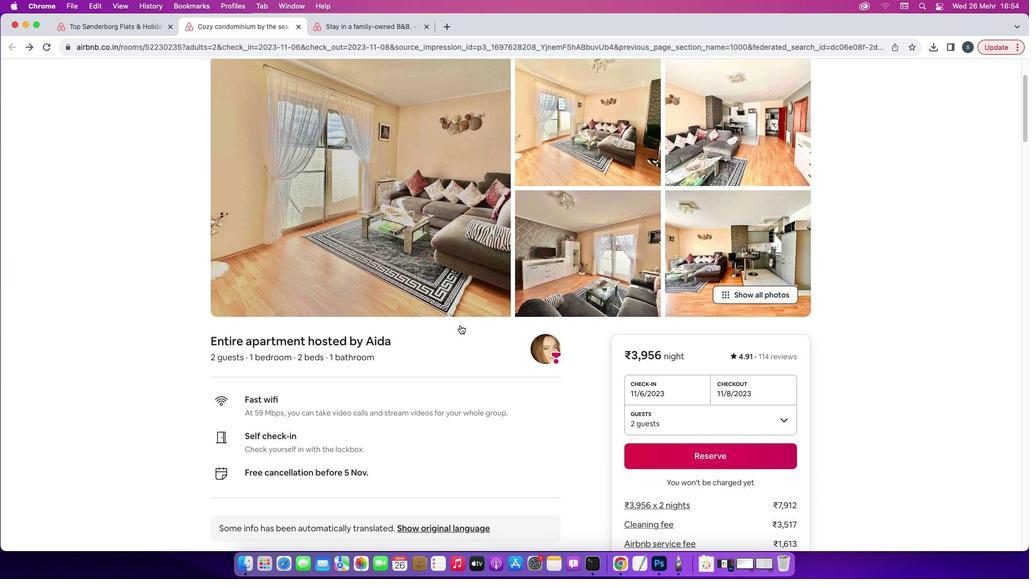 
Action: Mouse scrolled (460, 325) with delta (0, -2)
Screenshot: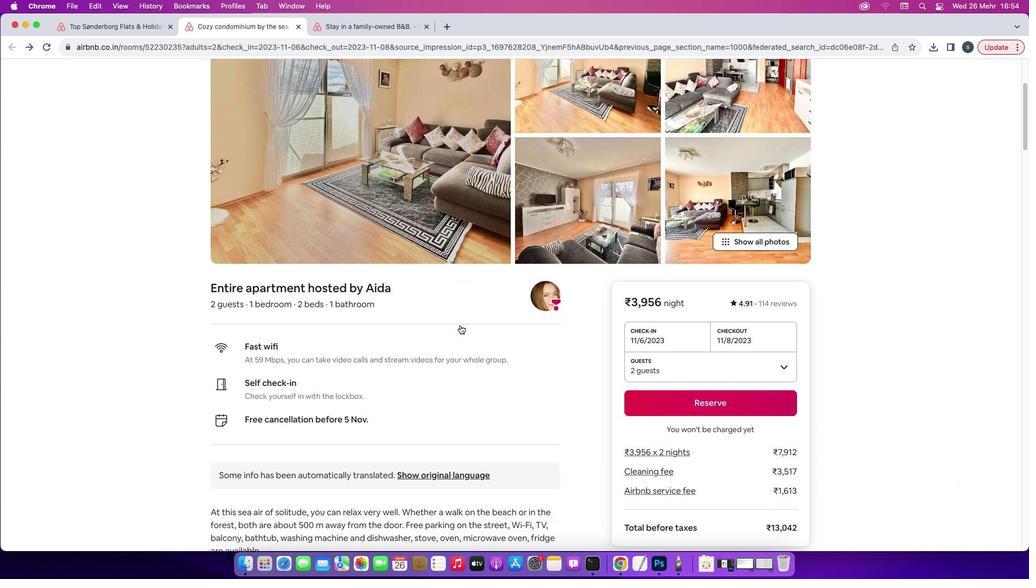 
Action: Mouse scrolled (460, 325) with delta (0, 0)
Screenshot: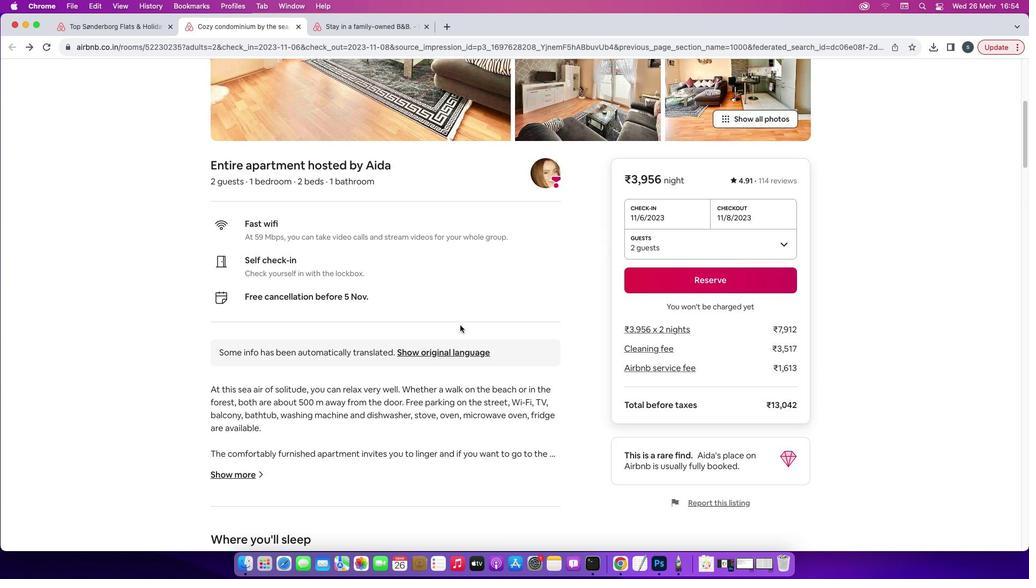 
Action: Mouse scrolled (460, 325) with delta (0, 0)
Screenshot: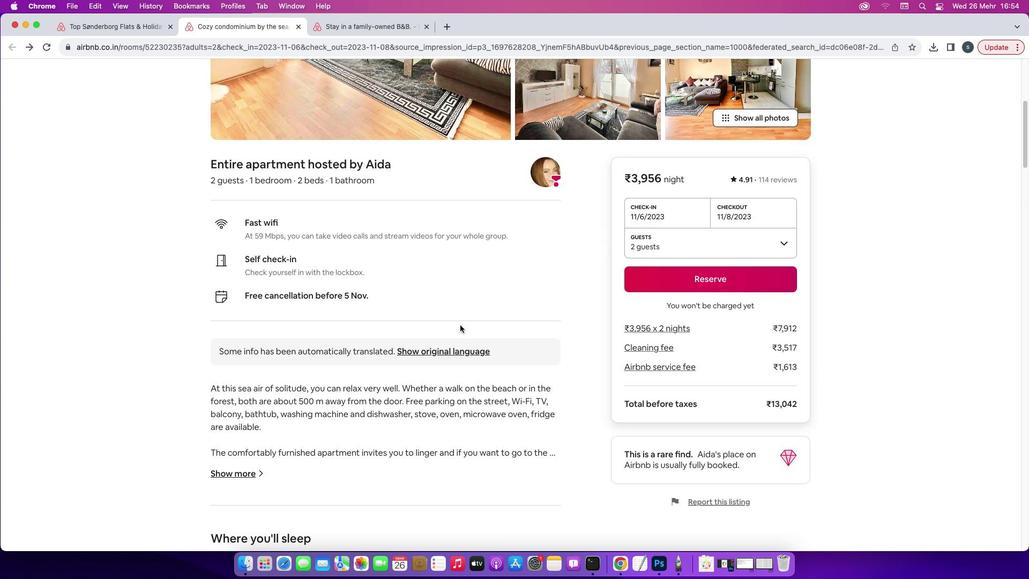 
Action: Mouse scrolled (460, 325) with delta (0, -1)
Screenshot: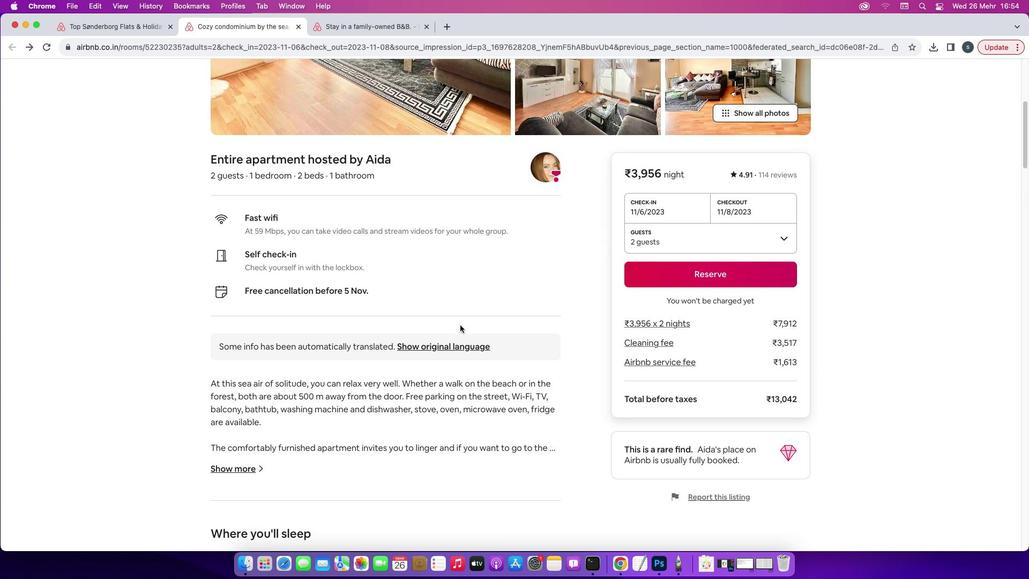 
Action: Mouse scrolled (460, 325) with delta (0, -1)
Screenshot: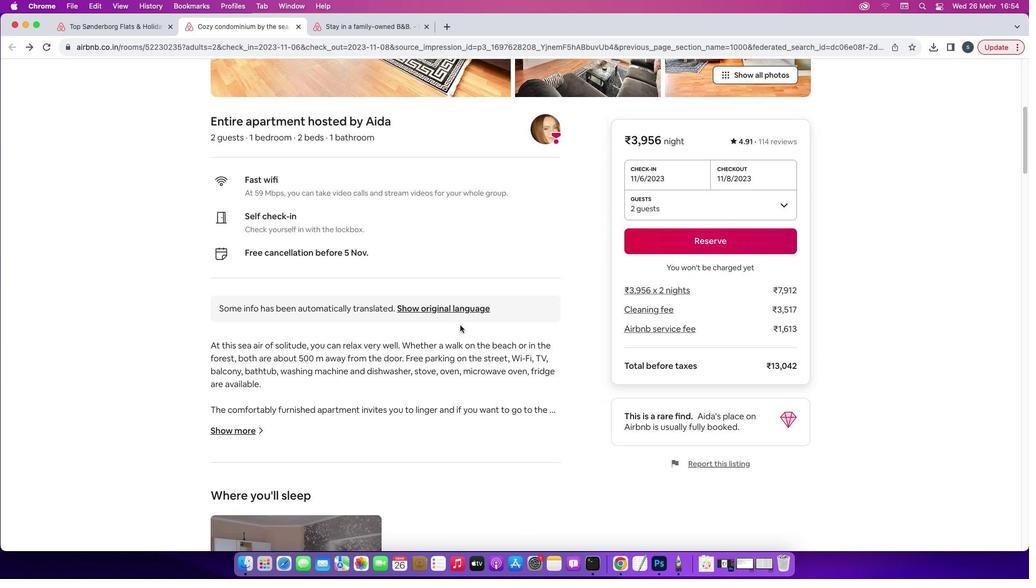 
Action: Mouse moved to (248, 314)
Screenshot: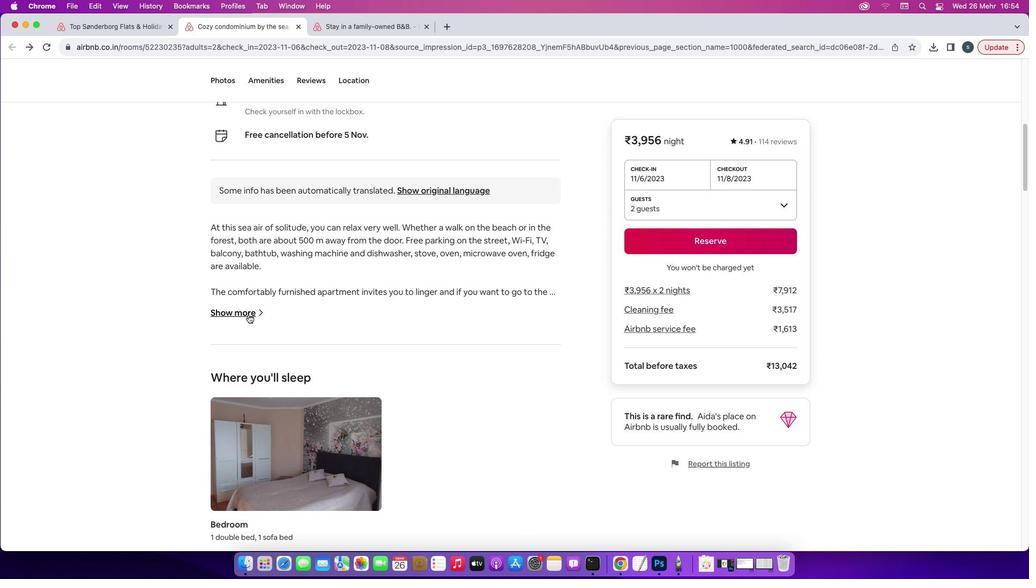 
Action: Mouse pressed left at (248, 314)
Screenshot: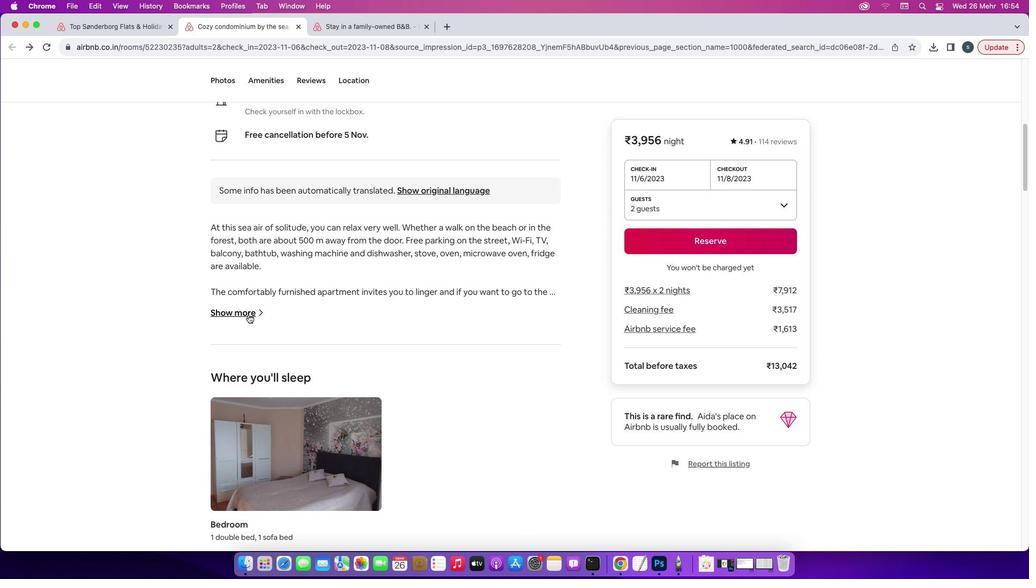 
Action: Mouse moved to (483, 343)
Screenshot: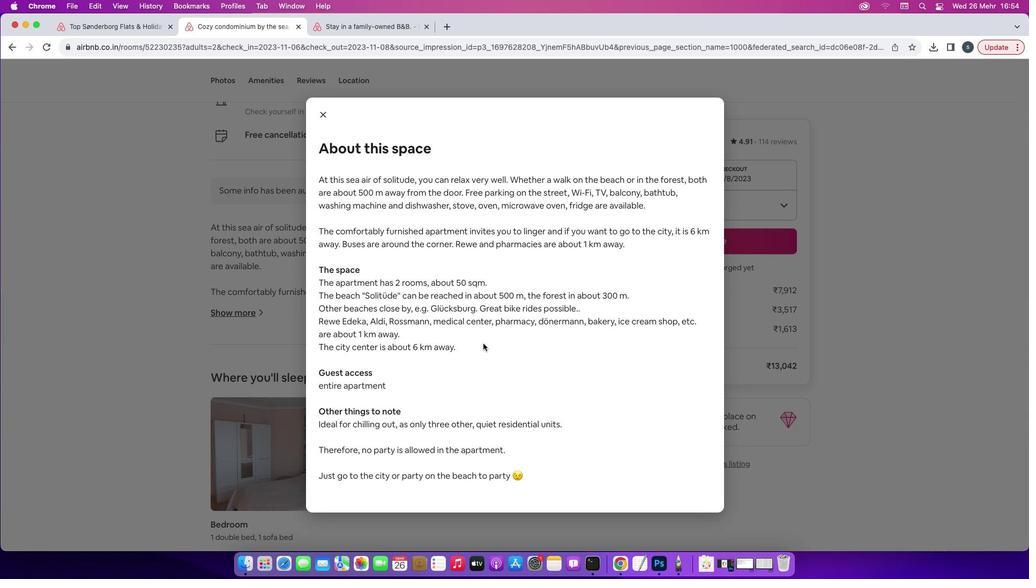 
Action: Mouse scrolled (483, 343) with delta (0, 0)
Screenshot: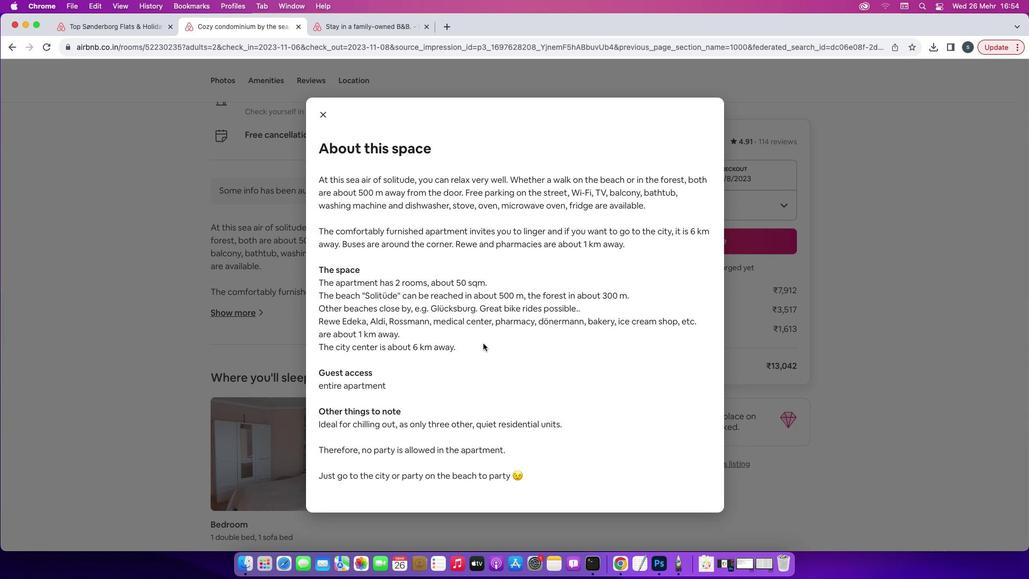 
Action: Mouse scrolled (483, 343) with delta (0, 0)
Screenshot: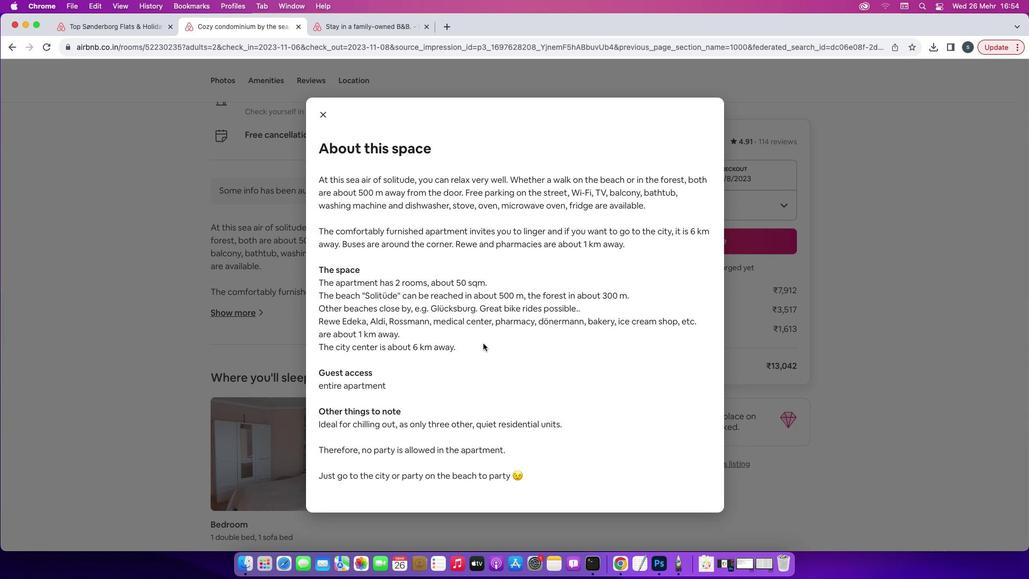 
Action: Mouse scrolled (483, 343) with delta (0, -1)
Screenshot: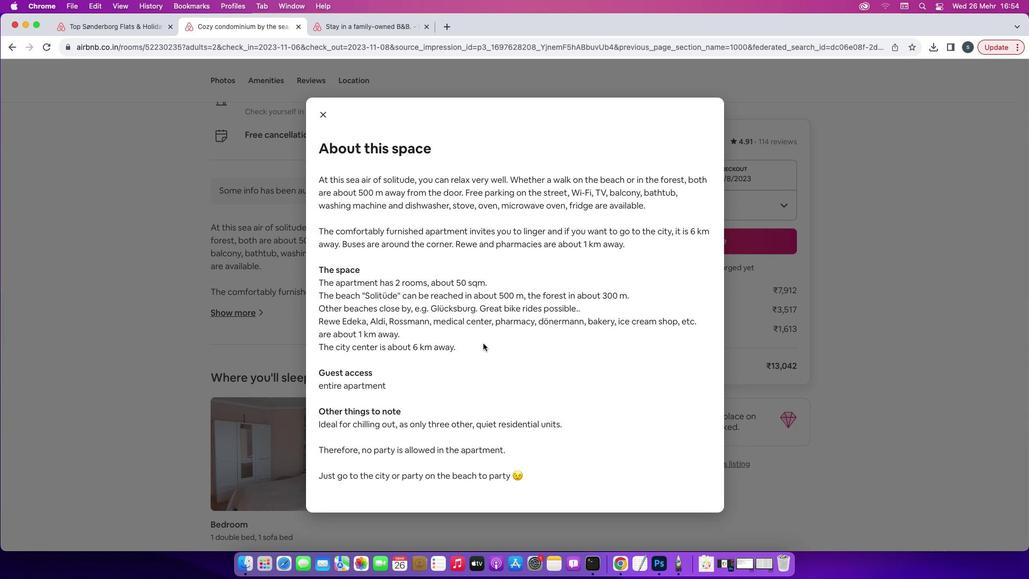 
Action: Mouse scrolled (483, 343) with delta (0, -2)
Screenshot: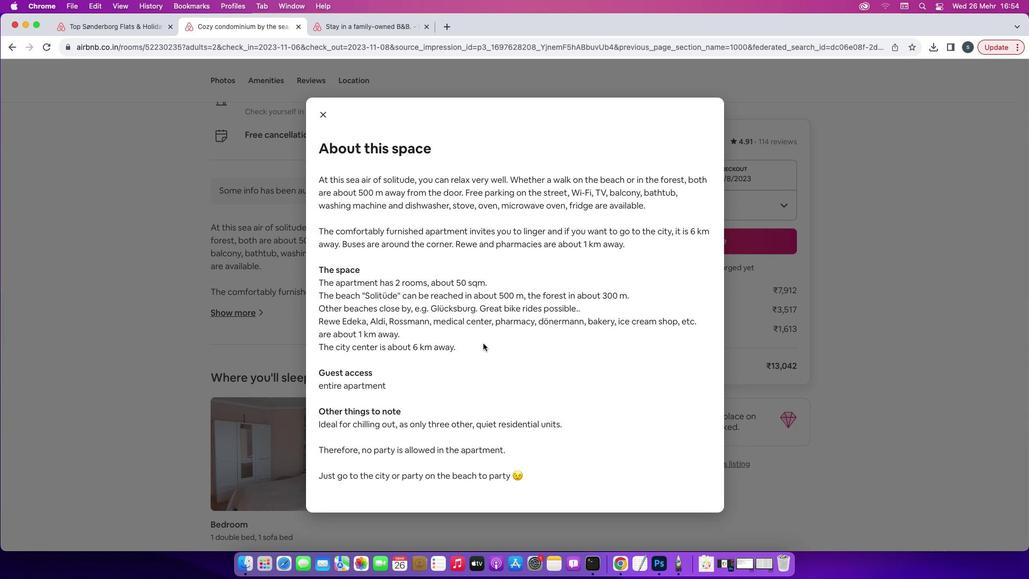 
Action: Mouse scrolled (483, 343) with delta (0, -2)
Screenshot: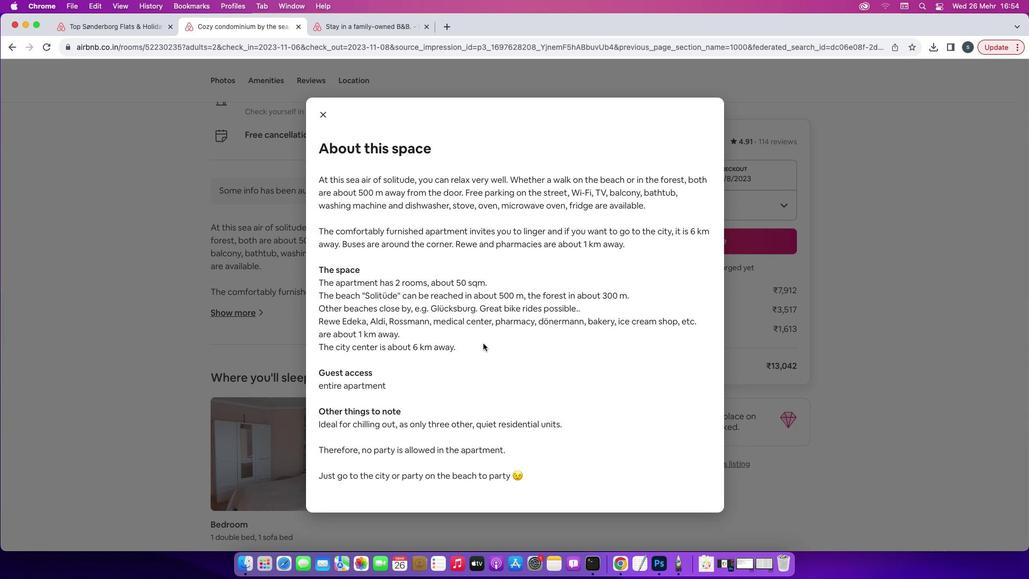 
Action: Mouse moved to (322, 116)
Screenshot: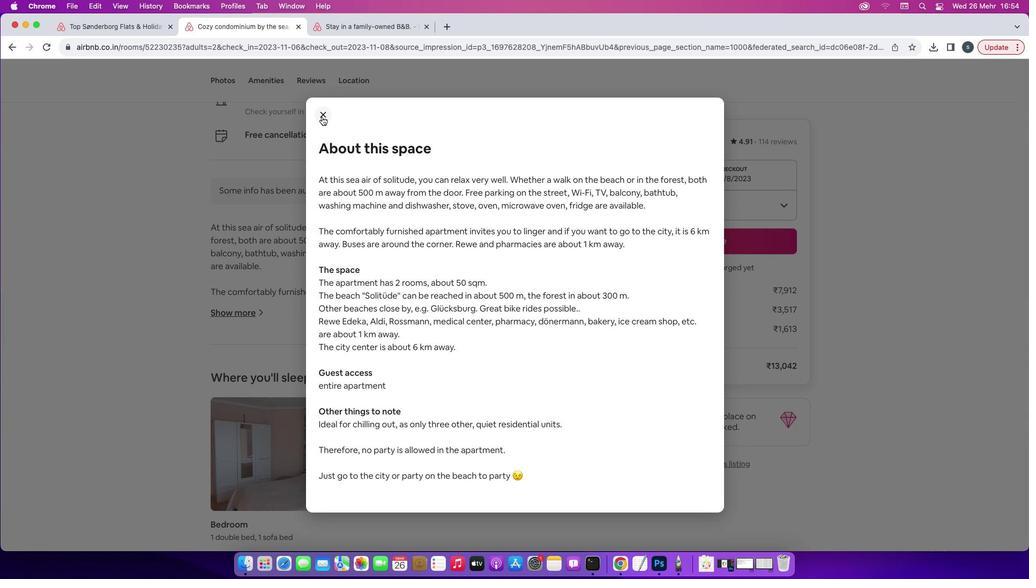 
Action: Mouse pressed left at (322, 116)
Screenshot: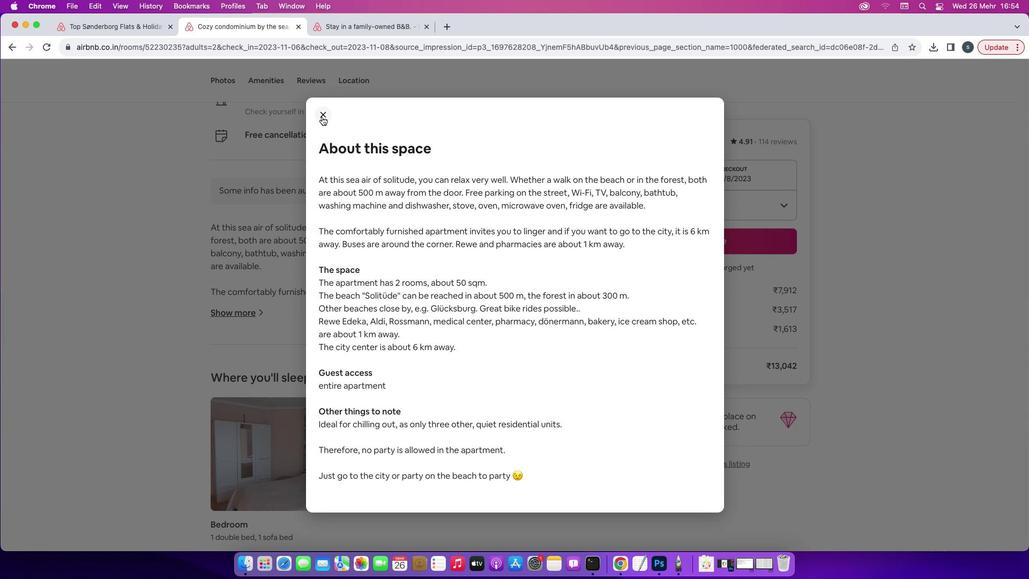 
Action: Mouse moved to (416, 323)
Screenshot: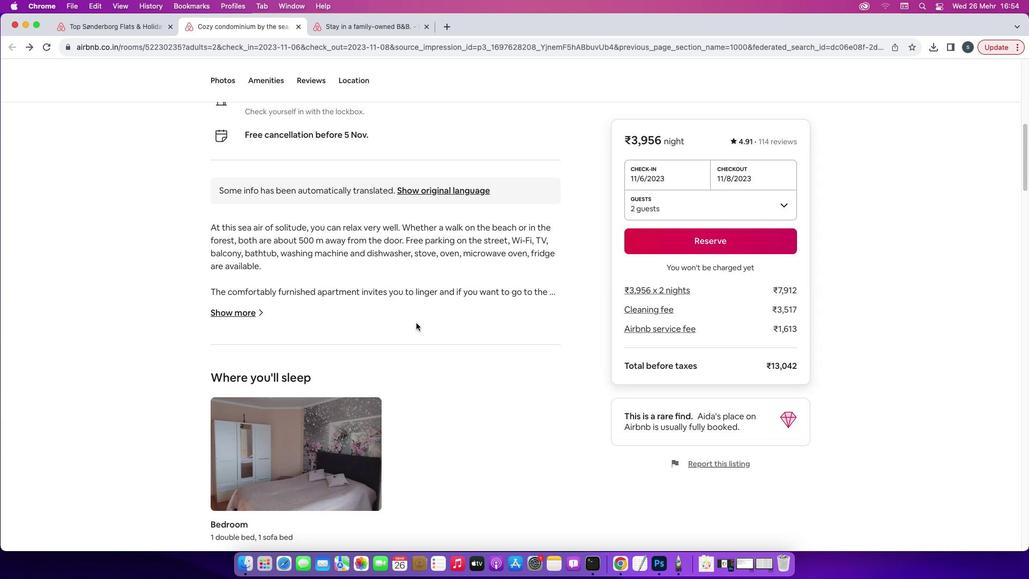 
Action: Mouse scrolled (416, 323) with delta (0, 0)
Screenshot: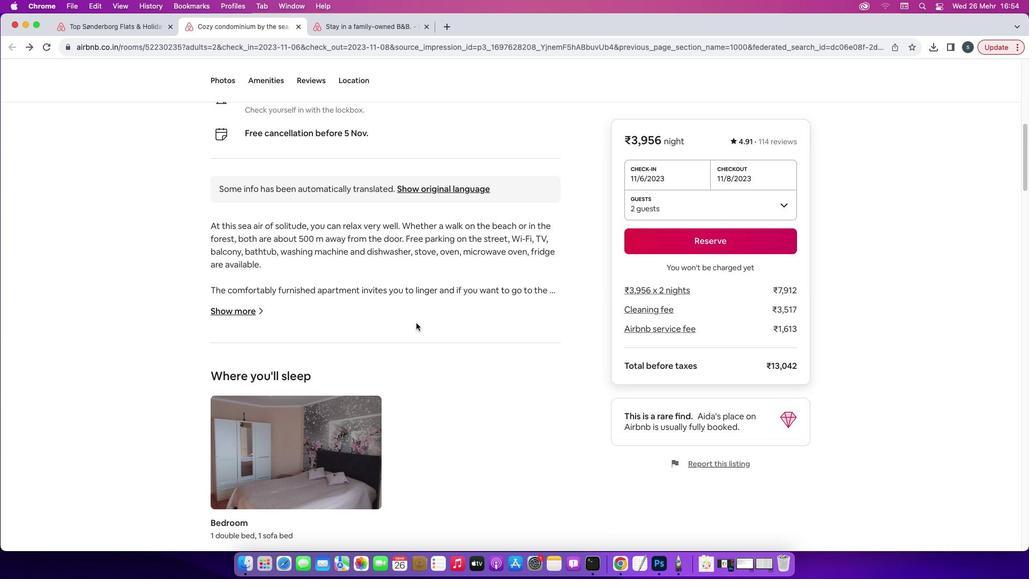 
Action: Mouse scrolled (416, 323) with delta (0, 0)
Screenshot: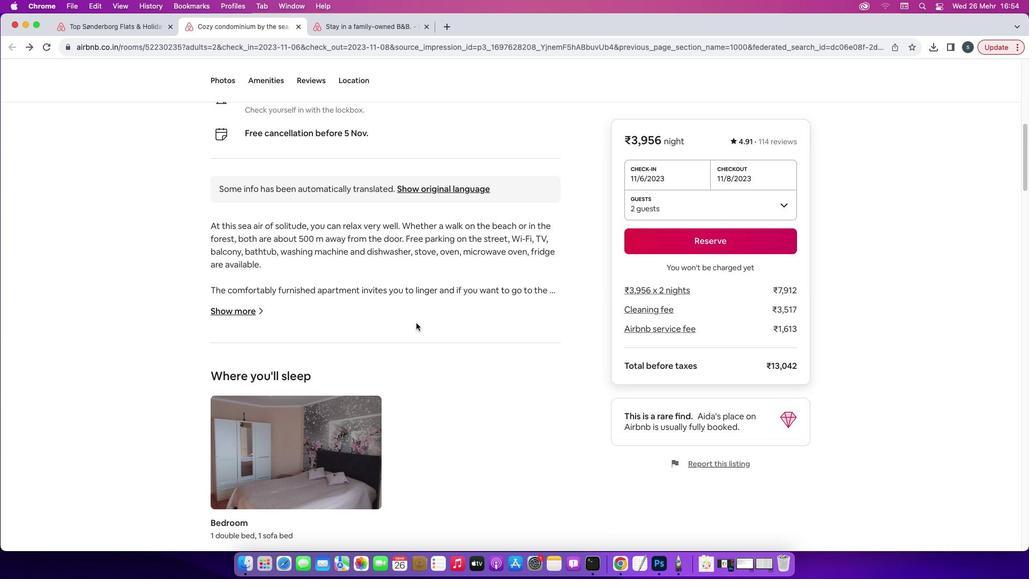 
Action: Mouse scrolled (416, 323) with delta (0, -1)
